 Task: Play online Dominion games in very easy mode.
Action: Mouse moved to (259, 680)
Screenshot: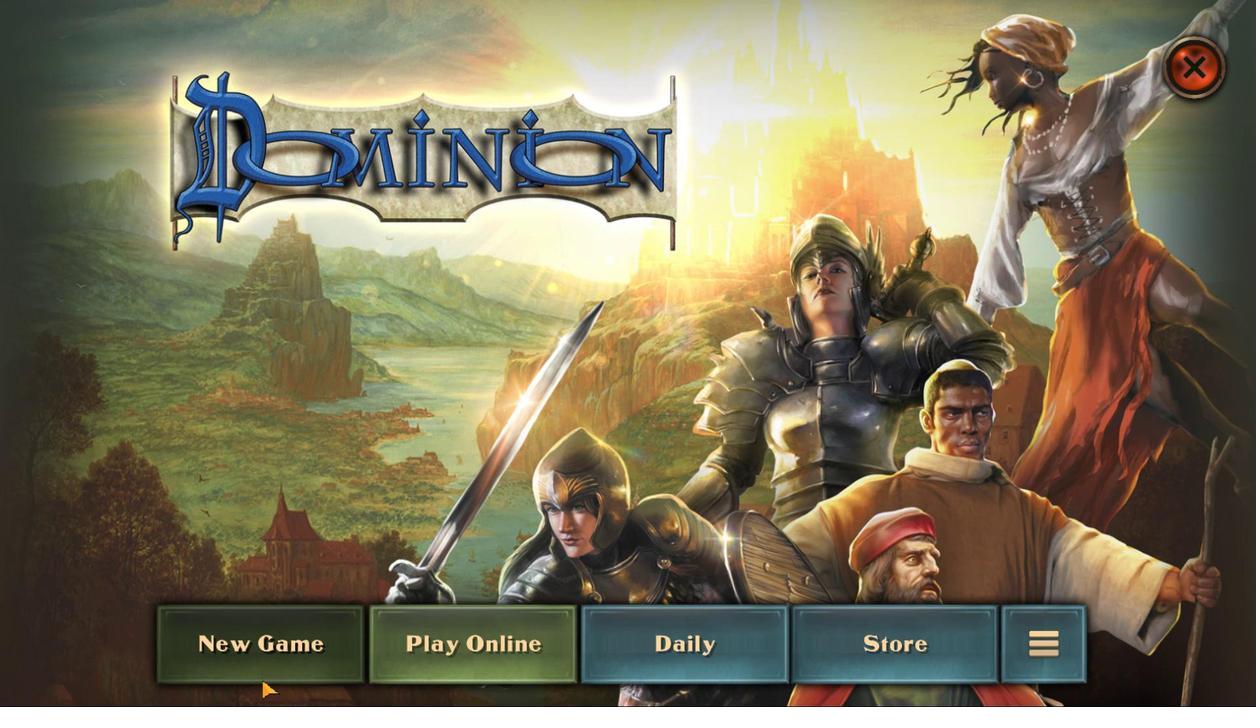 
Action: Mouse pressed left at (259, 680)
Screenshot: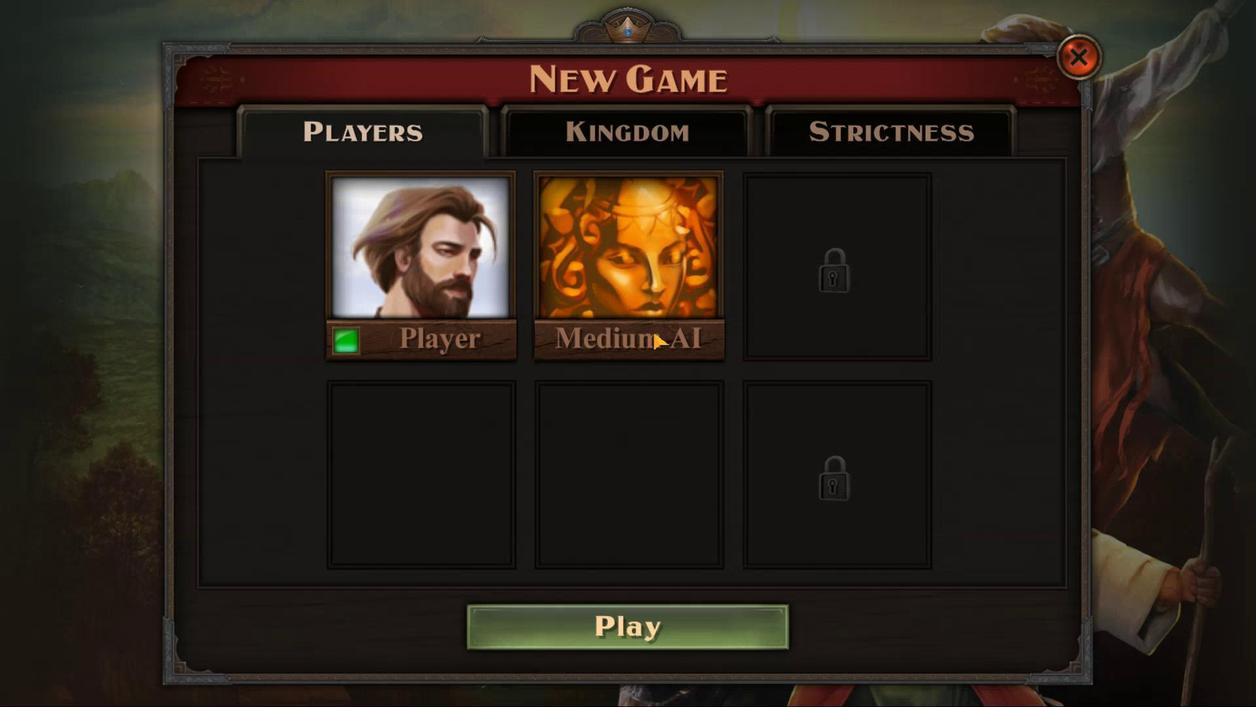 
Action: Mouse moved to (632, 253)
Screenshot: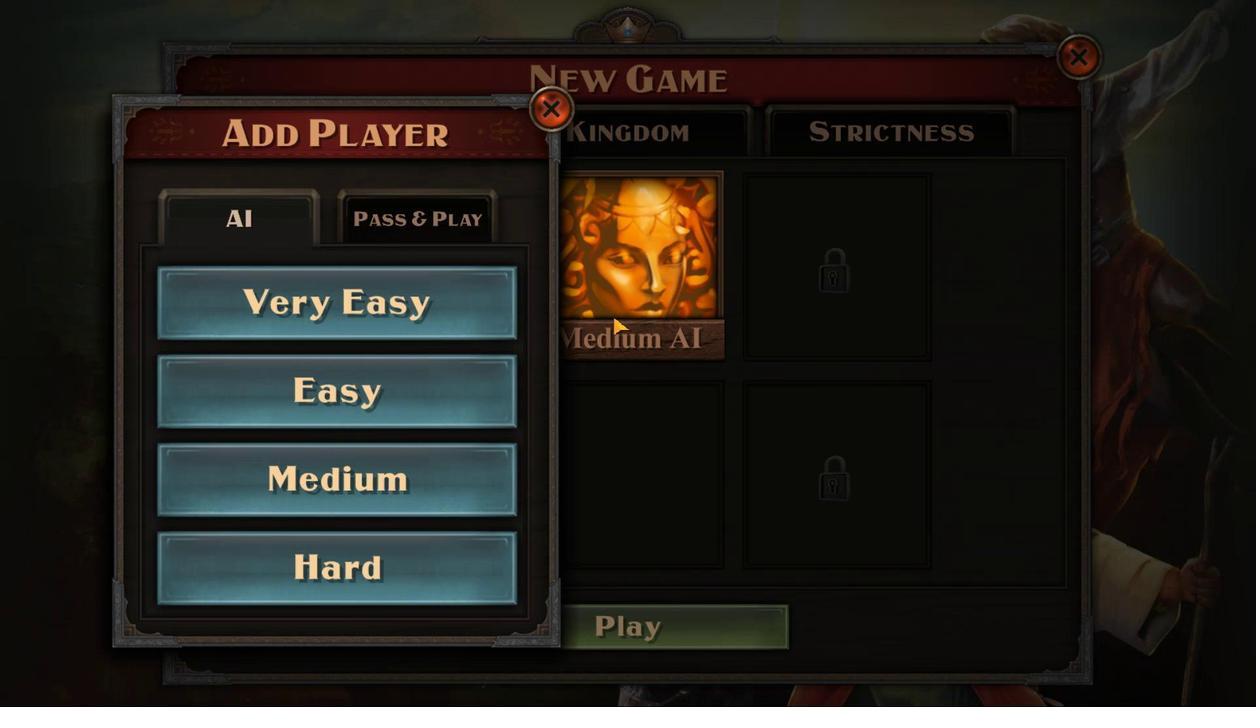 
Action: Mouse pressed left at (632, 253)
Screenshot: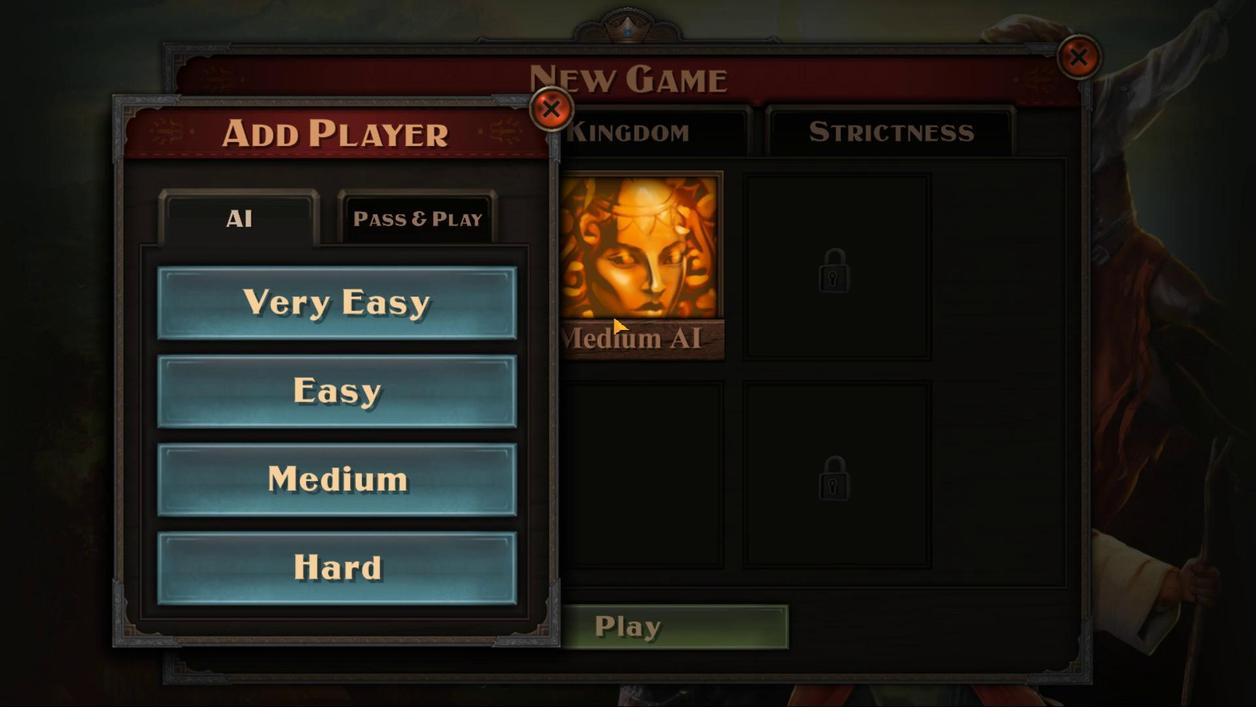 
Action: Mouse moved to (435, 316)
Screenshot: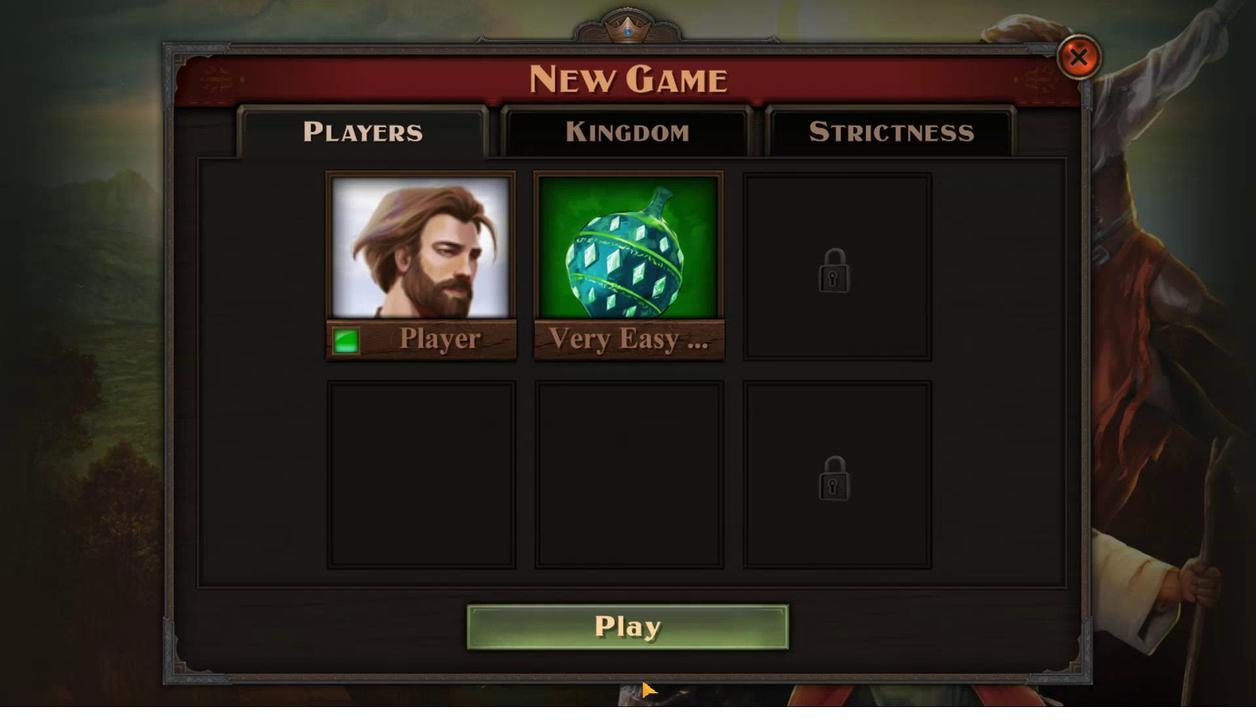 
Action: Mouse pressed left at (435, 316)
Screenshot: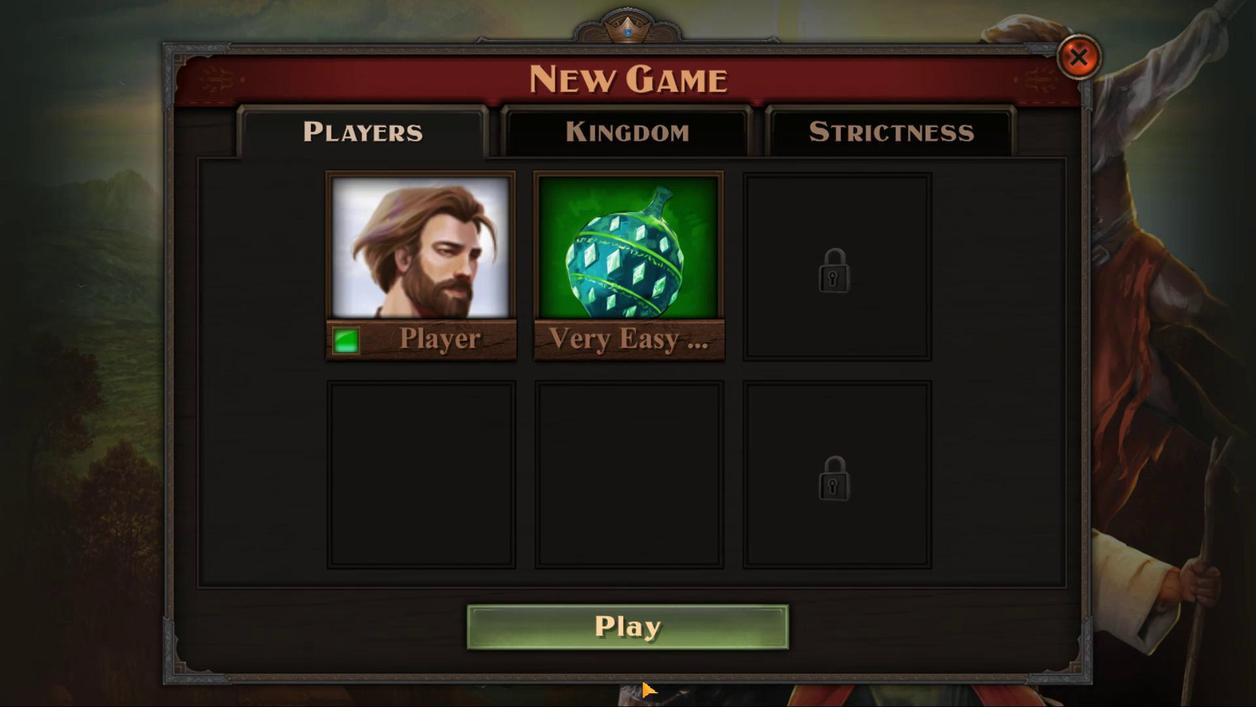 
Action: Mouse moved to (632, 635)
Screenshot: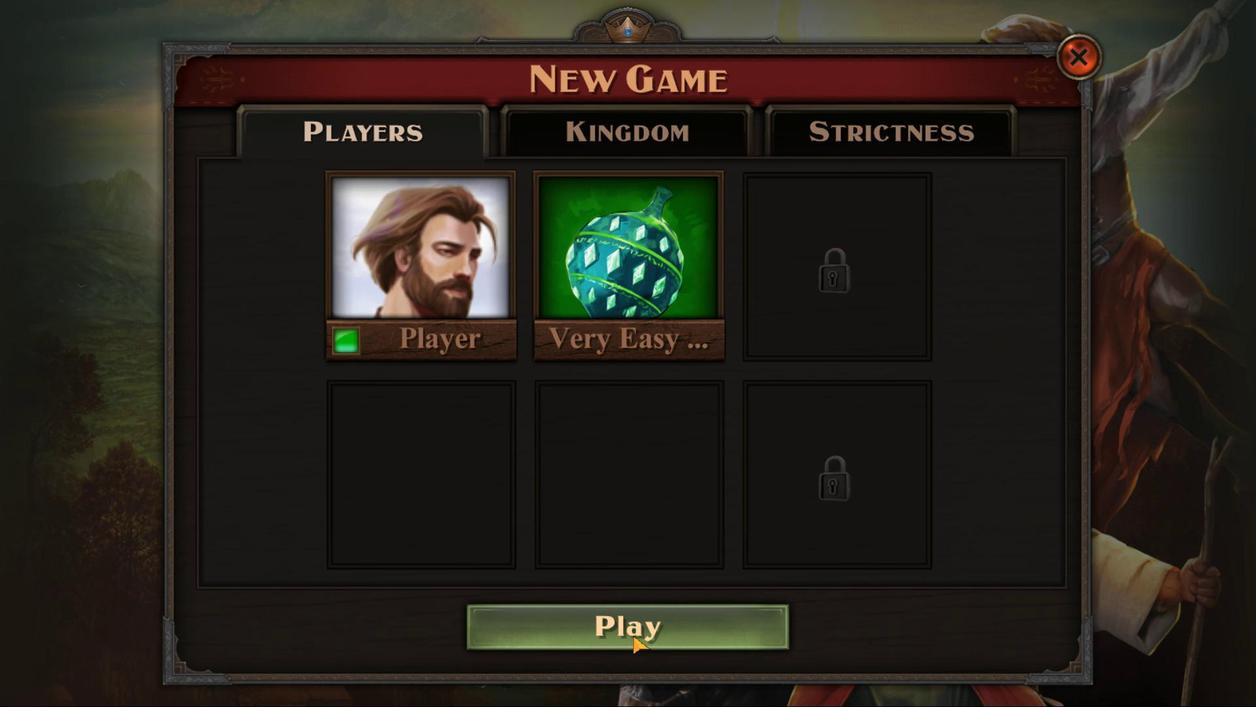 
Action: Mouse pressed left at (632, 635)
Screenshot: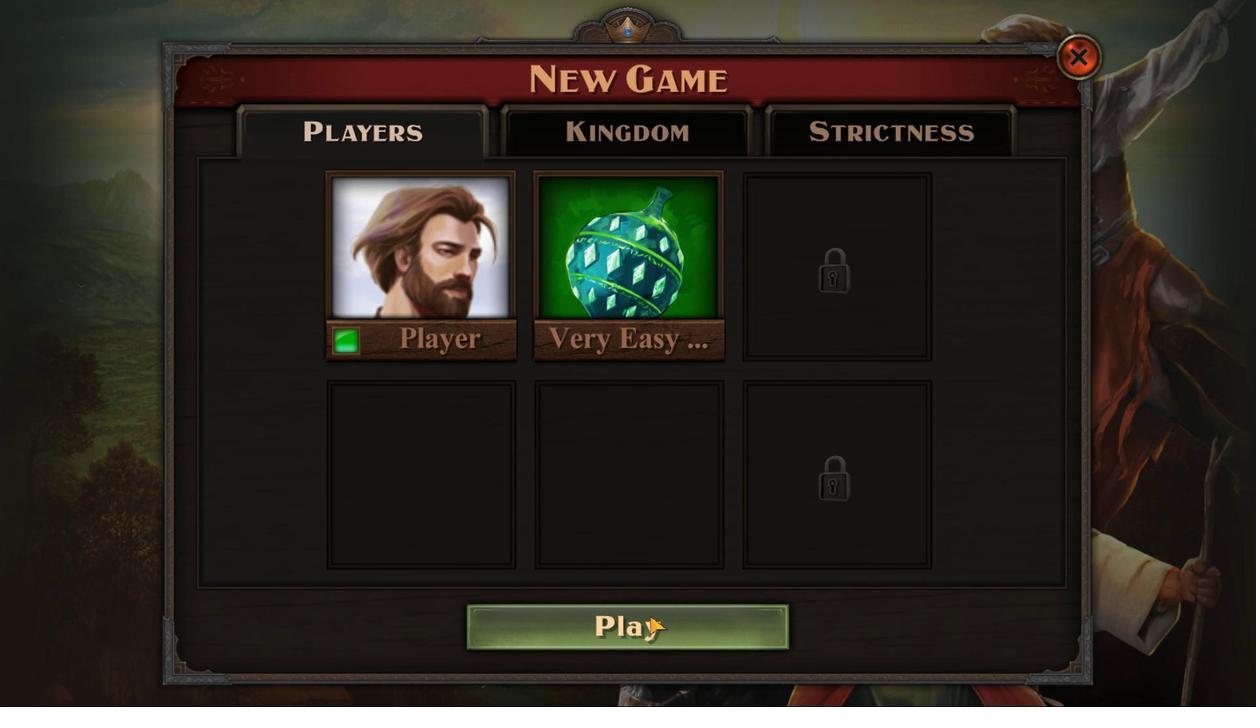 
Action: Mouse moved to (602, 610)
Screenshot: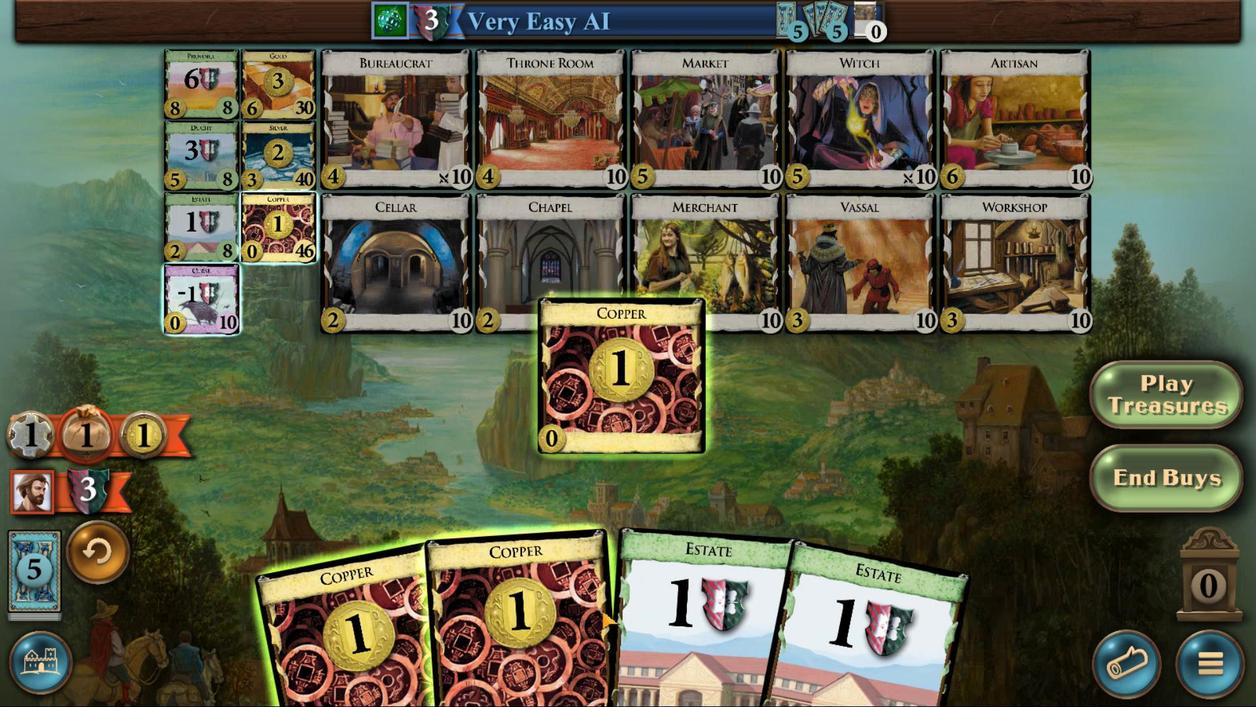 
Action: Mouse scrolled (602, 609) with delta (0, 0)
Screenshot: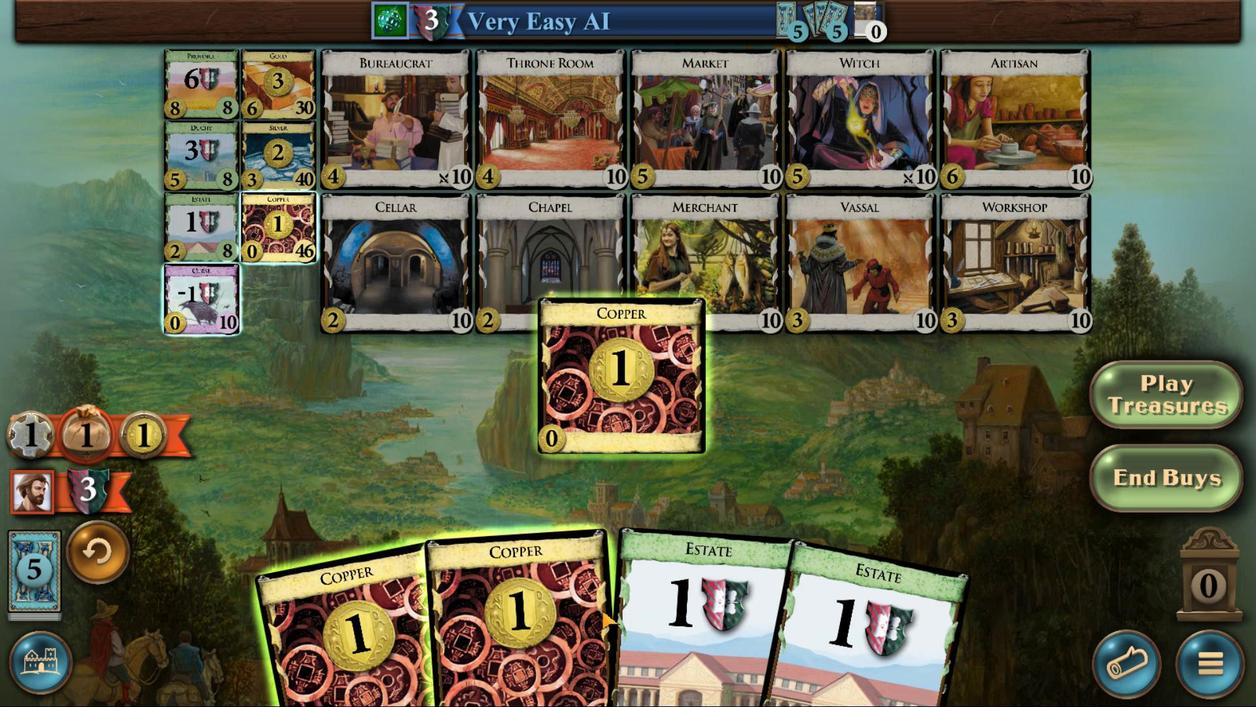 
Action: Mouse scrolled (602, 609) with delta (0, 0)
Screenshot: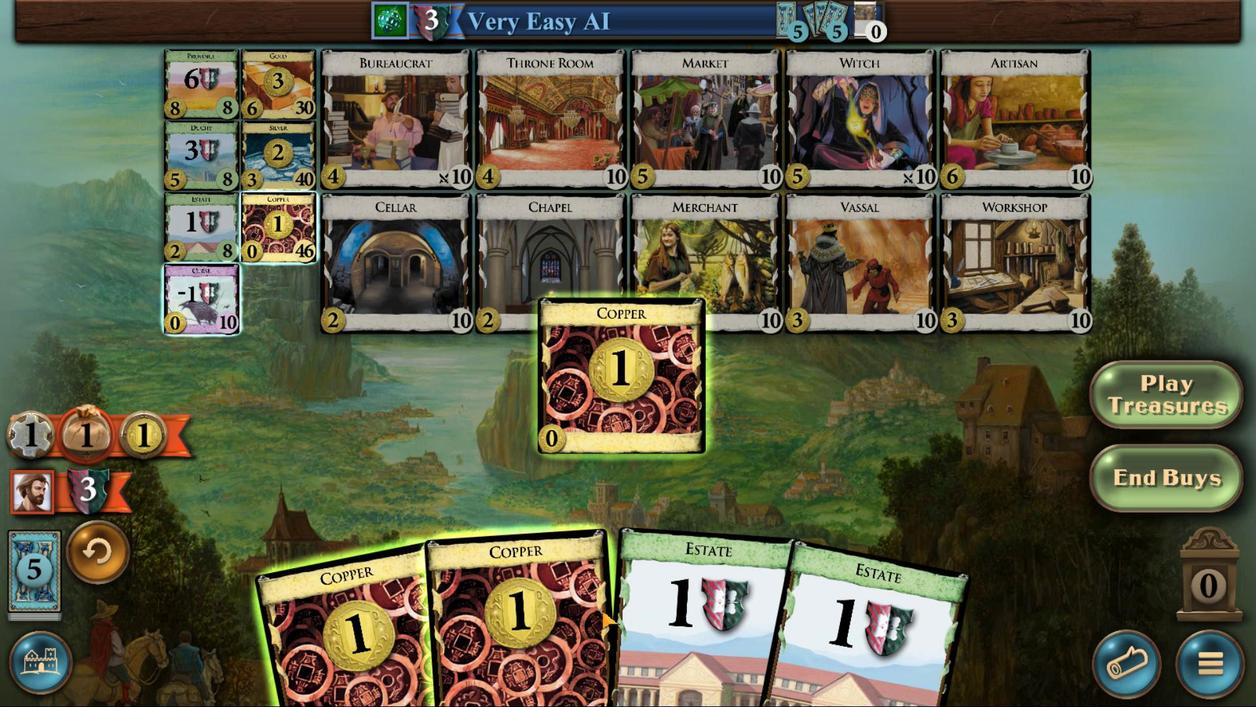 
Action: Mouse moved to (532, 628)
Screenshot: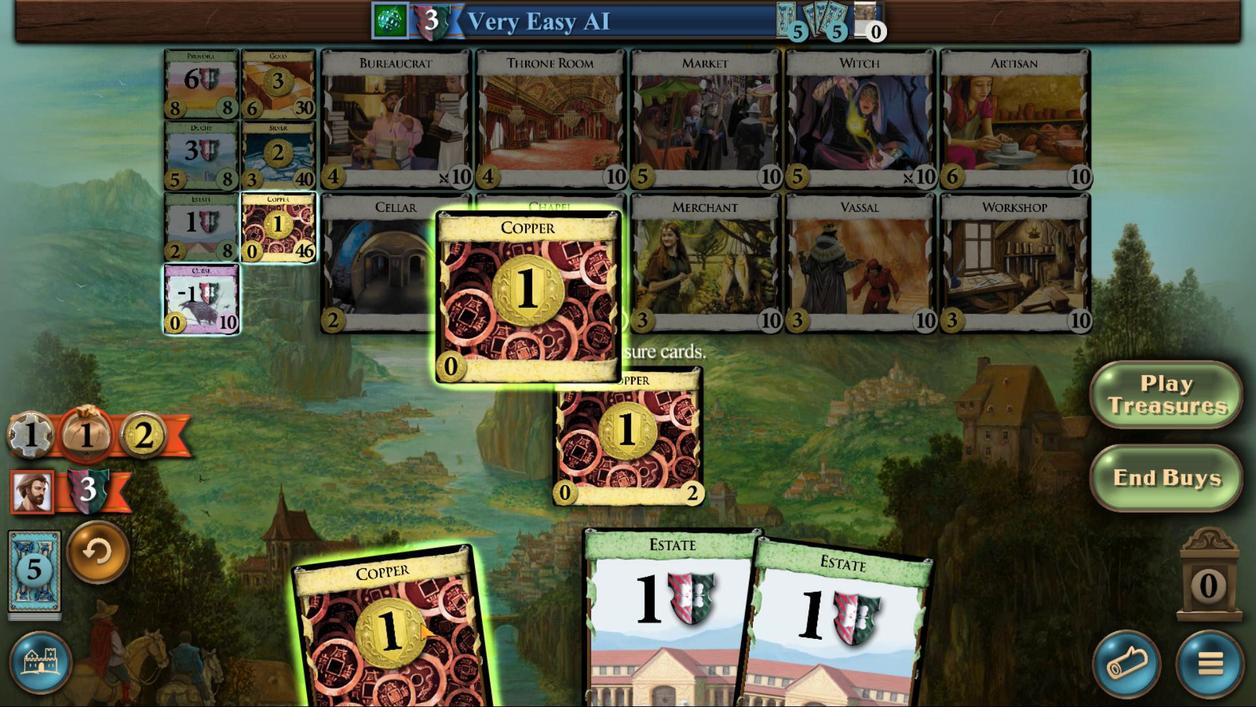 
Action: Mouse scrolled (532, 627) with delta (0, 0)
Screenshot: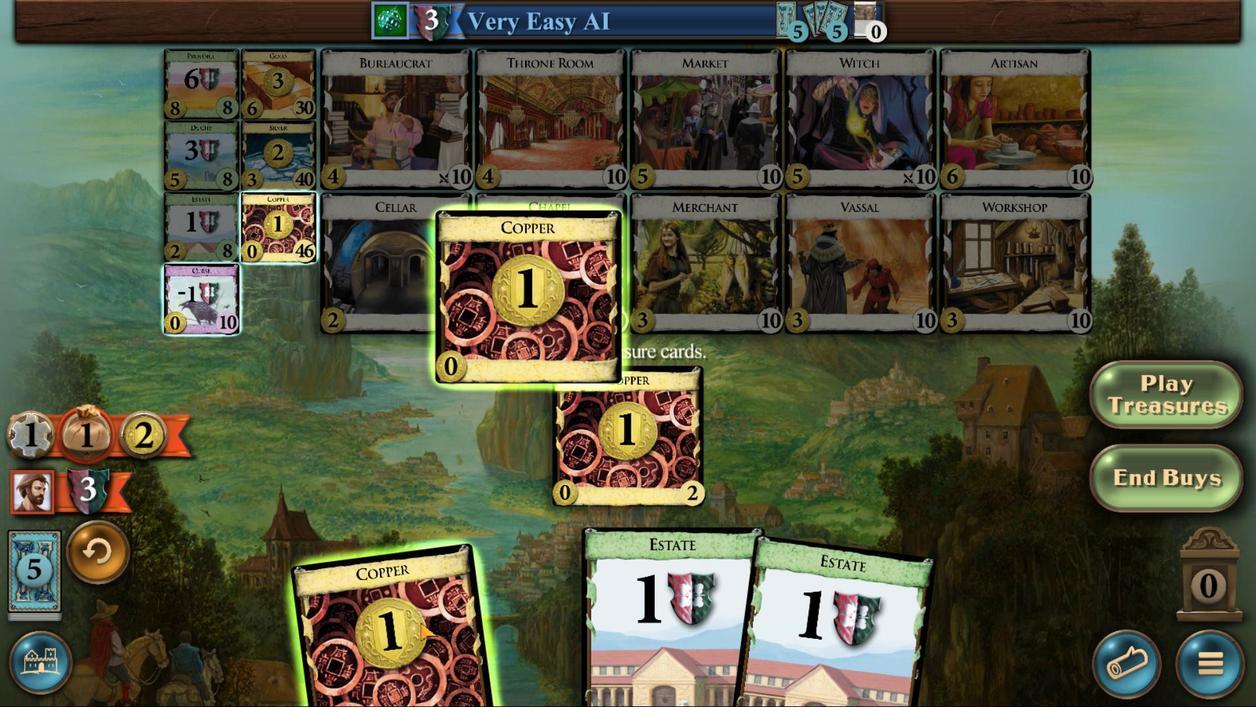 
Action: Mouse scrolled (532, 627) with delta (0, 0)
Screenshot: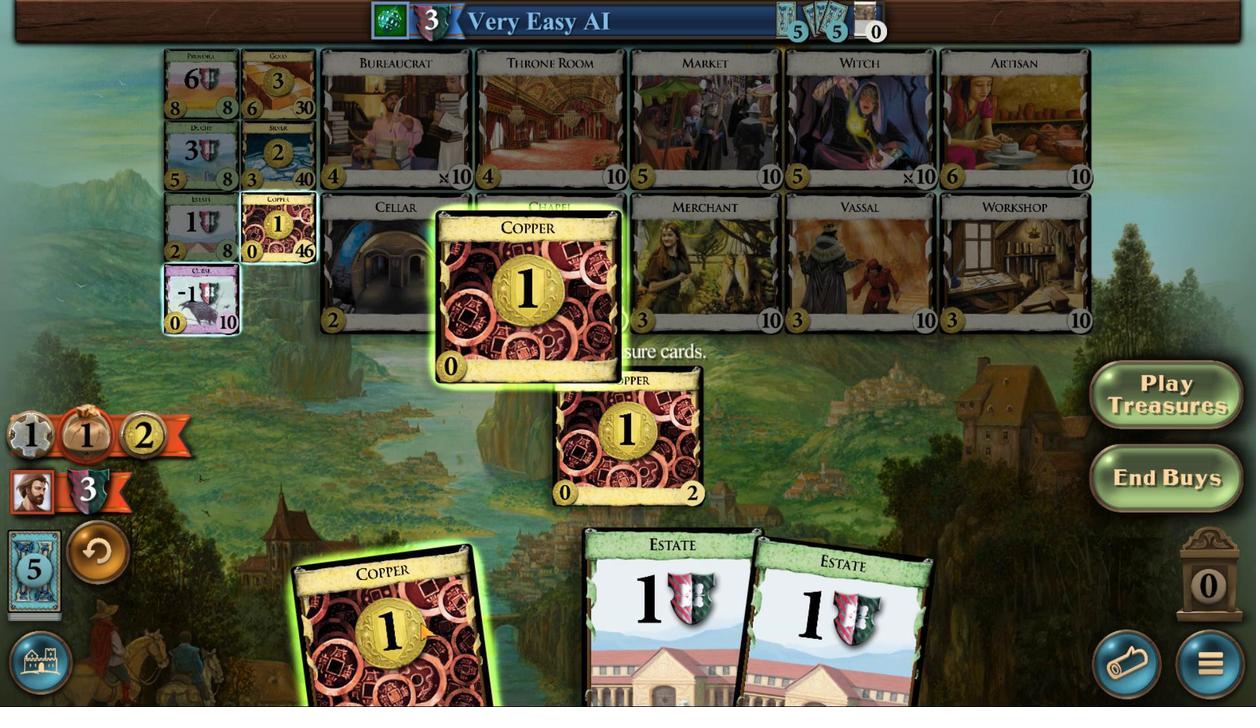 
Action: Mouse scrolled (532, 627) with delta (0, 0)
Screenshot: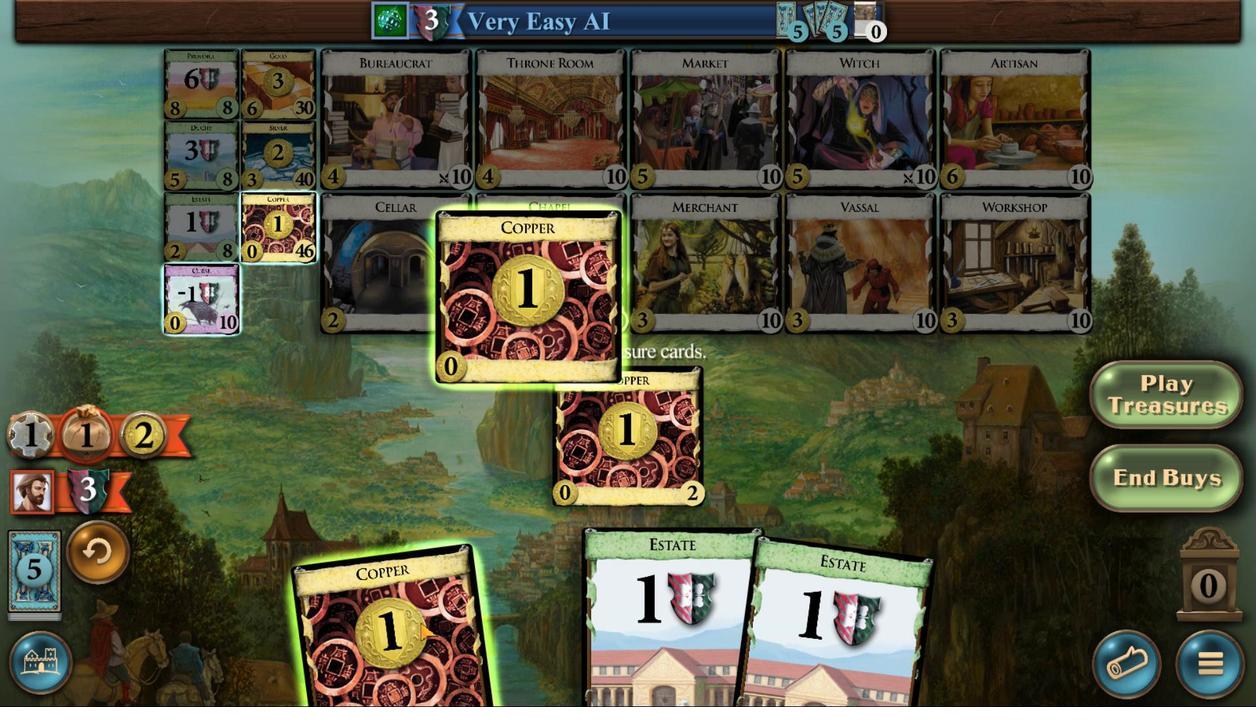 
Action: Mouse moved to (217, 235)
Screenshot: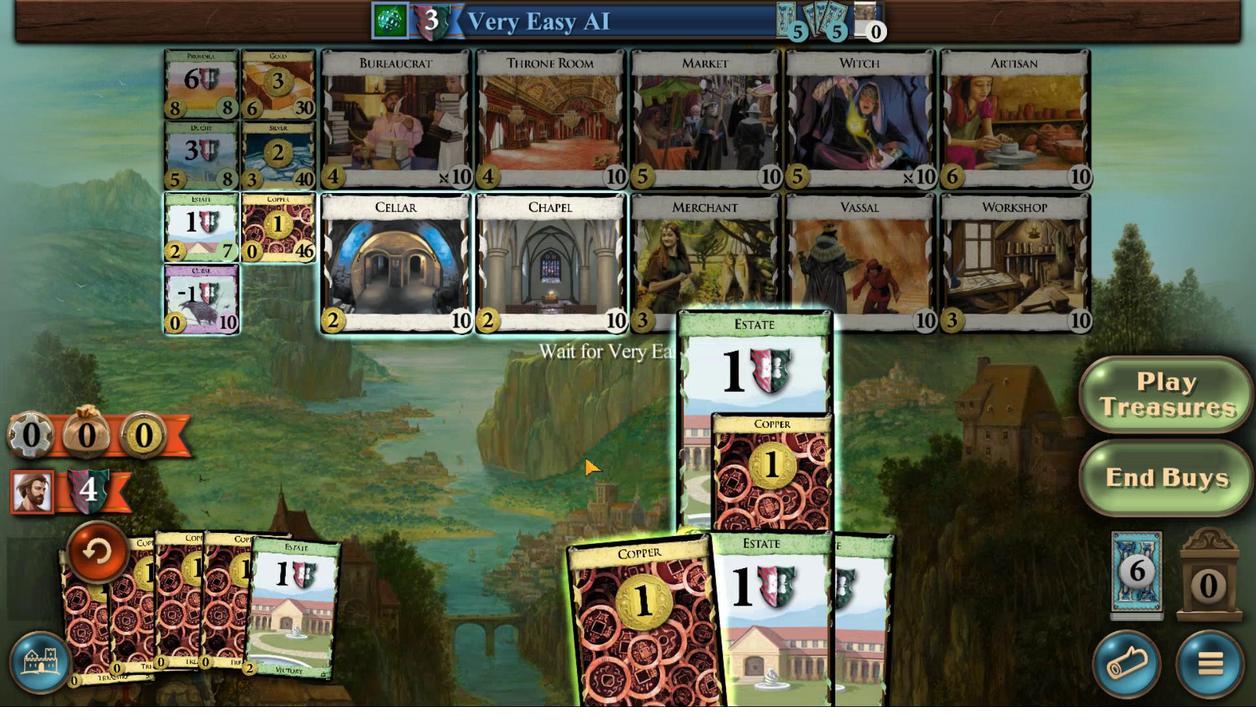 
Action: Mouse pressed left at (217, 235)
Screenshot: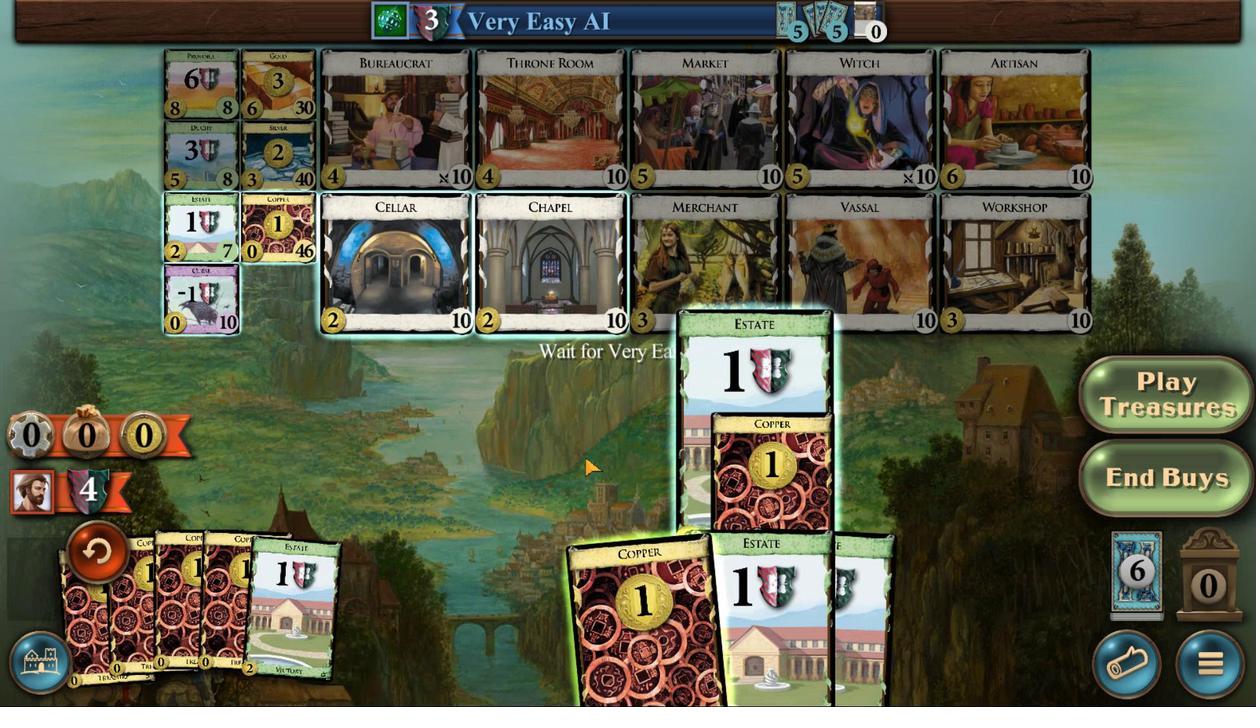 
Action: Mouse moved to (429, 616)
Screenshot: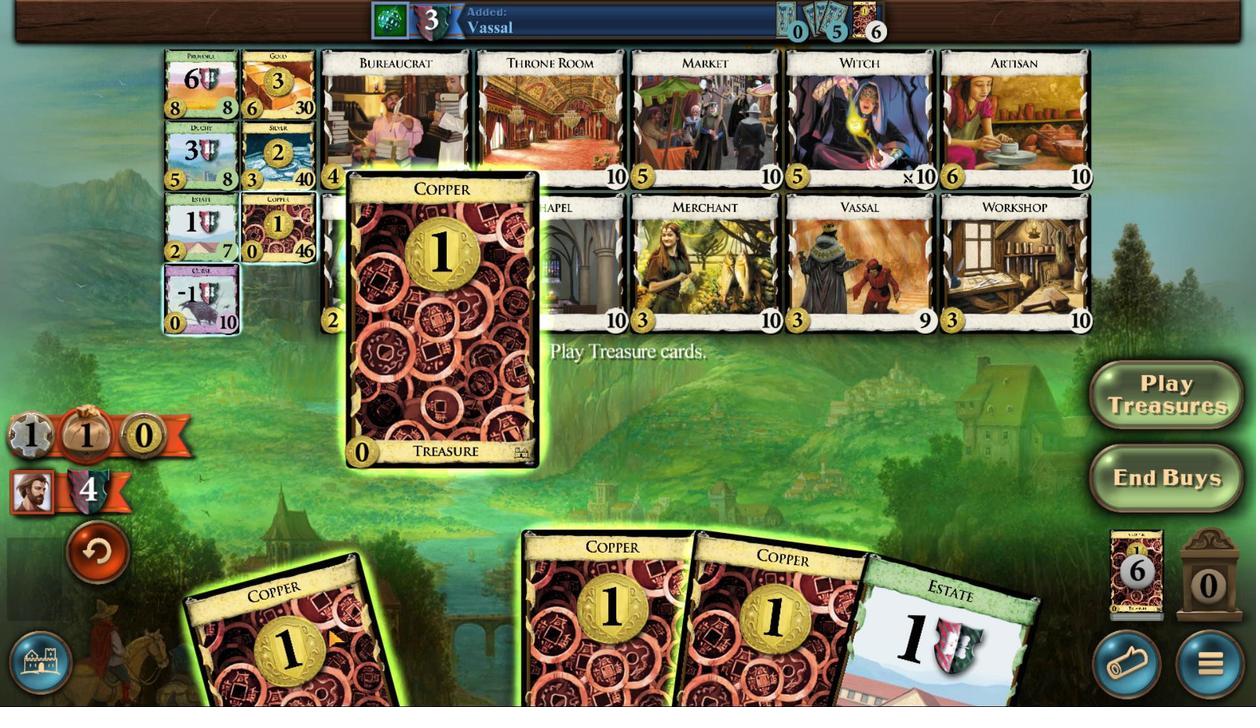 
Action: Mouse scrolled (429, 615) with delta (0, 0)
Screenshot: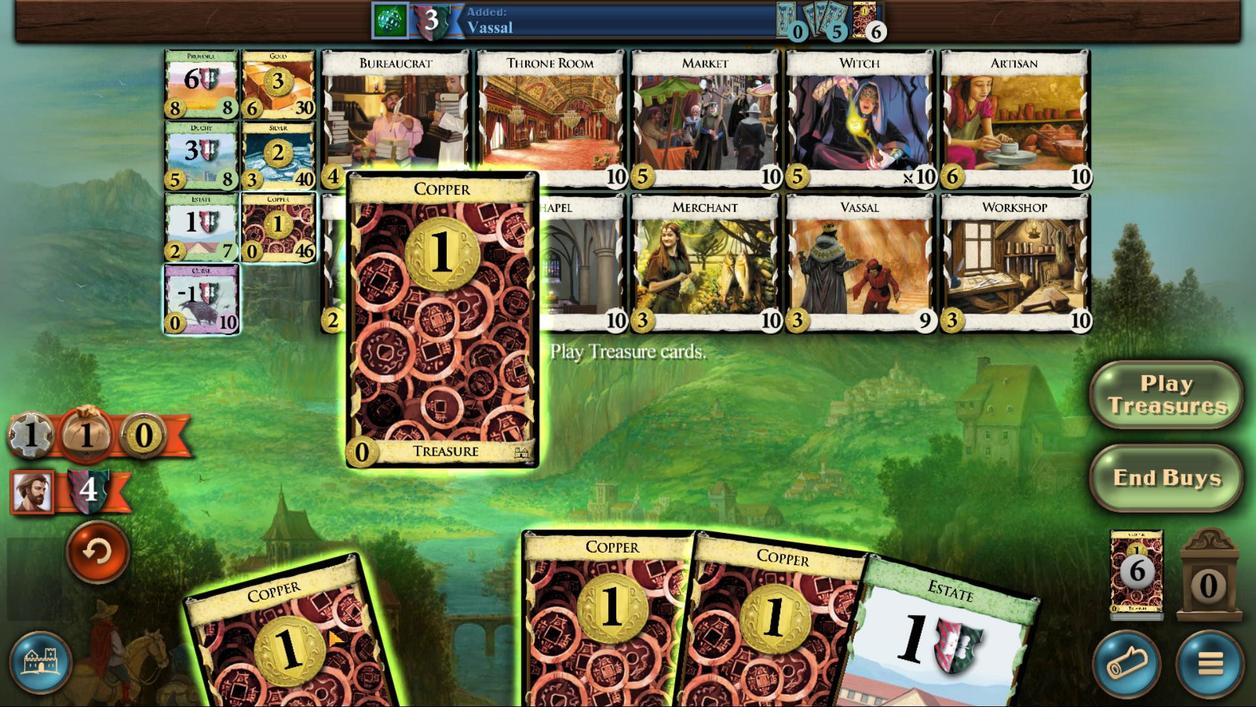
Action: Mouse moved to (430, 619)
Screenshot: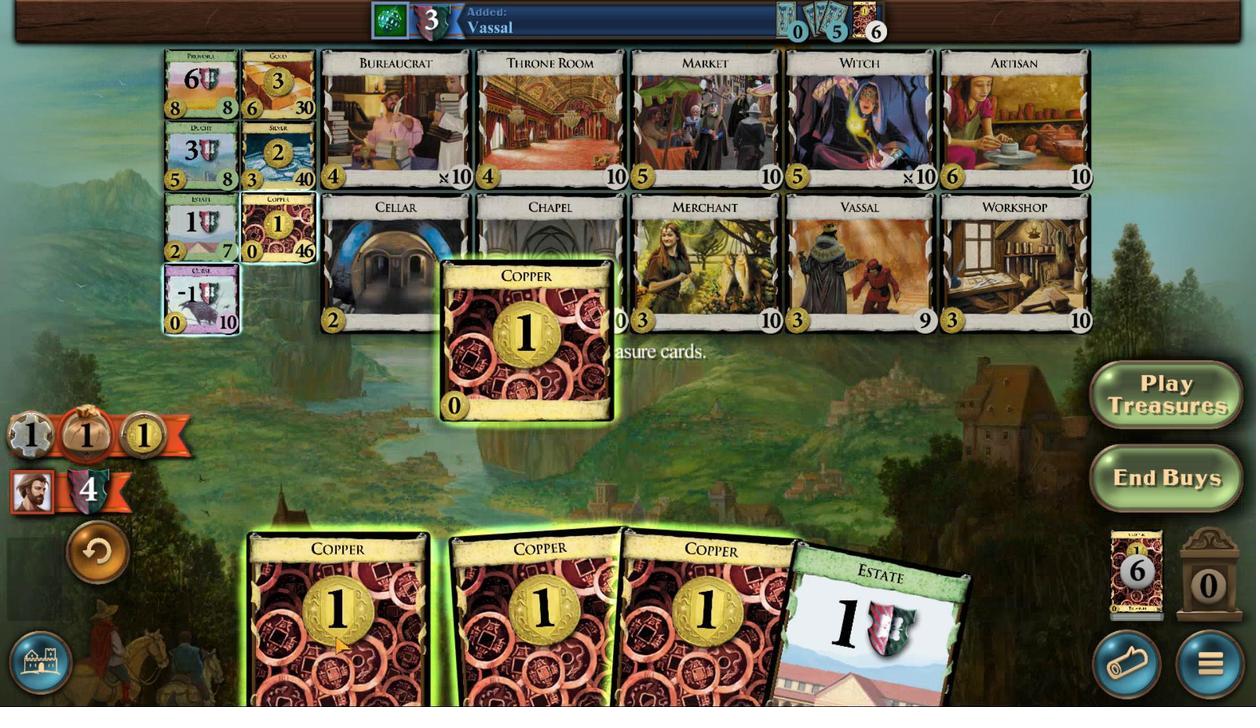 
Action: Mouse scrolled (430, 619) with delta (0, 0)
Screenshot: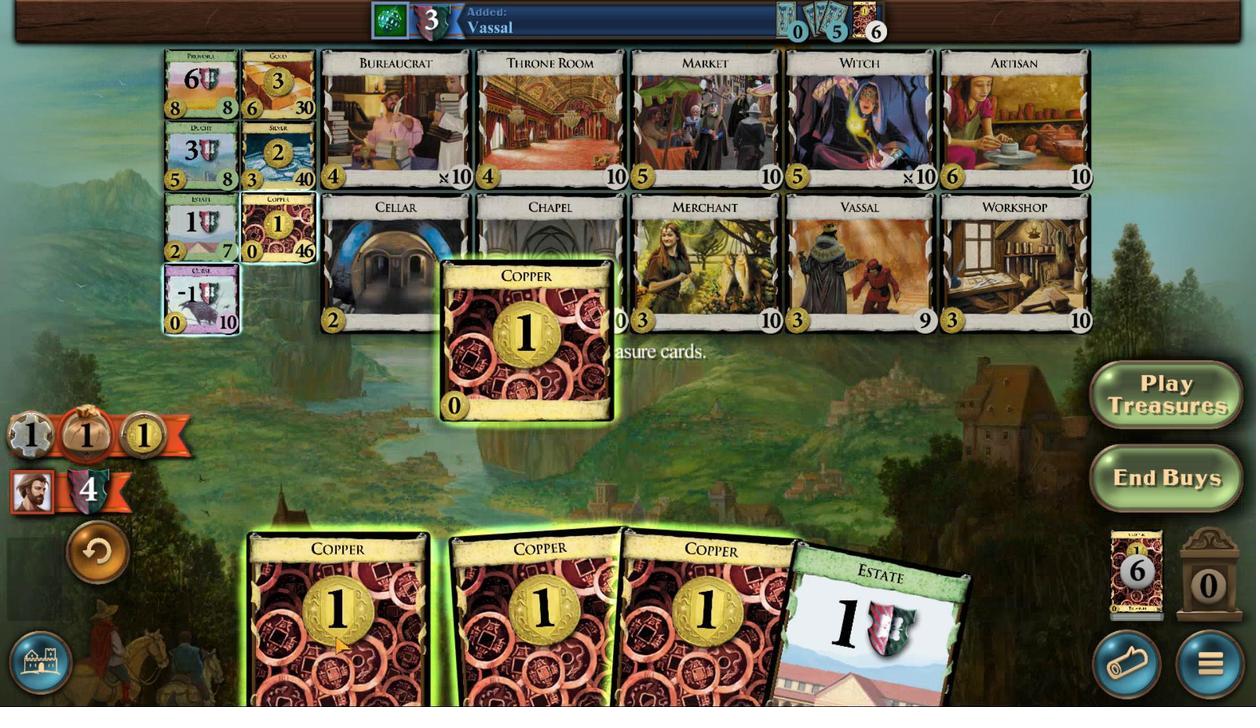 
Action: Mouse moved to (428, 625)
Screenshot: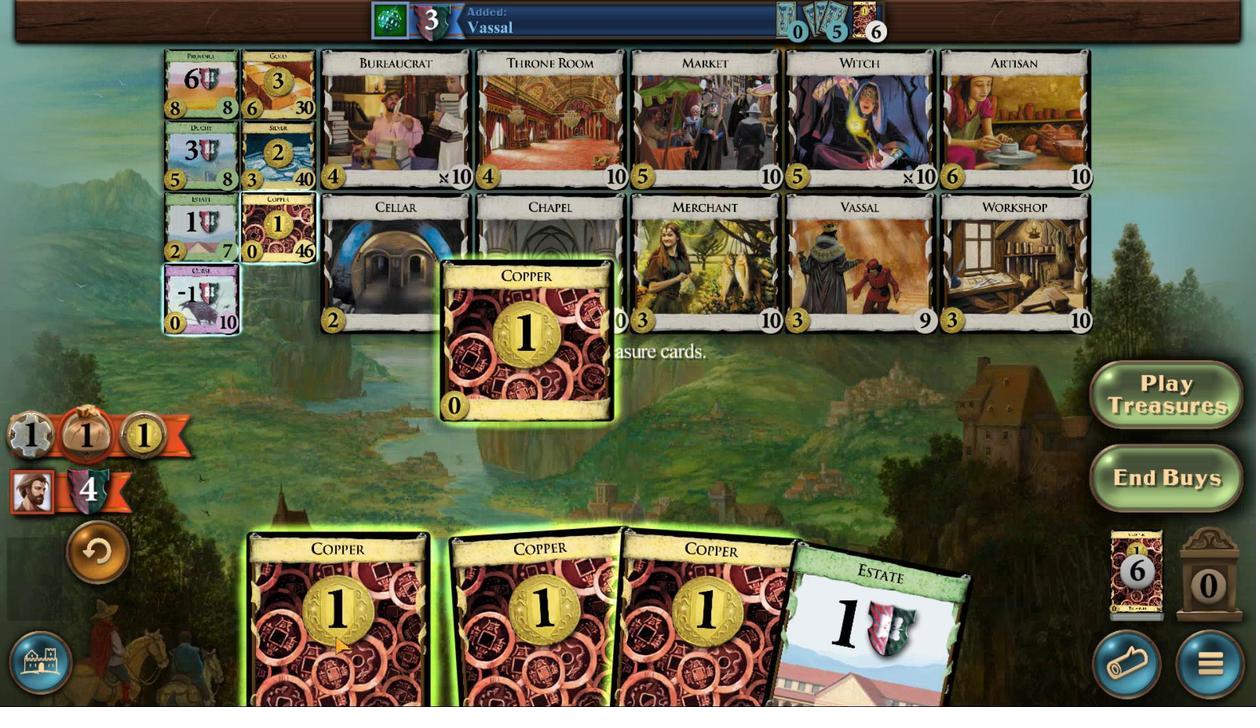 
Action: Mouse scrolled (428, 624) with delta (0, 0)
Screenshot: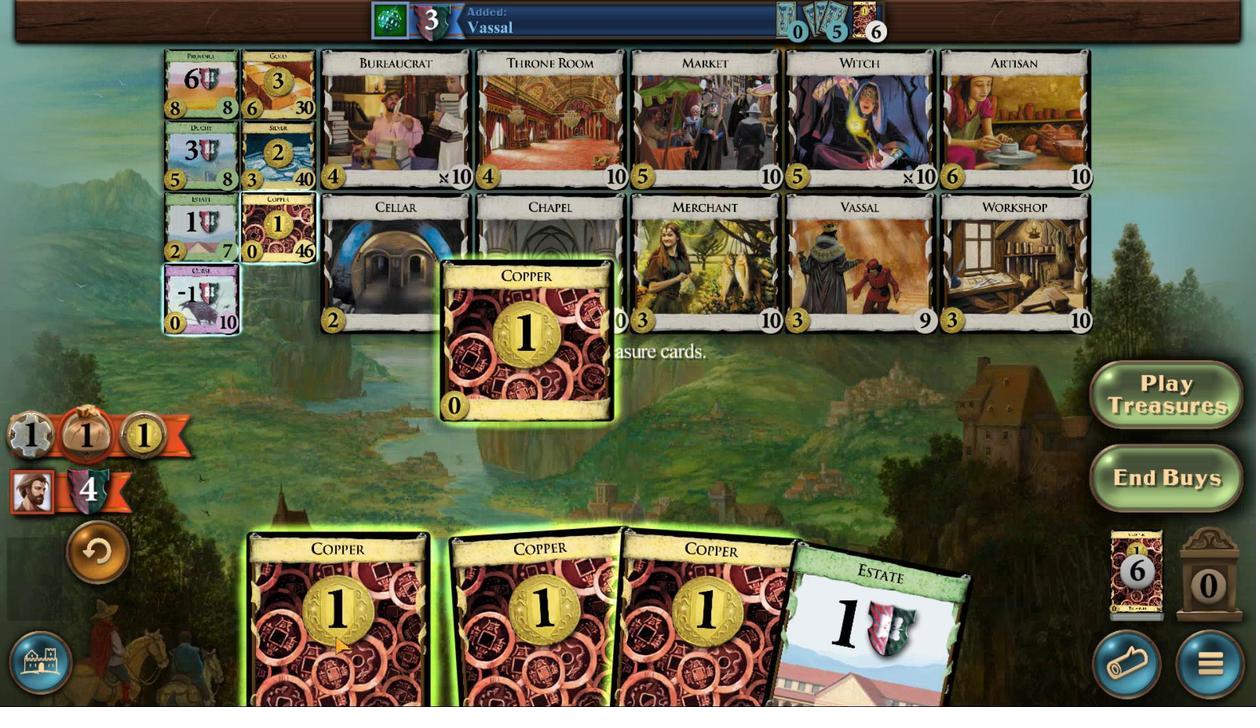 
Action: Mouse moved to (428, 627)
Screenshot: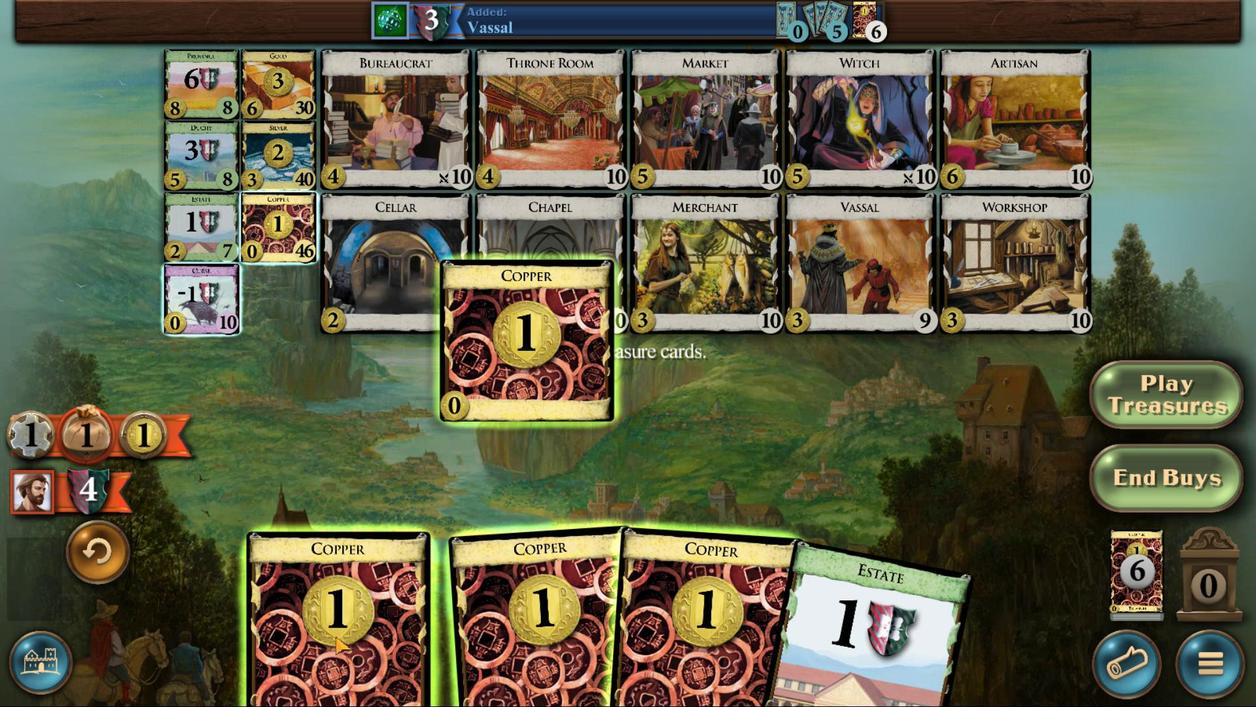 
Action: Mouse scrolled (428, 626) with delta (0, 0)
Screenshot: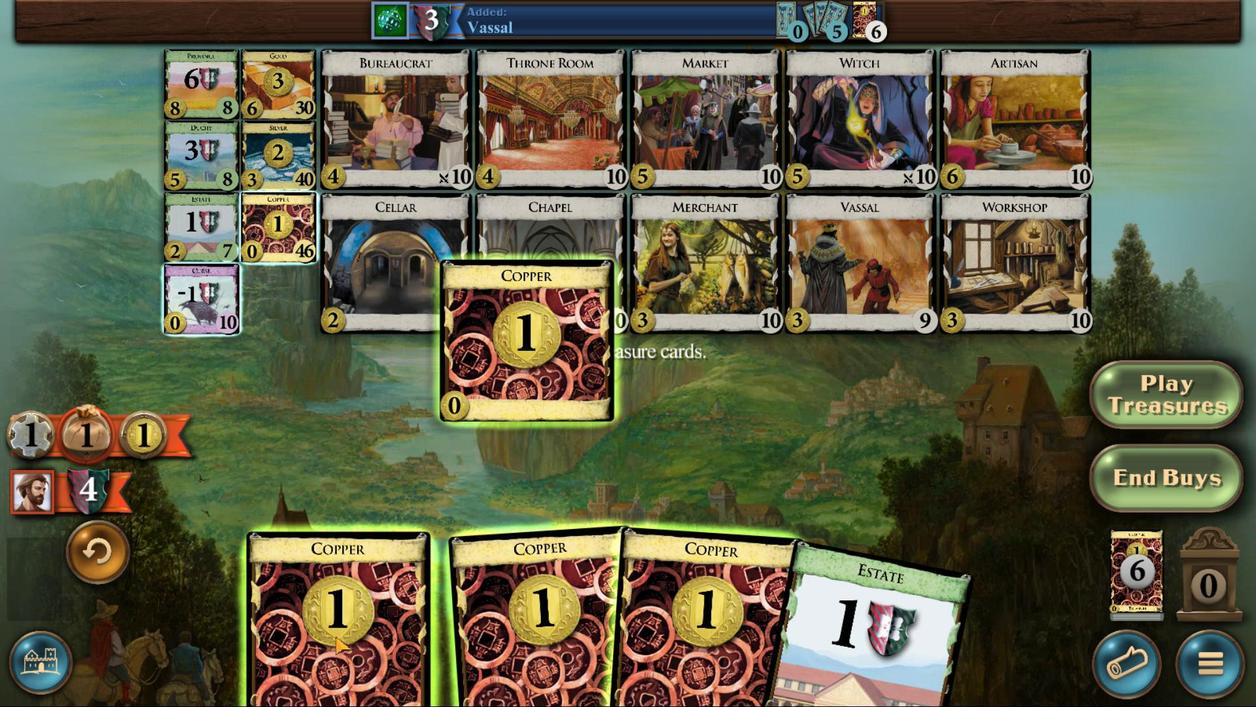 
Action: Mouse moved to (327, 629)
Screenshot: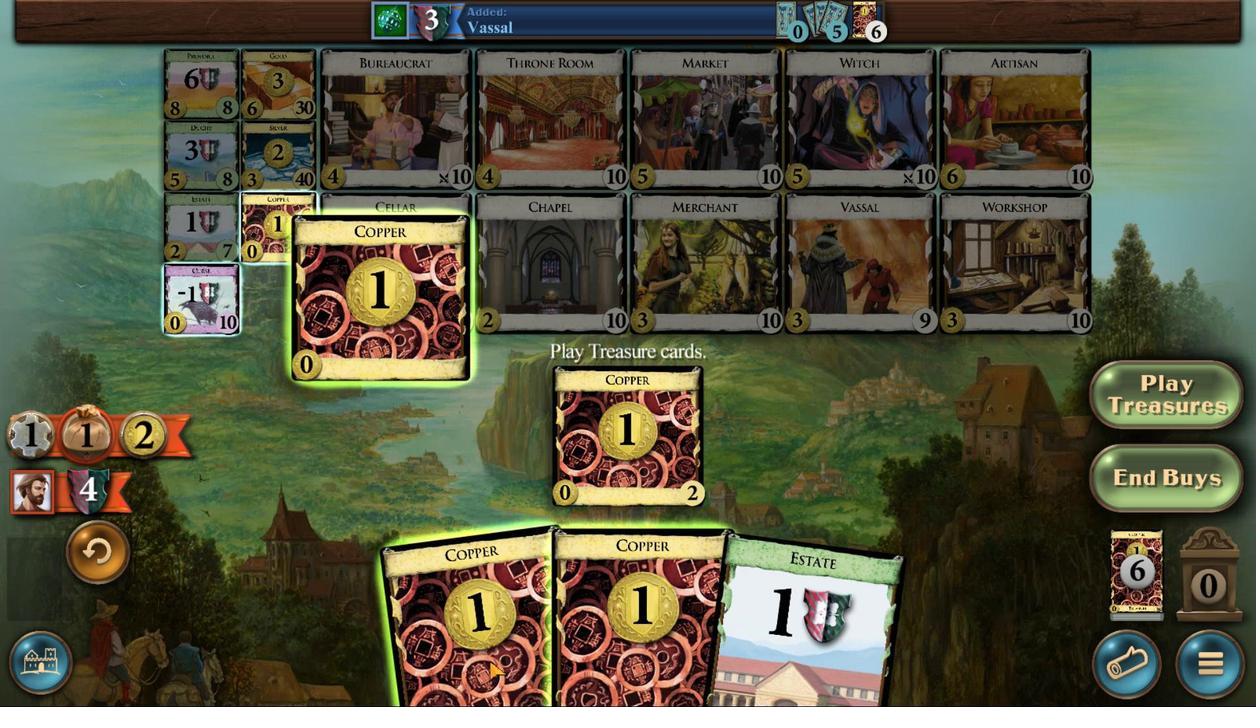 
Action: Mouse scrolled (327, 628) with delta (0, 0)
Screenshot: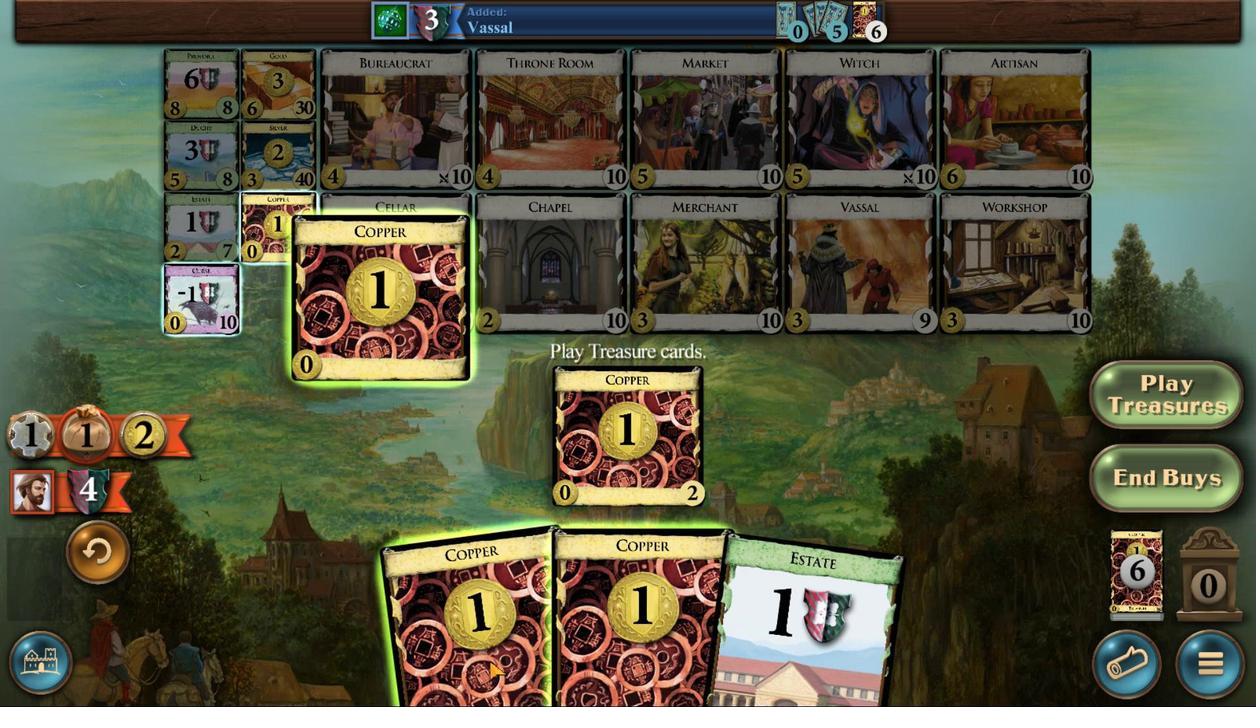 
Action: Mouse moved to (327, 629)
Screenshot: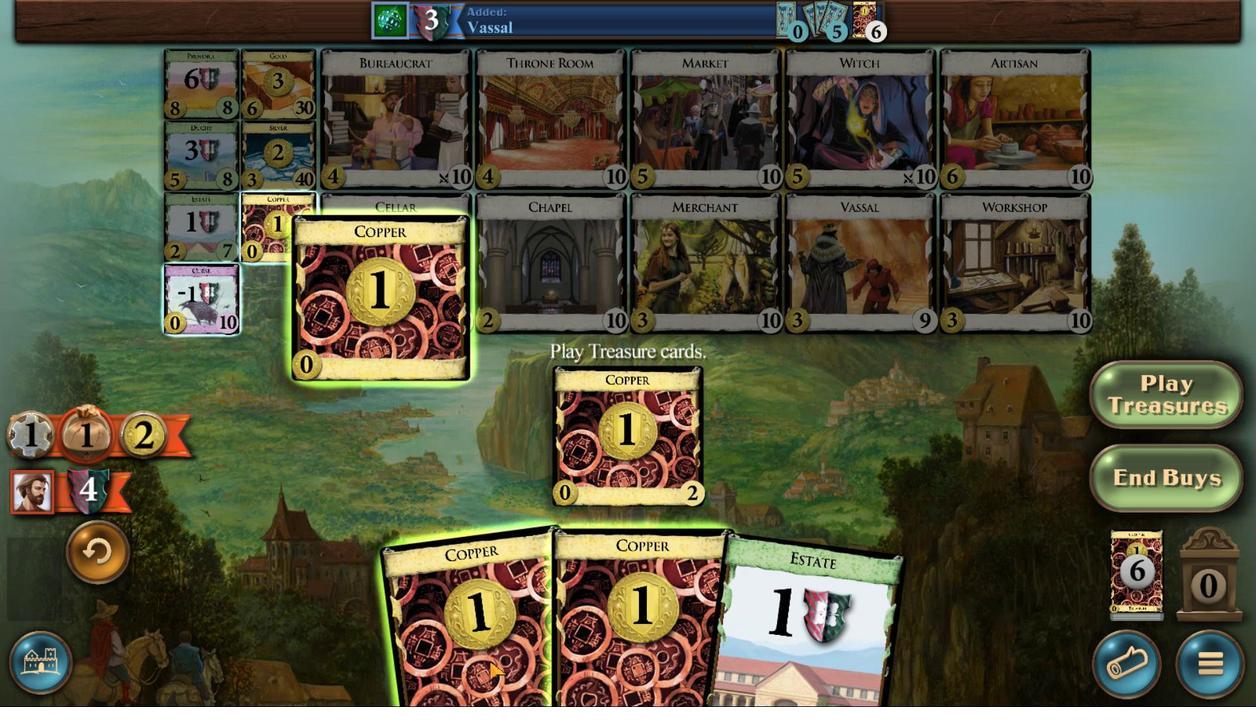 
Action: Mouse scrolled (327, 629) with delta (0, 0)
Screenshot: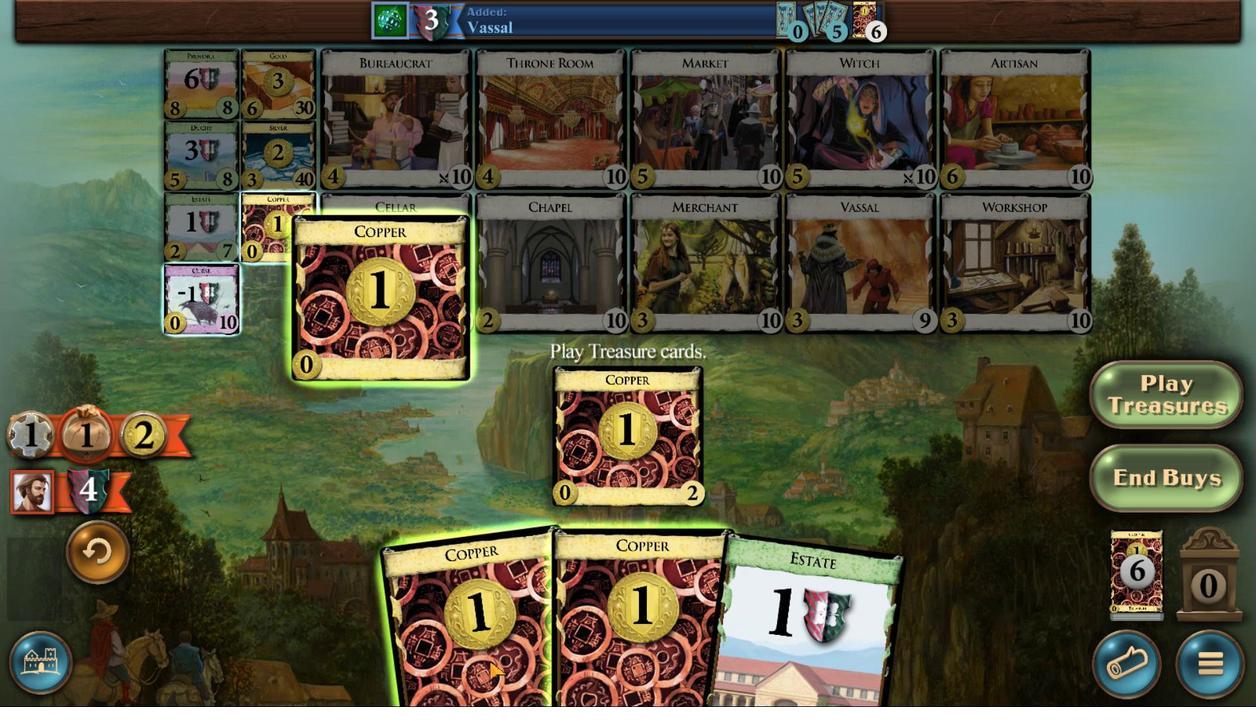 
Action: Mouse scrolled (327, 629) with delta (0, 0)
Screenshot: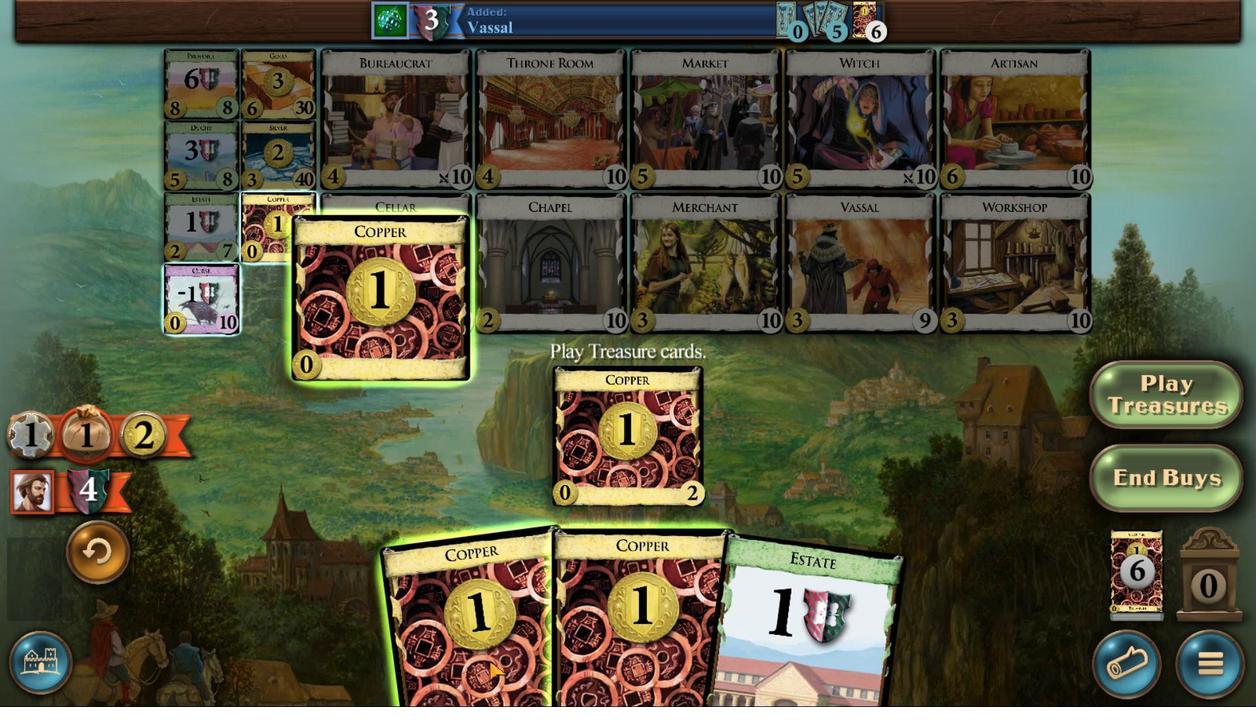 
Action: Mouse moved to (327, 631)
Screenshot: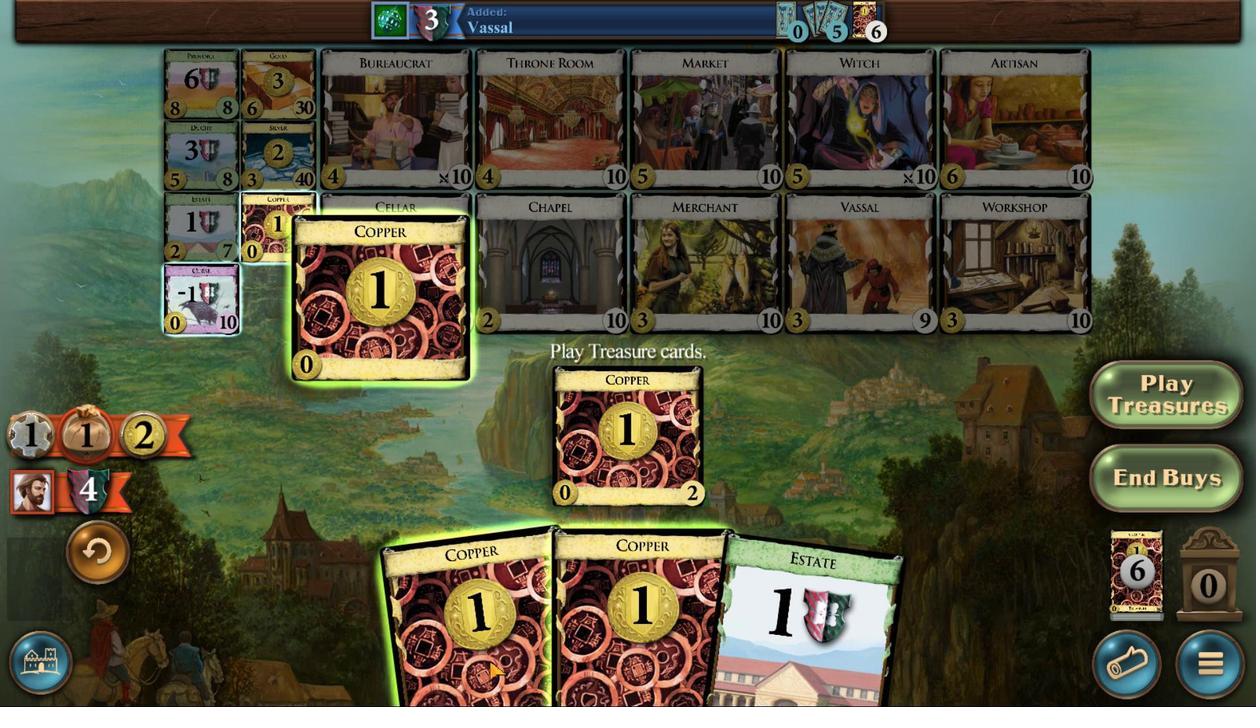 
Action: Mouse scrolled (327, 630) with delta (0, 0)
Screenshot: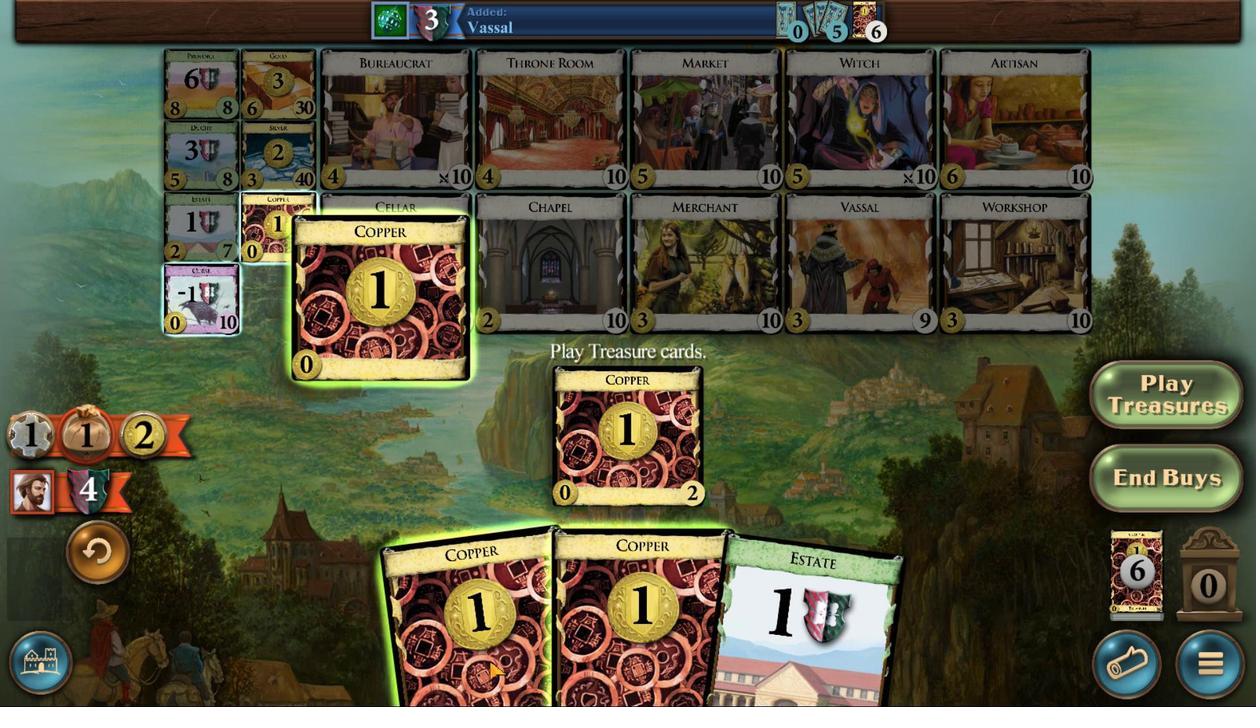 
Action: Mouse moved to (328, 633)
Screenshot: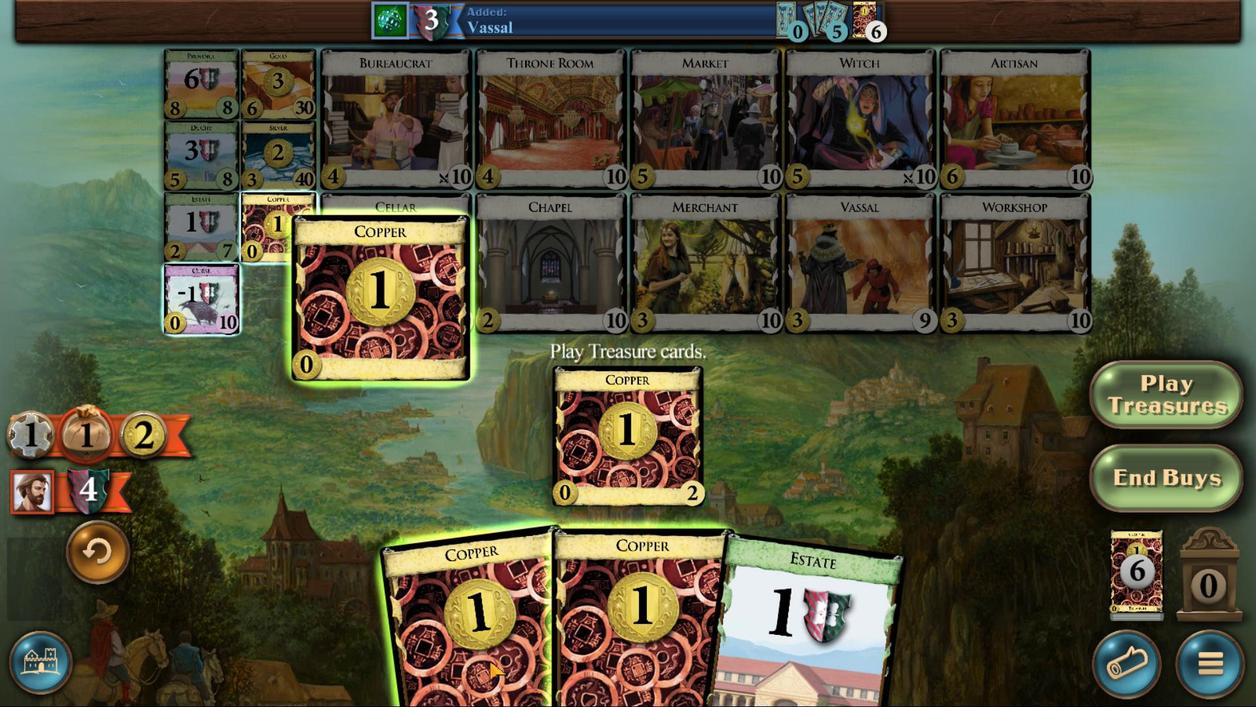 
Action: Mouse scrolled (328, 632) with delta (0, 0)
Screenshot: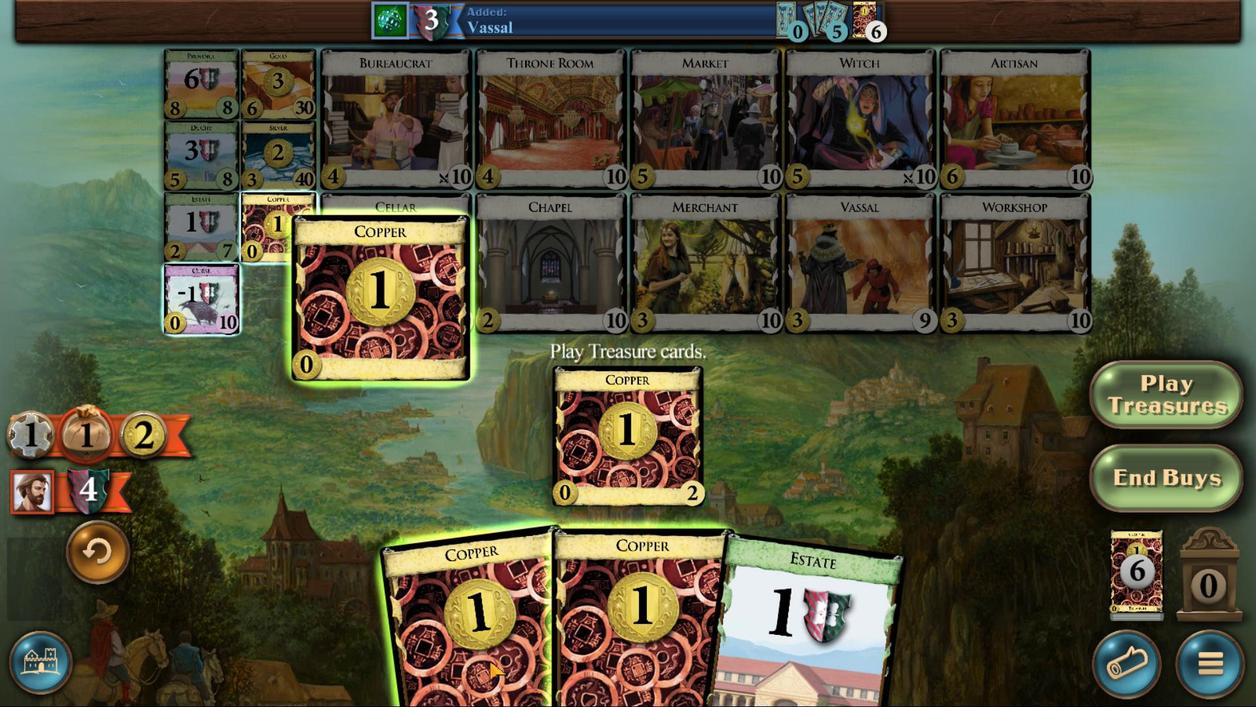 
Action: Mouse moved to (203, 214)
Screenshot: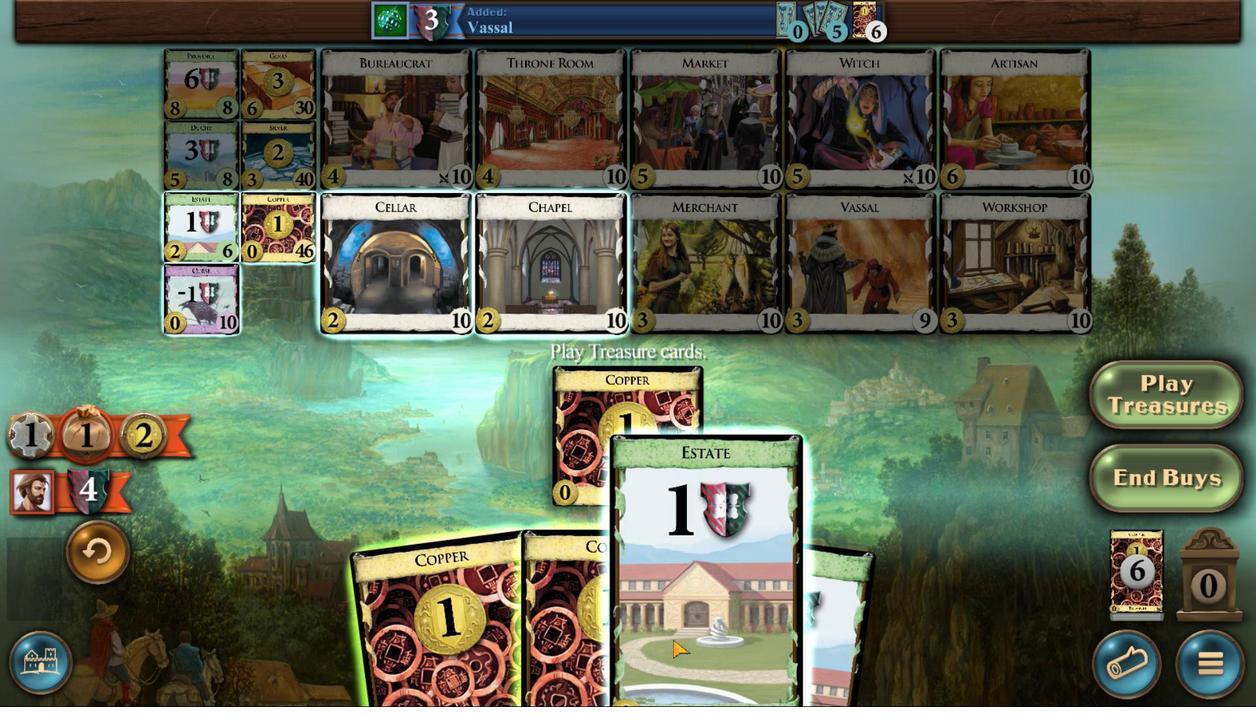 
Action: Mouse pressed left at (203, 214)
Screenshot: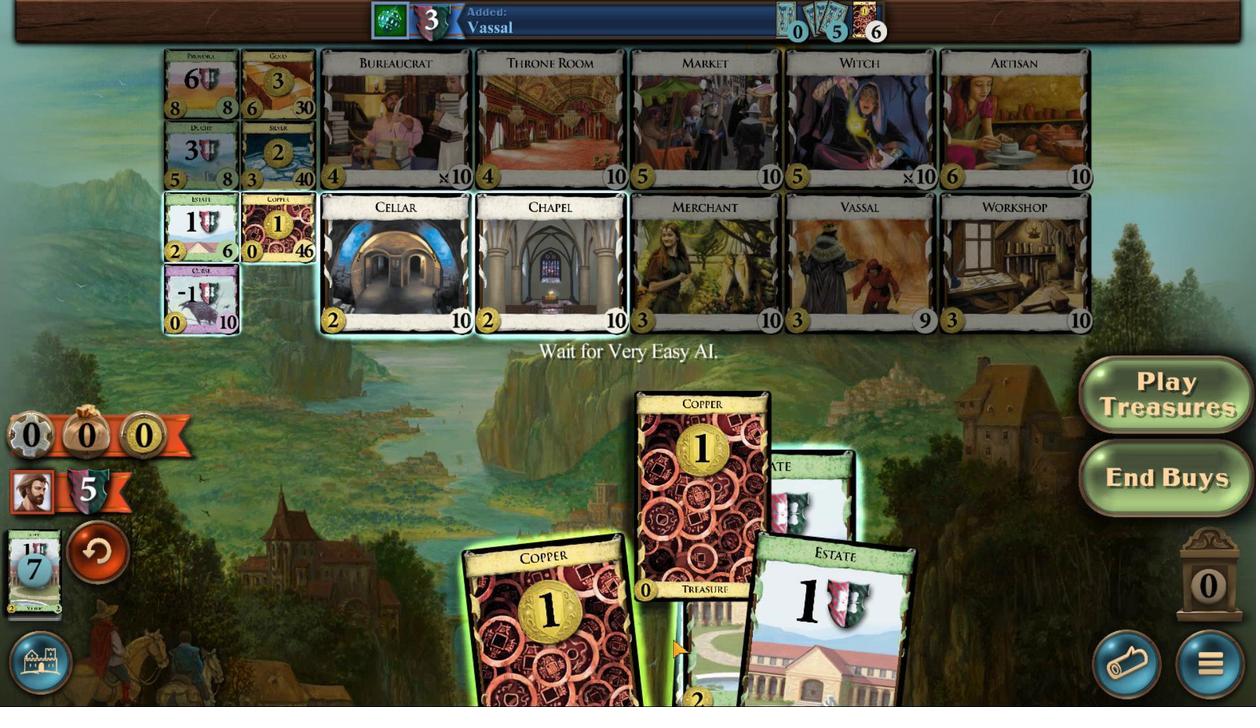 
Action: Mouse moved to (307, 665)
Screenshot: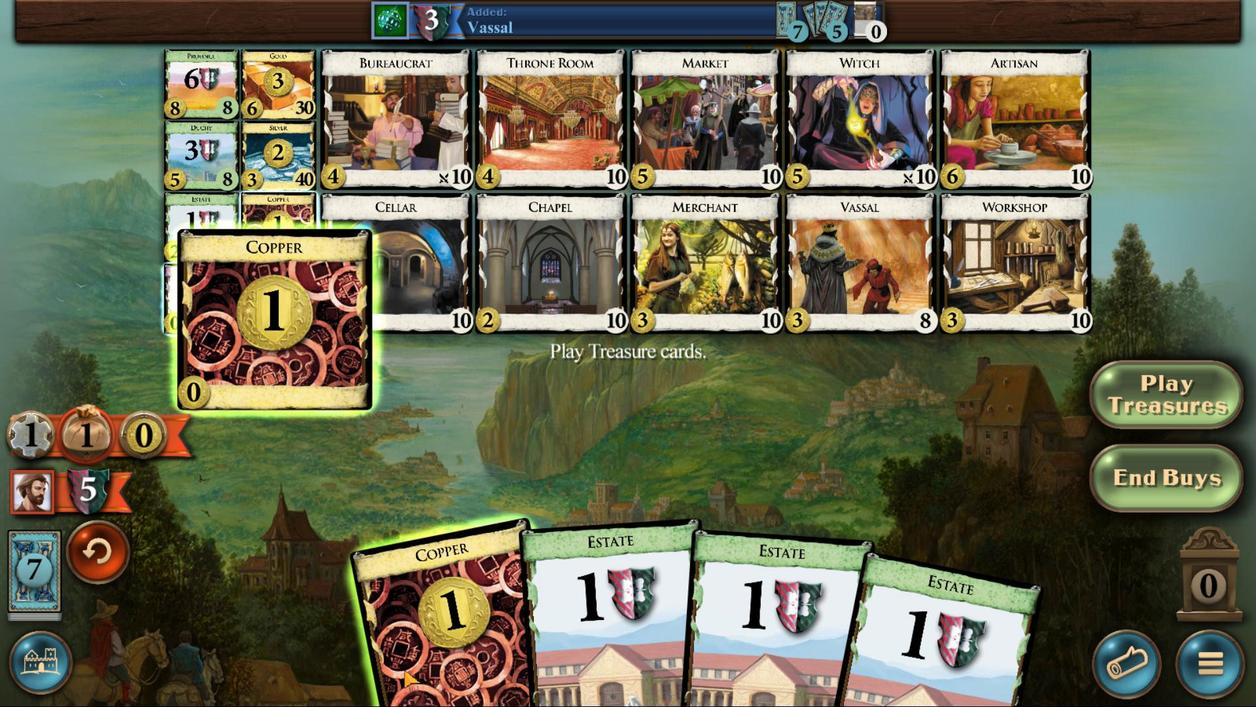 
Action: Mouse scrolled (307, 665) with delta (0, 0)
Screenshot: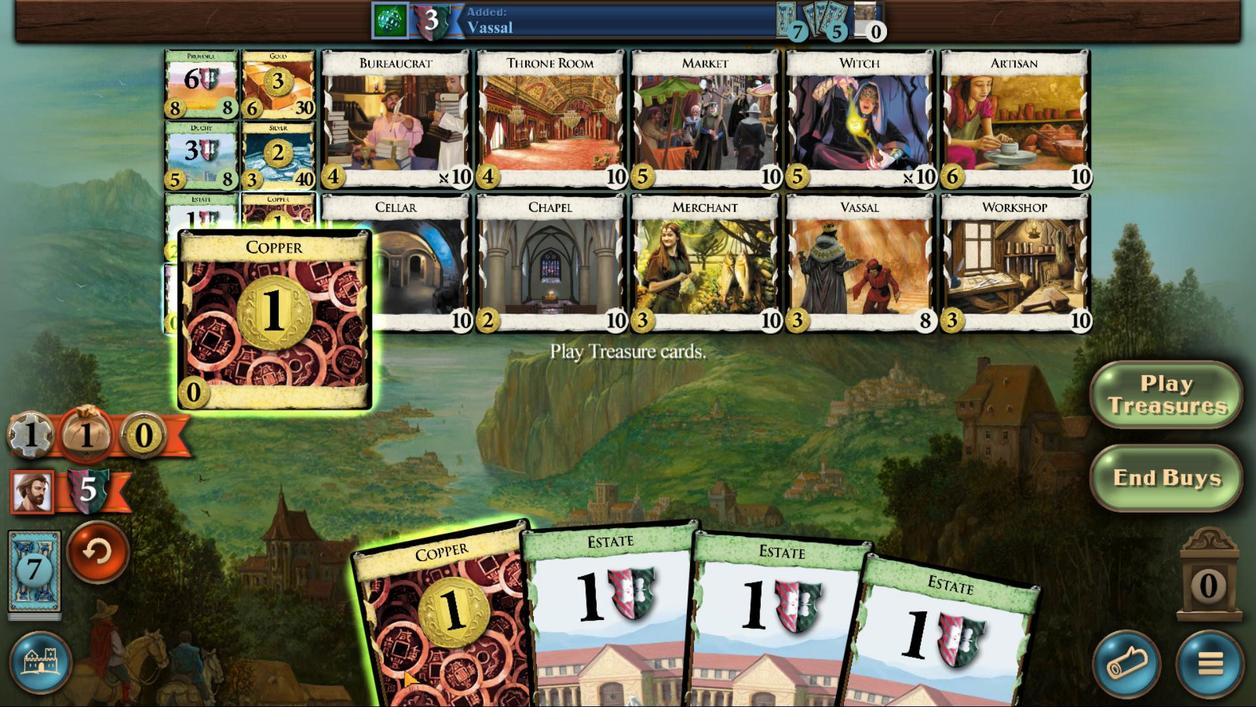 
Action: Mouse moved to (305, 666)
Screenshot: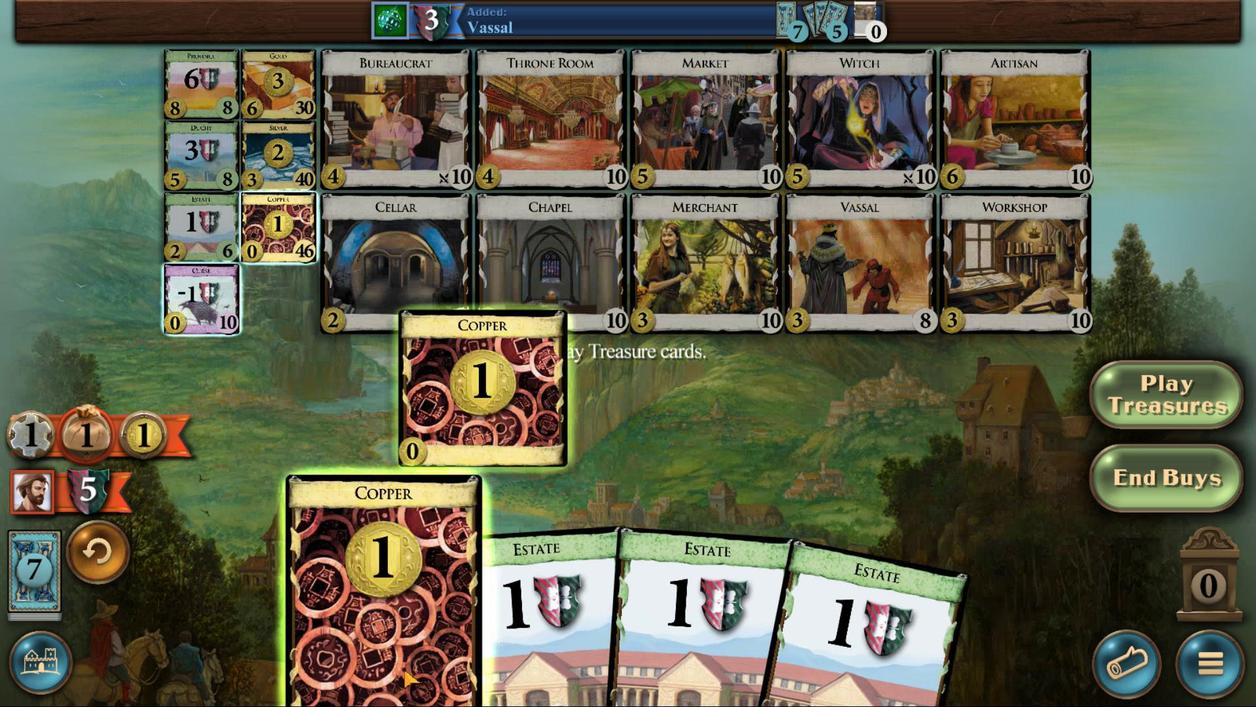 
Action: Mouse scrolled (305, 665) with delta (0, 0)
Screenshot: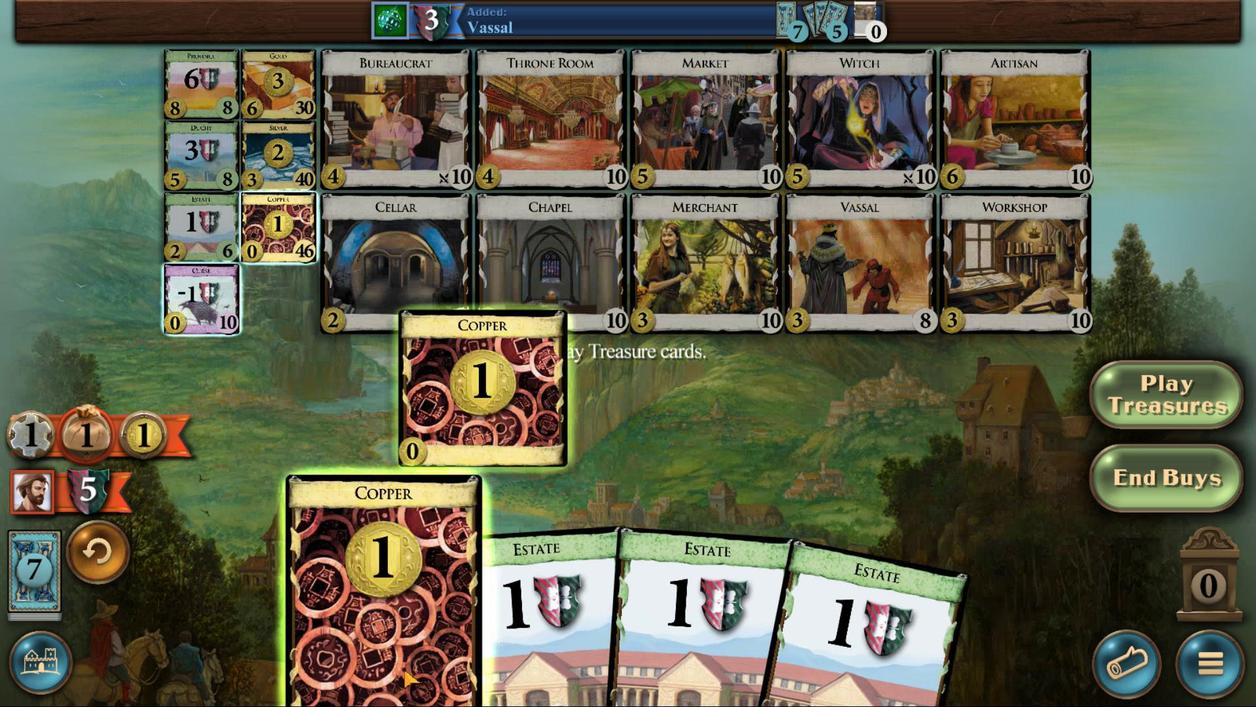 
Action: Mouse moved to (304, 666)
Screenshot: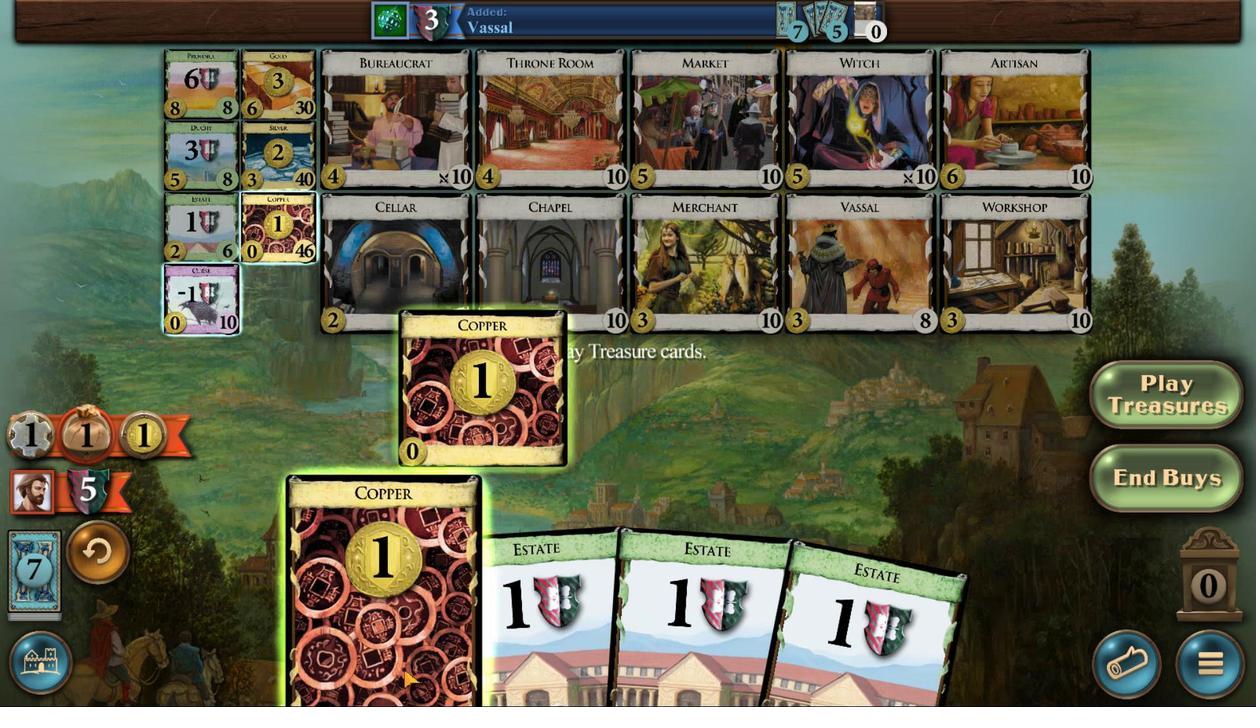
Action: Mouse scrolled (304, 665) with delta (0, 0)
Screenshot: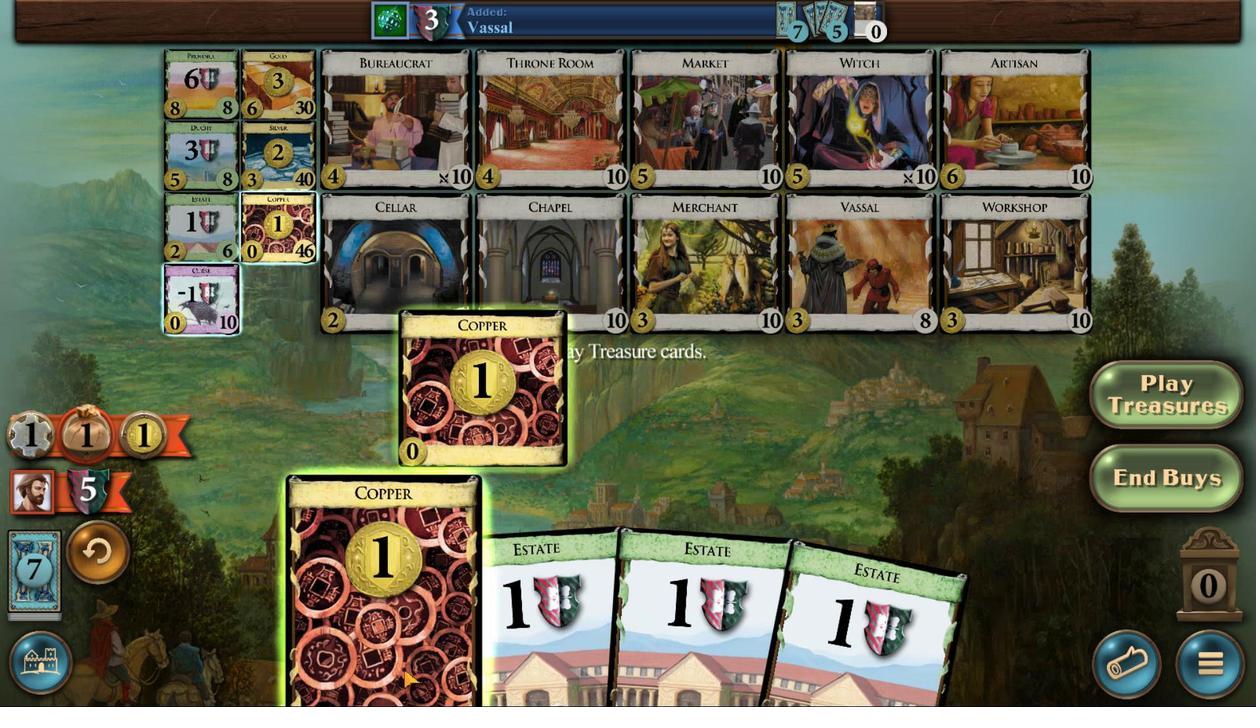 
Action: Mouse scrolled (304, 665) with delta (0, 0)
Screenshot: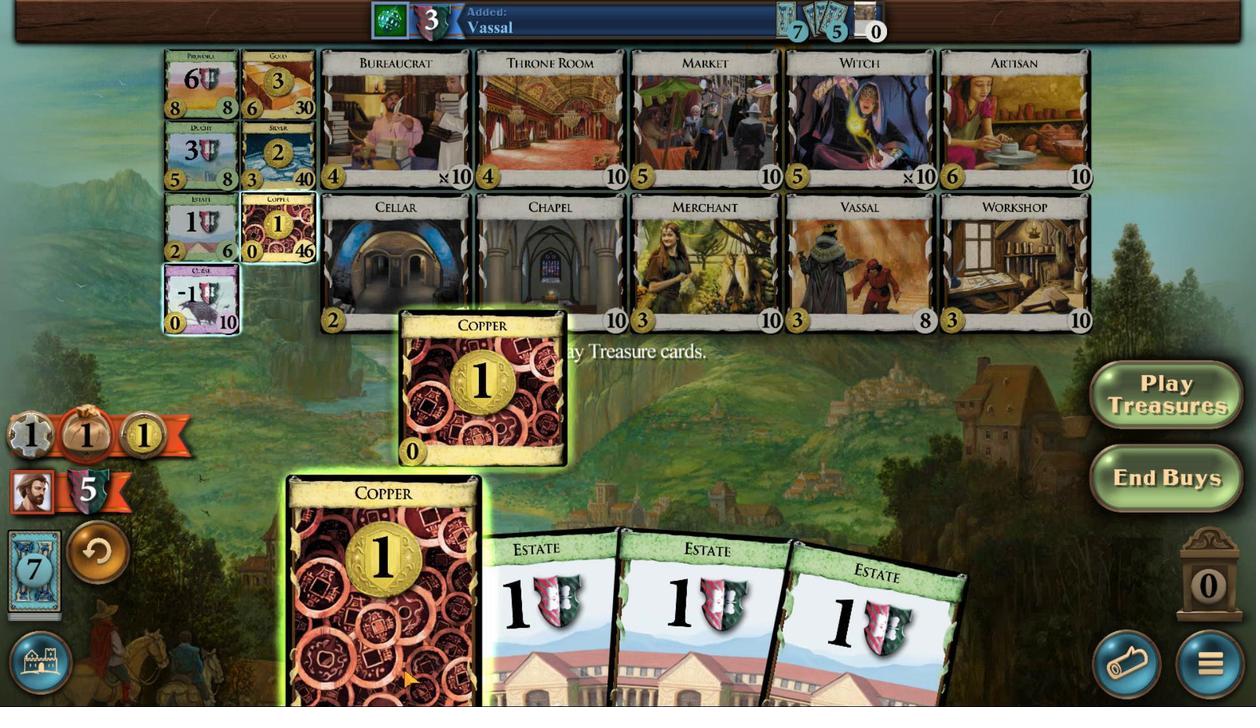 
Action: Mouse scrolled (304, 665) with delta (0, 0)
Screenshot: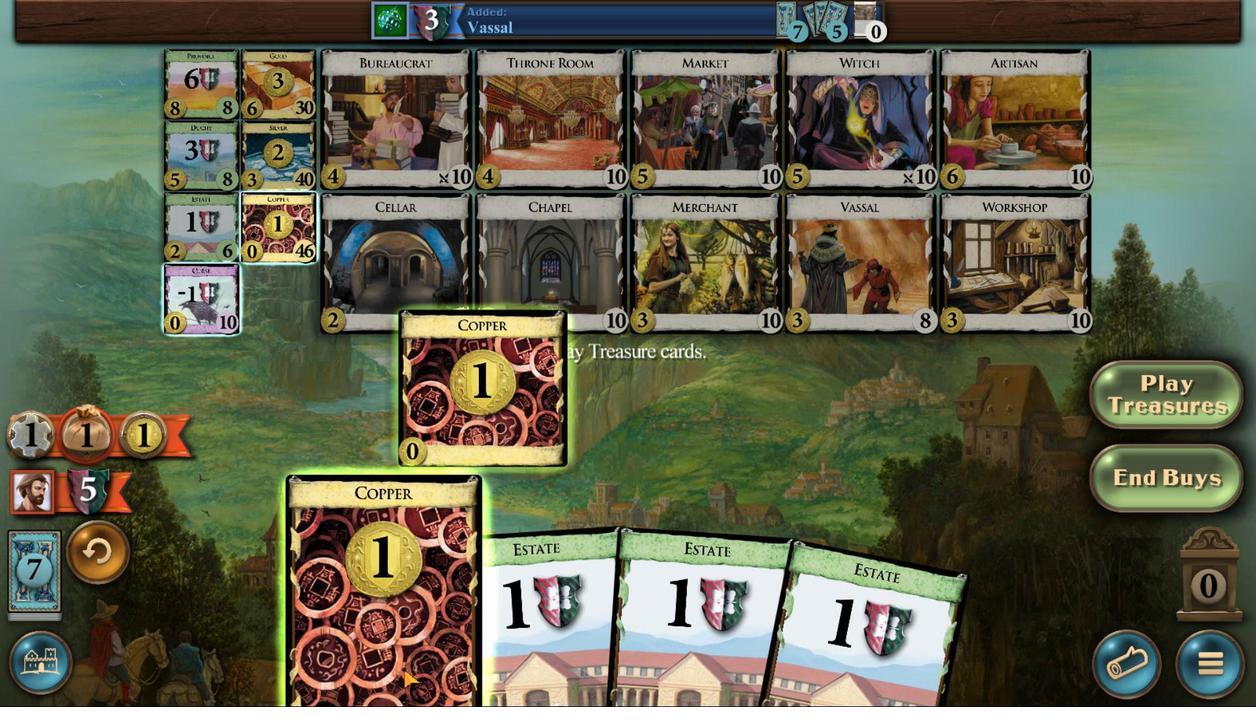 
Action: Mouse moved to (403, 669)
Screenshot: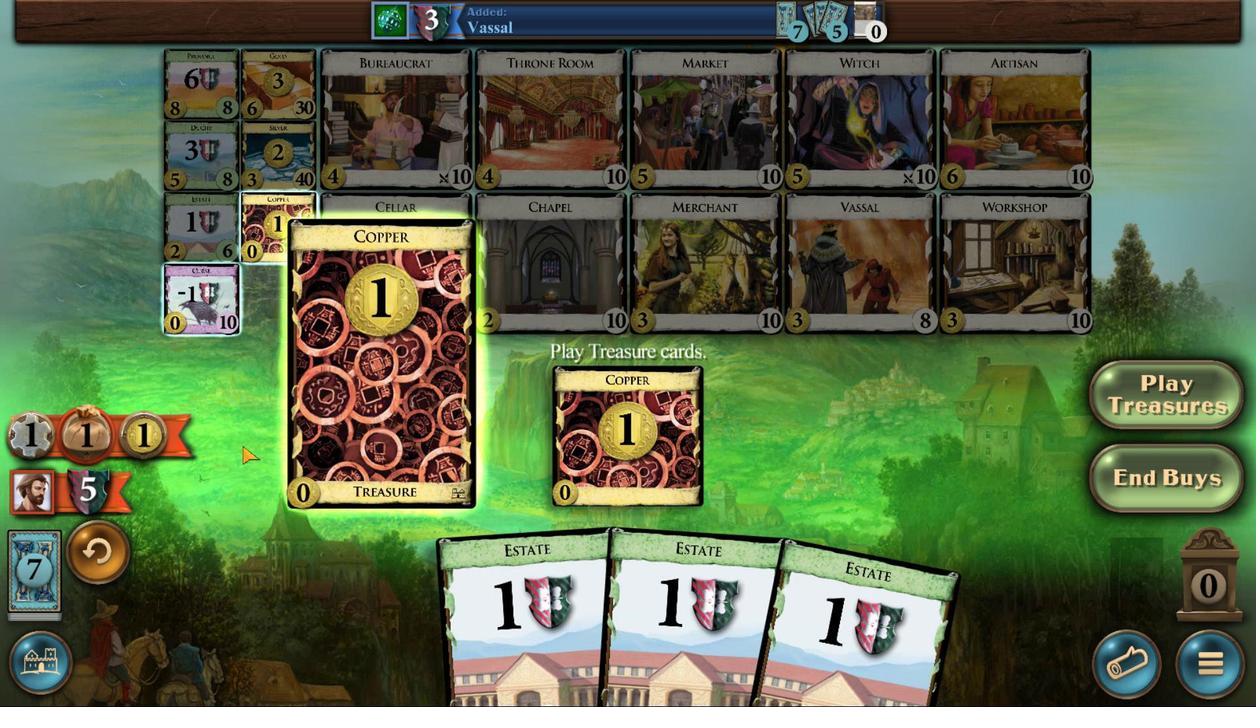 
Action: Mouse scrolled (403, 669) with delta (0, 0)
Screenshot: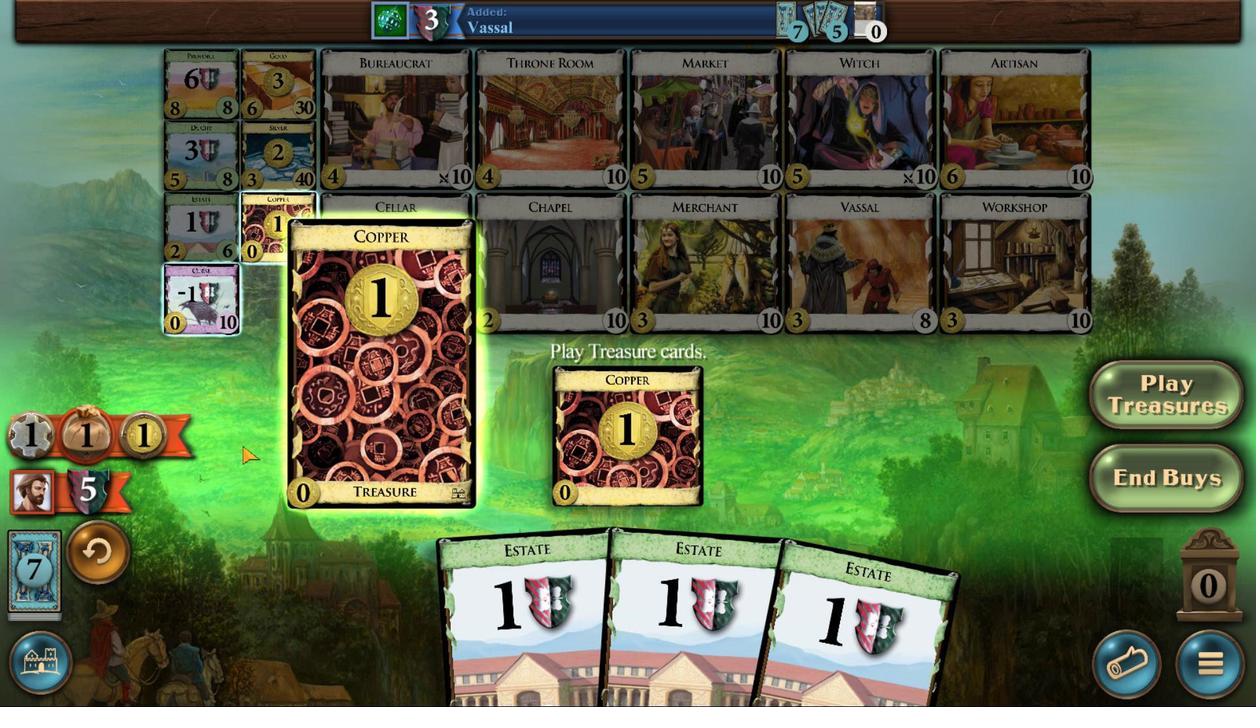 
Action: Mouse scrolled (403, 669) with delta (0, 0)
Screenshot: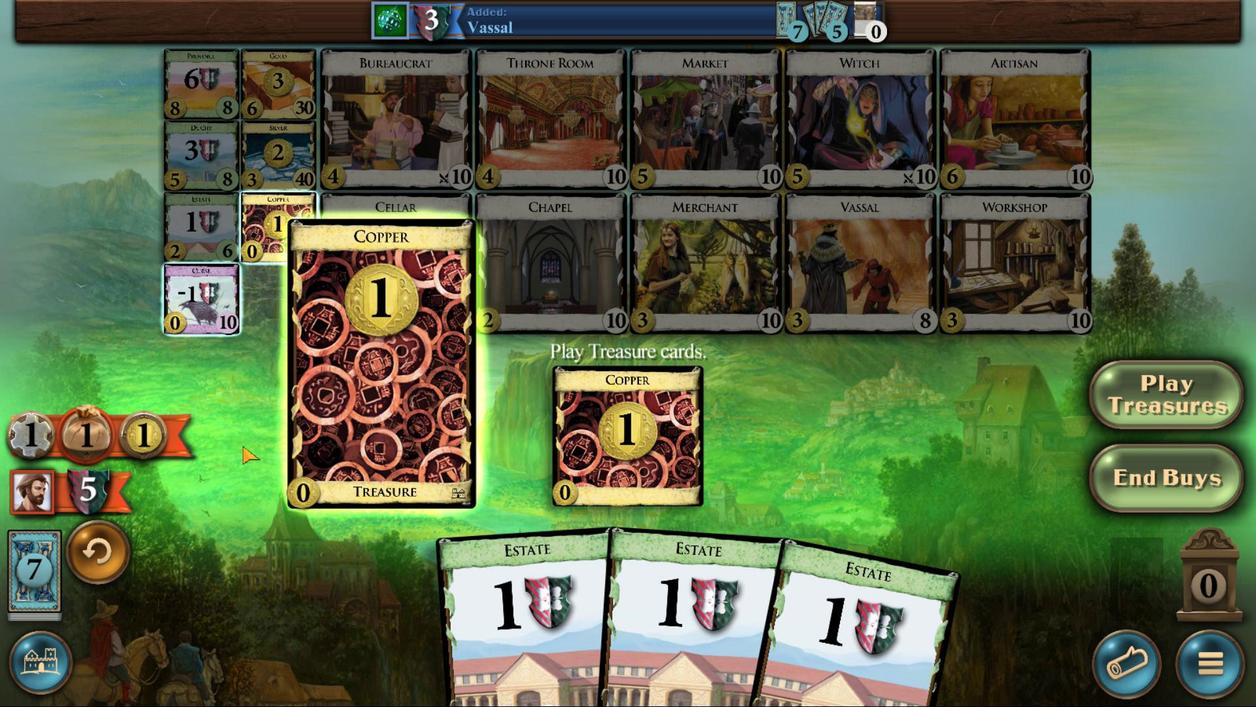 
Action: Mouse moved to (403, 669)
Screenshot: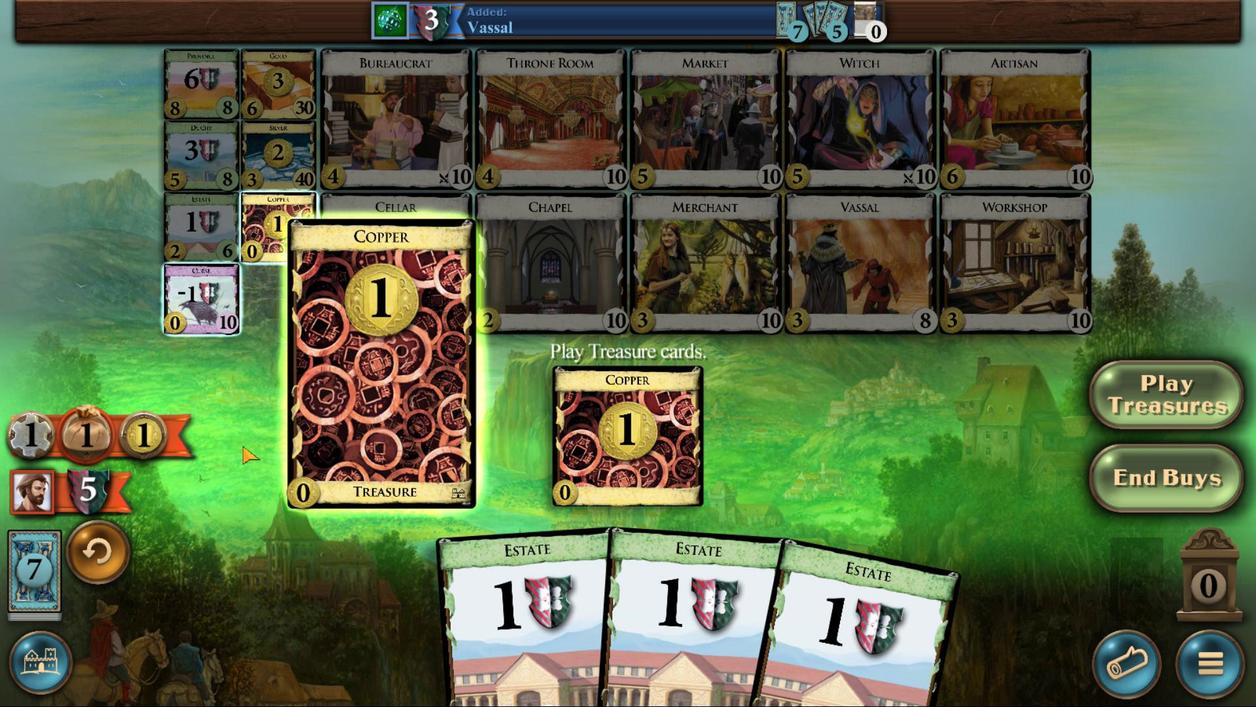 
Action: Mouse scrolled (403, 669) with delta (0, 0)
Screenshot: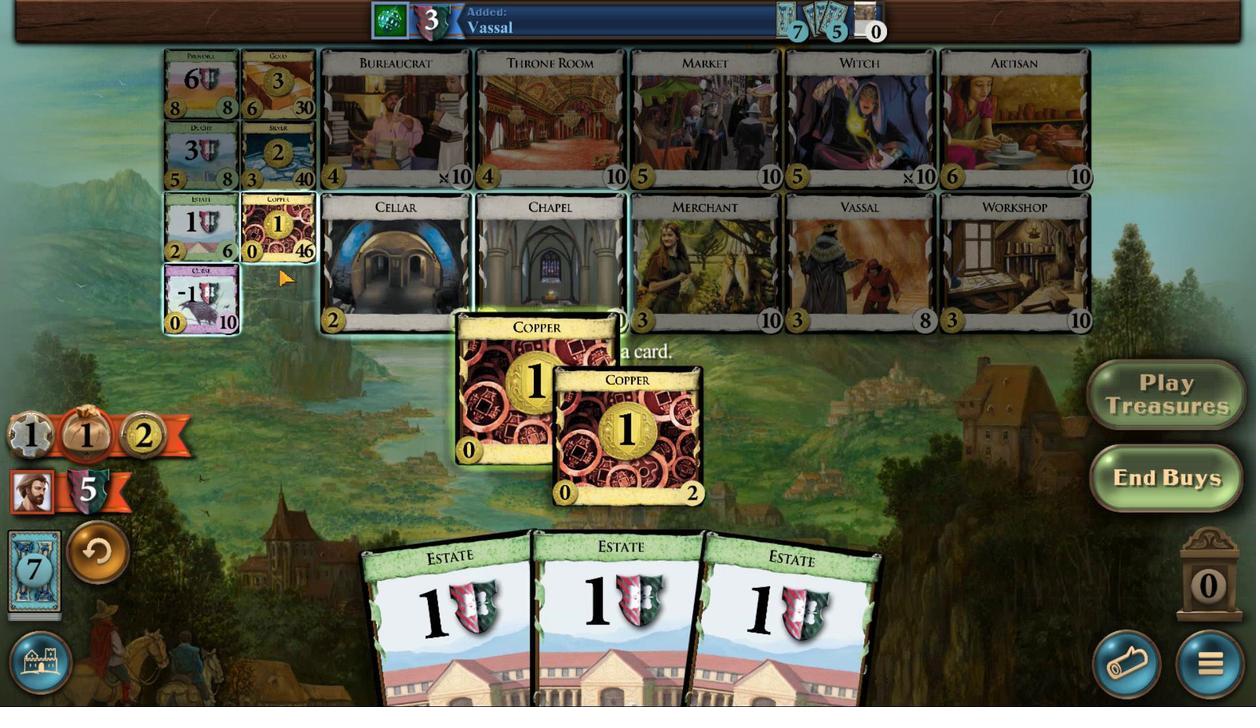 
Action: Mouse scrolled (403, 669) with delta (0, 0)
Screenshot: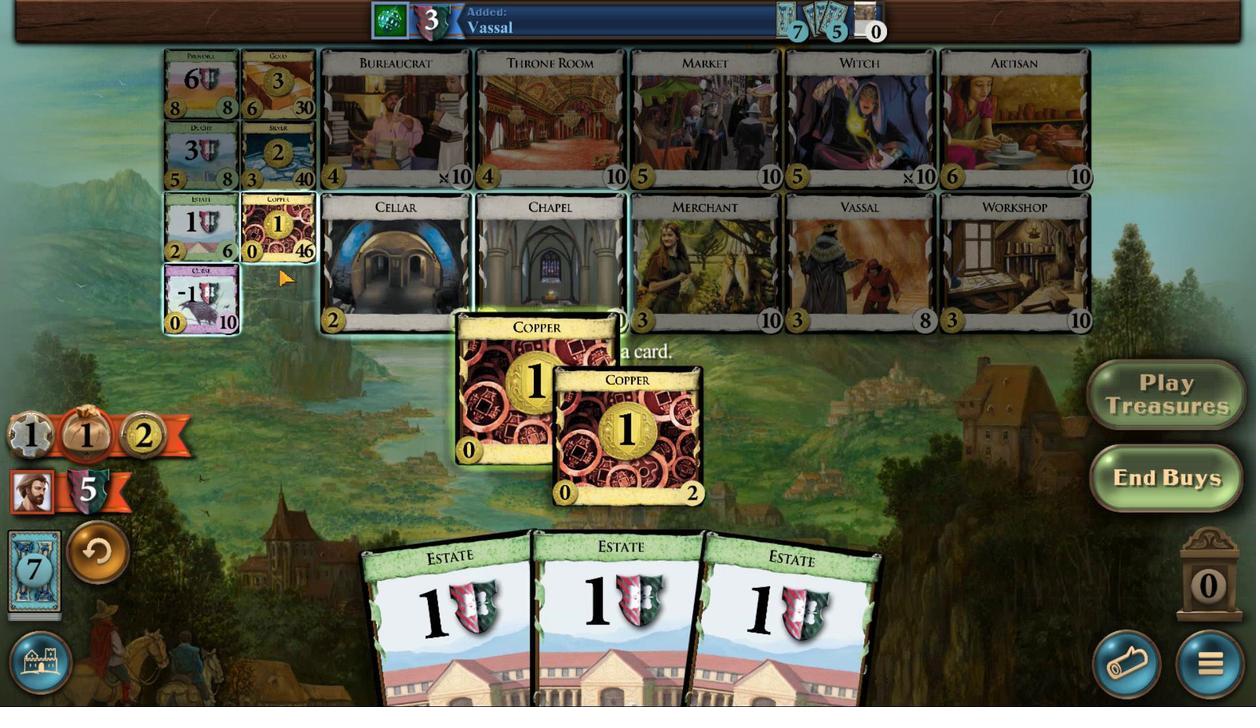 
Action: Mouse scrolled (403, 669) with delta (0, 0)
Screenshot: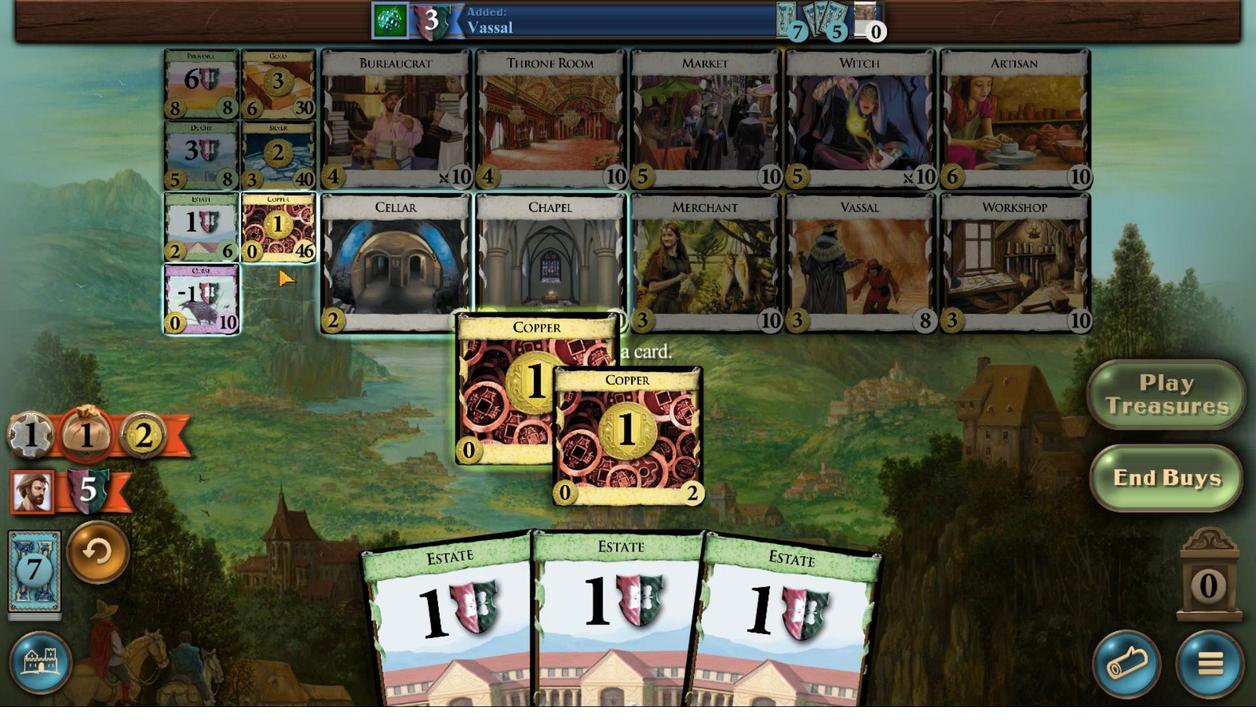
Action: Mouse moved to (1173, 481)
Screenshot: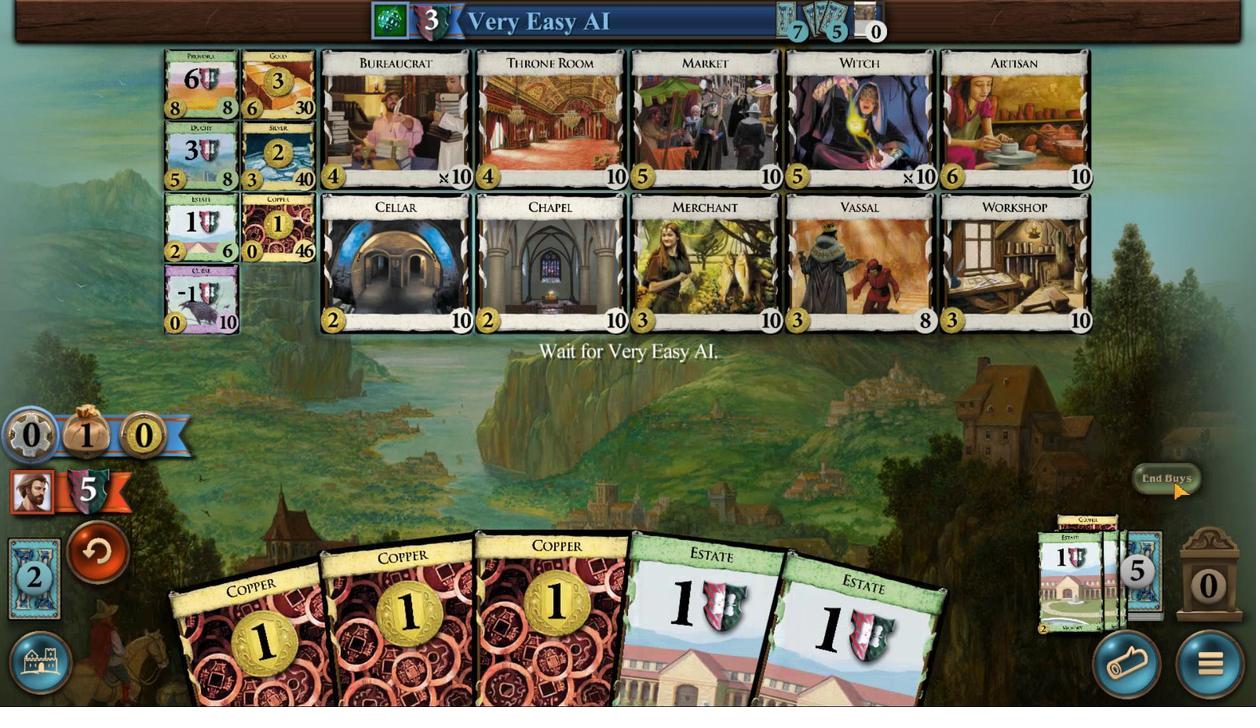 
Action: Mouse pressed left at (1173, 481)
Screenshot: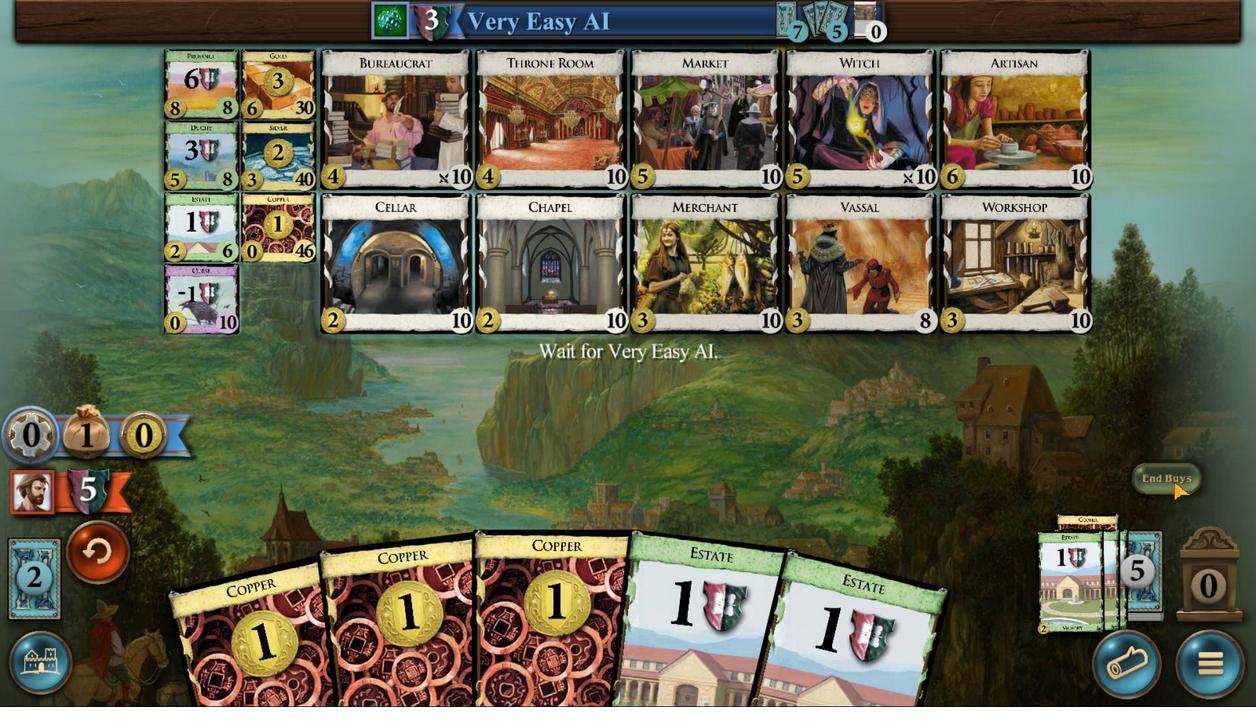 
Action: Mouse moved to (607, 599)
Screenshot: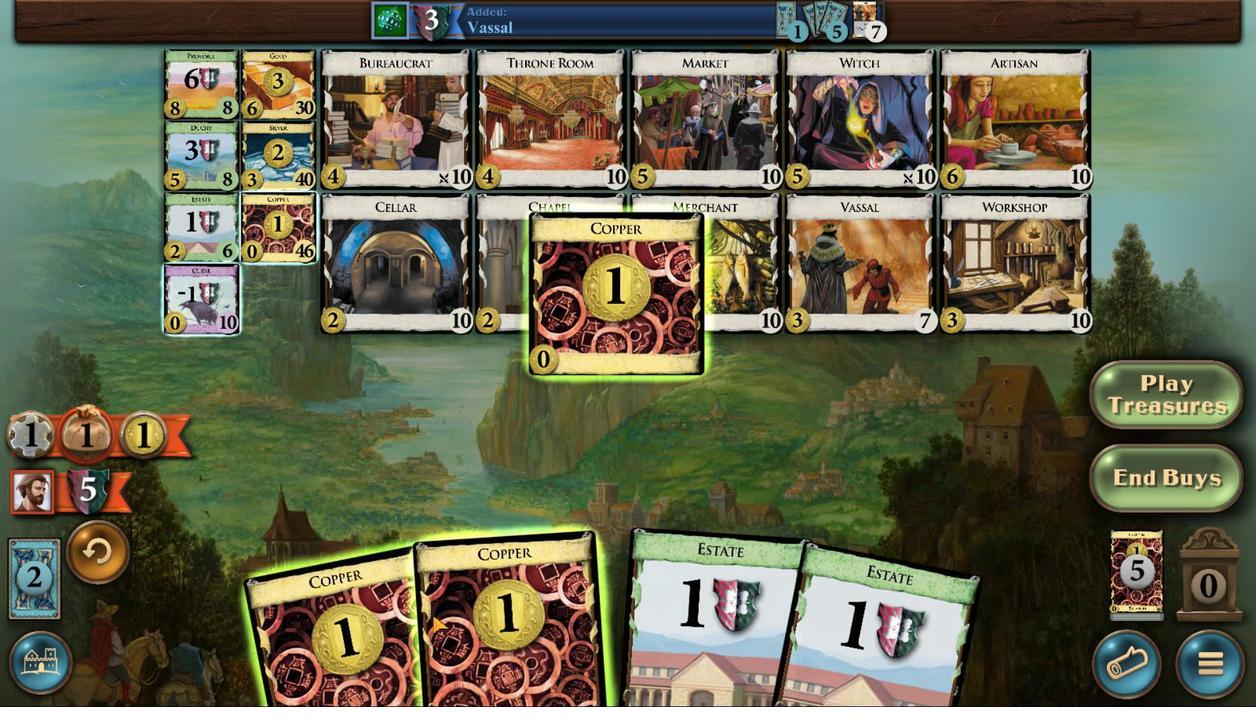 
Action: Mouse scrolled (607, 598) with delta (0, 0)
Screenshot: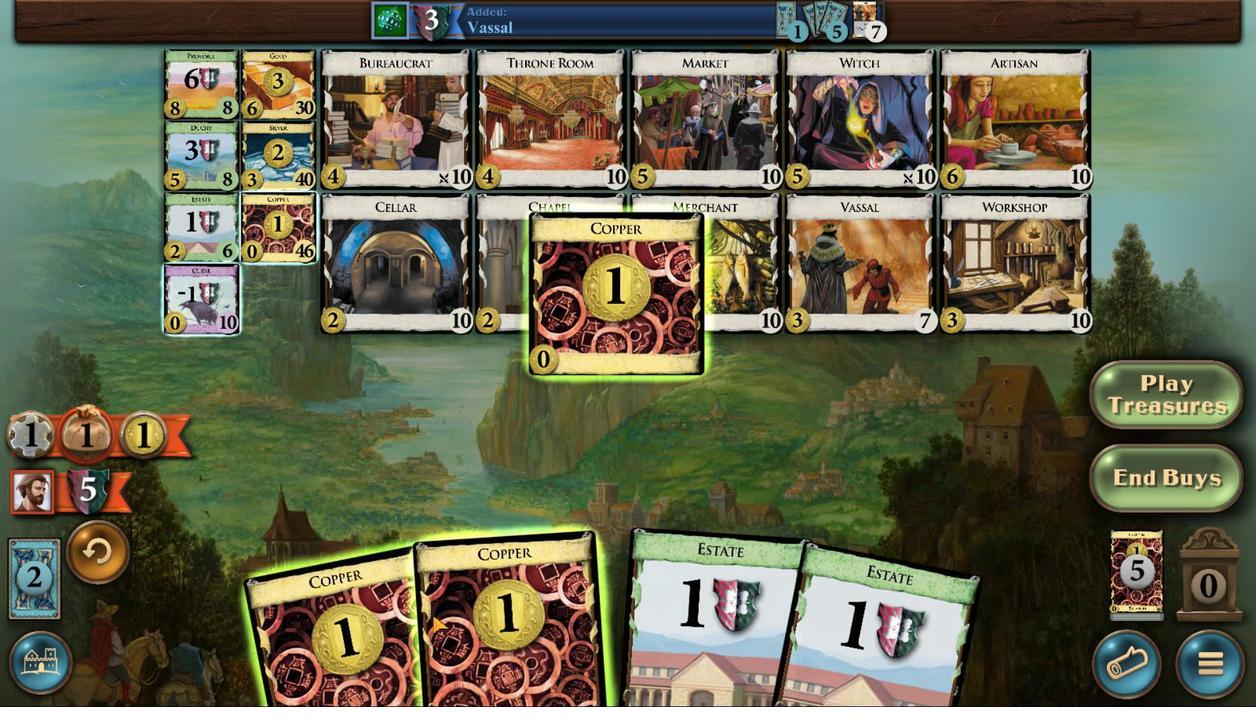 
Action: Mouse moved to (603, 601)
Screenshot: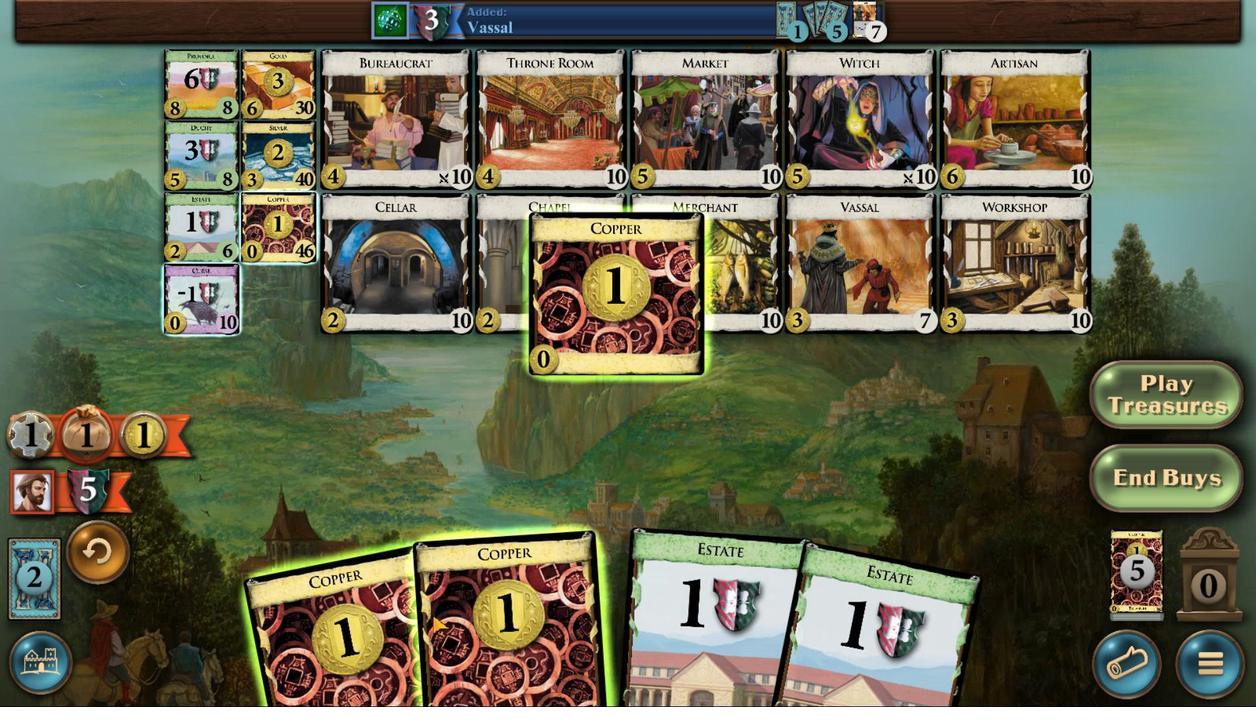 
Action: Mouse scrolled (603, 600) with delta (0, 0)
Screenshot: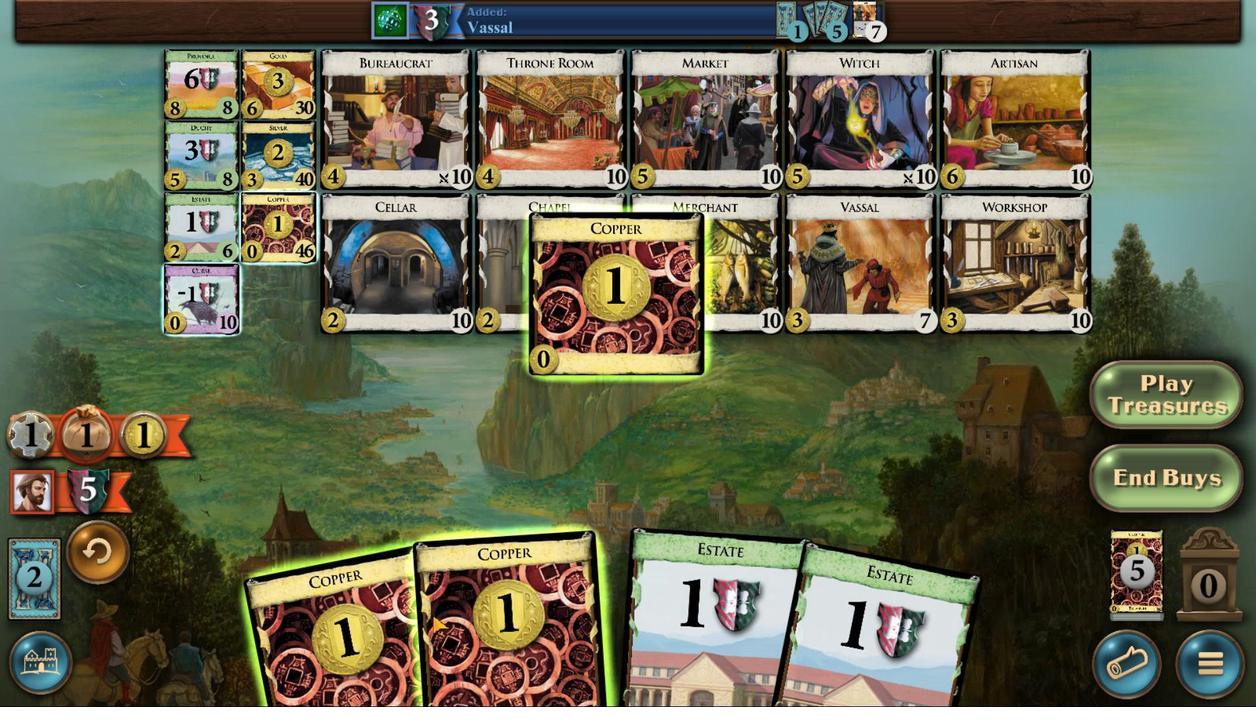 
Action: Mouse scrolled (603, 600) with delta (0, 0)
Screenshot: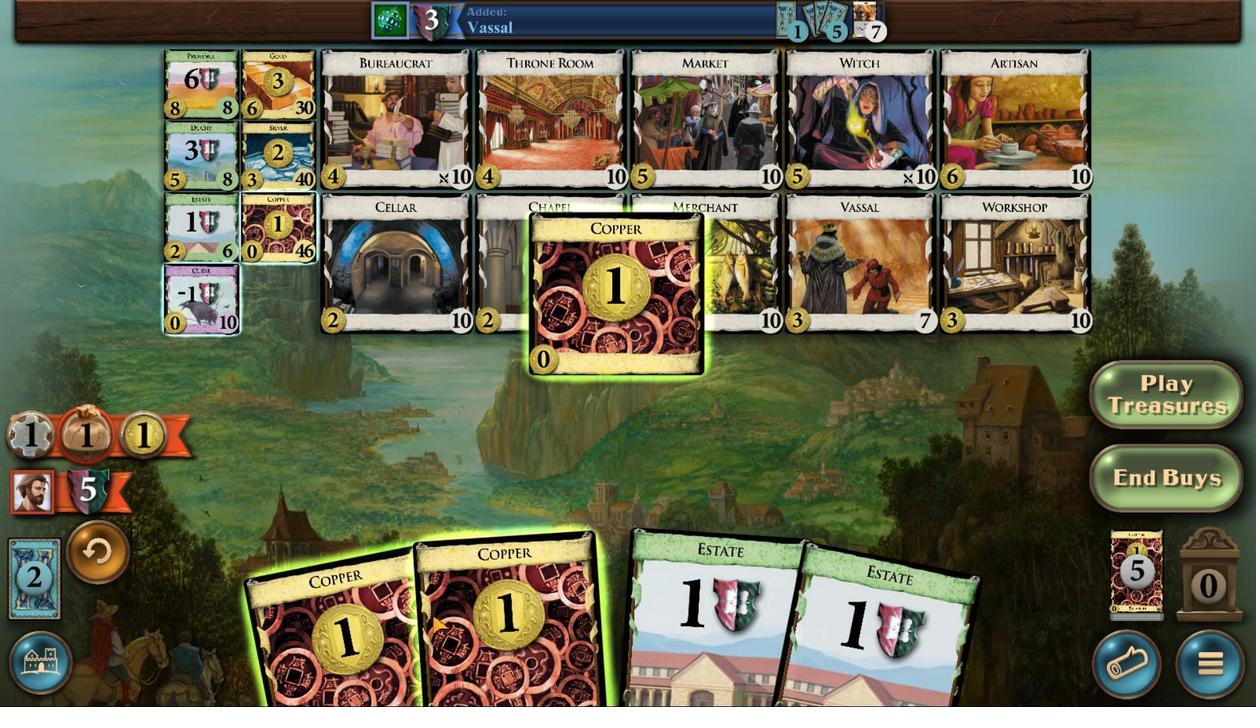 
Action: Mouse scrolled (603, 600) with delta (0, 0)
Screenshot: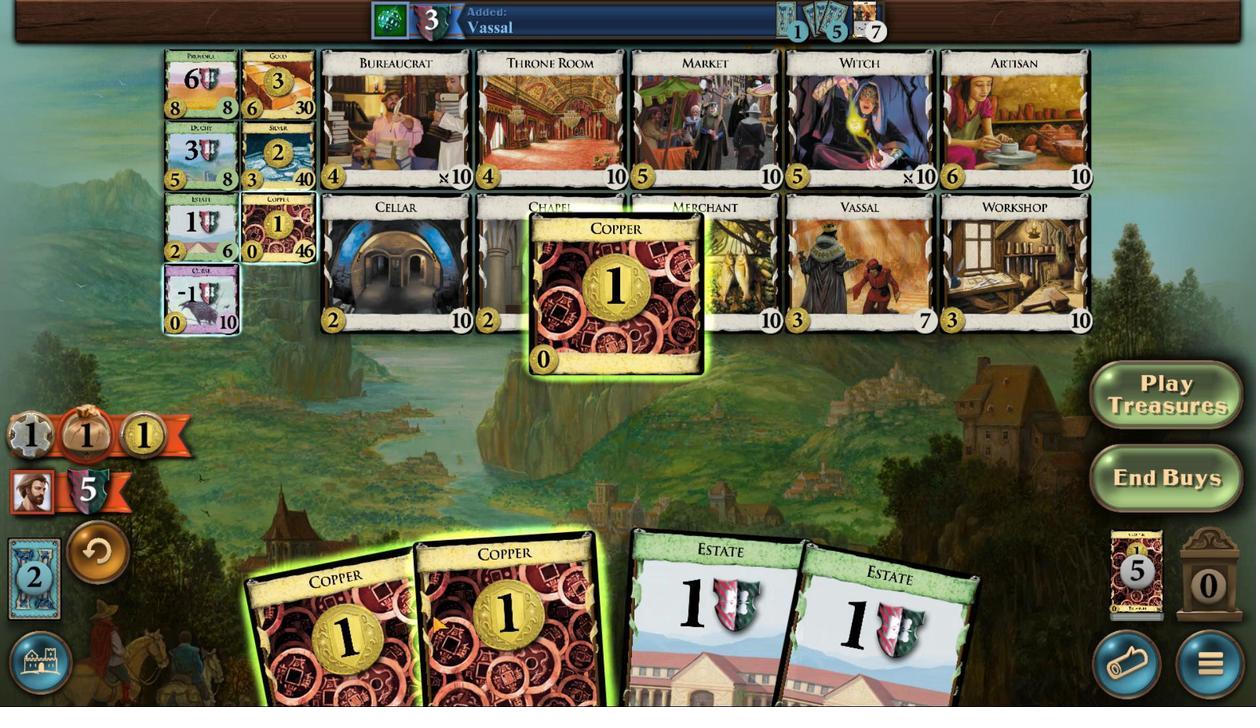 
Action: Mouse scrolled (603, 600) with delta (0, 0)
Screenshot: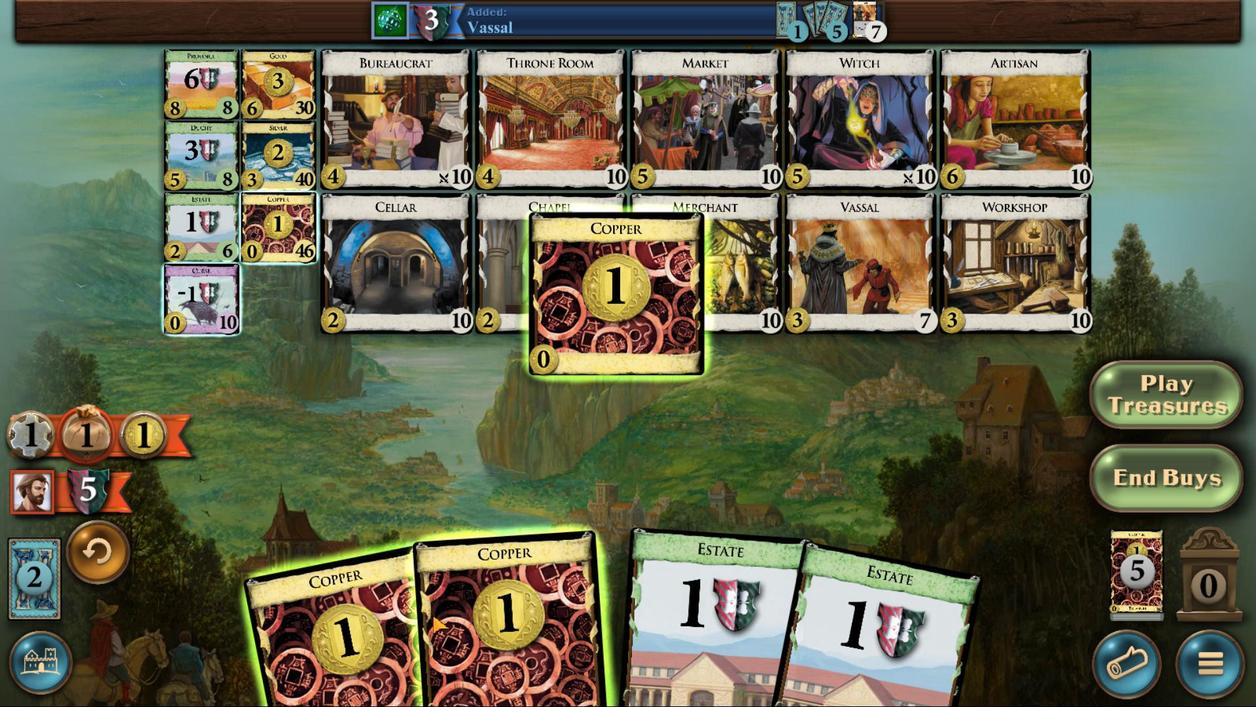 
Action: Mouse moved to (464, 604)
Screenshot: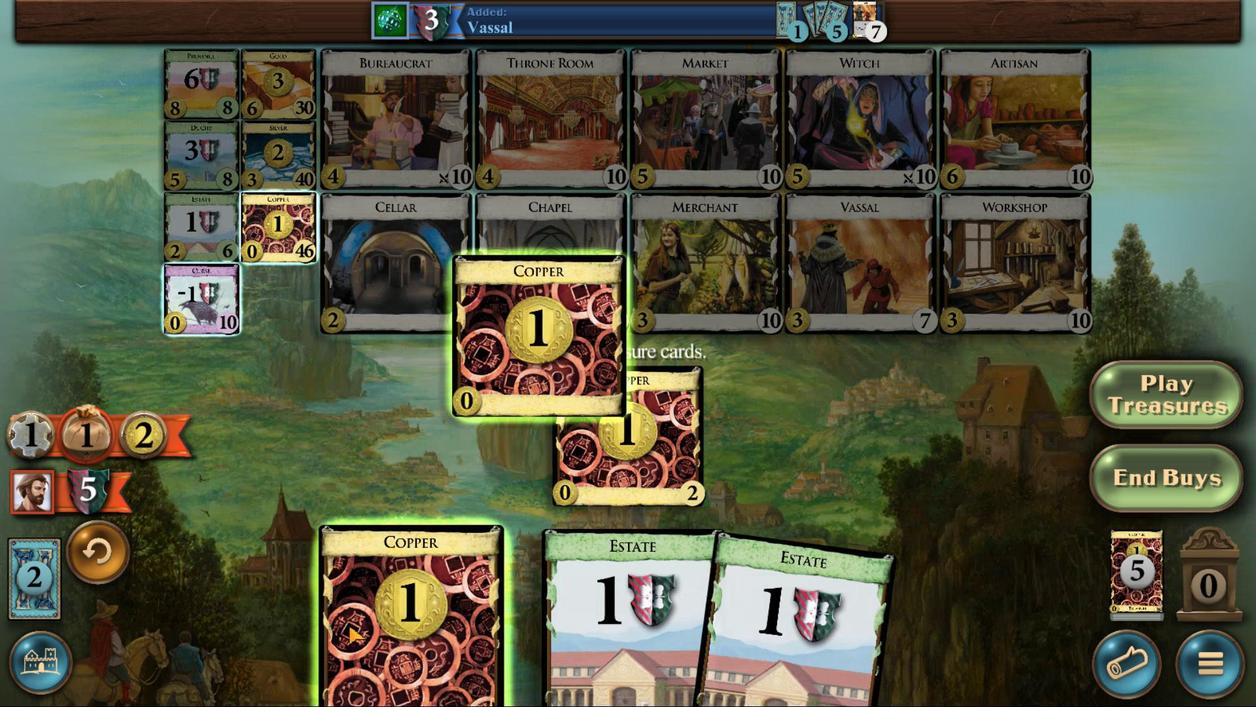 
Action: Mouse scrolled (464, 604) with delta (0, 0)
Screenshot: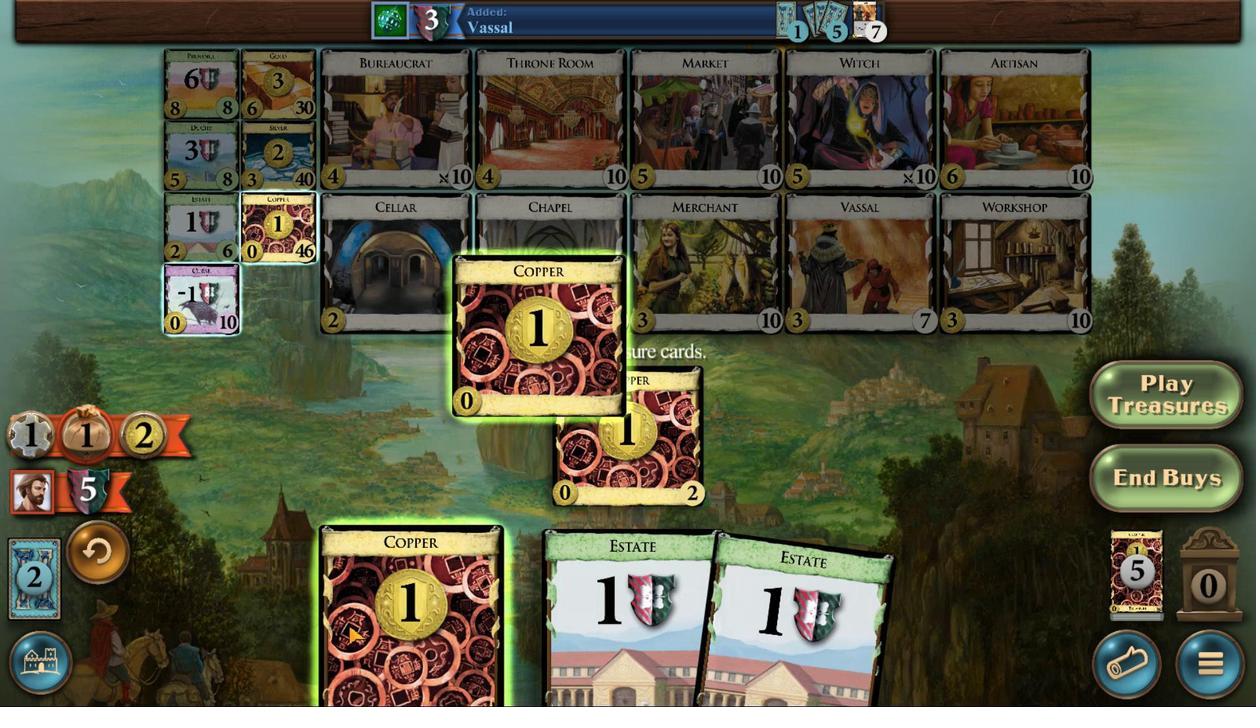 
Action: Mouse scrolled (464, 604) with delta (0, 0)
Screenshot: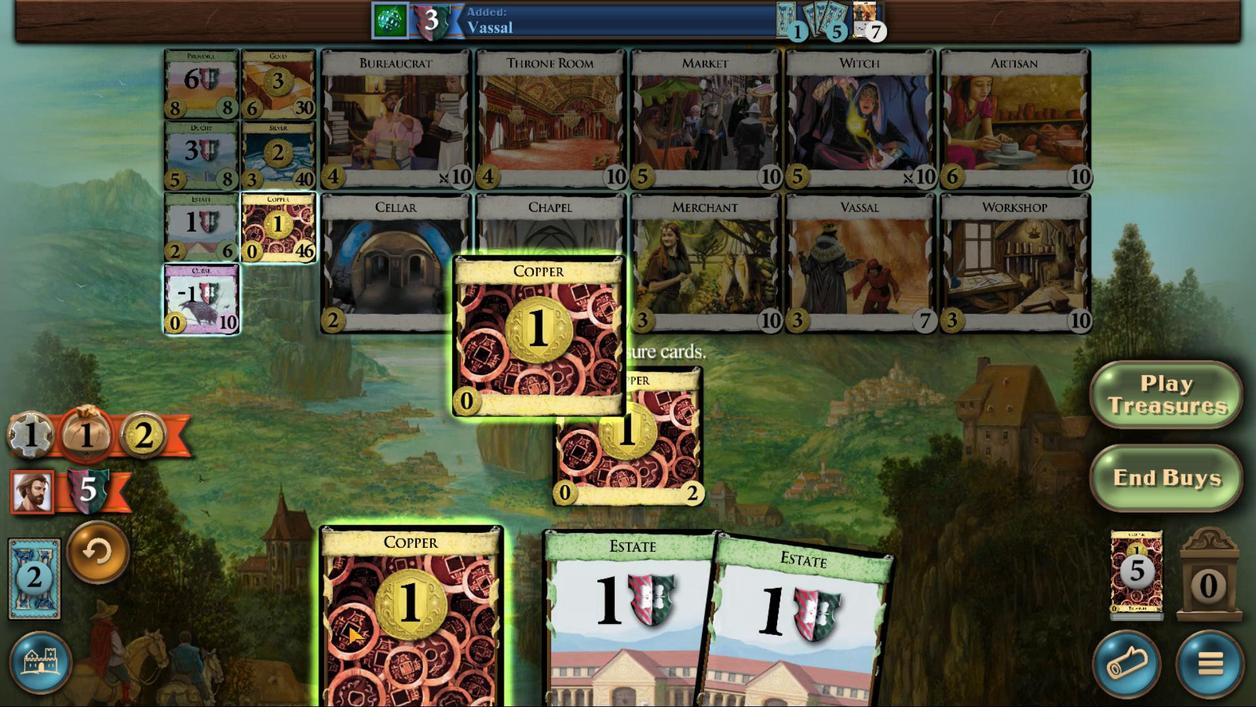 
Action: Mouse scrolled (464, 604) with delta (0, 0)
Screenshot: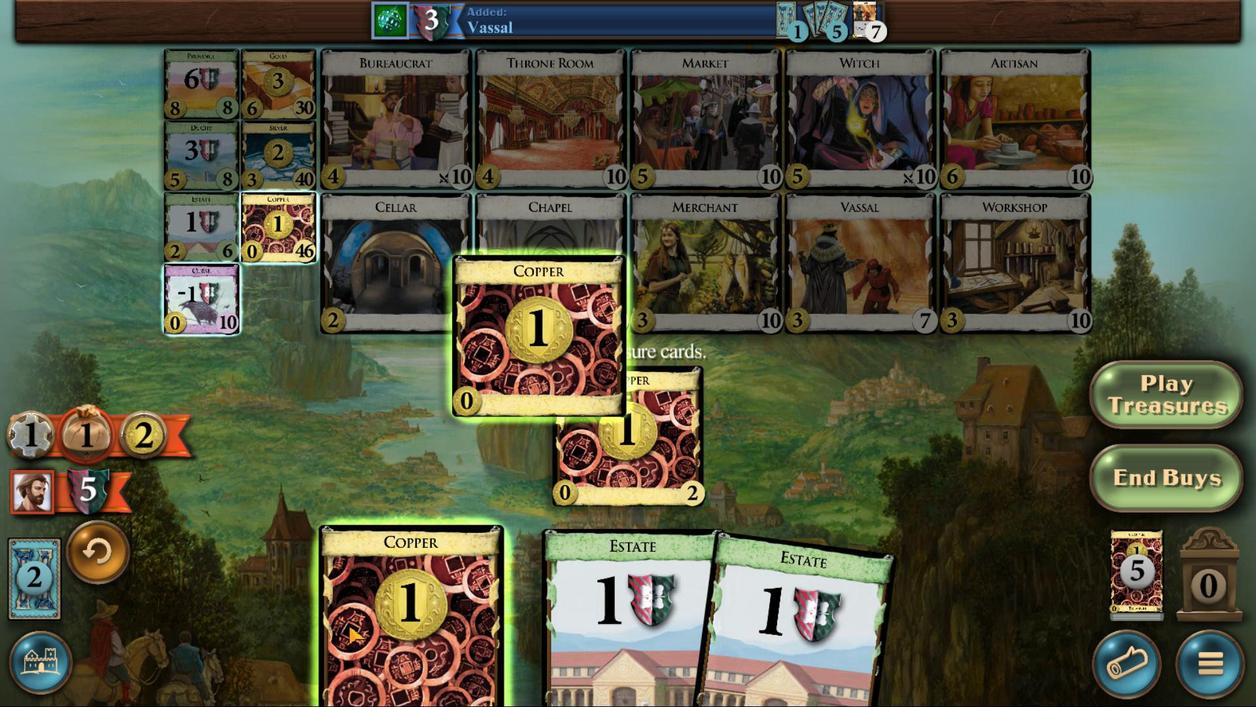 
Action: Mouse moved to (463, 606)
Screenshot: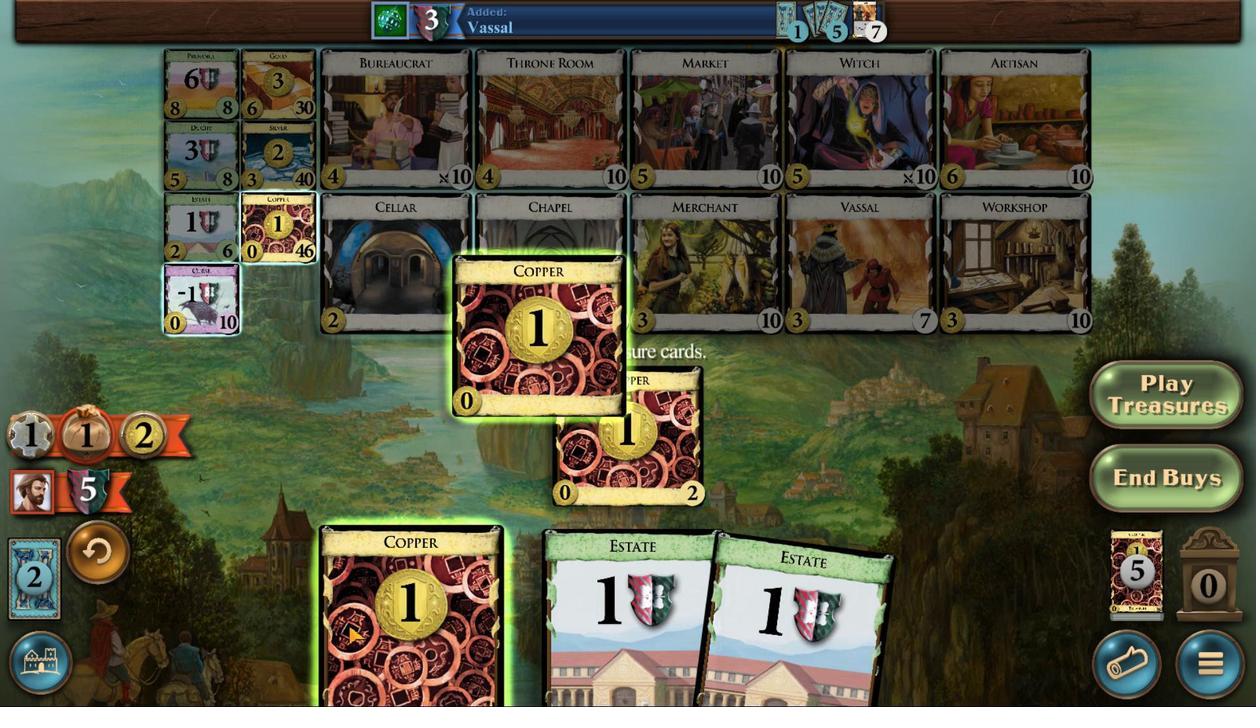 
Action: Mouse scrolled (463, 605) with delta (0, 0)
Screenshot: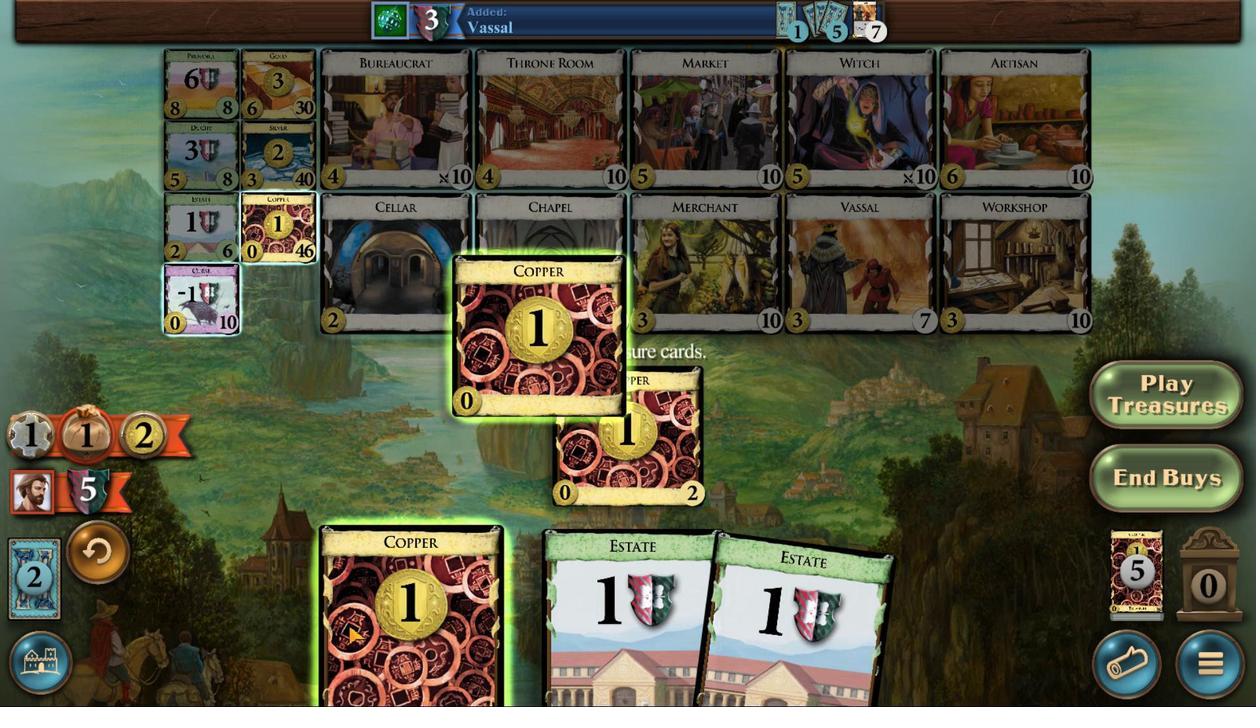 
Action: Mouse moved to (350, 625)
Screenshot: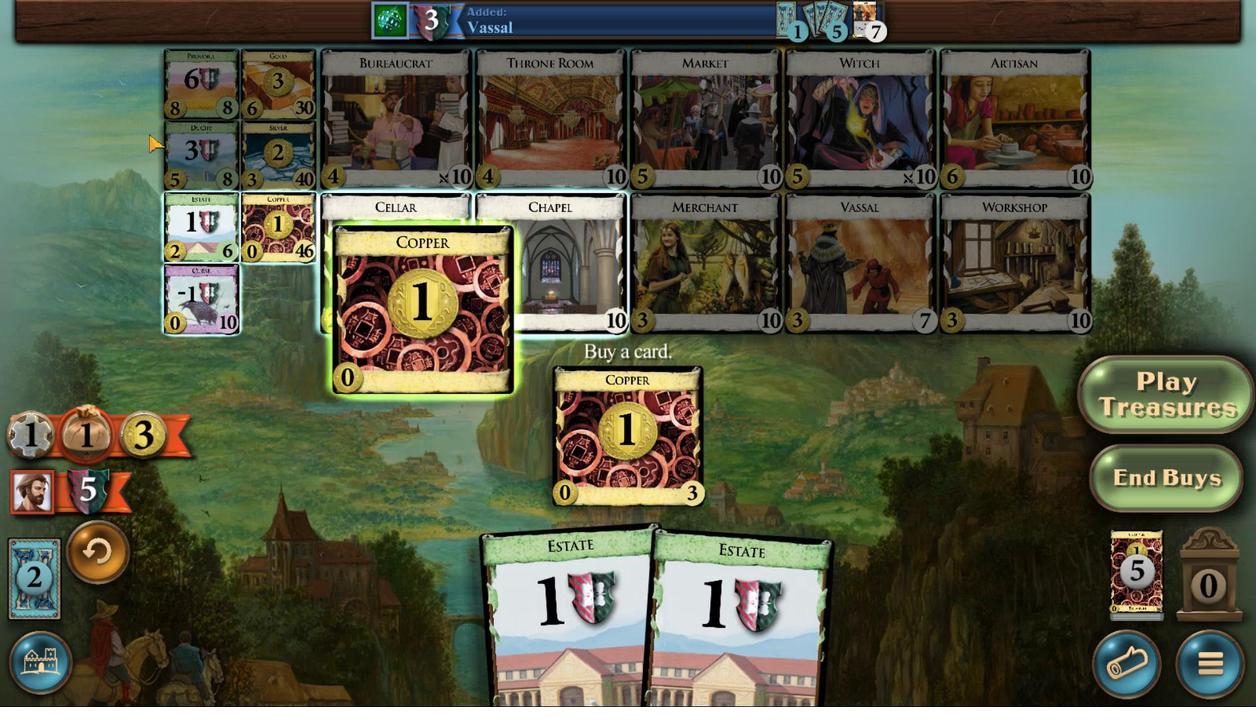 
Action: Mouse scrolled (350, 625) with delta (0, 0)
Screenshot: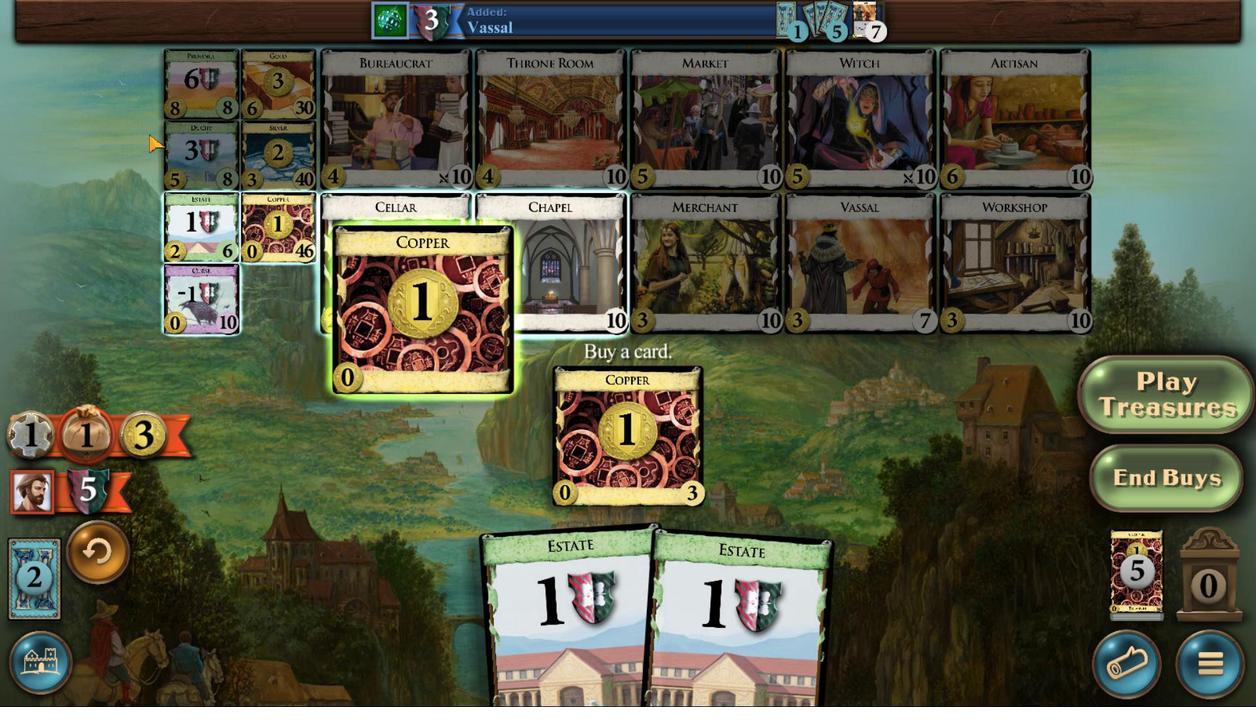 
Action: Mouse scrolled (350, 625) with delta (0, 0)
Screenshot: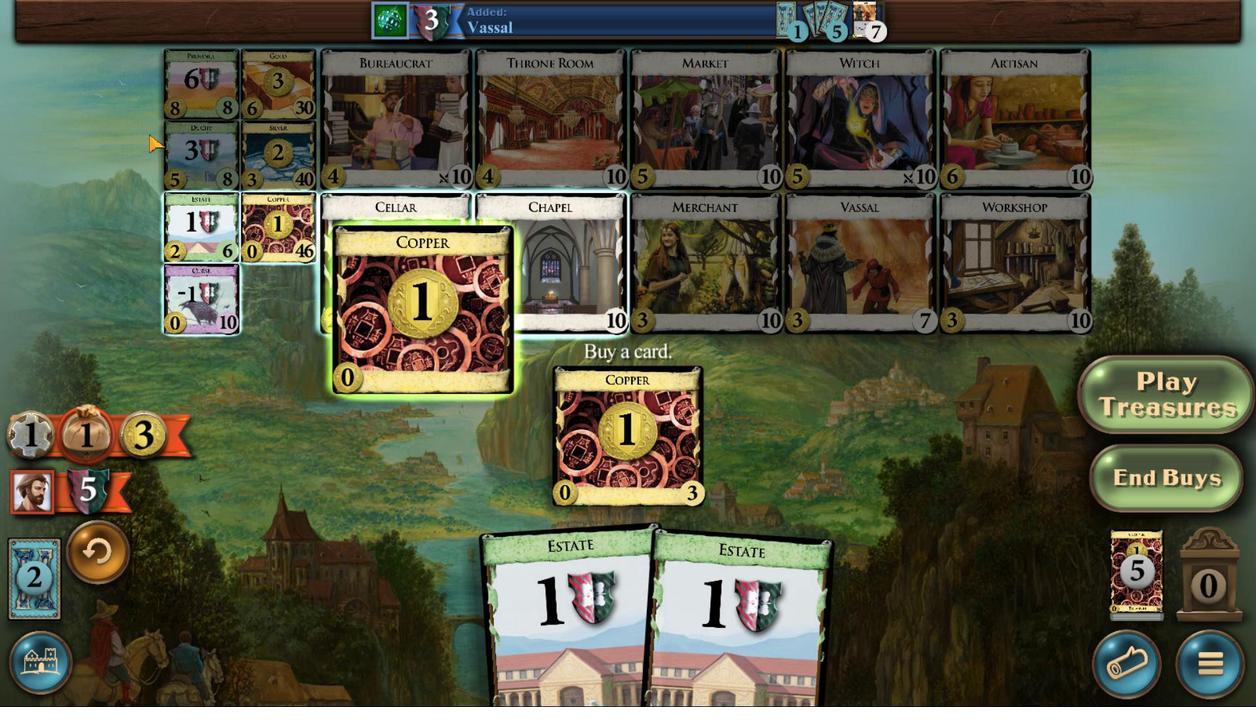 
Action: Mouse scrolled (350, 625) with delta (0, 0)
Screenshot: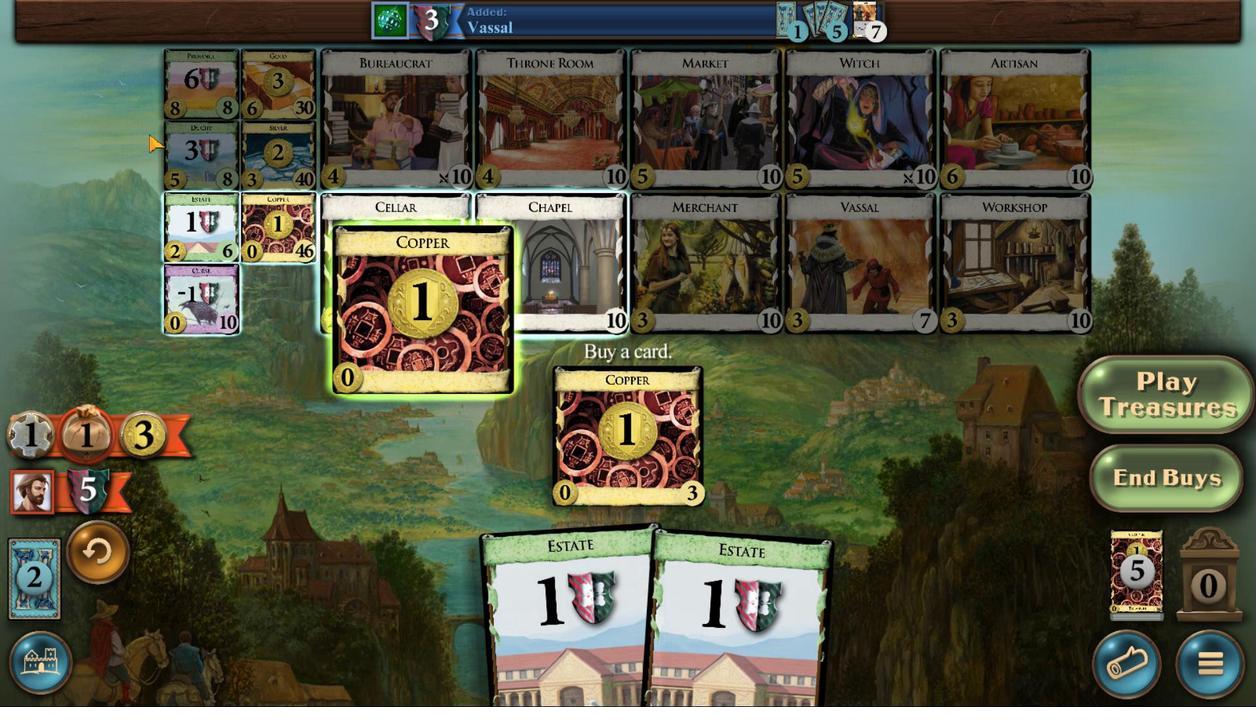 
Action: Mouse scrolled (350, 625) with delta (0, 0)
Screenshot: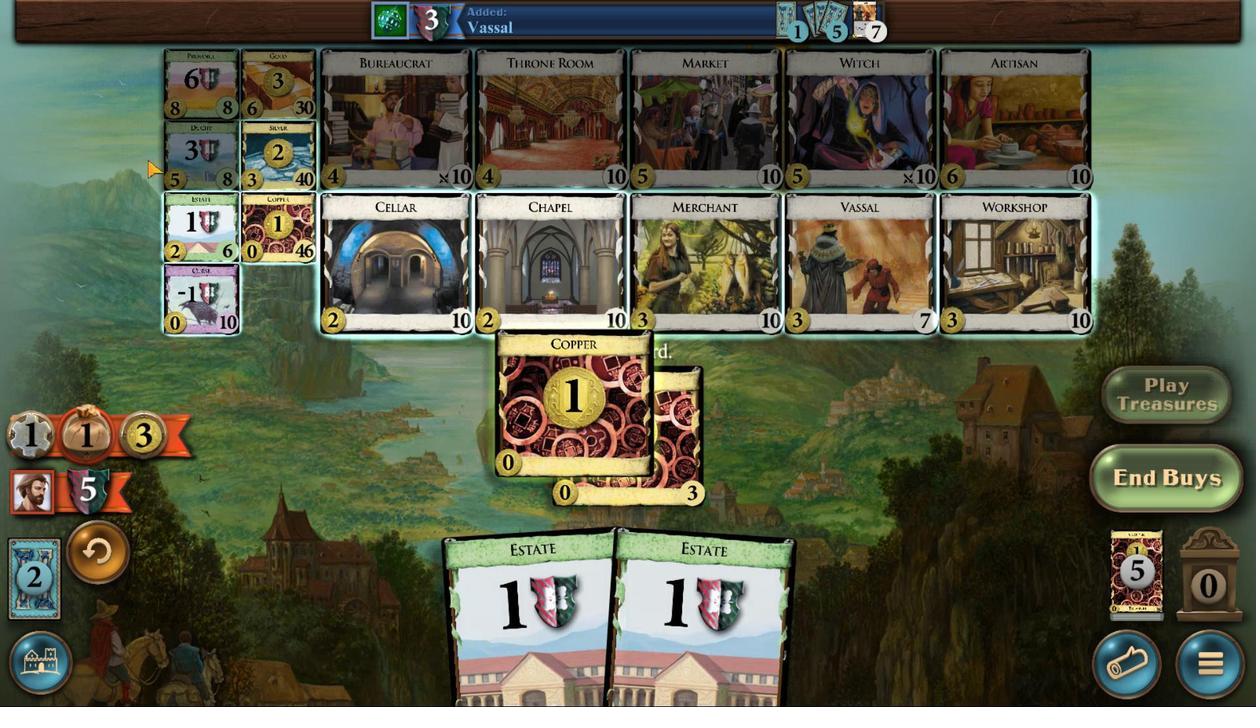 
Action: Mouse moved to (350, 625)
Screenshot: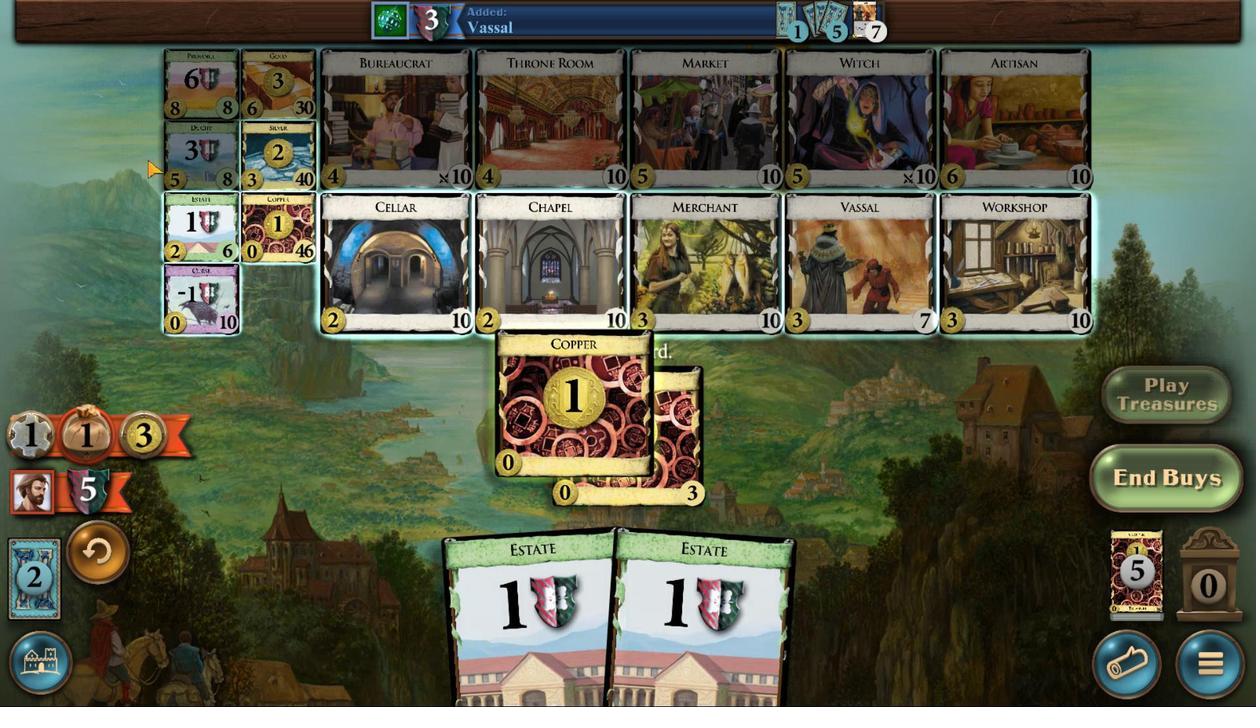
Action: Mouse scrolled (350, 625) with delta (0, 0)
Screenshot: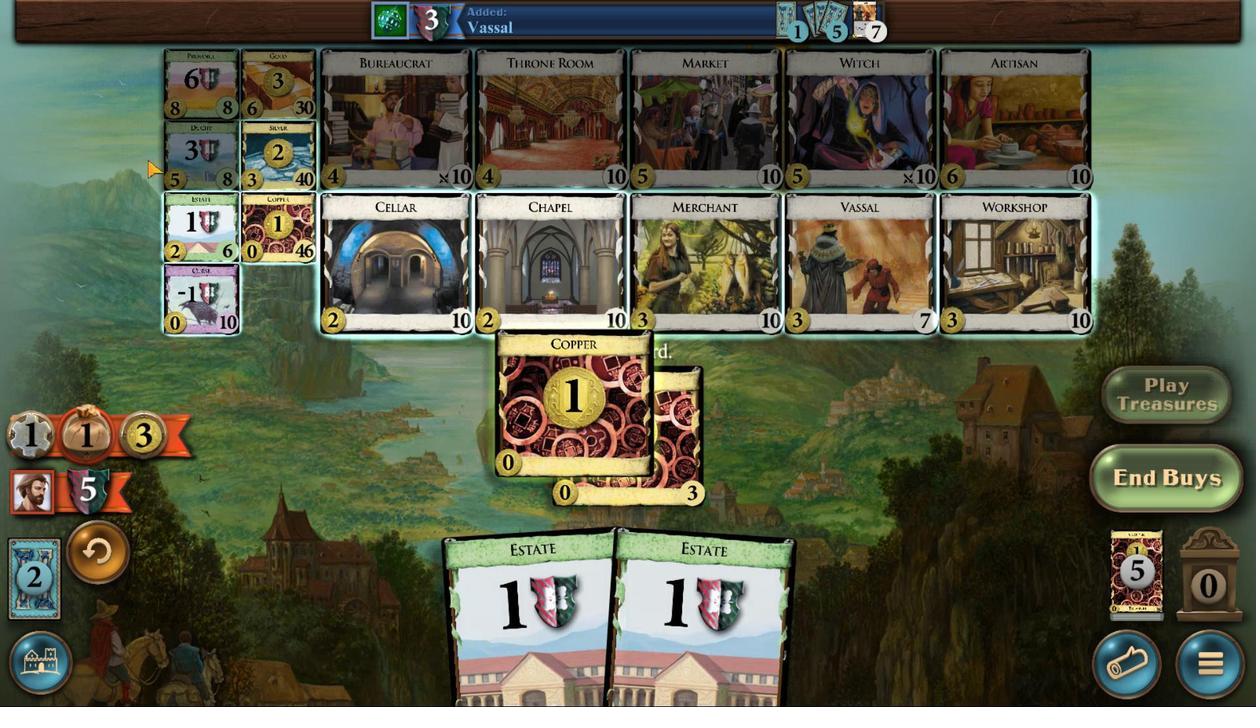 
Action: Mouse moved to (348, 625)
Screenshot: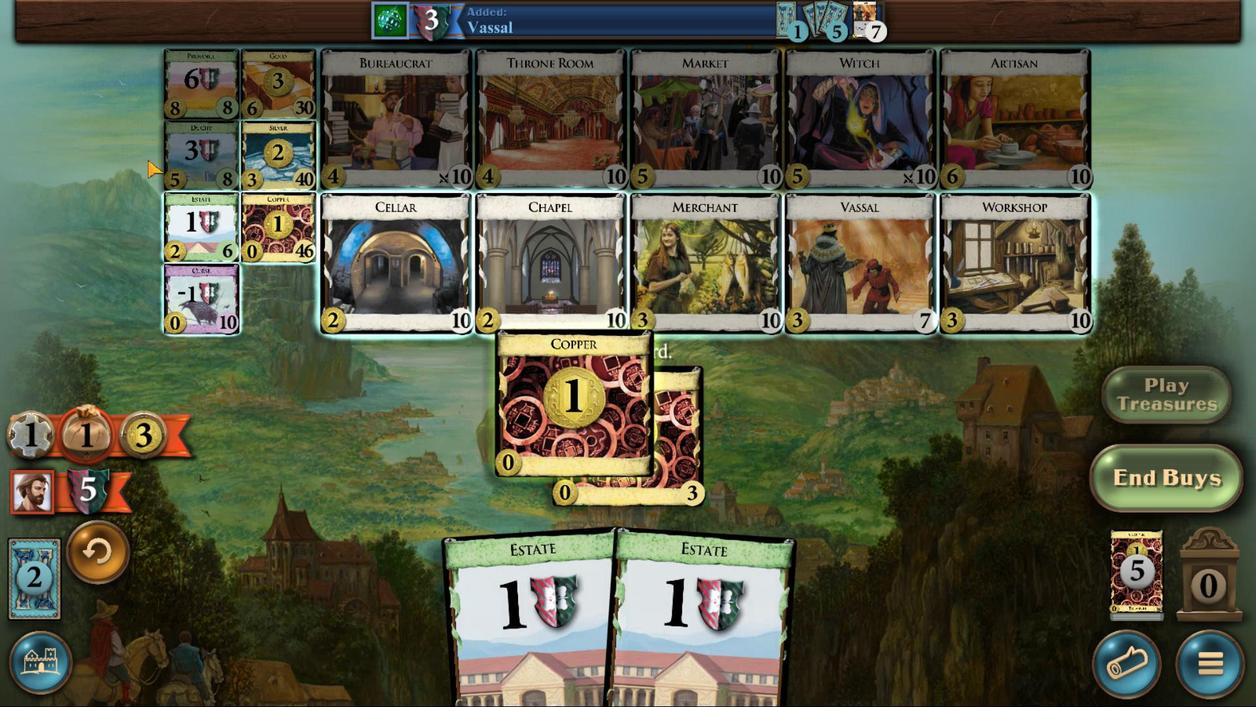 
Action: Mouse scrolled (348, 625) with delta (0, 0)
Screenshot: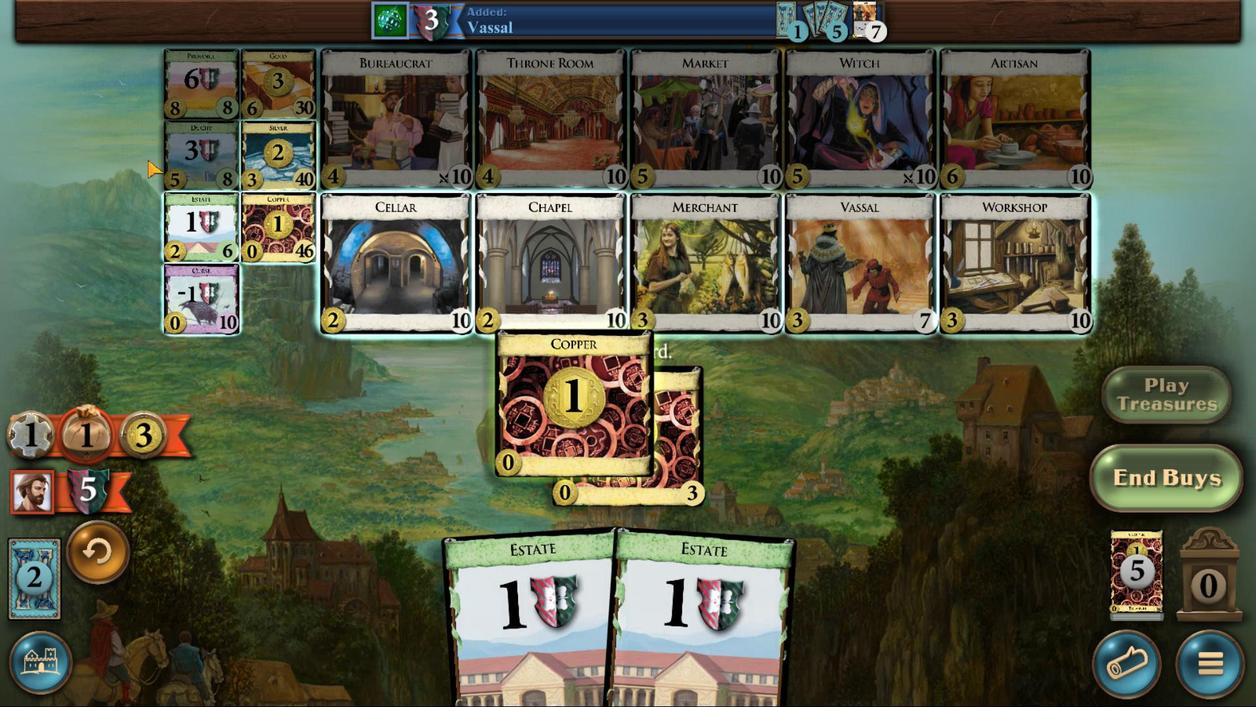 
Action: Mouse moved to (281, 151)
Screenshot: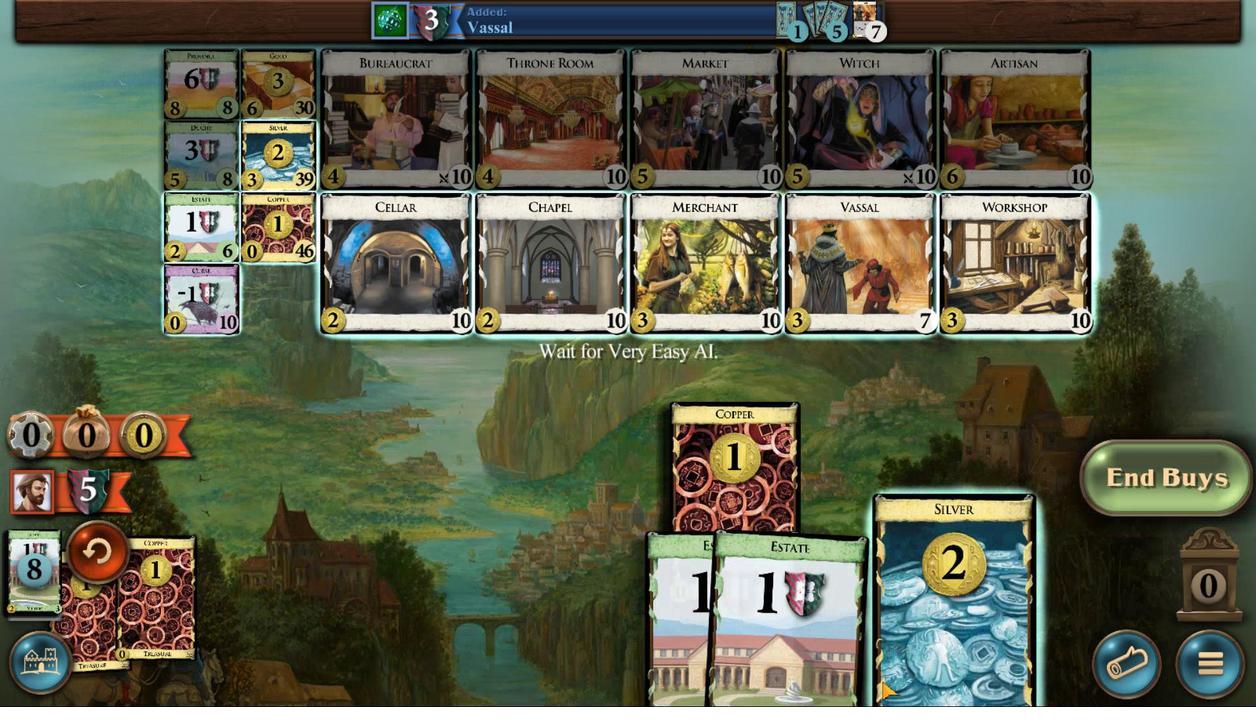 
Action: Mouse pressed left at (281, 151)
Screenshot: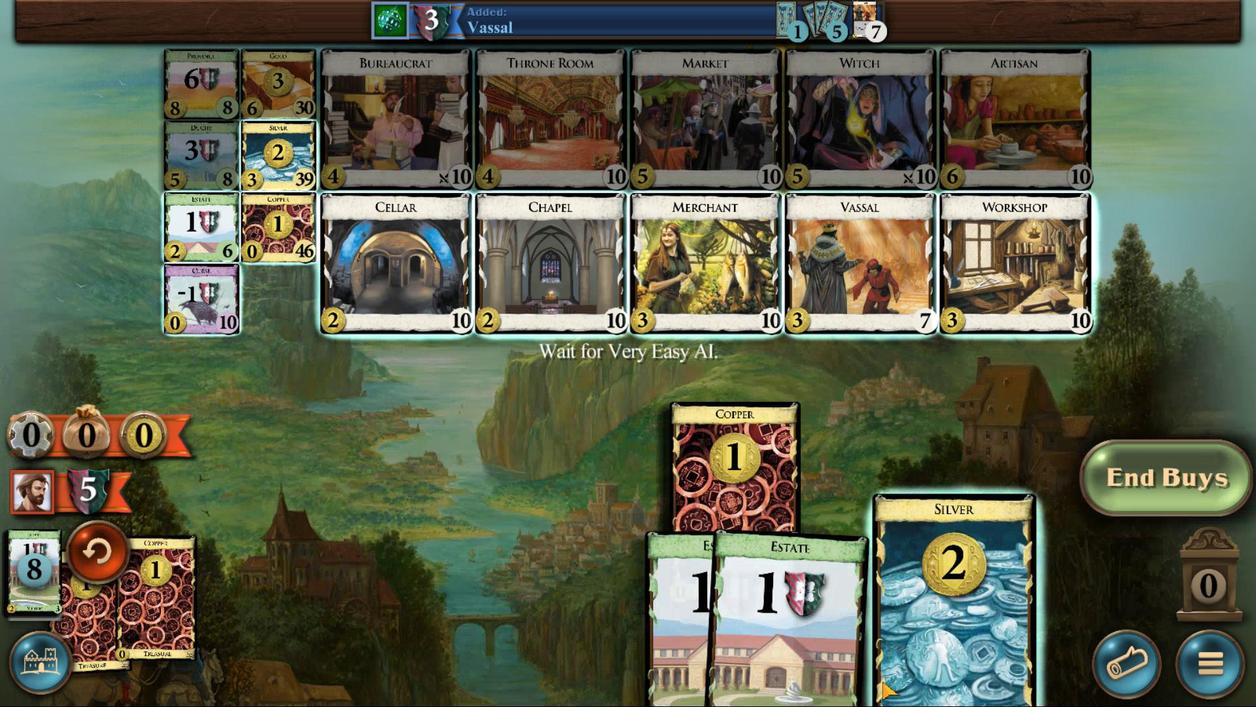 
Action: Mouse moved to (620, 627)
Screenshot: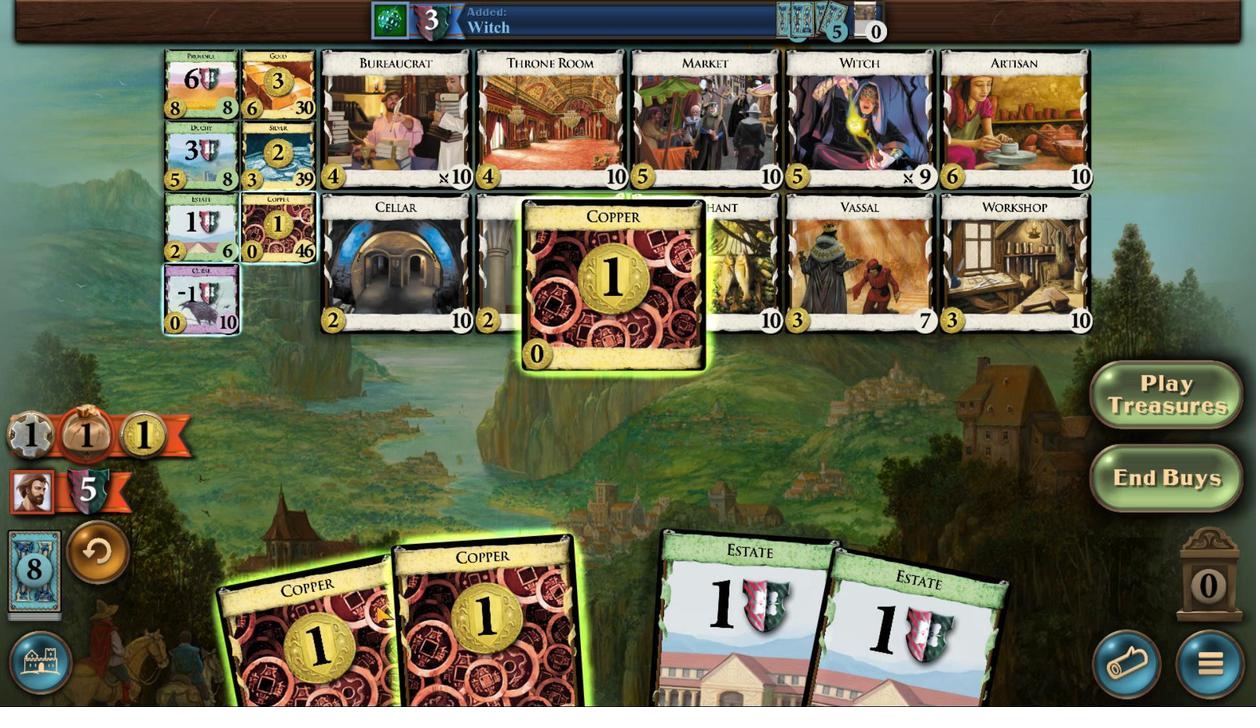 
Action: Mouse scrolled (620, 626) with delta (0, 0)
Screenshot: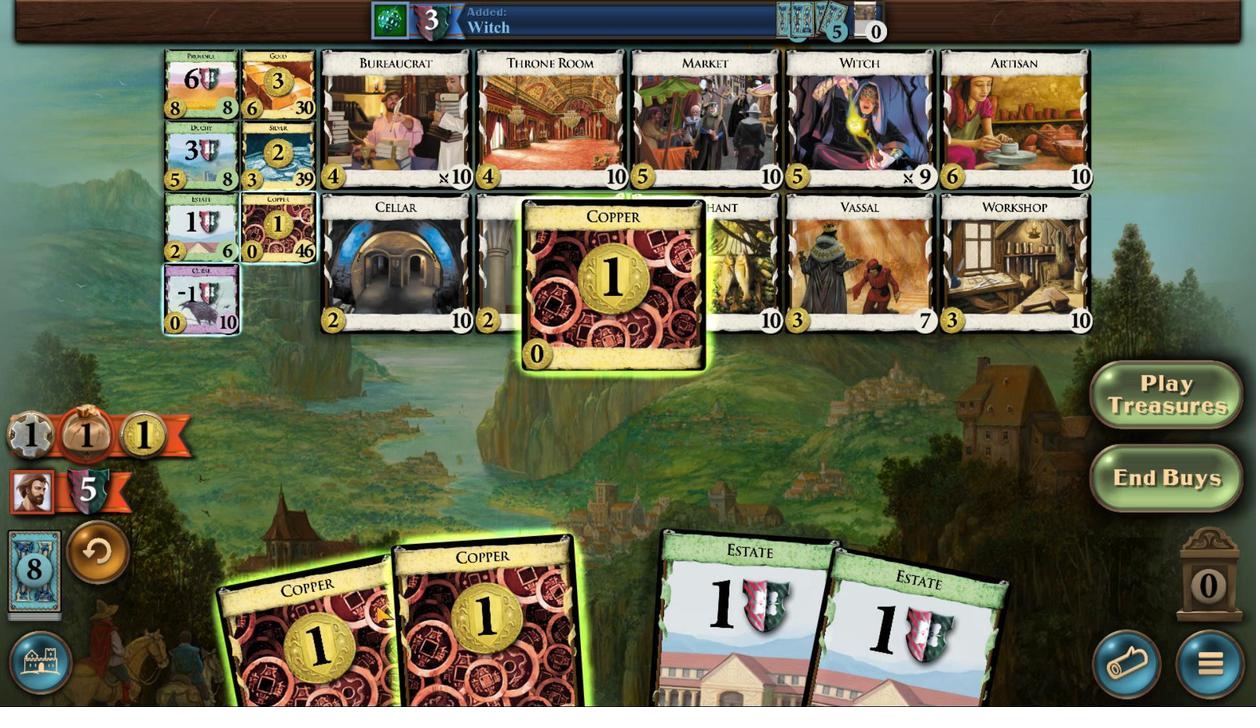 
Action: Mouse moved to (617, 627)
Screenshot: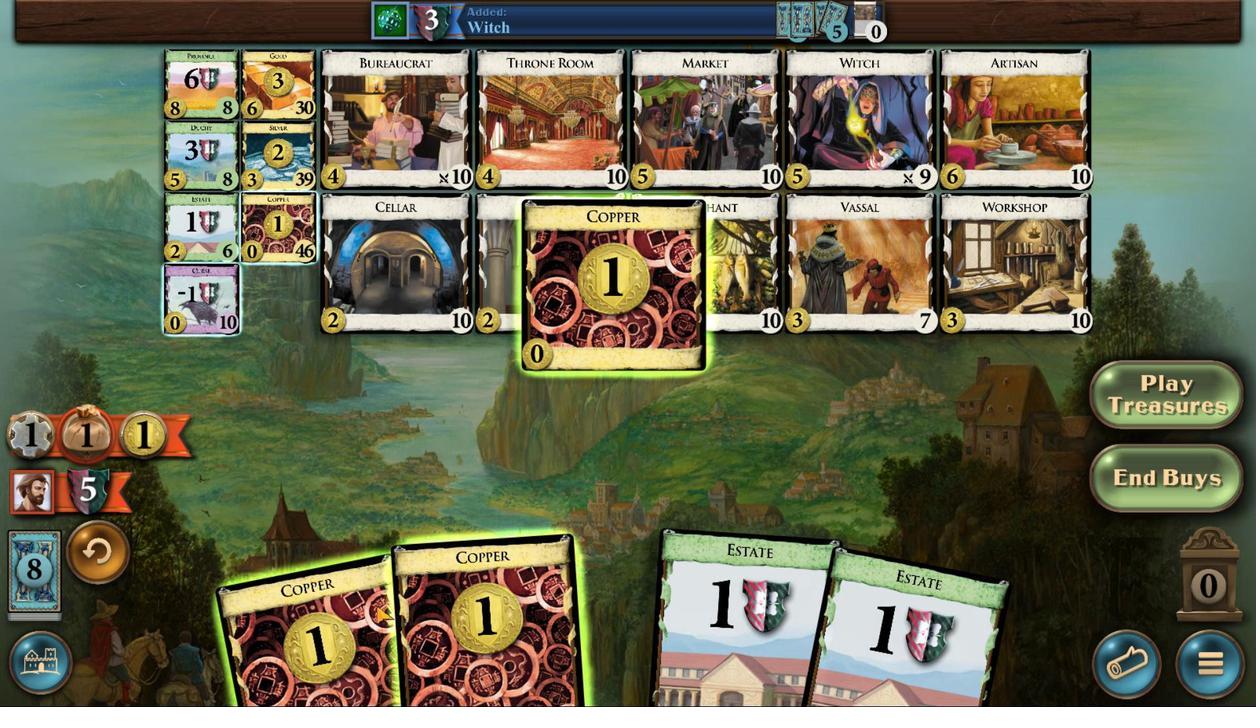 
Action: Mouse scrolled (617, 627) with delta (0, 0)
Screenshot: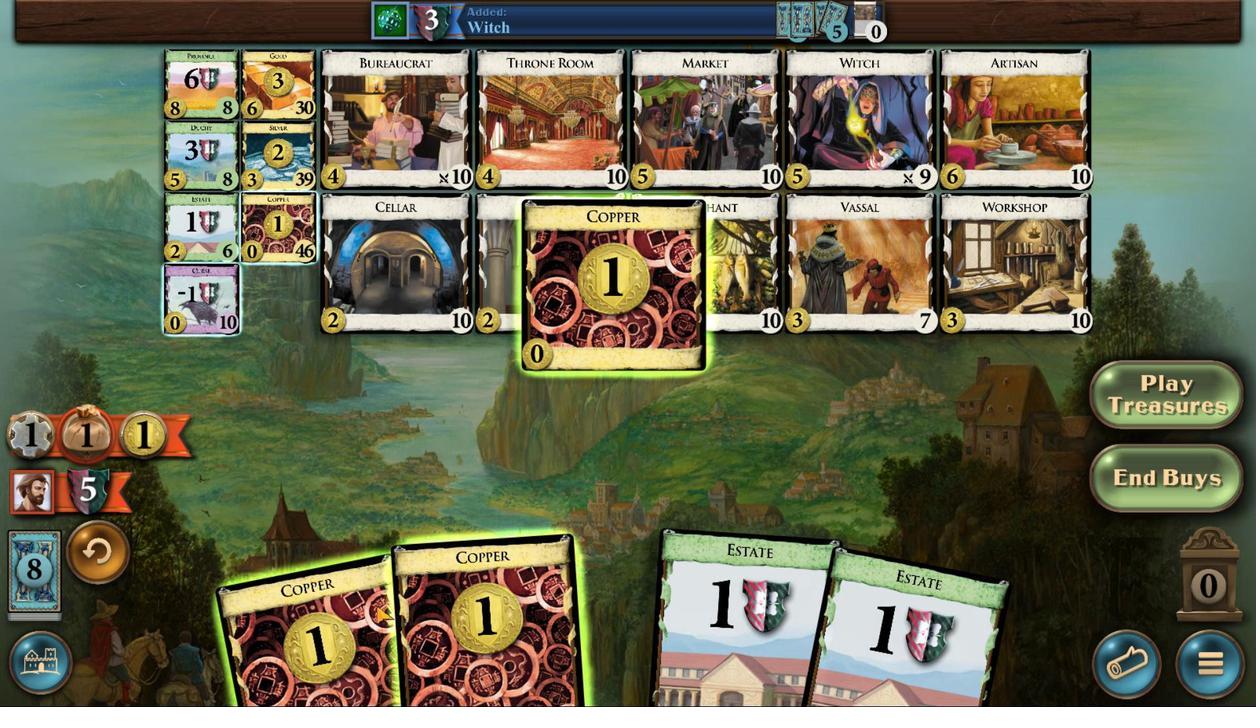 
Action: Mouse moved to (616, 628)
Screenshot: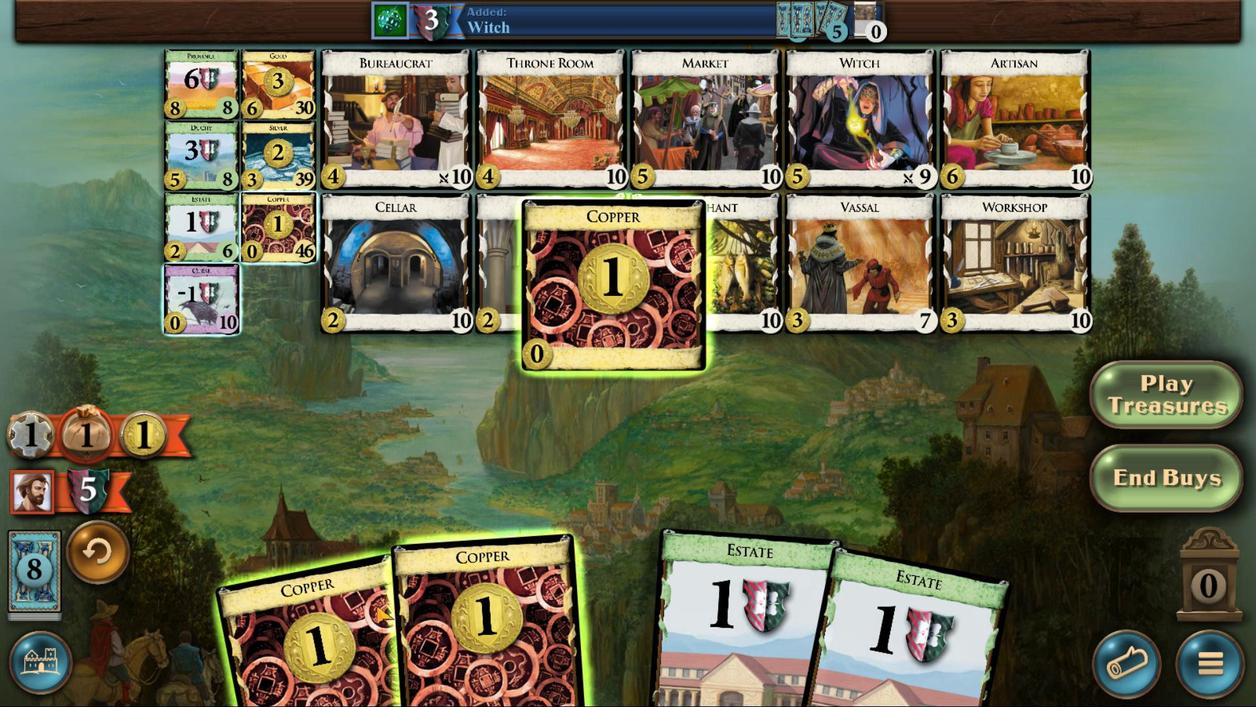 
Action: Mouse scrolled (616, 627) with delta (0, 0)
Screenshot: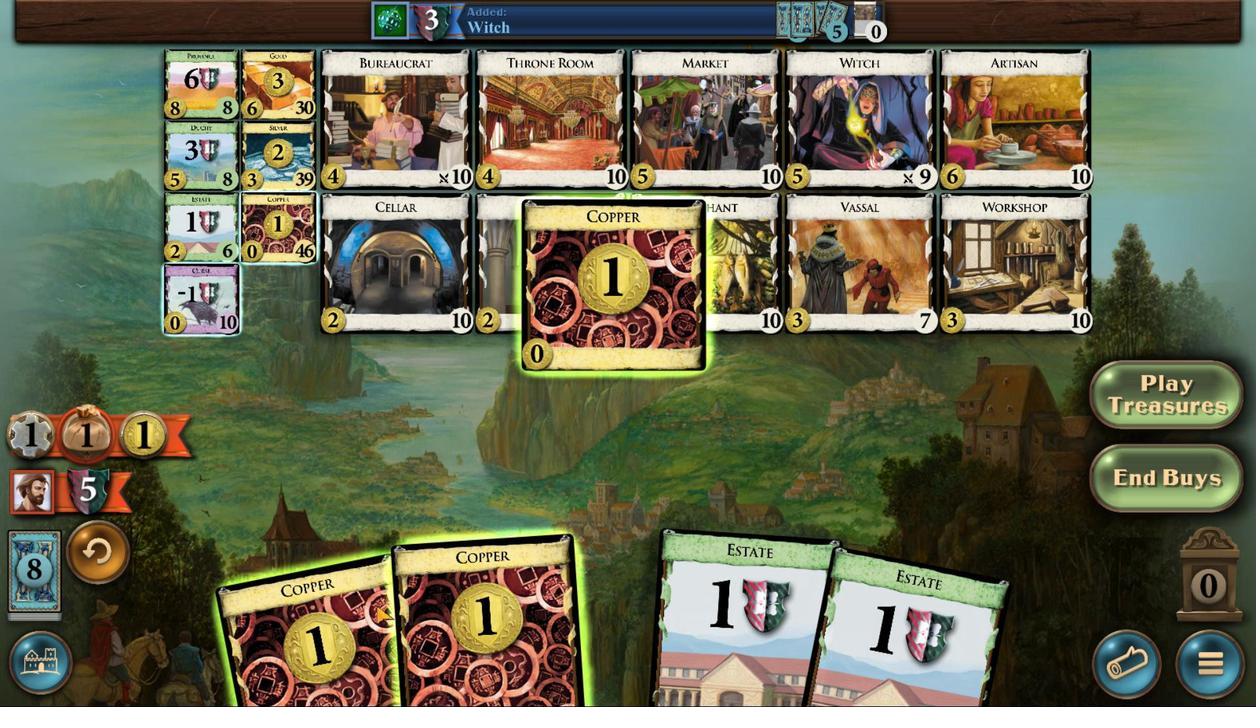 
Action: Mouse moved to (360, 612)
Screenshot: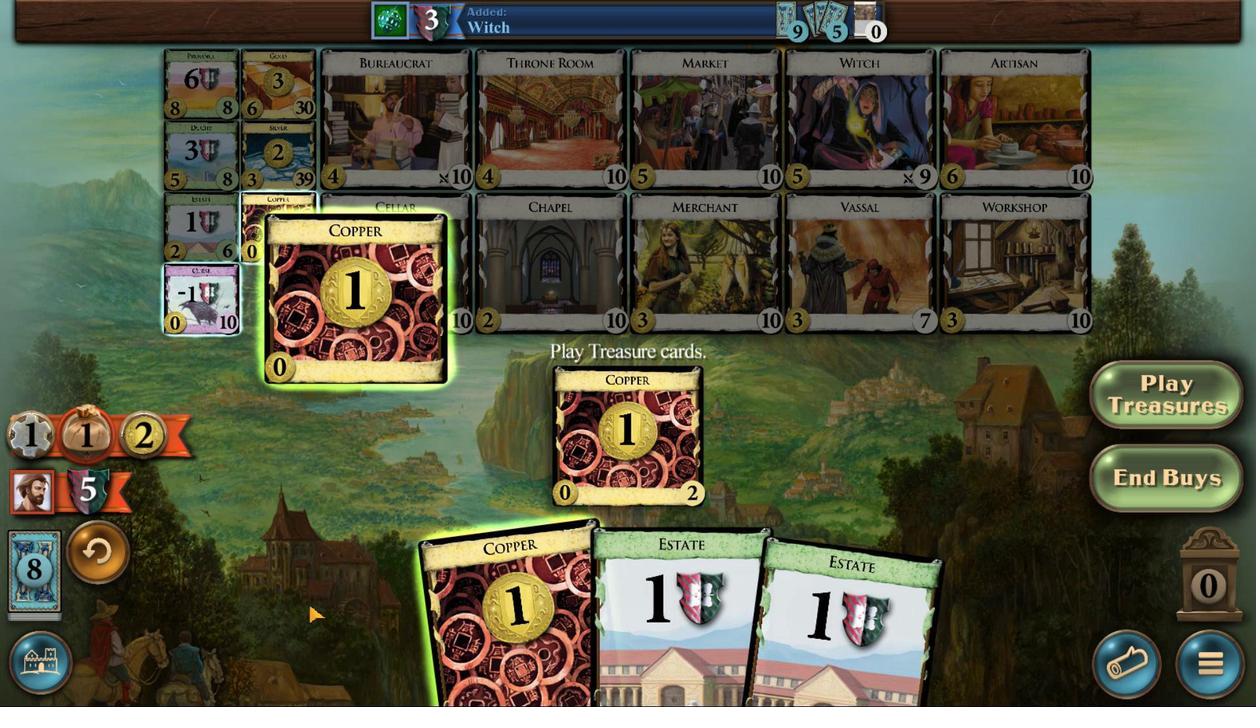 
Action: Mouse scrolled (360, 612) with delta (0, 0)
Screenshot: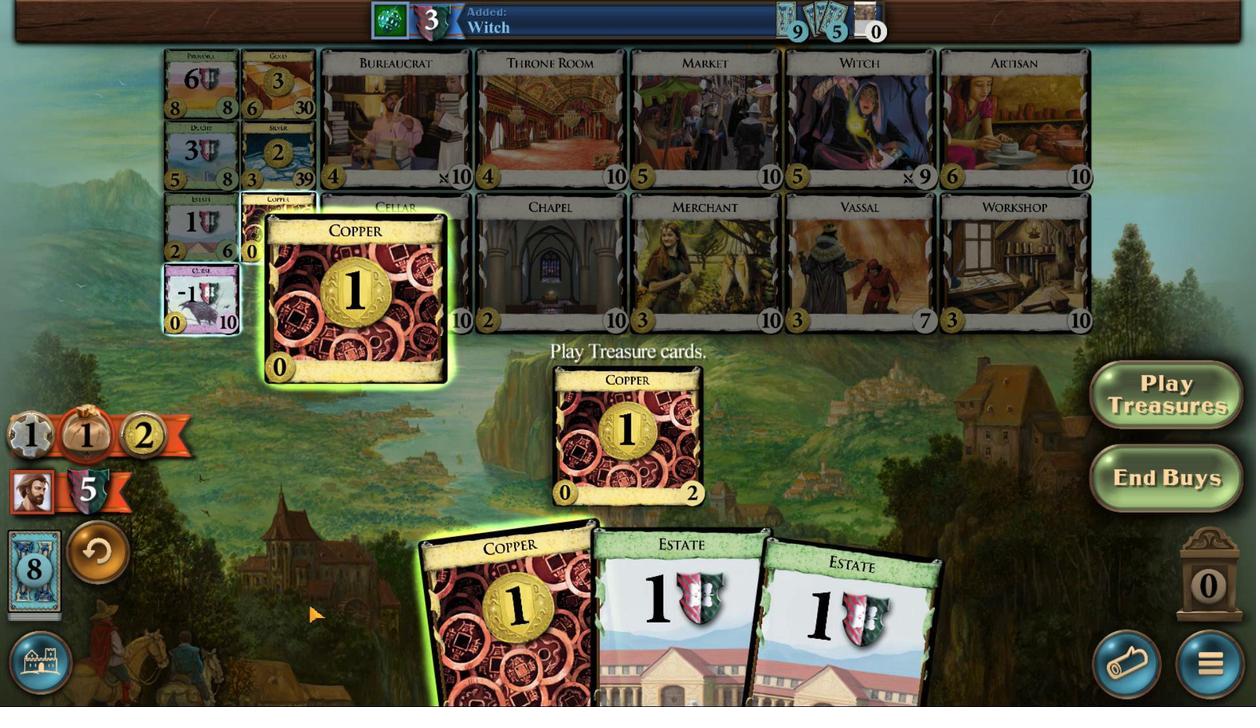 
Action: Mouse moved to (358, 612)
Screenshot: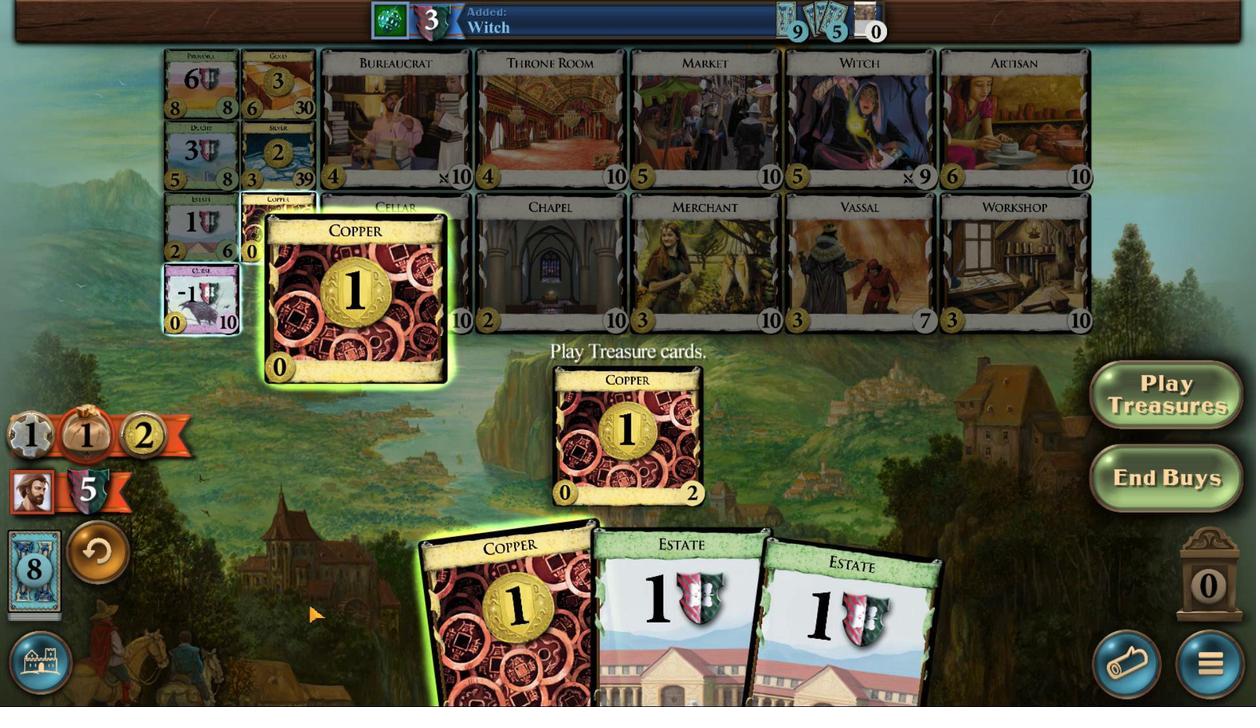 
Action: Mouse scrolled (358, 612) with delta (0, 0)
Screenshot: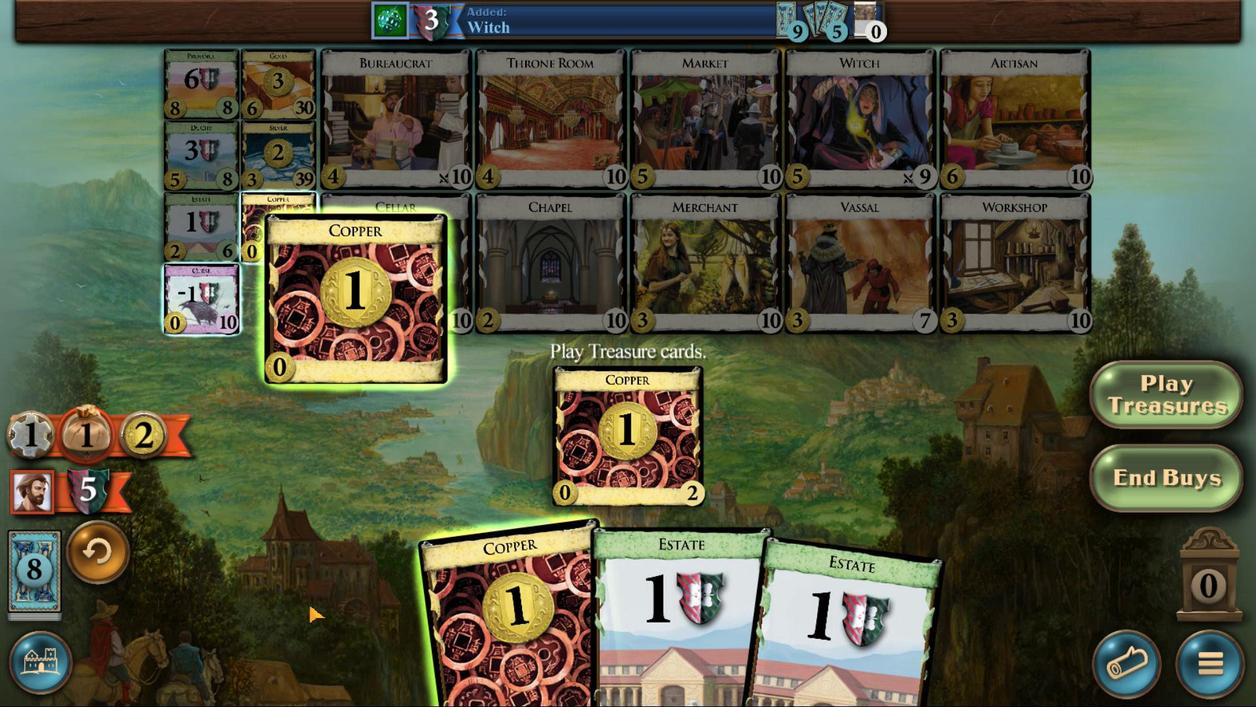 
Action: Mouse scrolled (358, 612) with delta (0, 0)
Screenshot: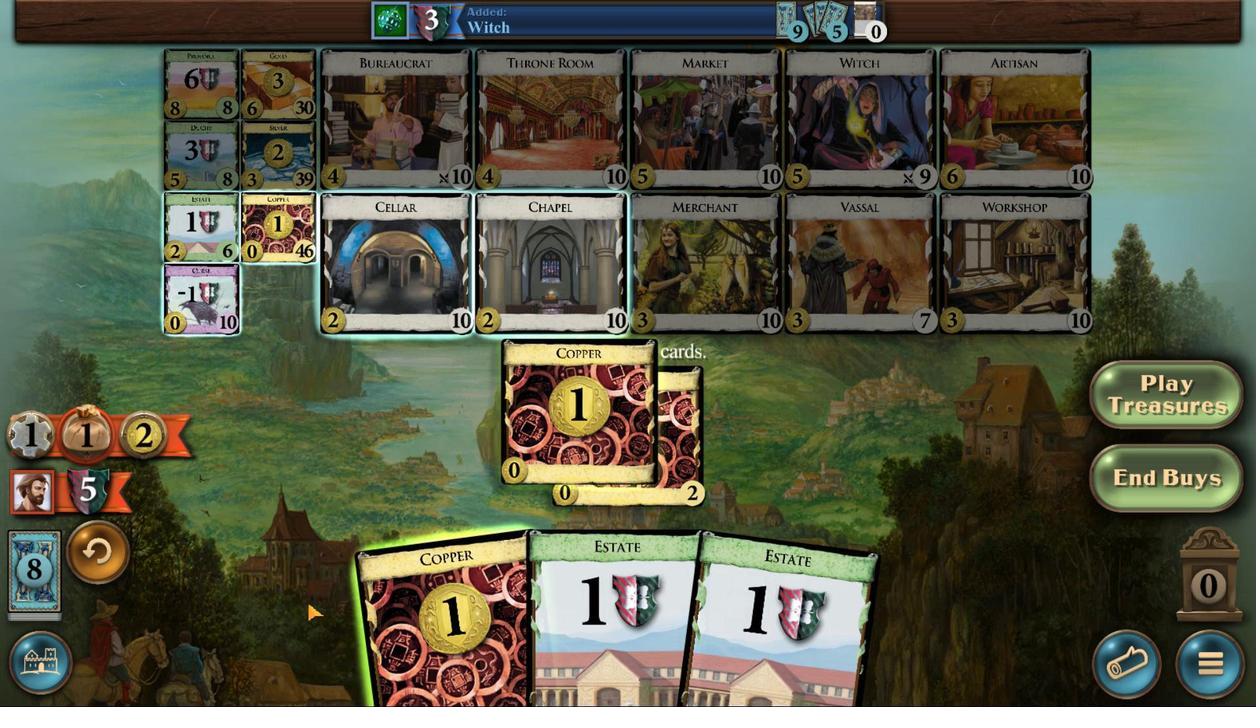 
Action: Mouse moved to (358, 613)
Screenshot: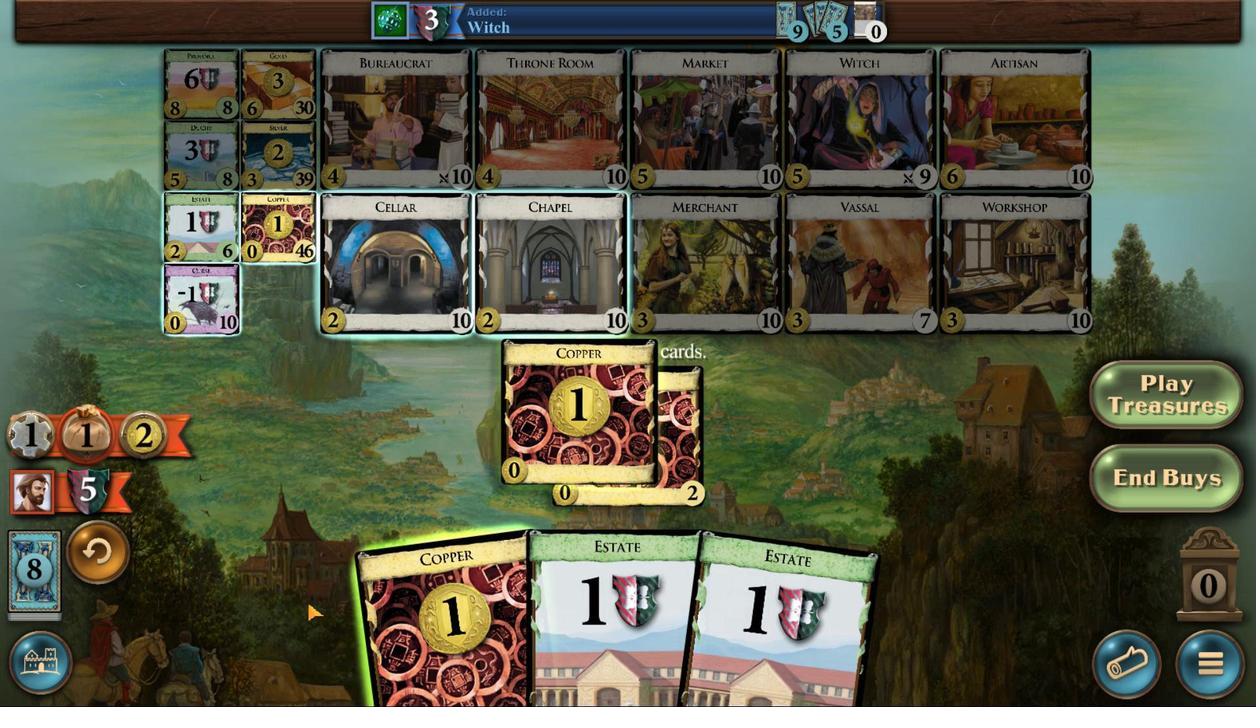
Action: Mouse scrolled (358, 612) with delta (0, 0)
Screenshot: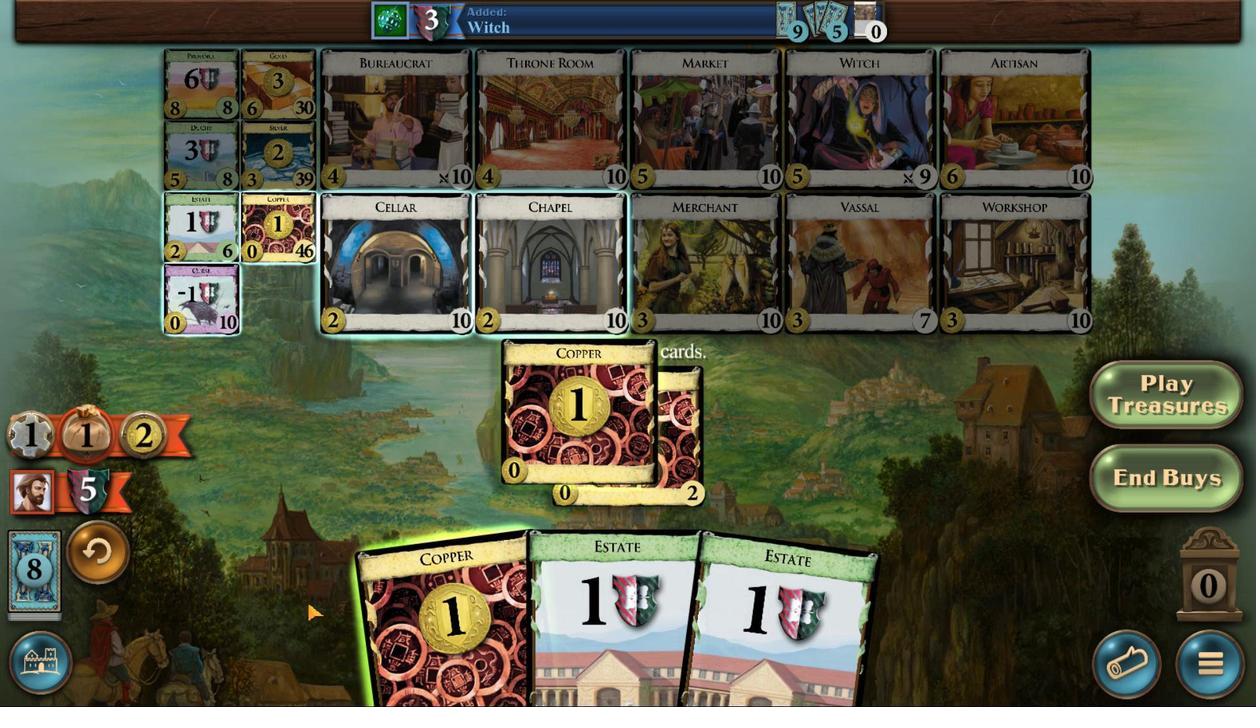 
Action: Mouse scrolled (358, 612) with delta (0, 0)
Screenshot: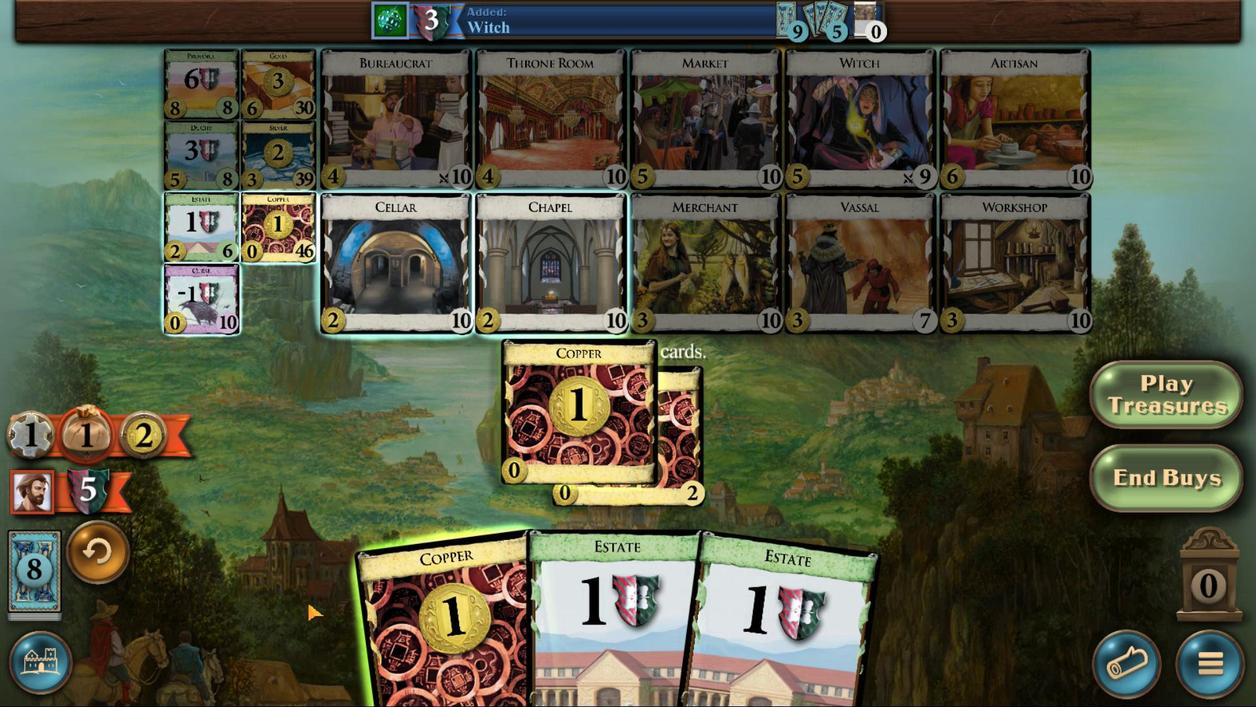 
Action: Mouse moved to (425, 597)
Screenshot: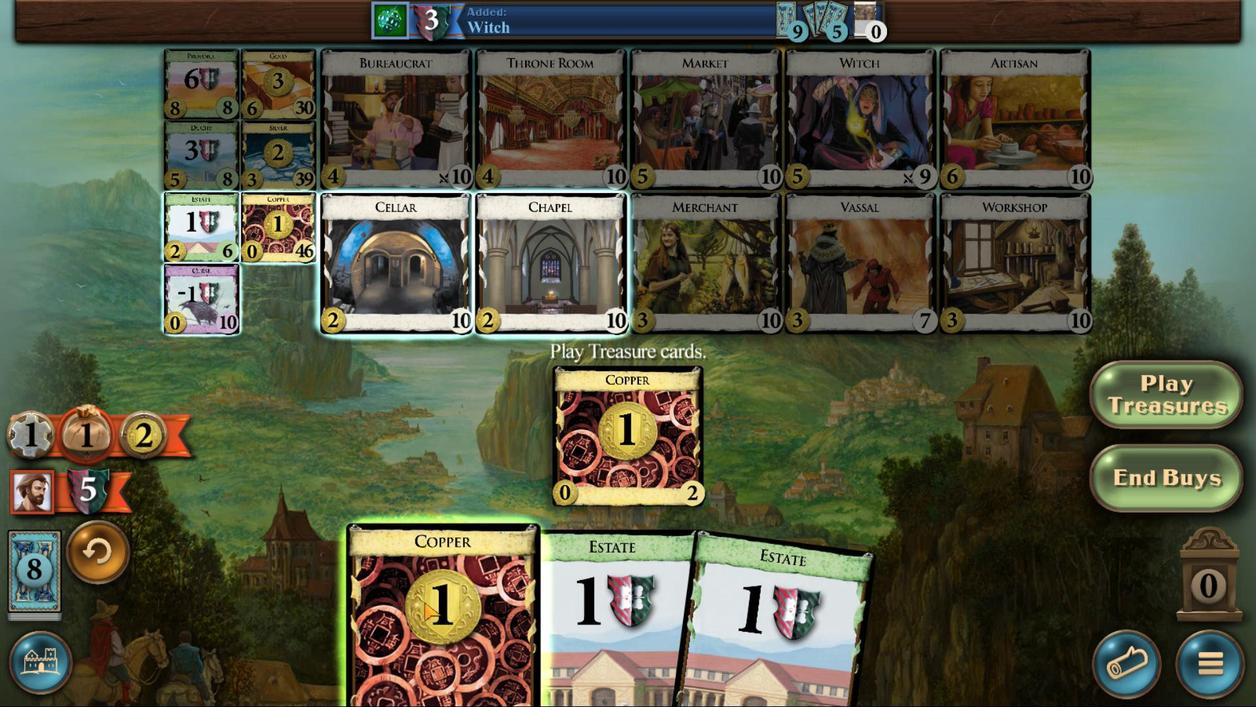 
Action: Mouse scrolled (425, 596) with delta (0, 0)
Screenshot: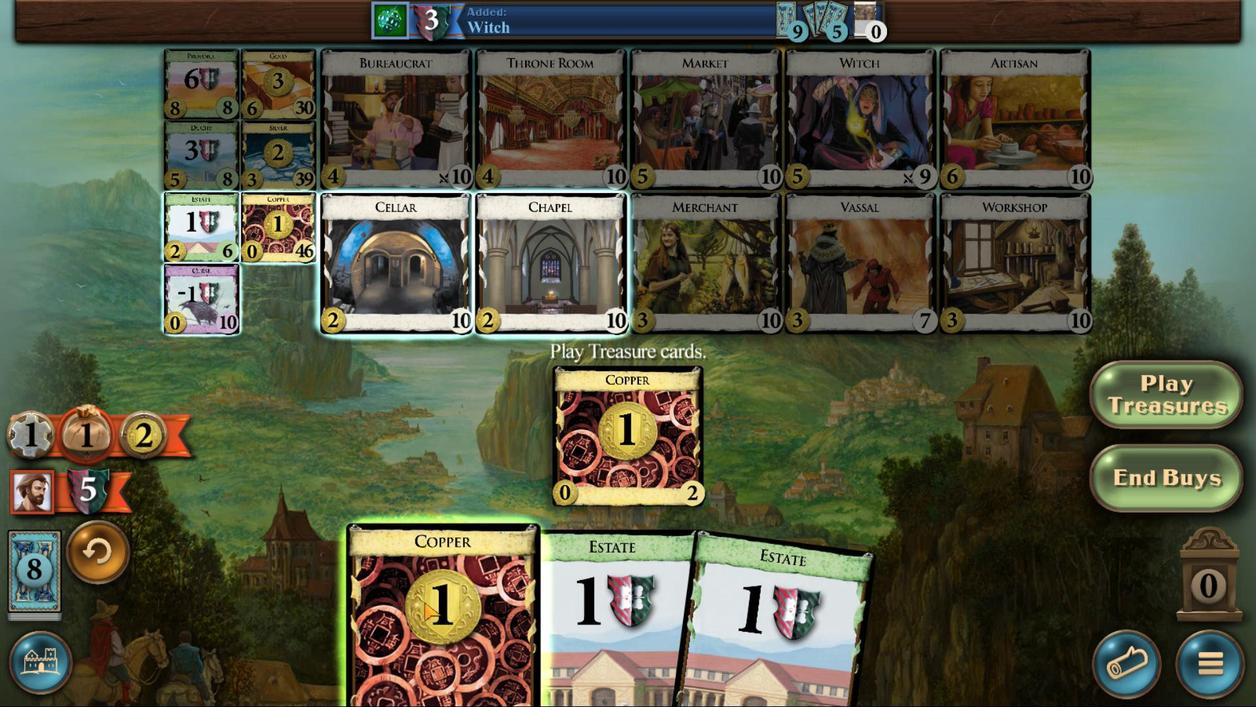 
Action: Mouse moved to (423, 600)
Screenshot: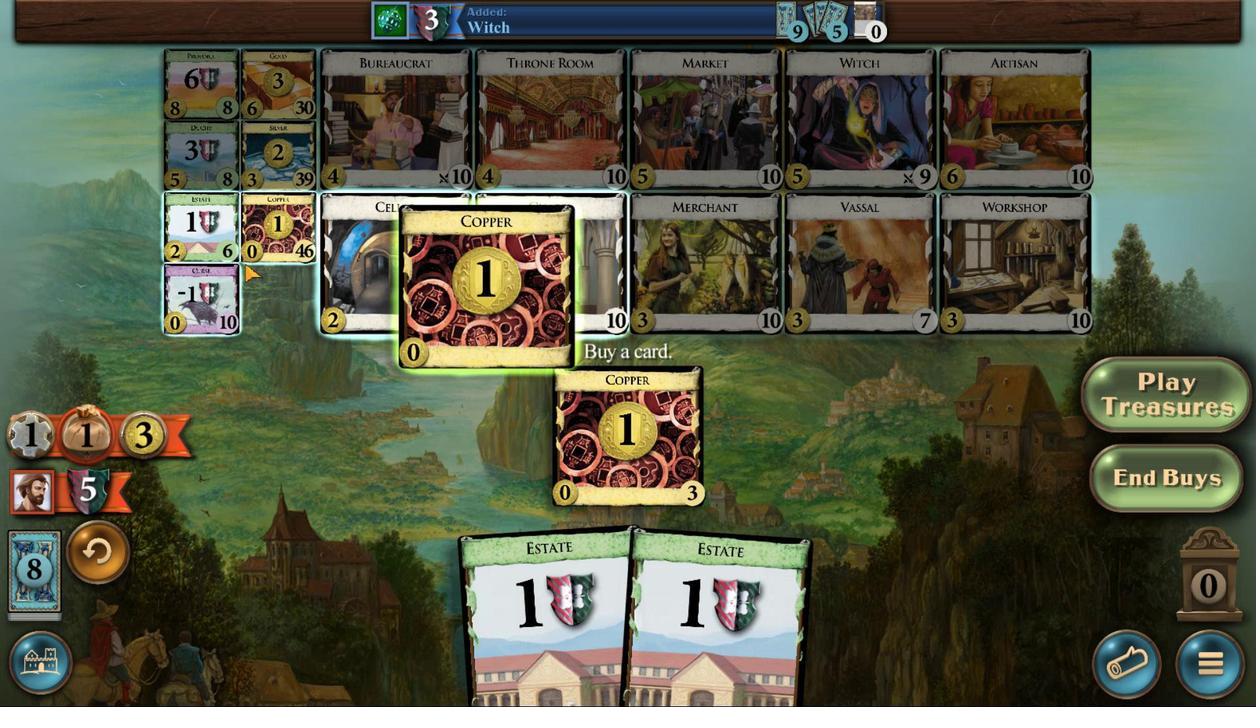 
Action: Mouse scrolled (423, 600) with delta (0, 0)
Screenshot: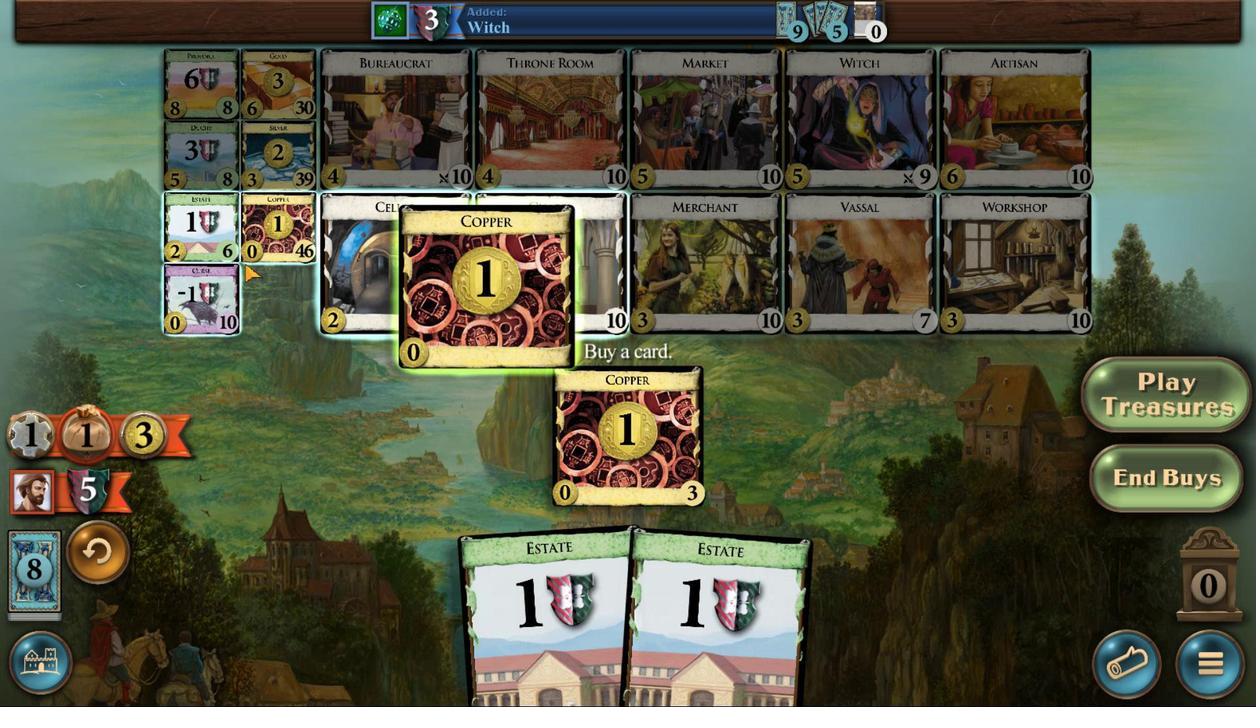 
Action: Mouse moved to (423, 601)
Screenshot: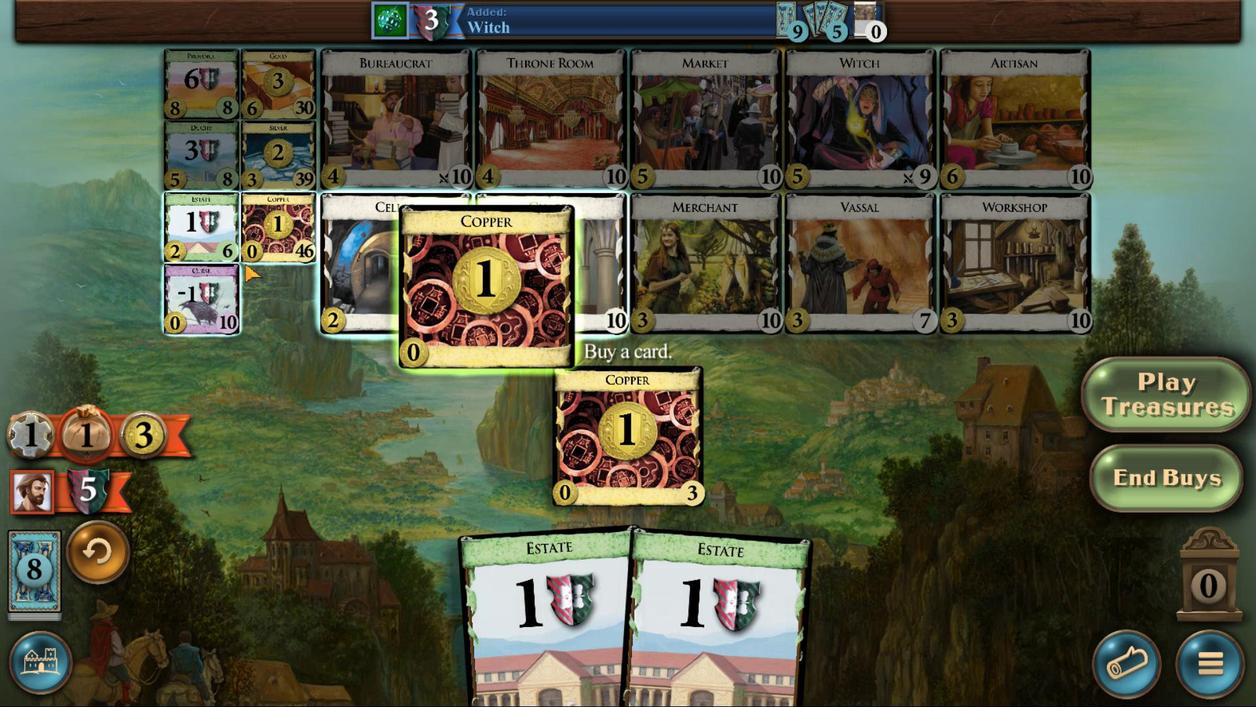 
Action: Mouse scrolled (423, 600) with delta (0, 0)
Screenshot: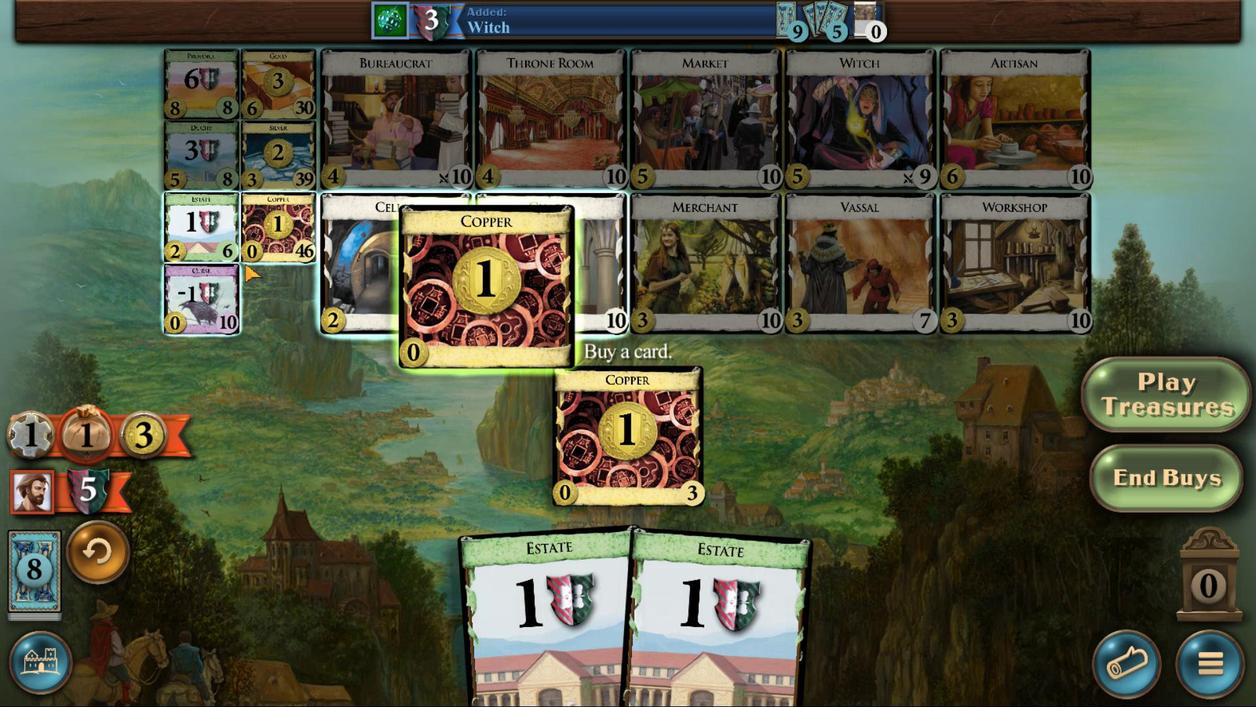 
Action: Mouse moved to (423, 602)
Screenshot: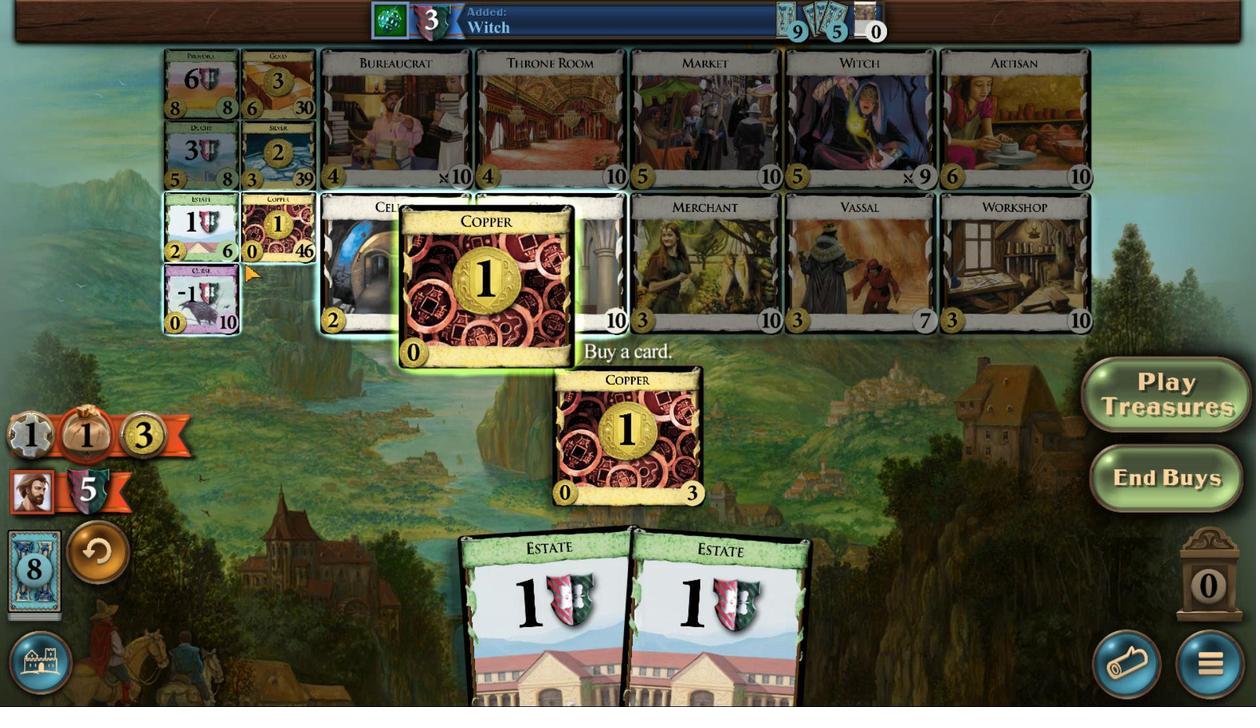 
Action: Mouse scrolled (423, 601) with delta (0, 0)
Screenshot: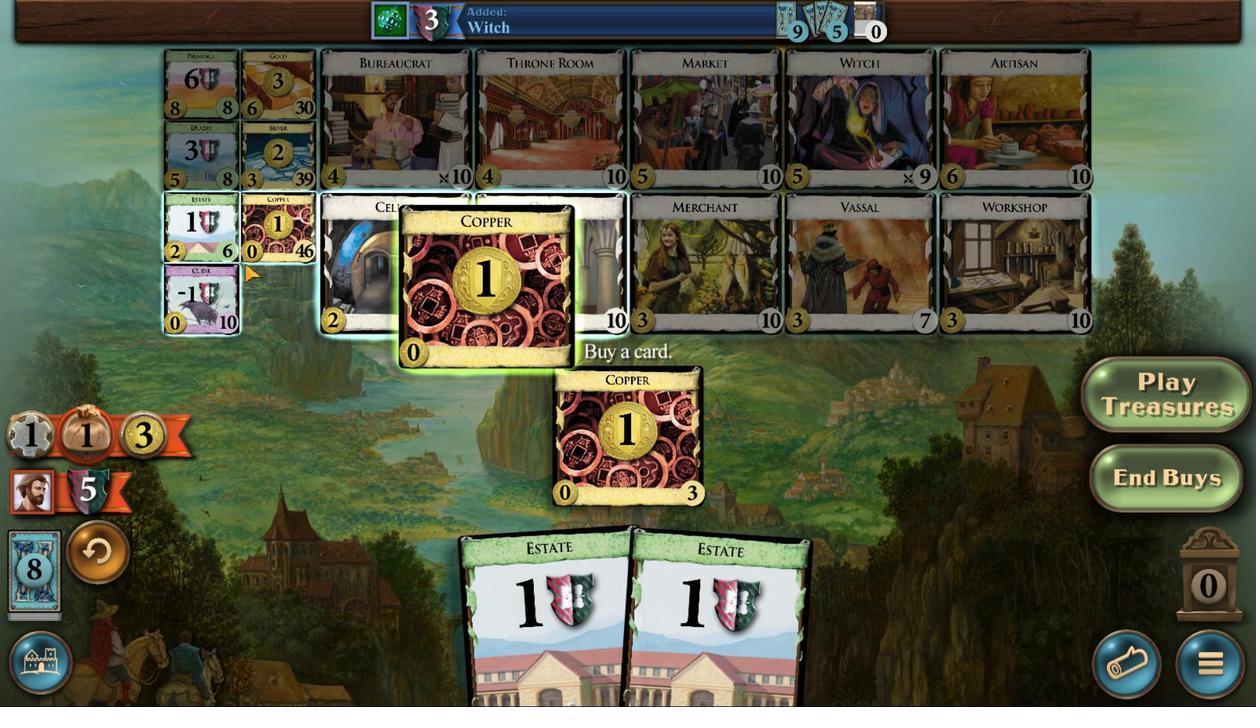 
Action: Mouse moved to (302, 171)
Screenshot: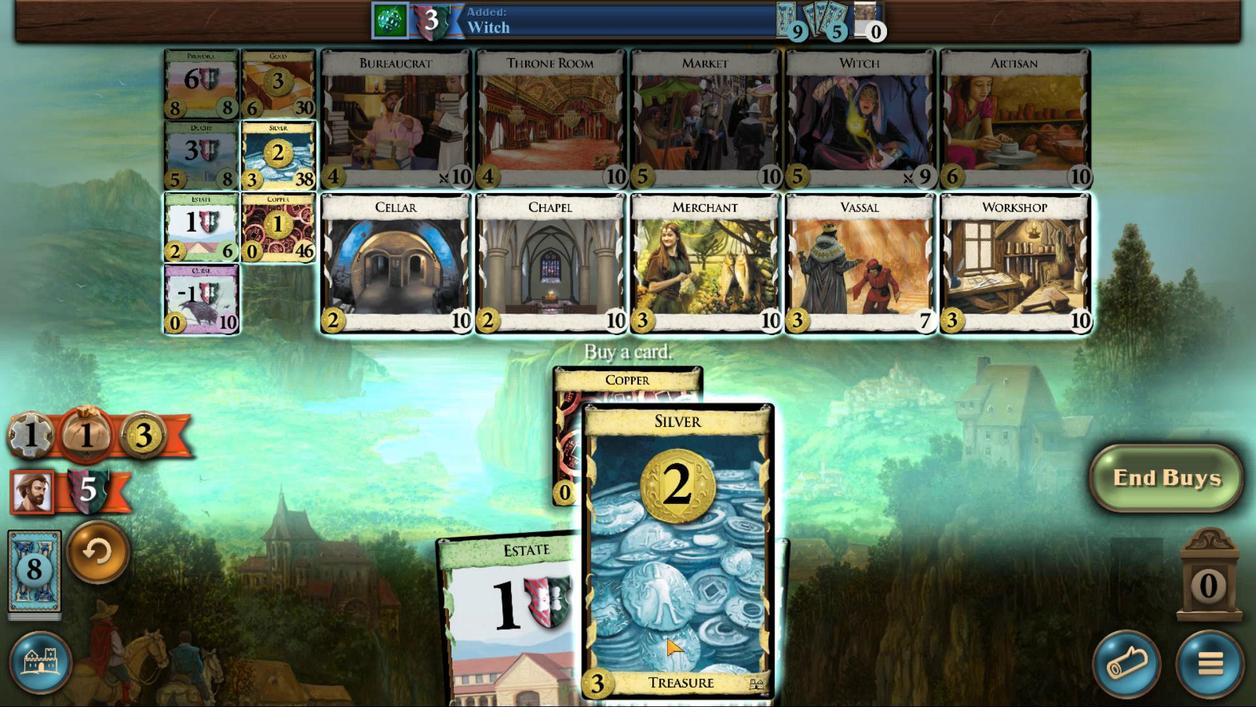 
Action: Mouse pressed left at (302, 171)
Screenshot: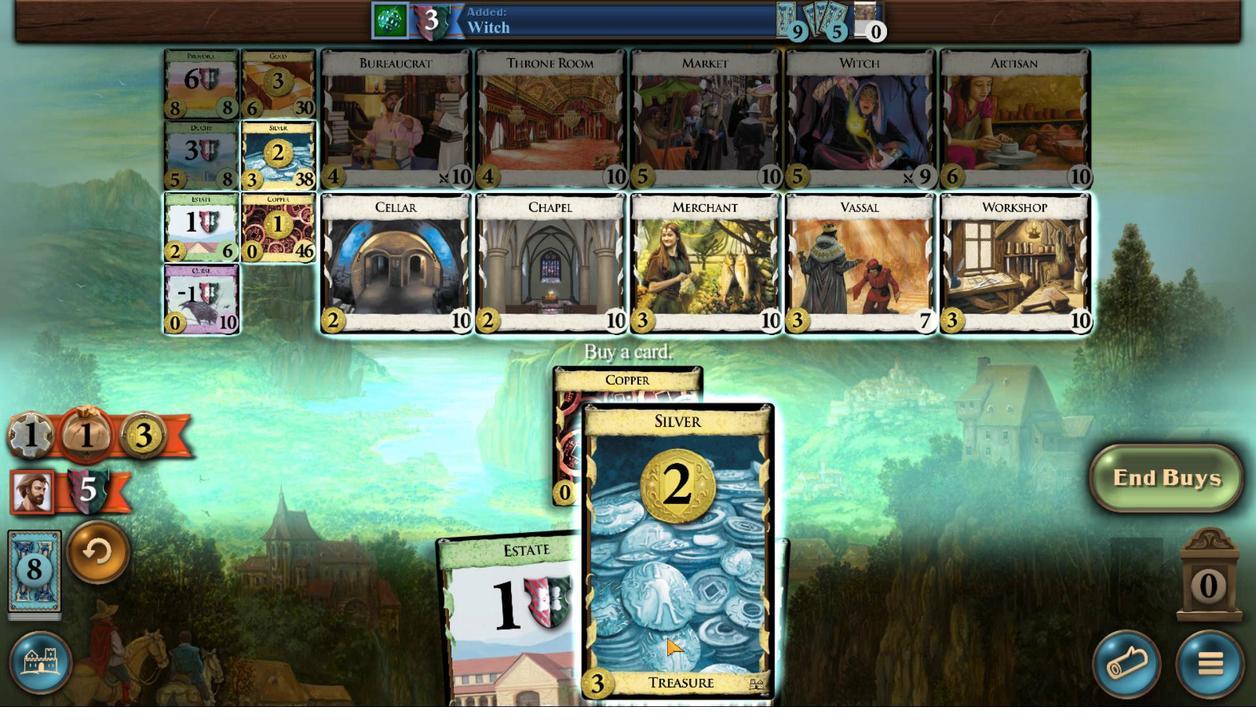 
Action: Mouse moved to (560, 592)
Screenshot: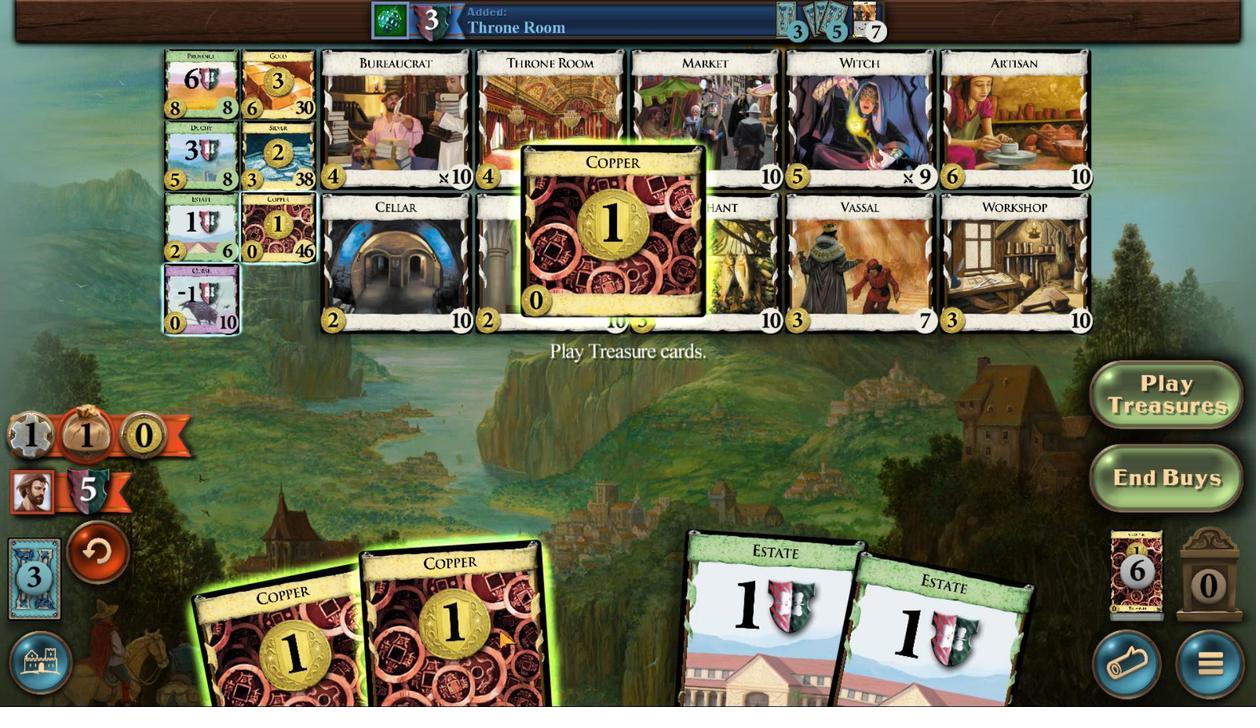 
Action: Mouse scrolled (560, 591) with delta (0, 0)
Screenshot: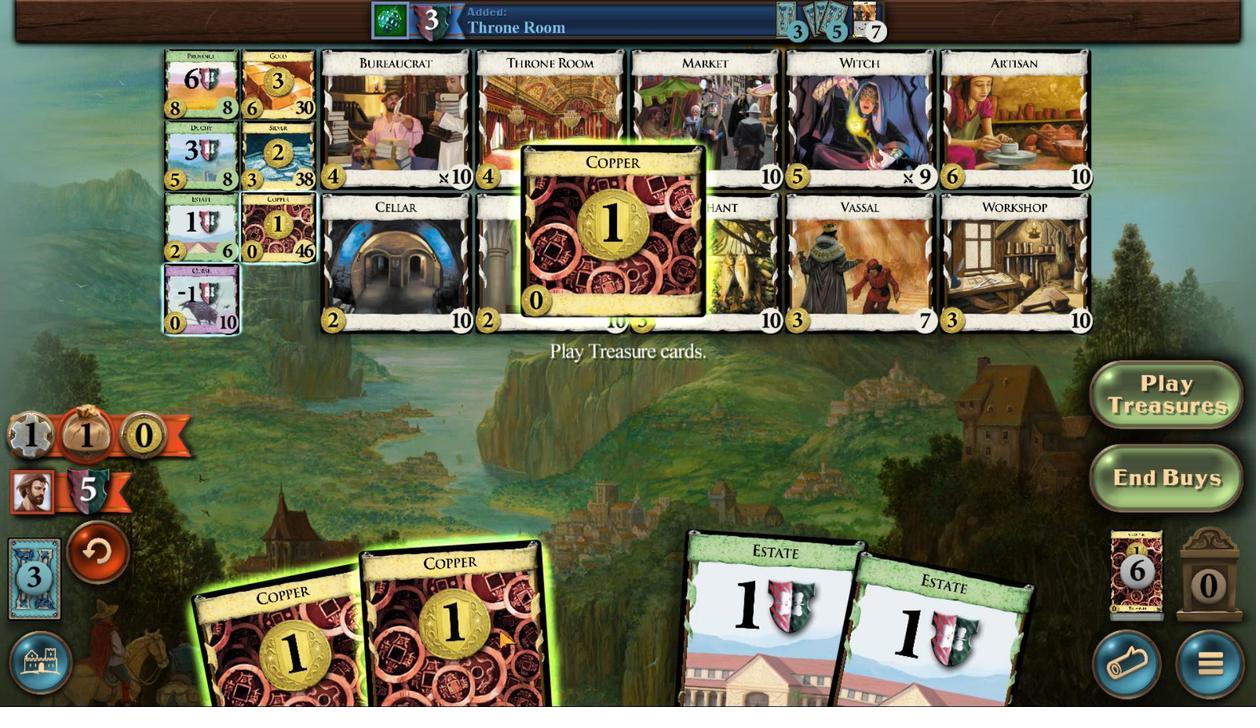 
Action: Mouse moved to (555, 599)
Screenshot: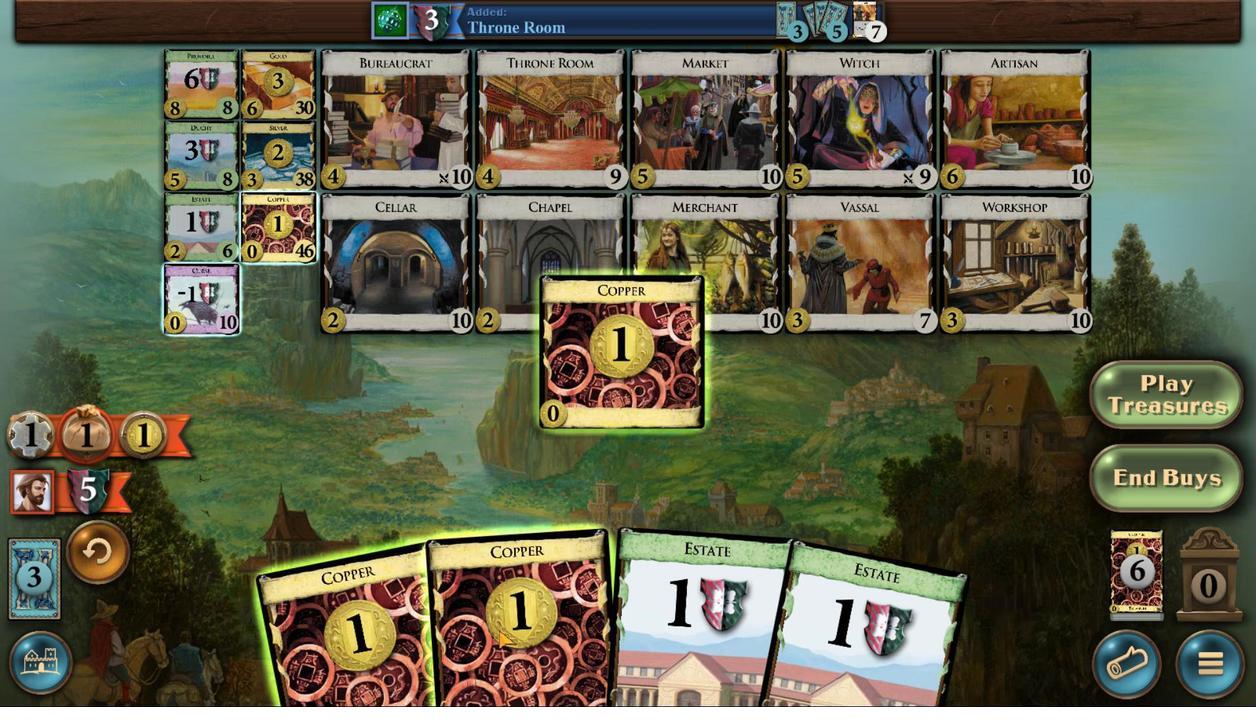 
Action: Mouse scrolled (555, 598) with delta (0, 0)
Screenshot: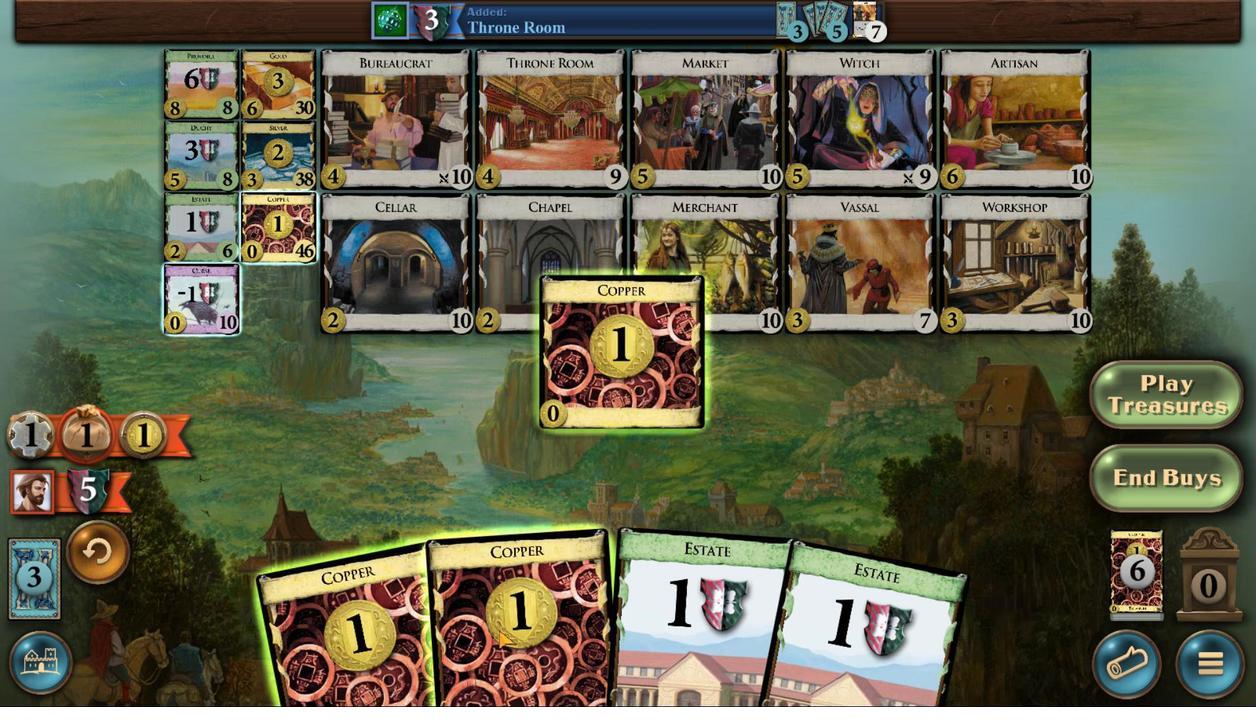 
Action: Mouse scrolled (555, 598) with delta (0, 0)
Screenshot: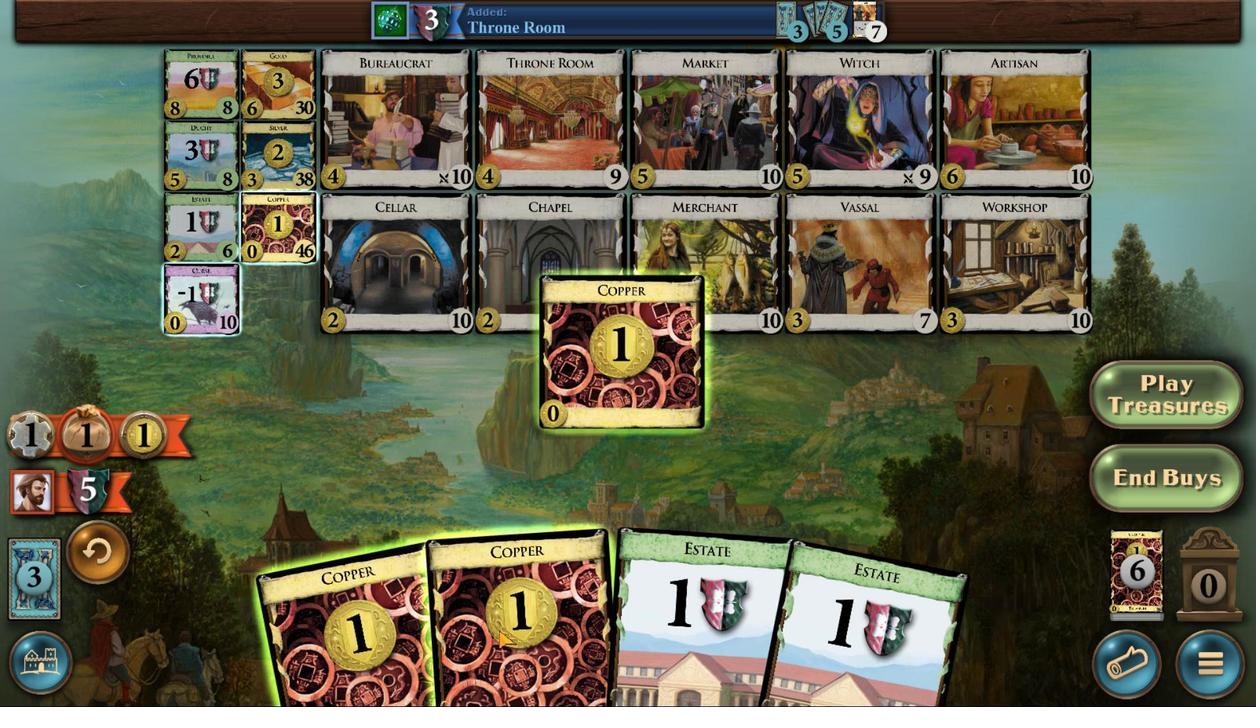 
Action: Mouse scrolled (555, 598) with delta (0, 0)
Screenshot: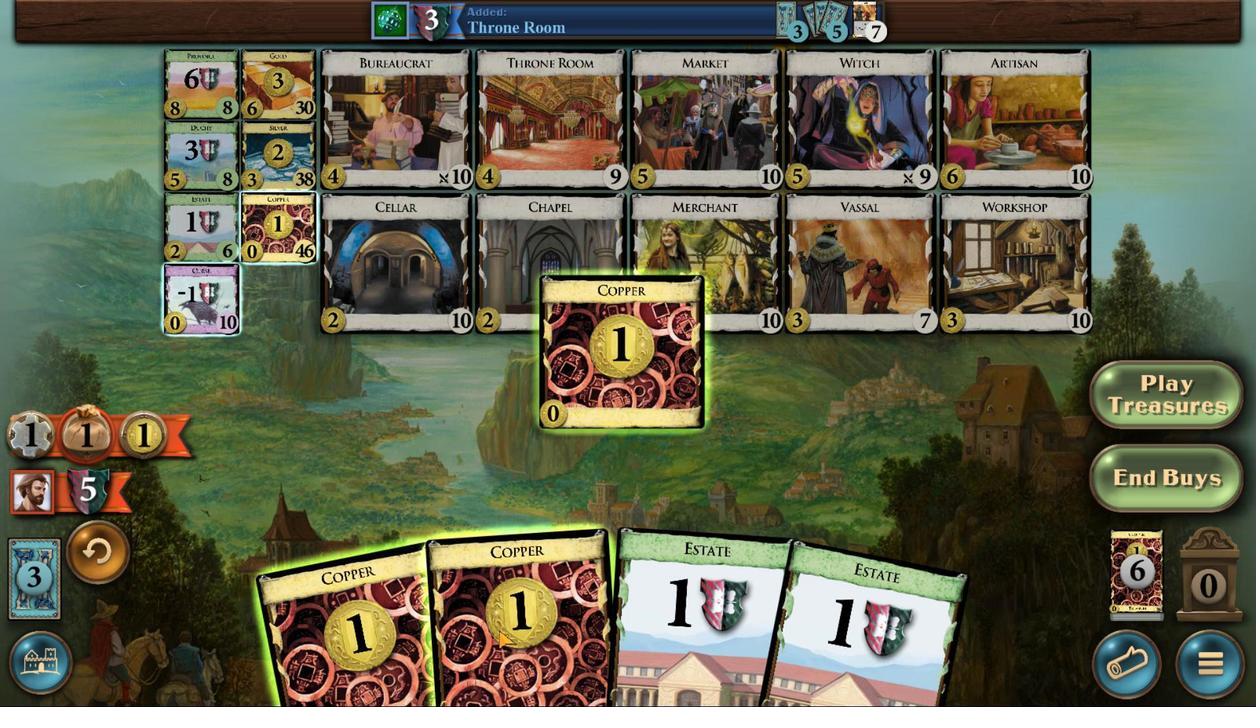 
Action: Mouse moved to (555, 600)
Screenshot: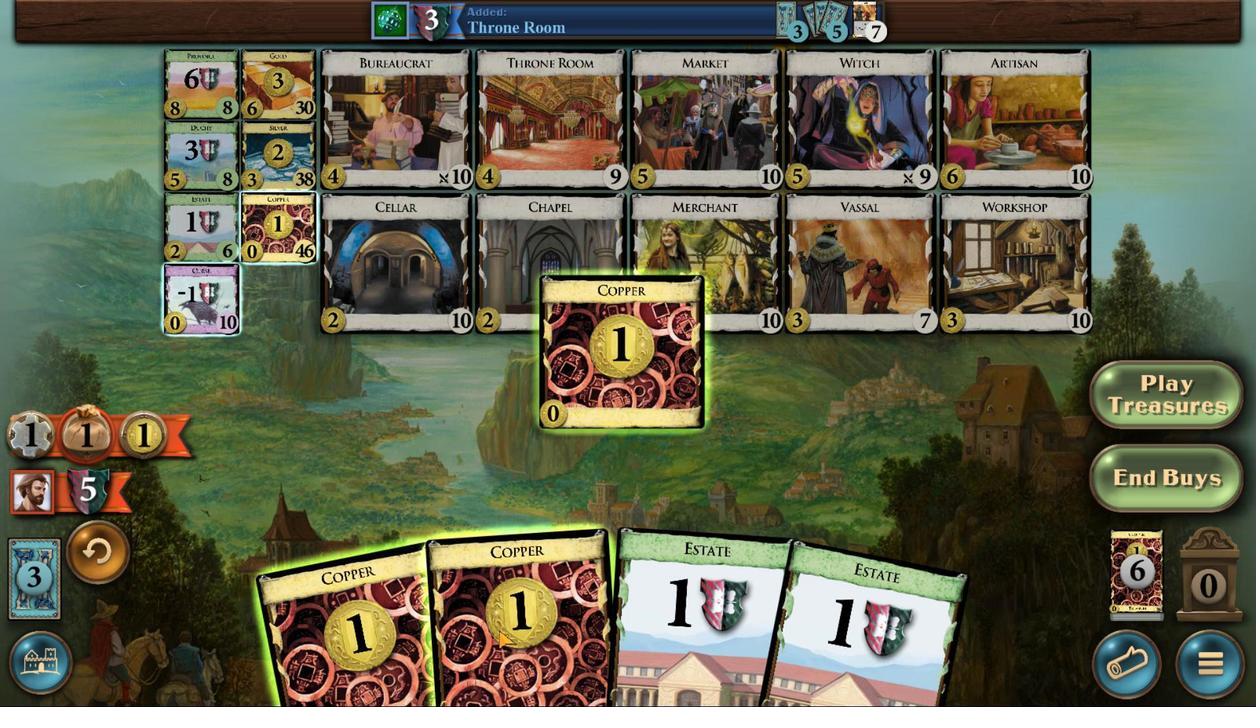
Action: Mouse scrolled (555, 599) with delta (0, 0)
Screenshot: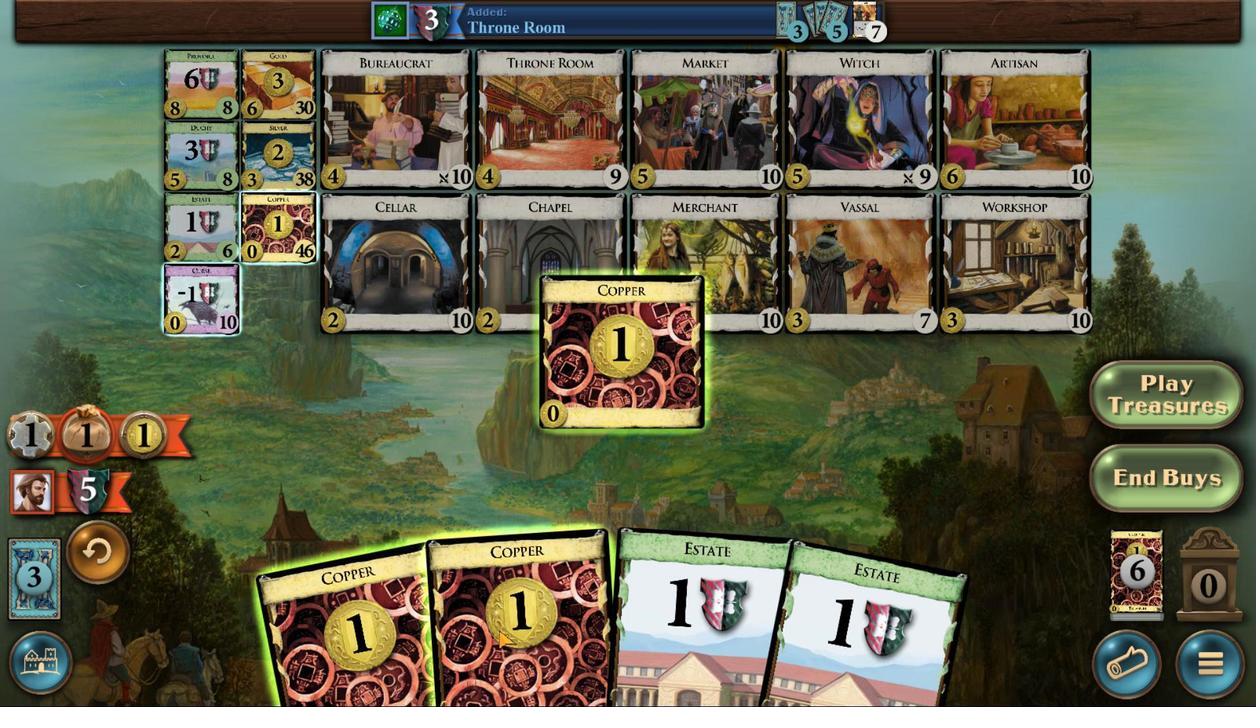 
Action: Mouse moved to (555, 600)
Screenshot: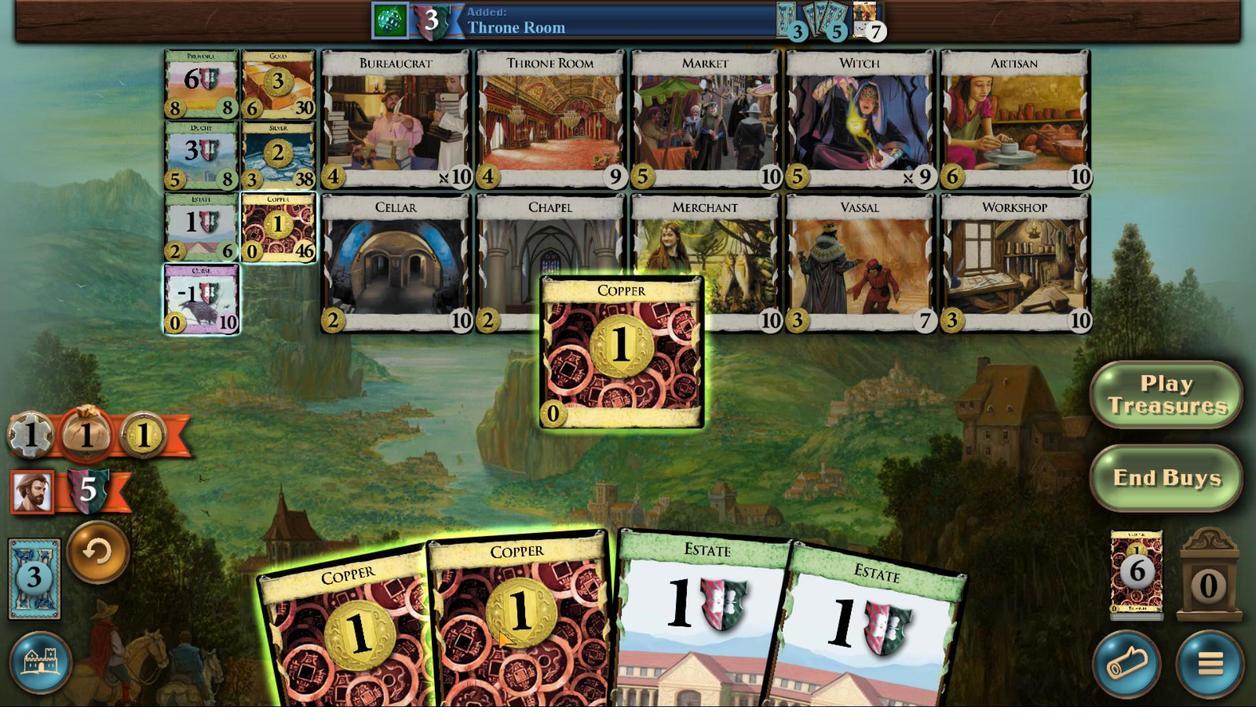 
Action: Mouse scrolled (555, 599) with delta (0, 0)
Screenshot: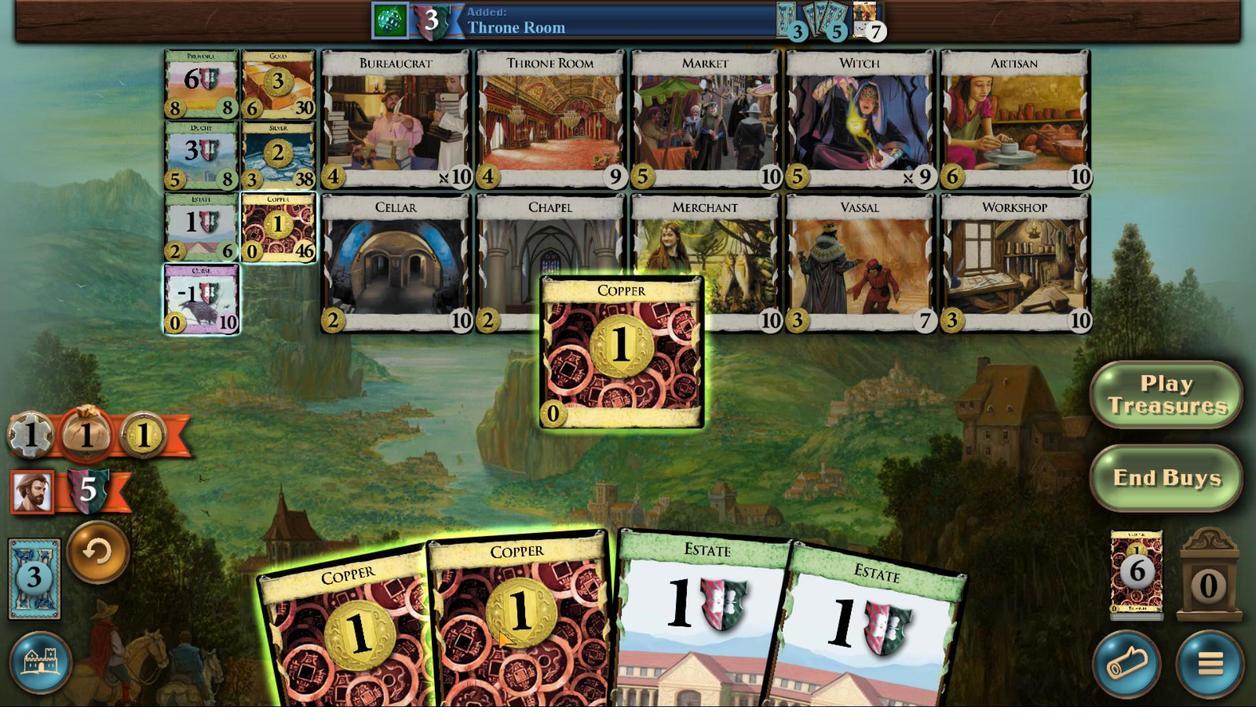 
Action: Mouse moved to (498, 630)
Screenshot: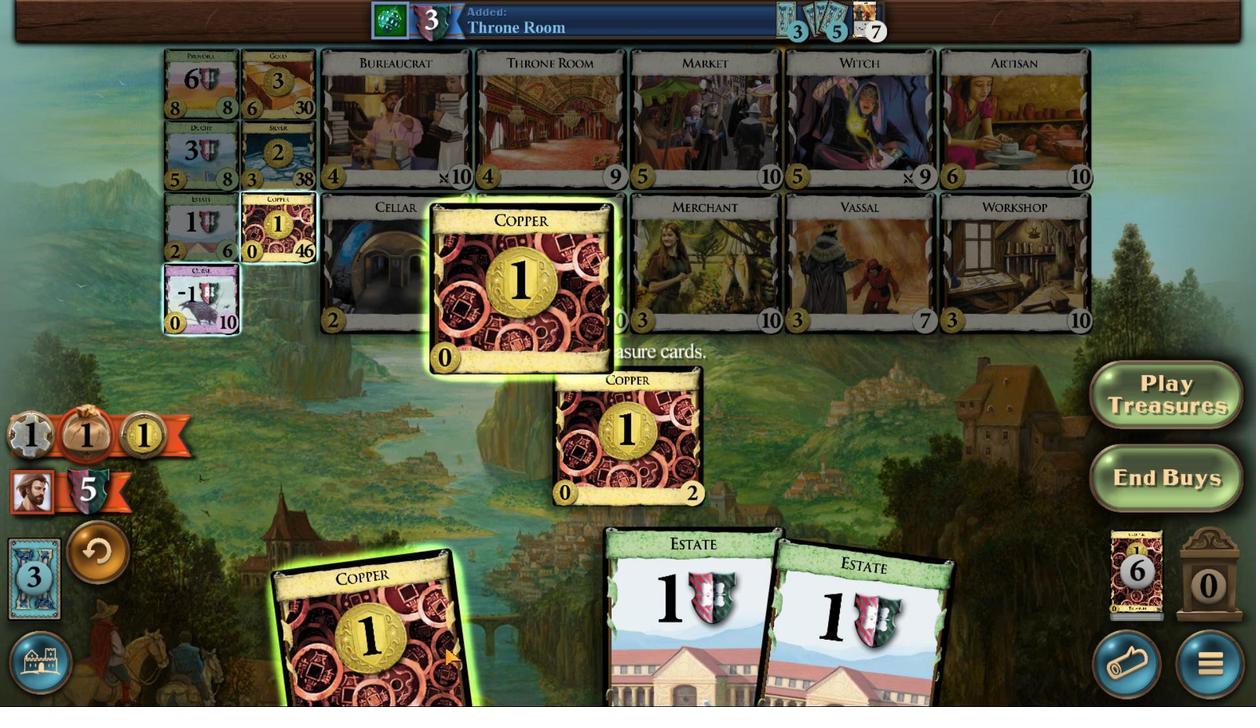 
Action: Mouse scrolled (498, 629) with delta (0, 0)
Screenshot: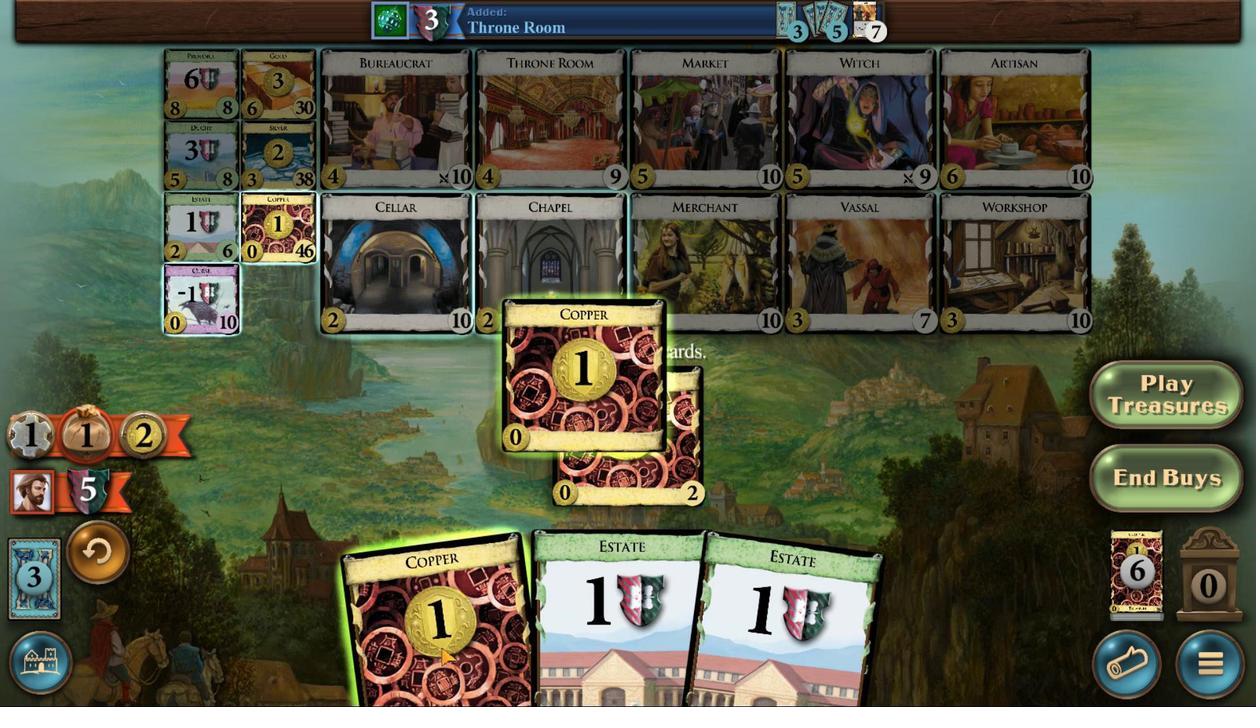 
Action: Mouse scrolled (498, 629) with delta (0, 0)
Screenshot: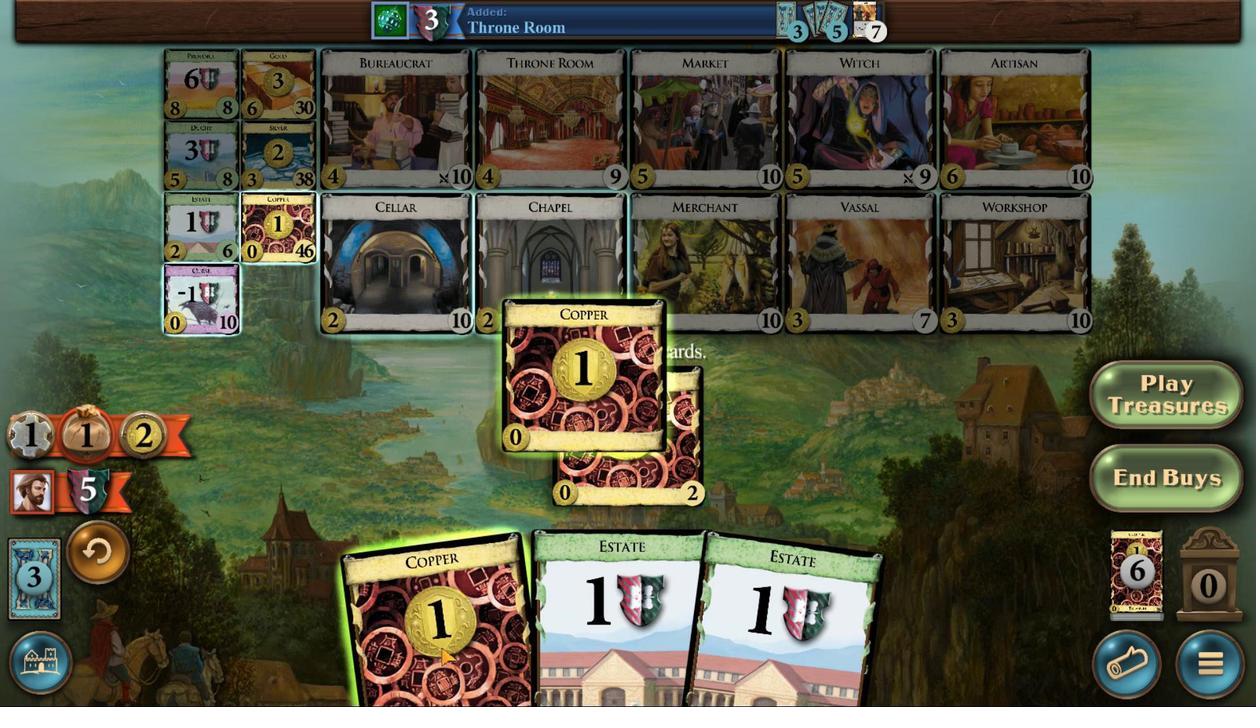 
Action: Mouse scrolled (498, 629) with delta (0, 0)
Screenshot: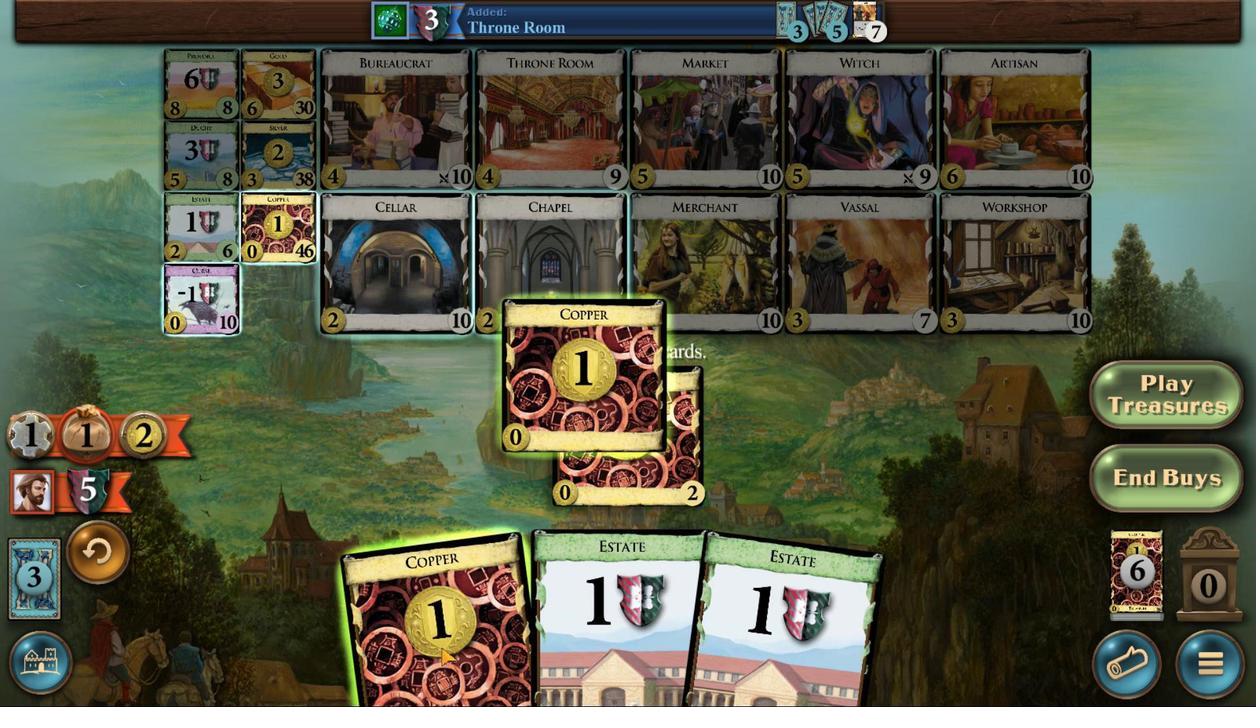 
Action: Mouse scrolled (498, 629) with delta (0, 0)
Screenshot: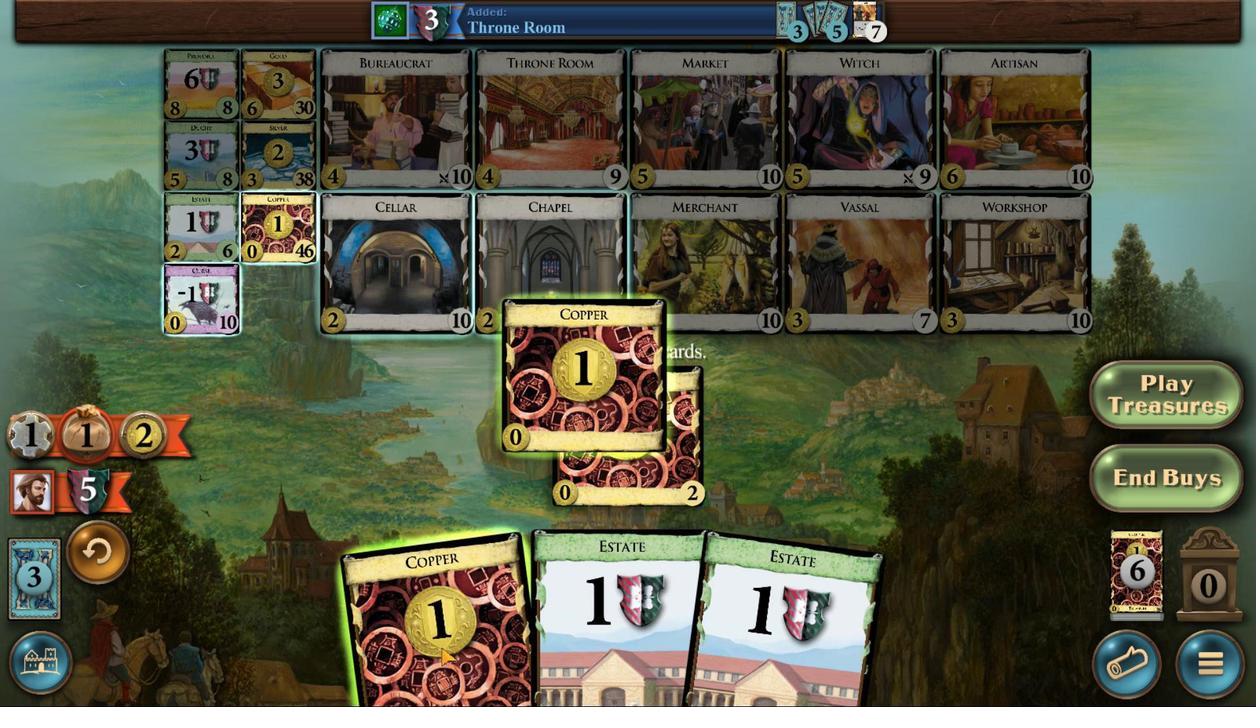 
Action: Mouse scrolled (498, 629) with delta (0, 0)
Screenshot: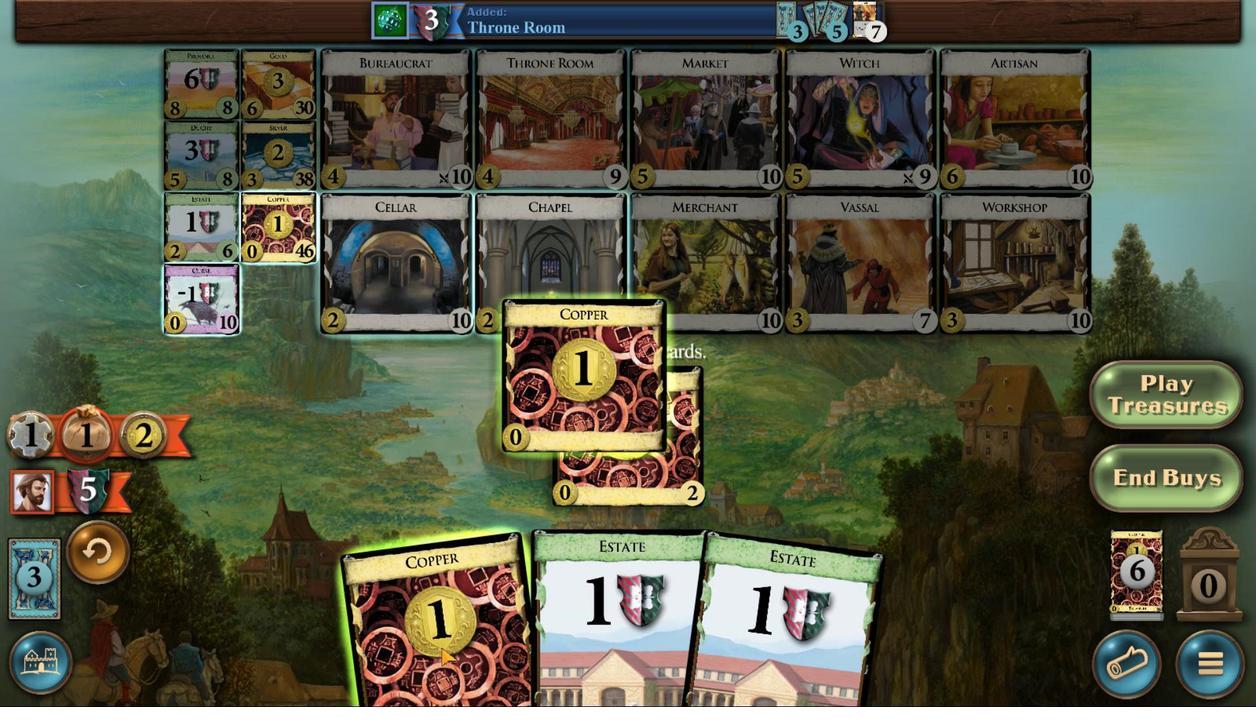 
Action: Mouse moved to (498, 630)
Screenshot: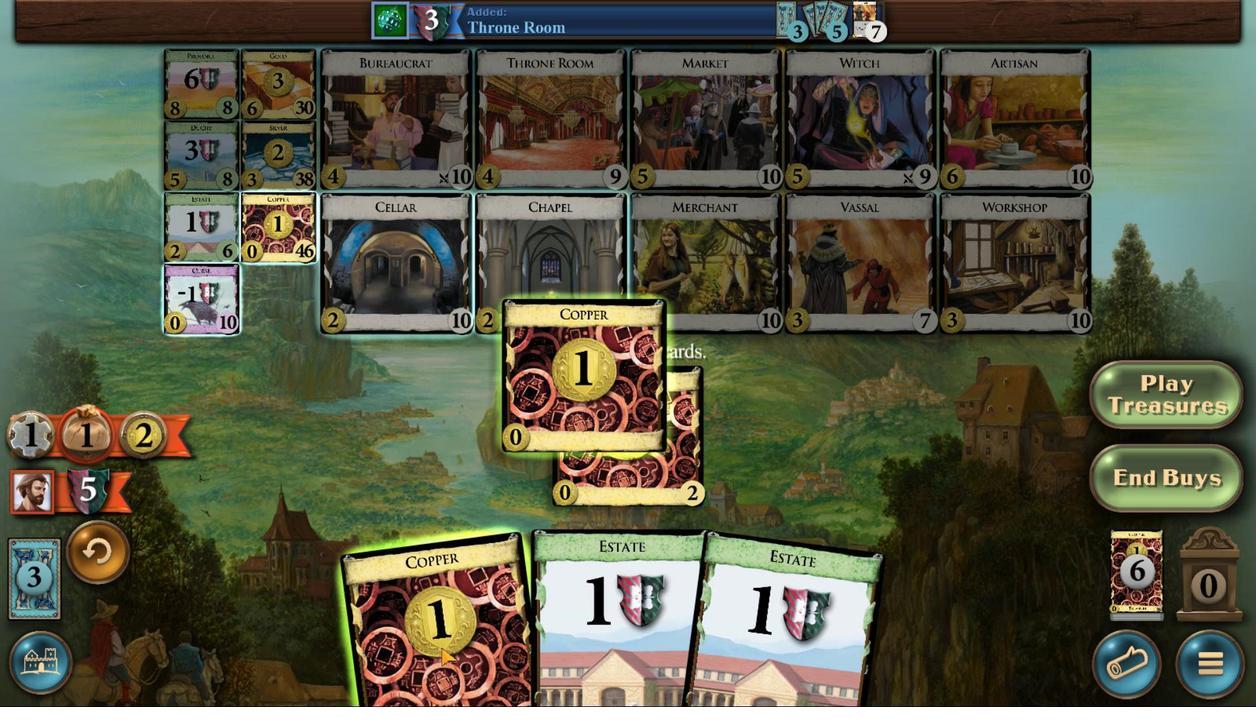 
Action: Mouse scrolled (498, 629) with delta (0, 0)
Screenshot: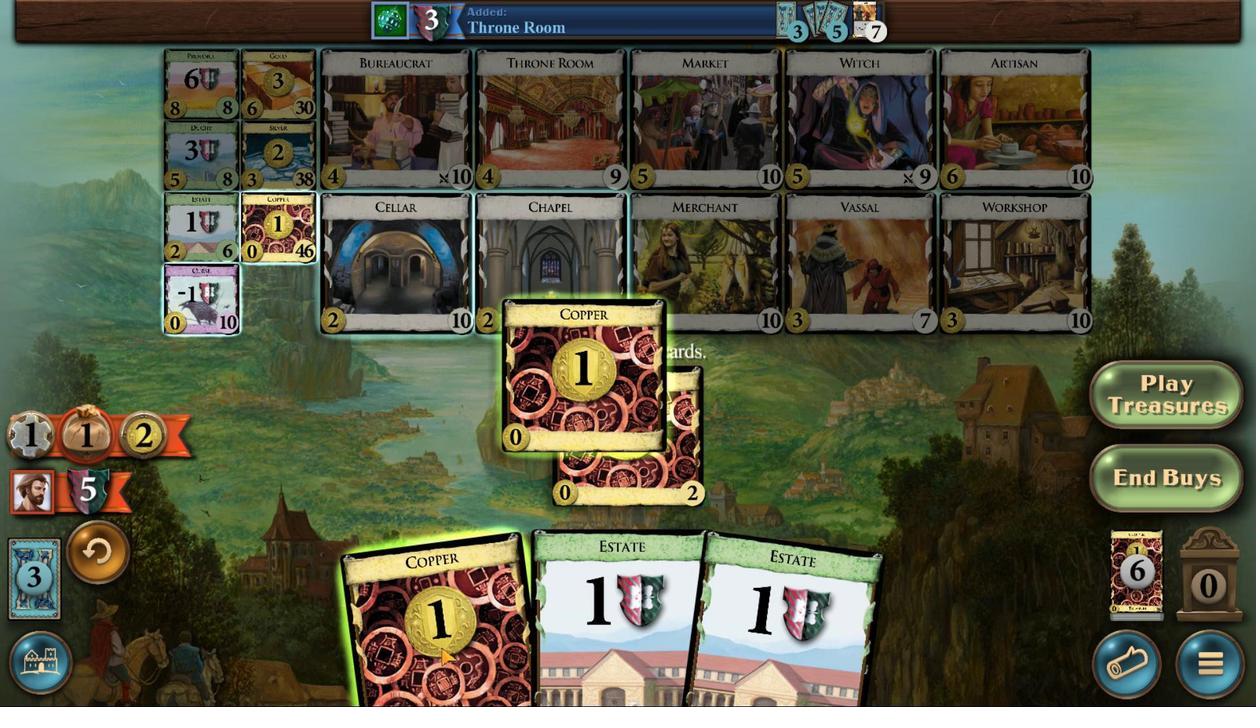 
Action: Mouse moved to (440, 647)
Screenshot: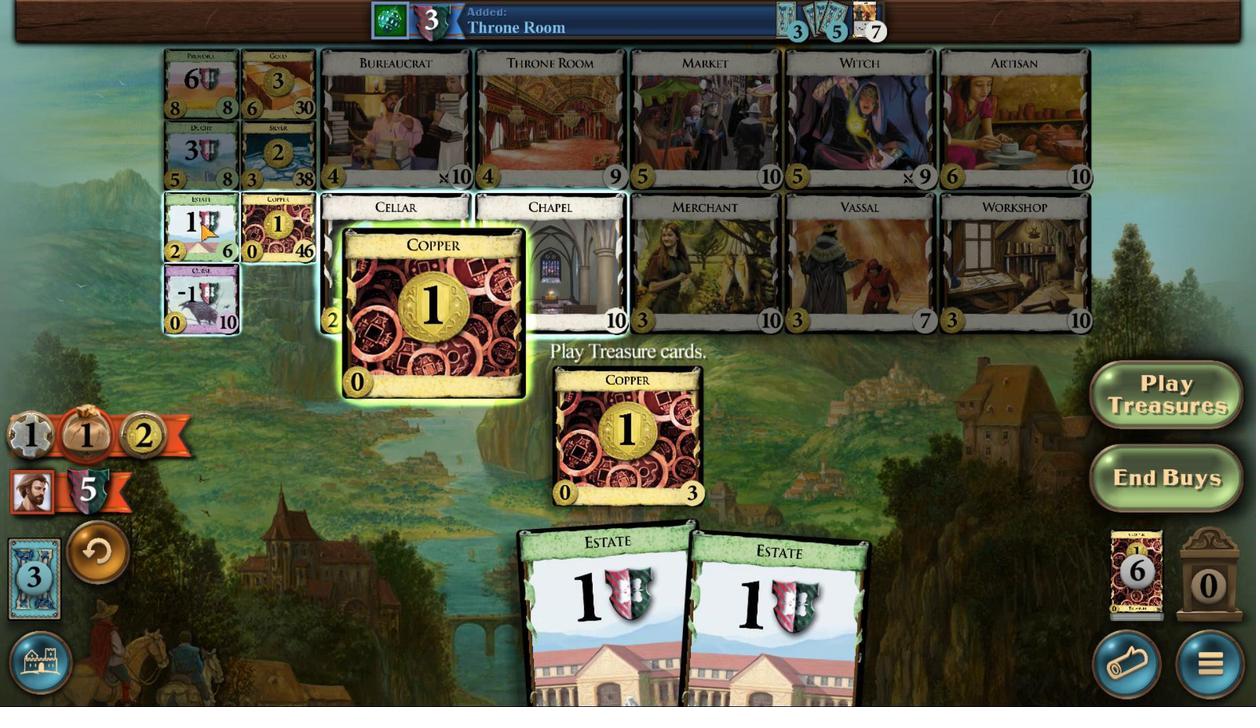 
Action: Mouse scrolled (440, 646) with delta (0, 0)
Screenshot: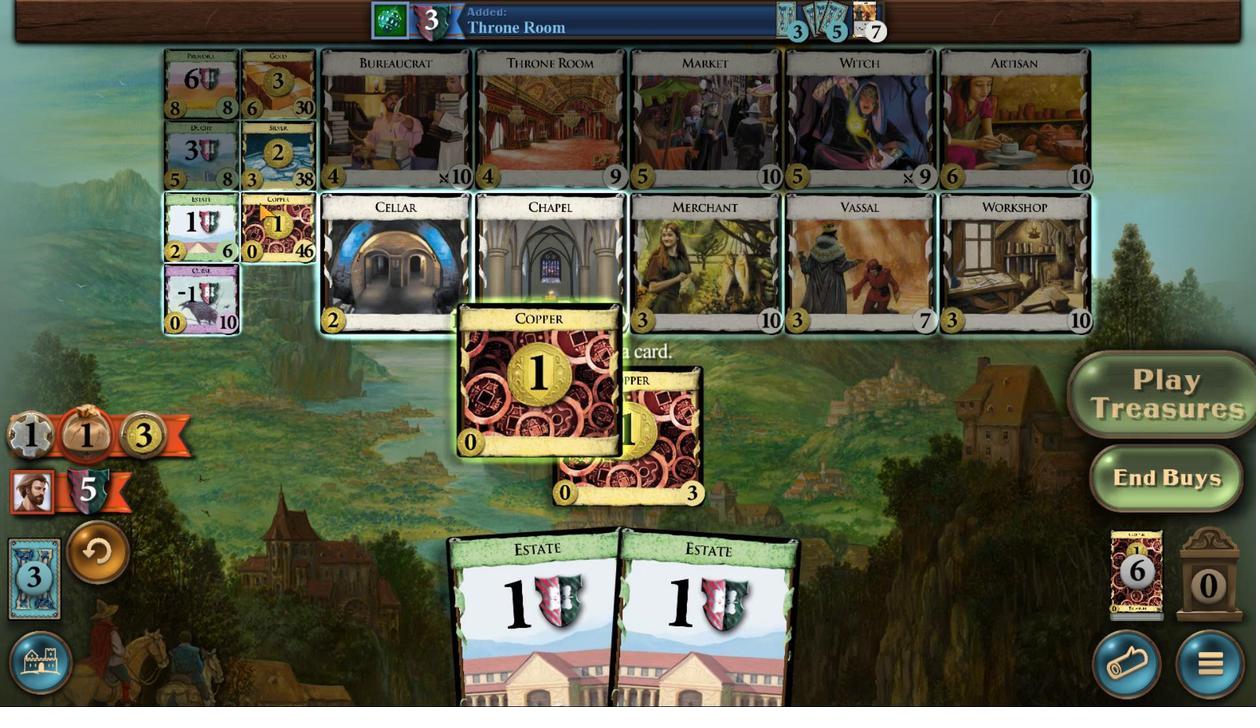 
Action: Mouse scrolled (440, 646) with delta (0, 0)
Screenshot: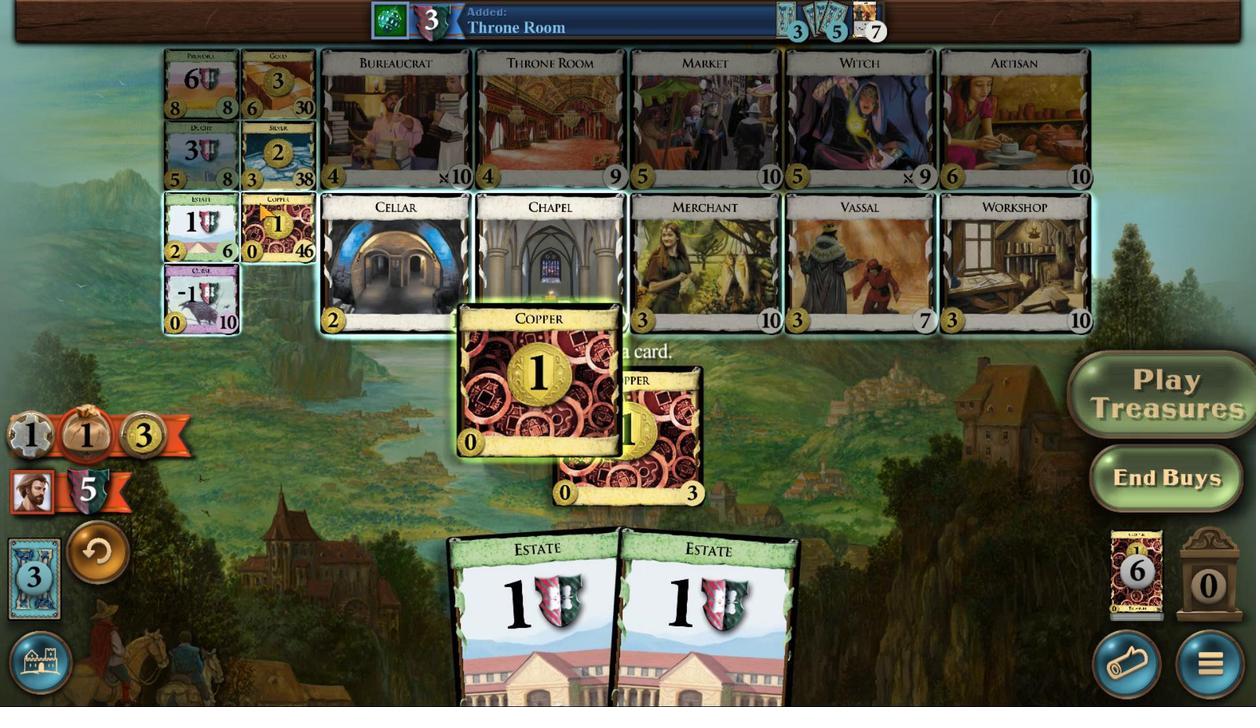 
Action: Mouse scrolled (440, 646) with delta (0, 0)
Screenshot: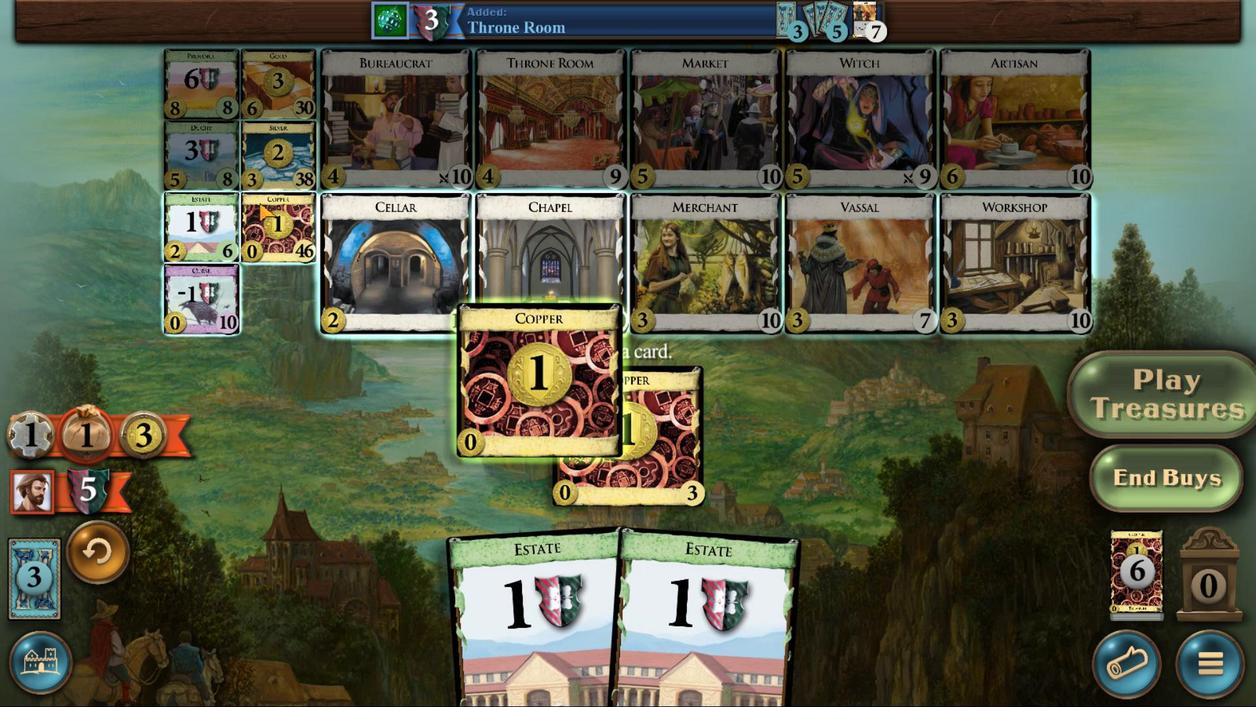 
Action: Mouse scrolled (440, 646) with delta (0, 0)
Screenshot: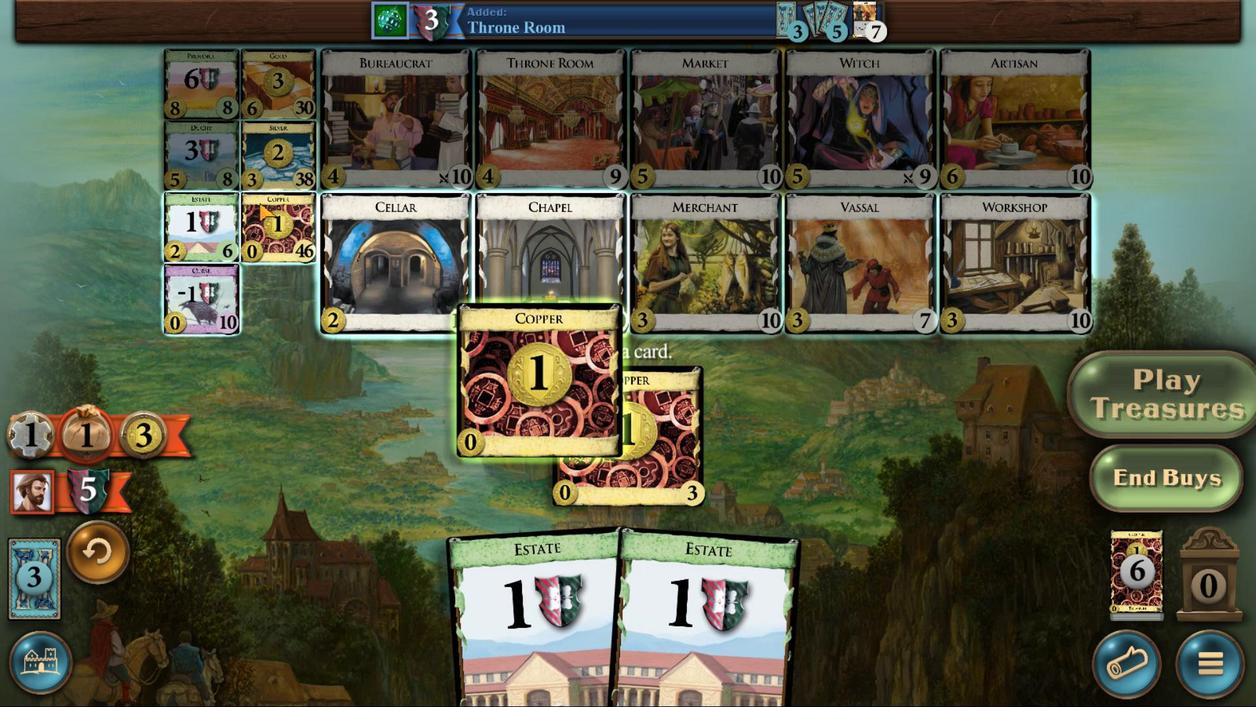 
Action: Mouse scrolled (440, 646) with delta (0, 0)
Screenshot: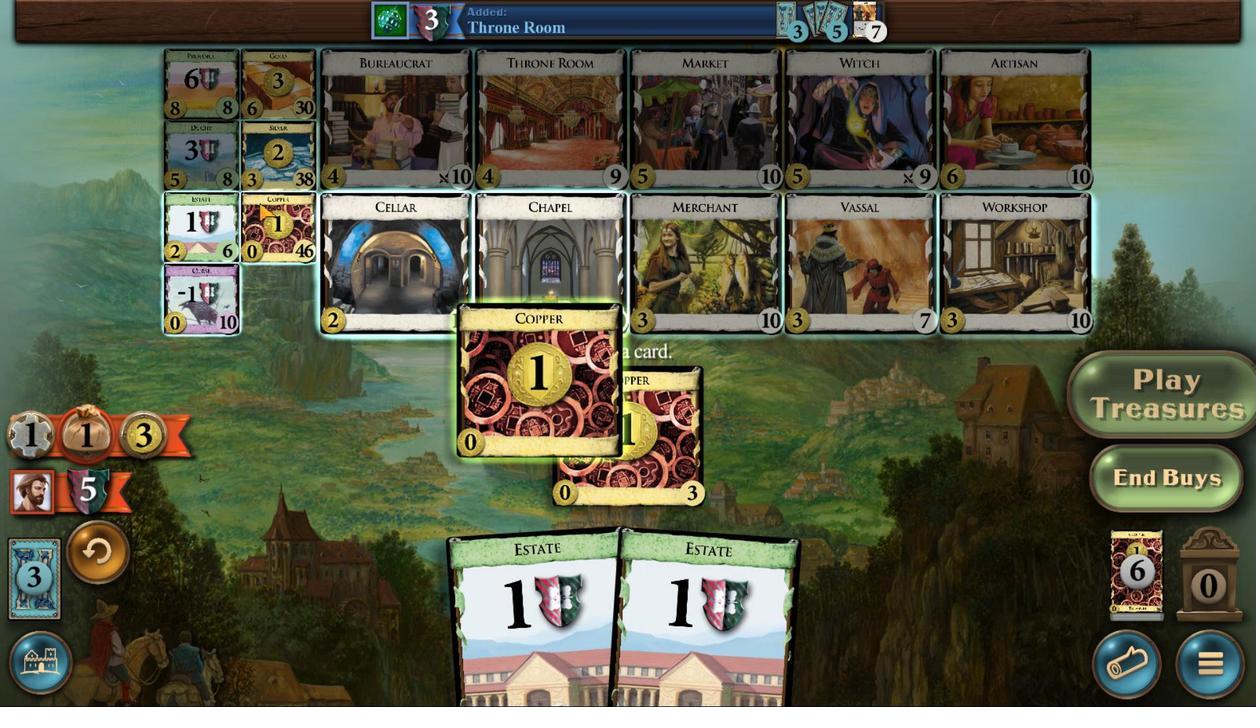 
Action: Mouse scrolled (440, 646) with delta (0, 0)
Screenshot: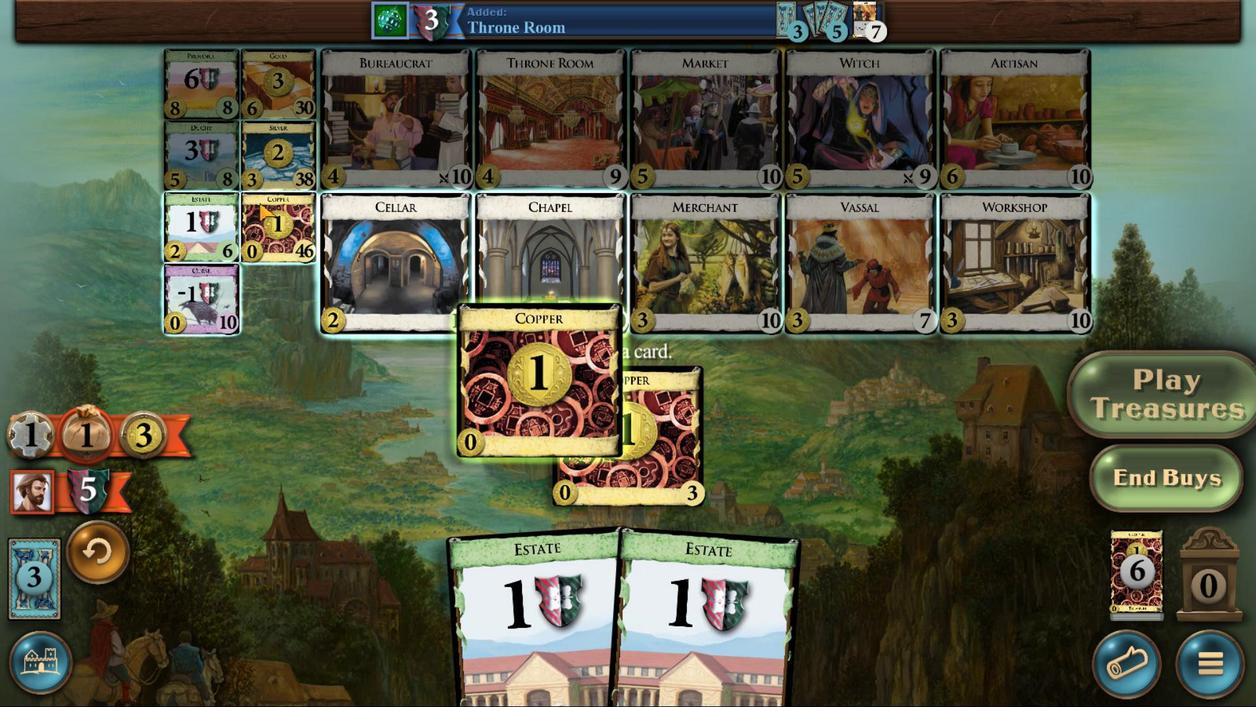 
Action: Mouse moved to (268, 175)
Screenshot: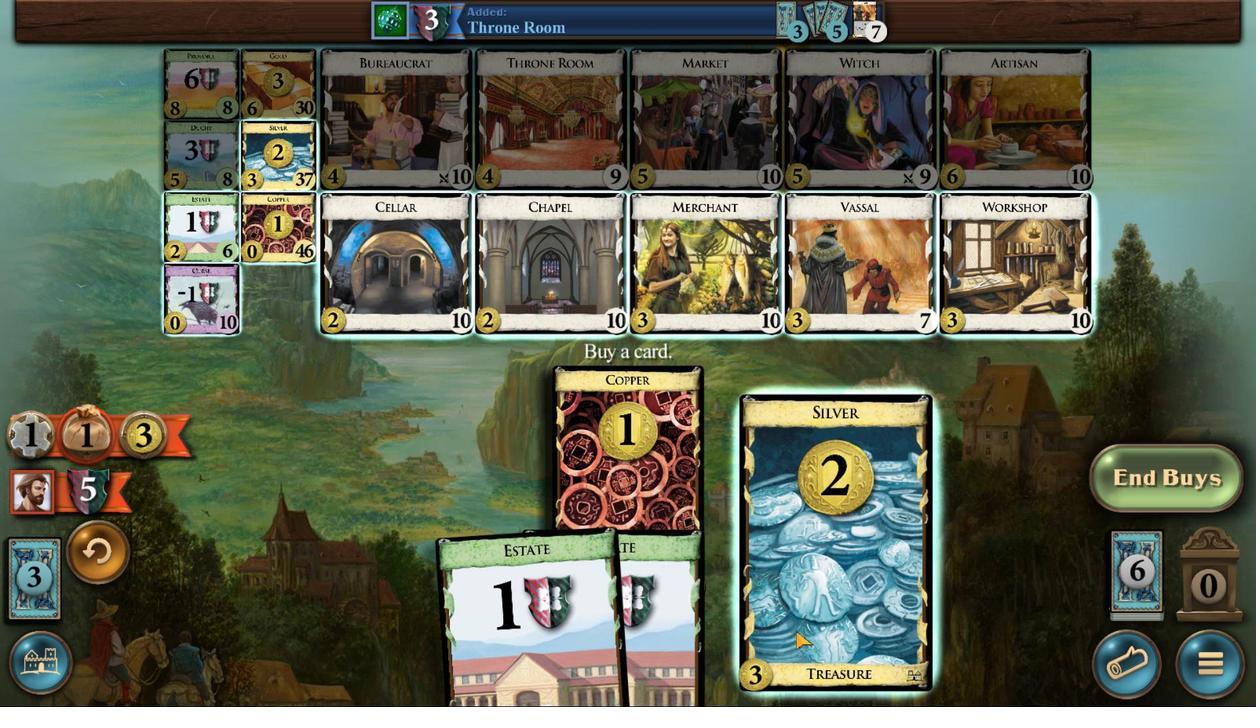 
Action: Mouse pressed left at (268, 175)
Screenshot: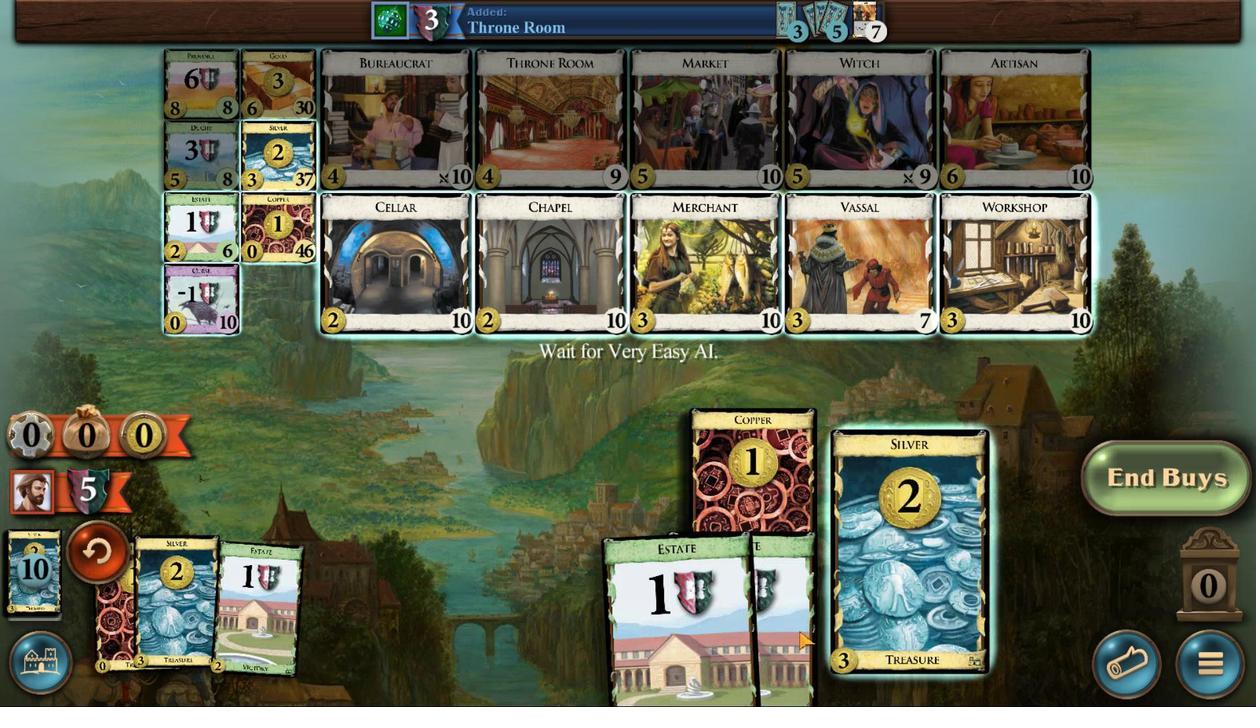 
Action: Mouse moved to (687, 661)
Screenshot: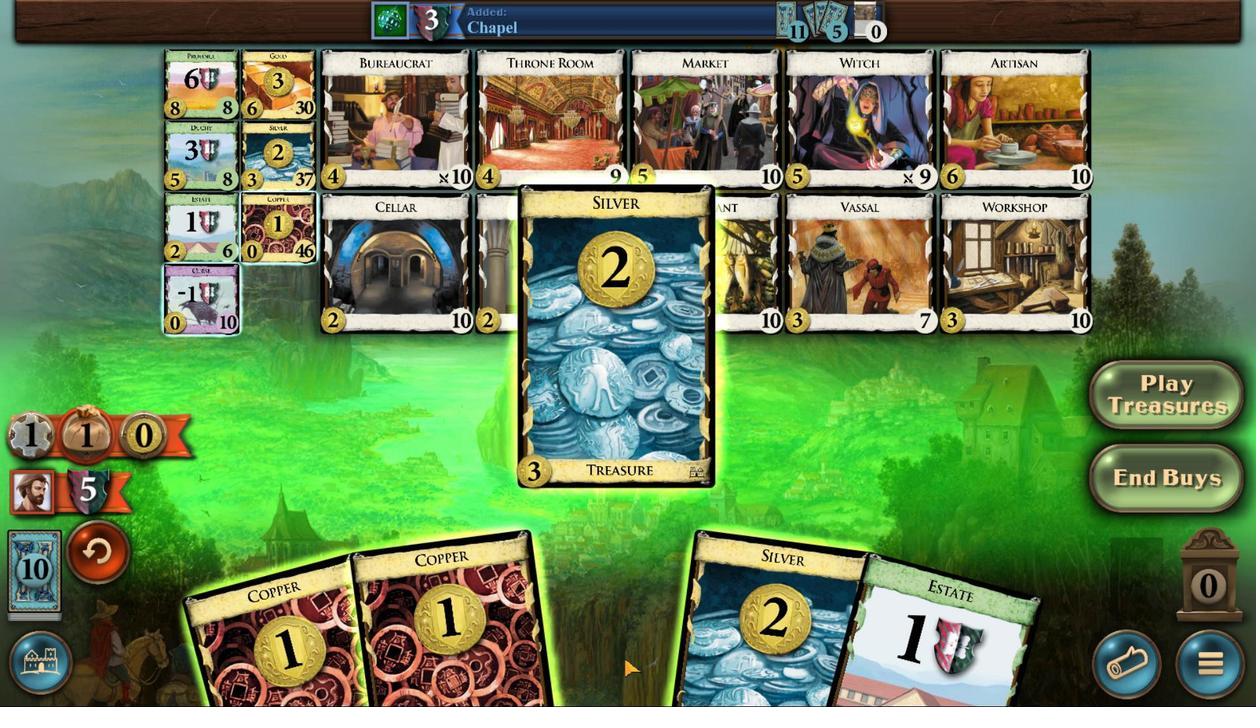
Action: Mouse scrolled (687, 661) with delta (0, 0)
Screenshot: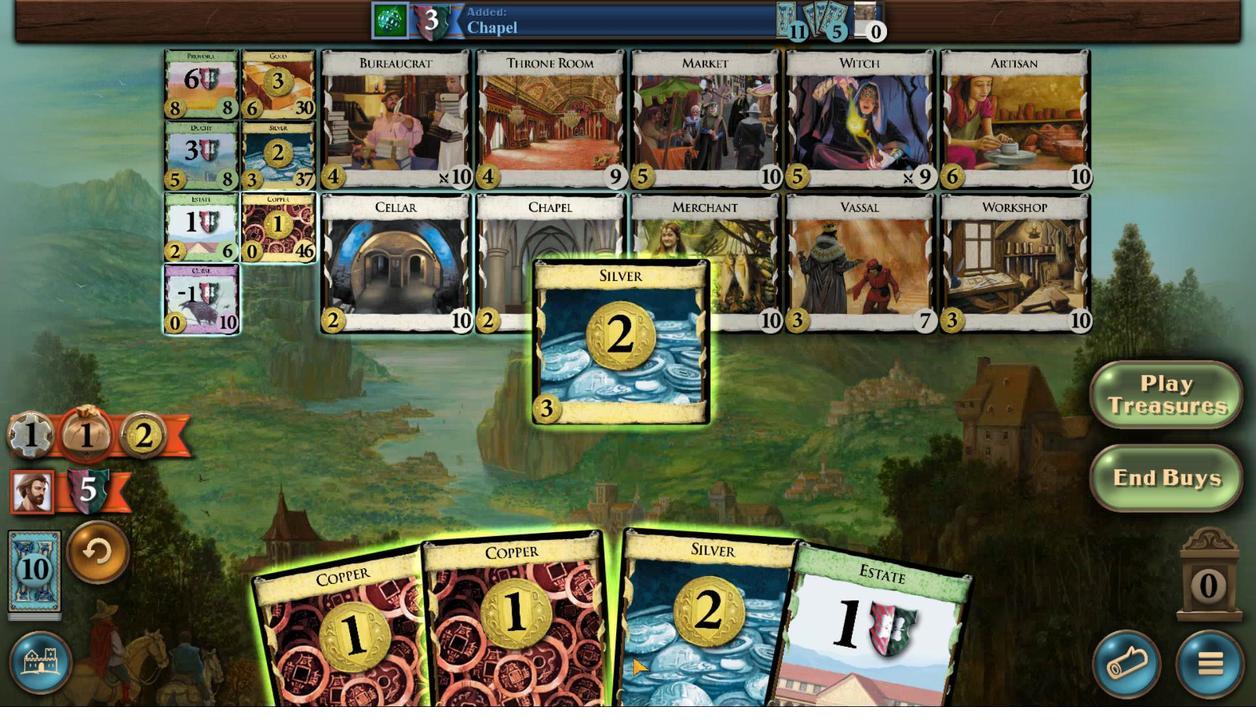 
Action: Mouse moved to (685, 662)
Screenshot: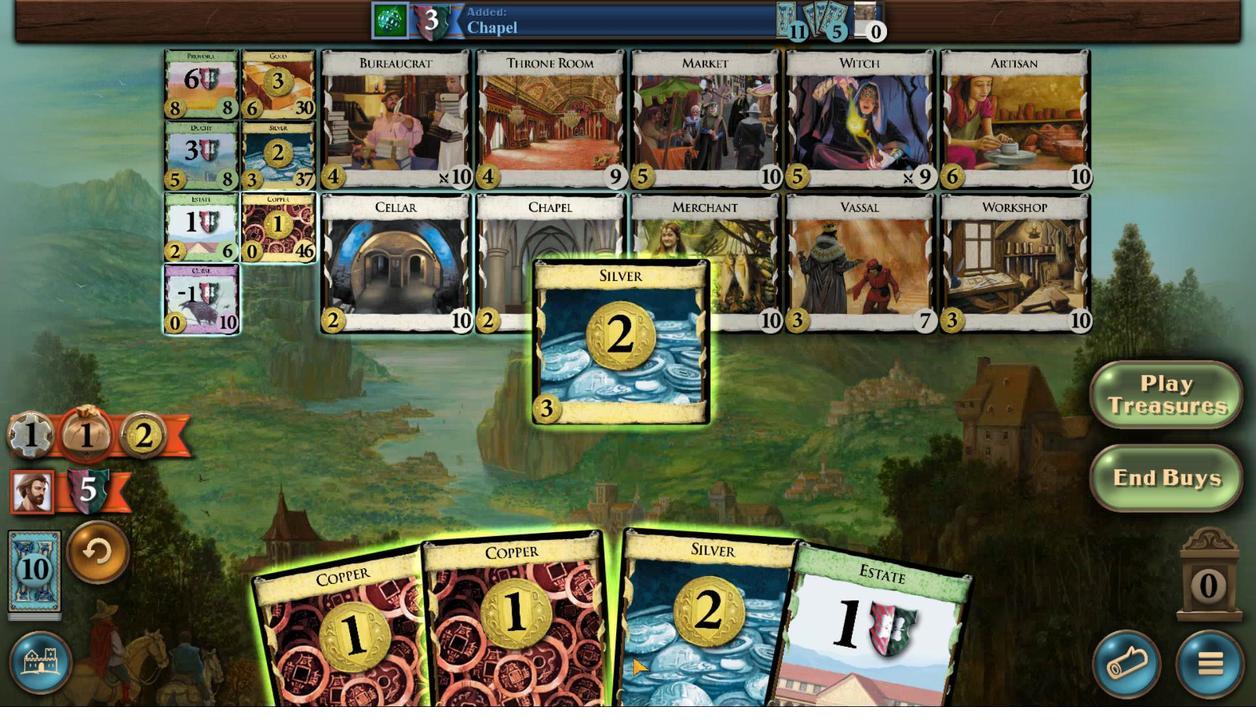 
Action: Mouse scrolled (685, 661) with delta (0, 0)
Screenshot: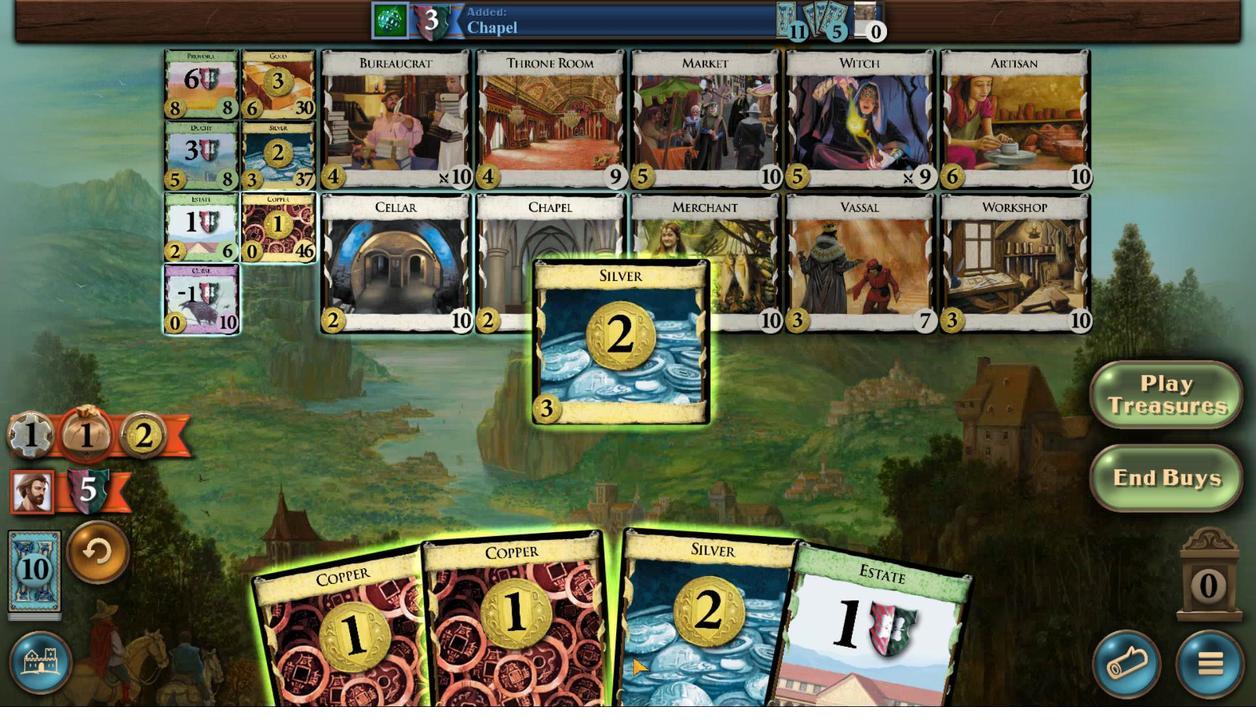 
Action: Mouse scrolled (685, 661) with delta (0, 0)
Screenshot: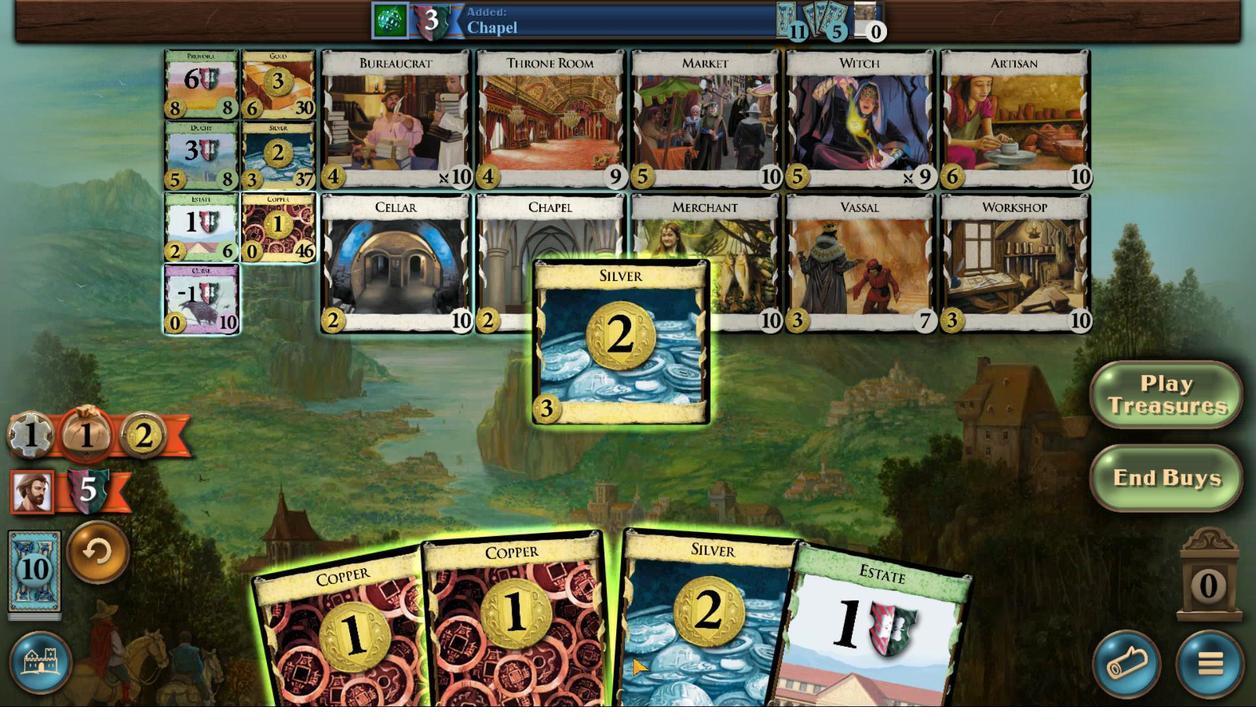 
Action: Mouse moved to (684, 662)
Screenshot: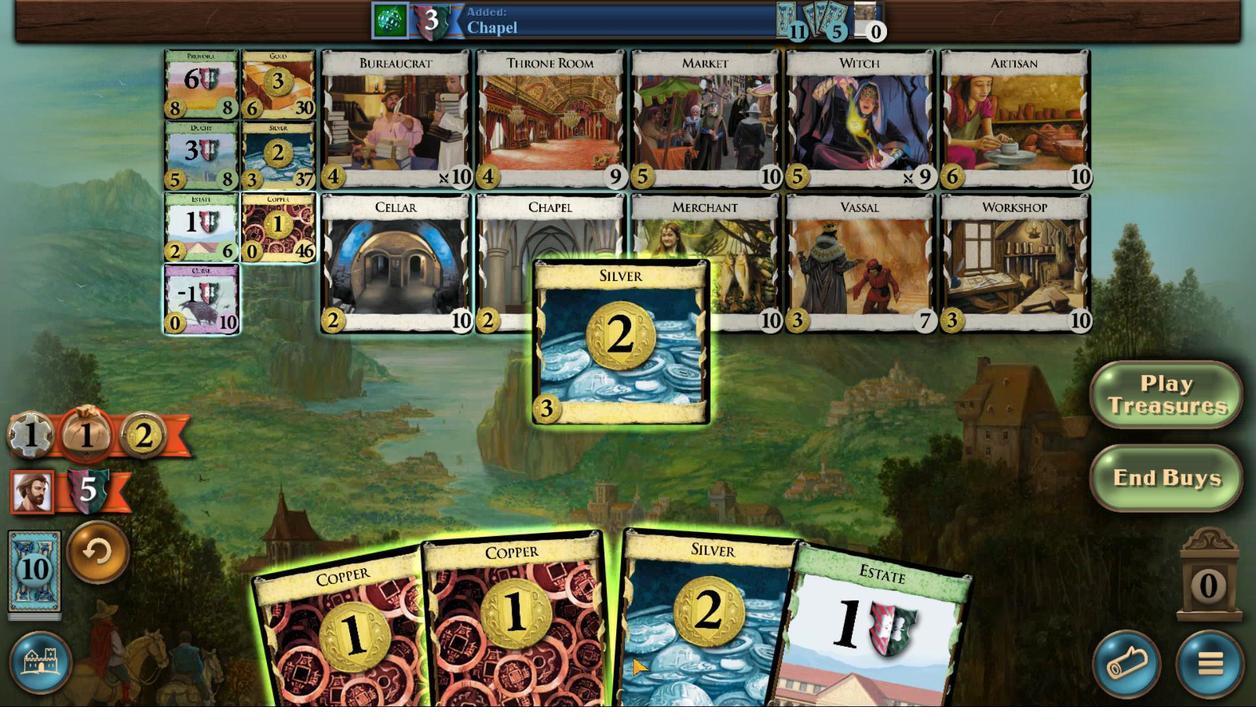 
Action: Mouse scrolled (684, 661) with delta (0, 0)
Screenshot: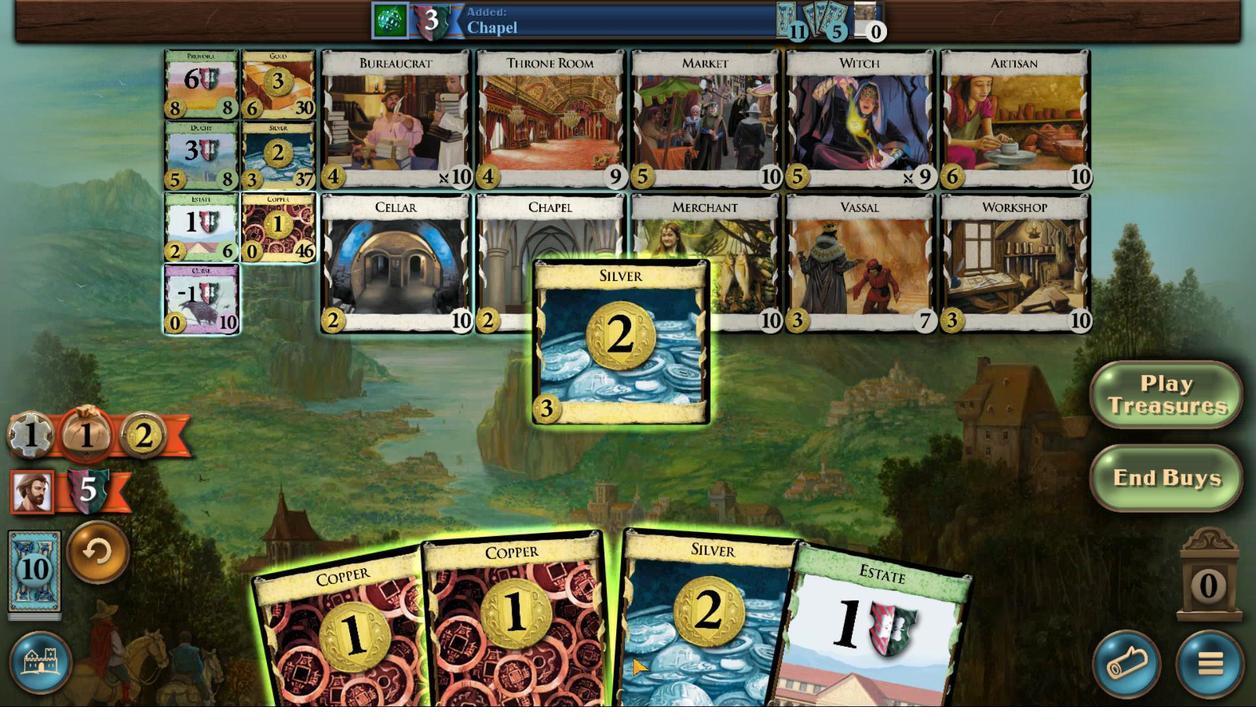 
Action: Mouse moved to (684, 662)
Screenshot: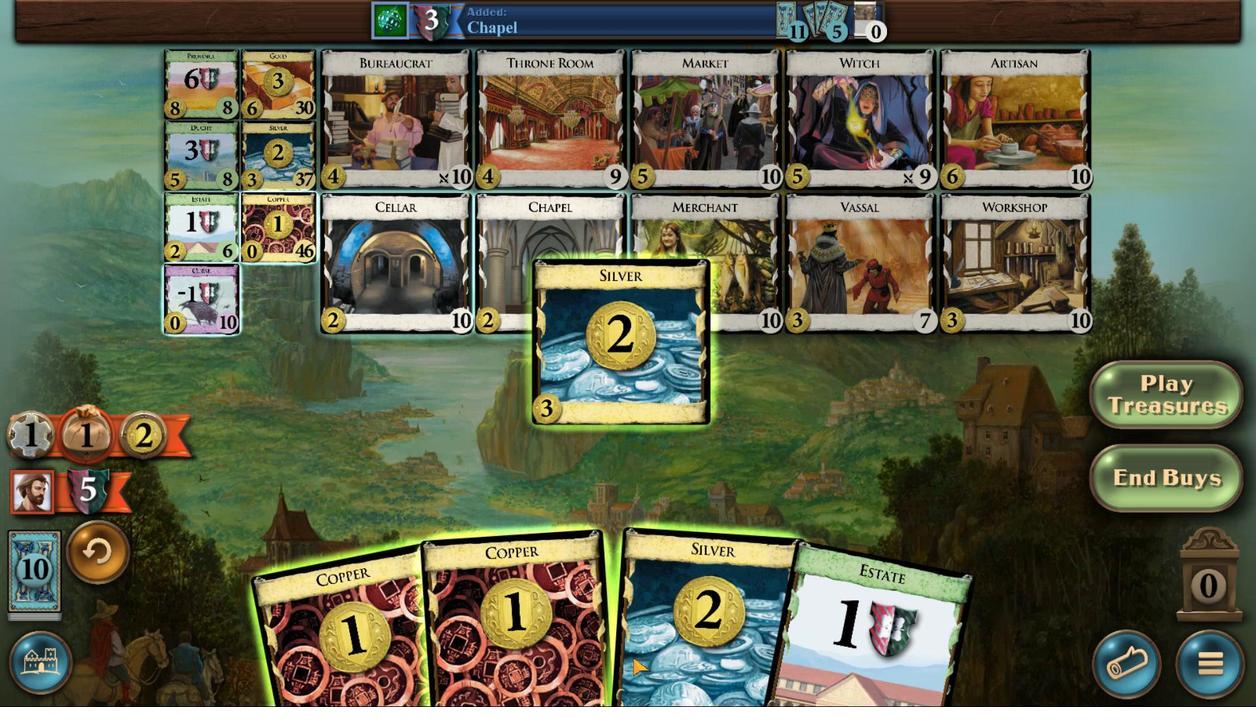 
Action: Mouse scrolled (684, 661) with delta (0, 0)
Screenshot: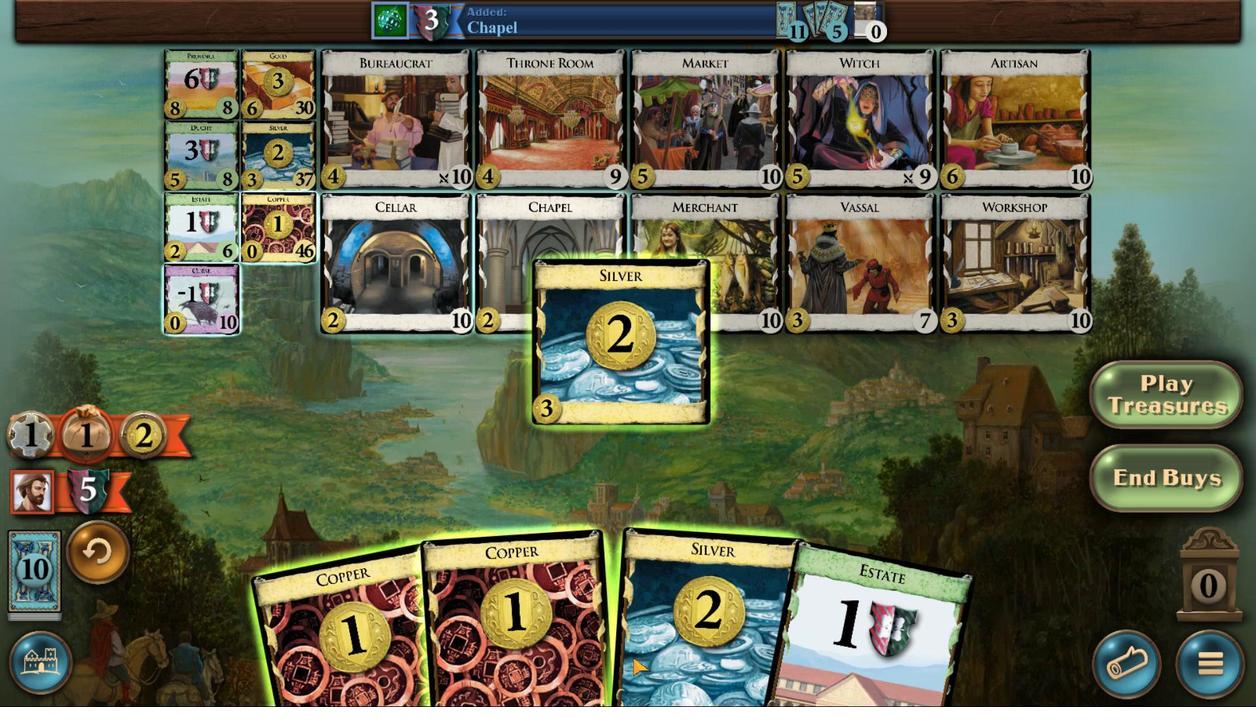 
Action: Mouse moved to (694, 626)
Screenshot: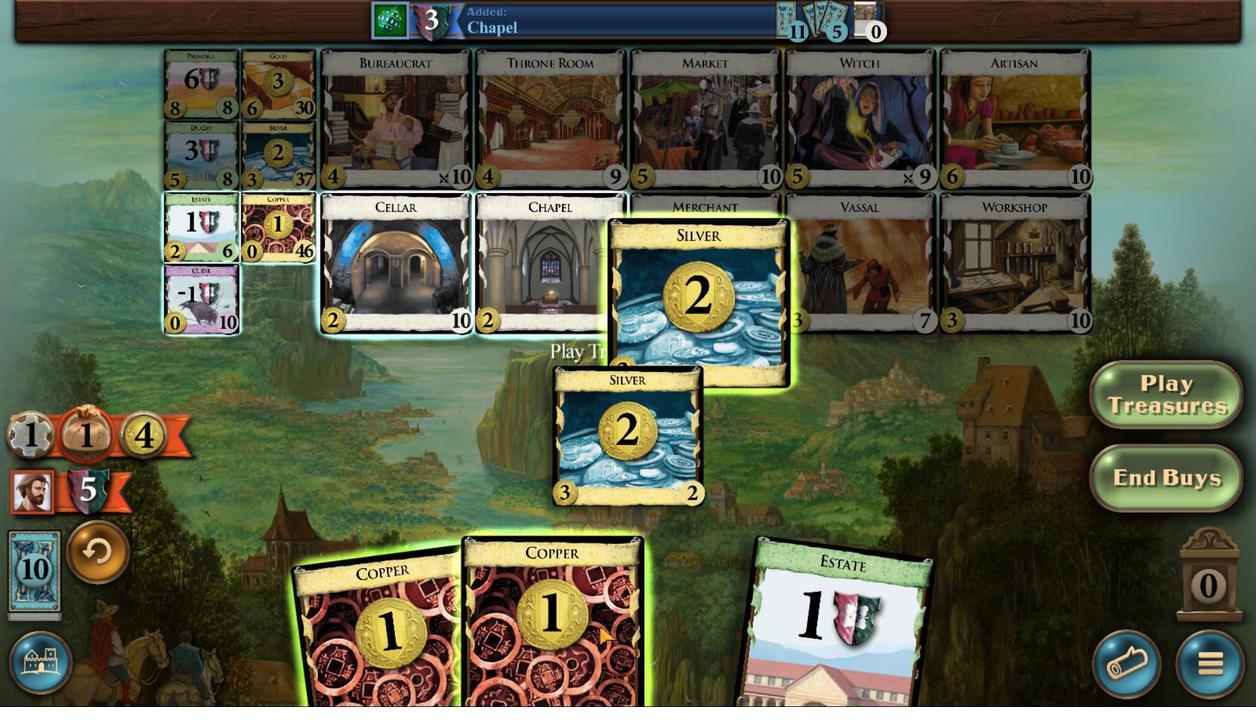 
Action: Mouse scrolled (694, 625) with delta (0, 0)
Screenshot: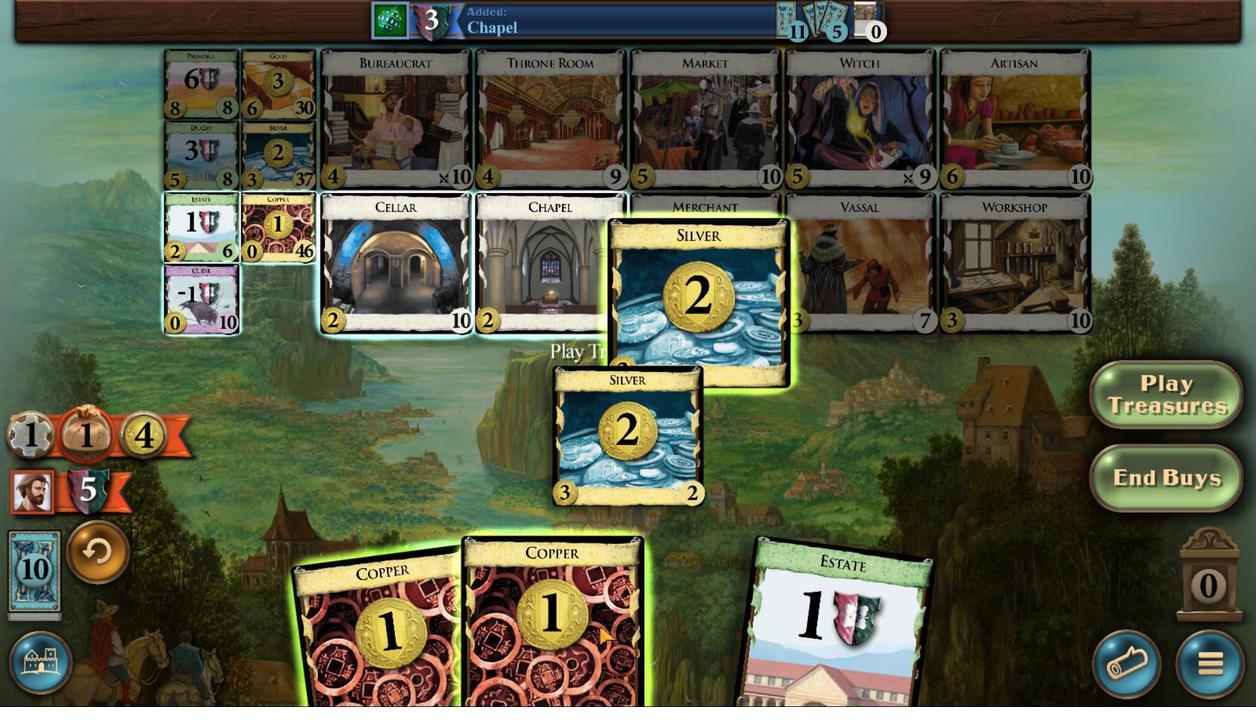 
Action: Mouse scrolled (694, 625) with delta (0, 0)
Screenshot: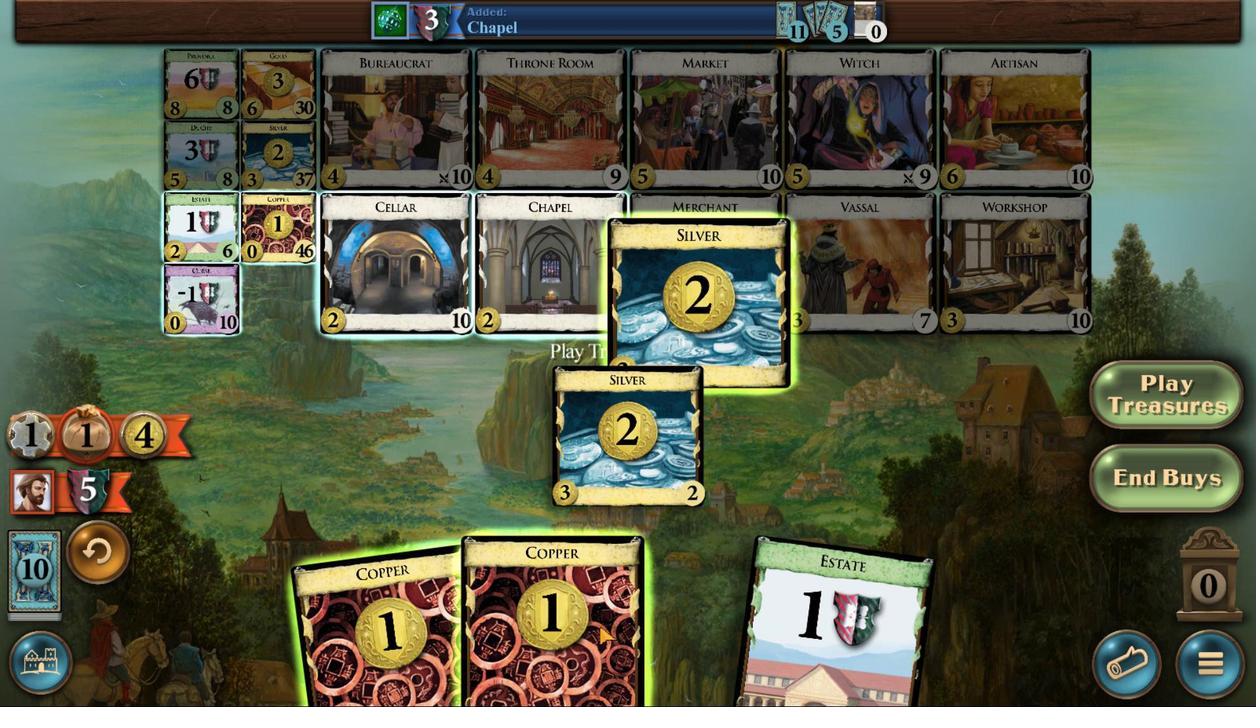 
Action: Mouse scrolled (694, 625) with delta (0, 0)
Screenshot: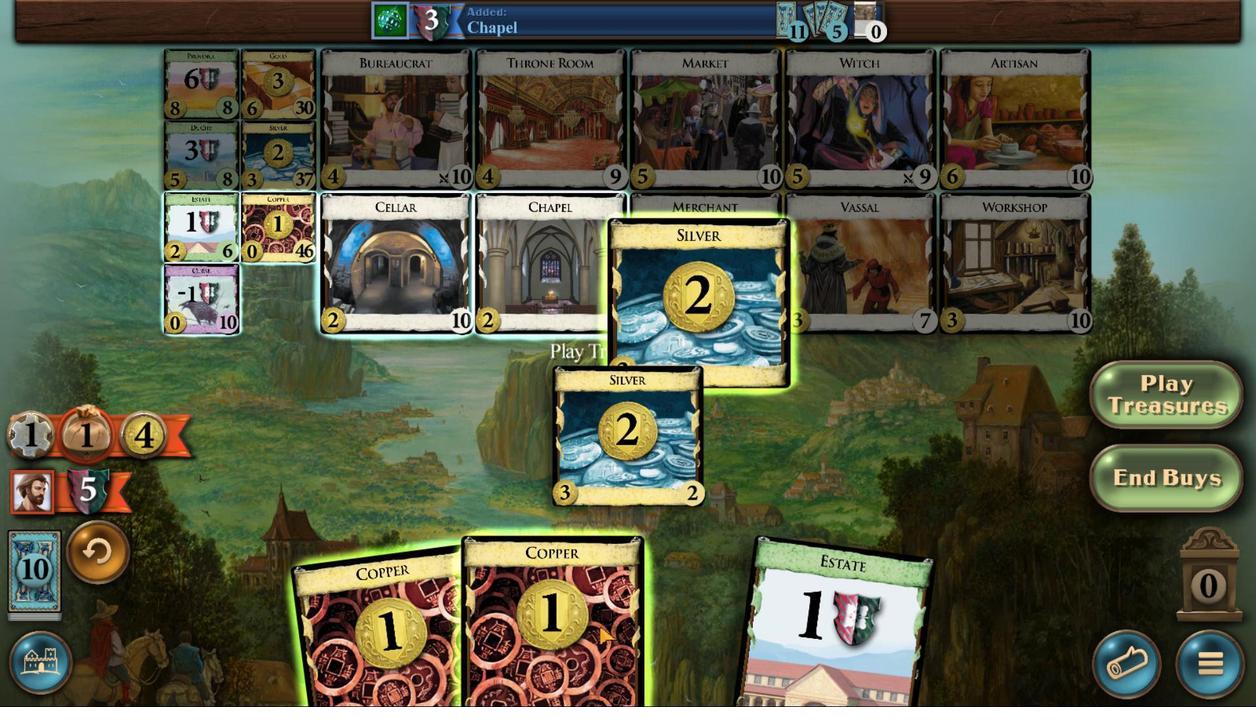 
Action: Mouse scrolled (694, 625) with delta (0, 0)
Screenshot: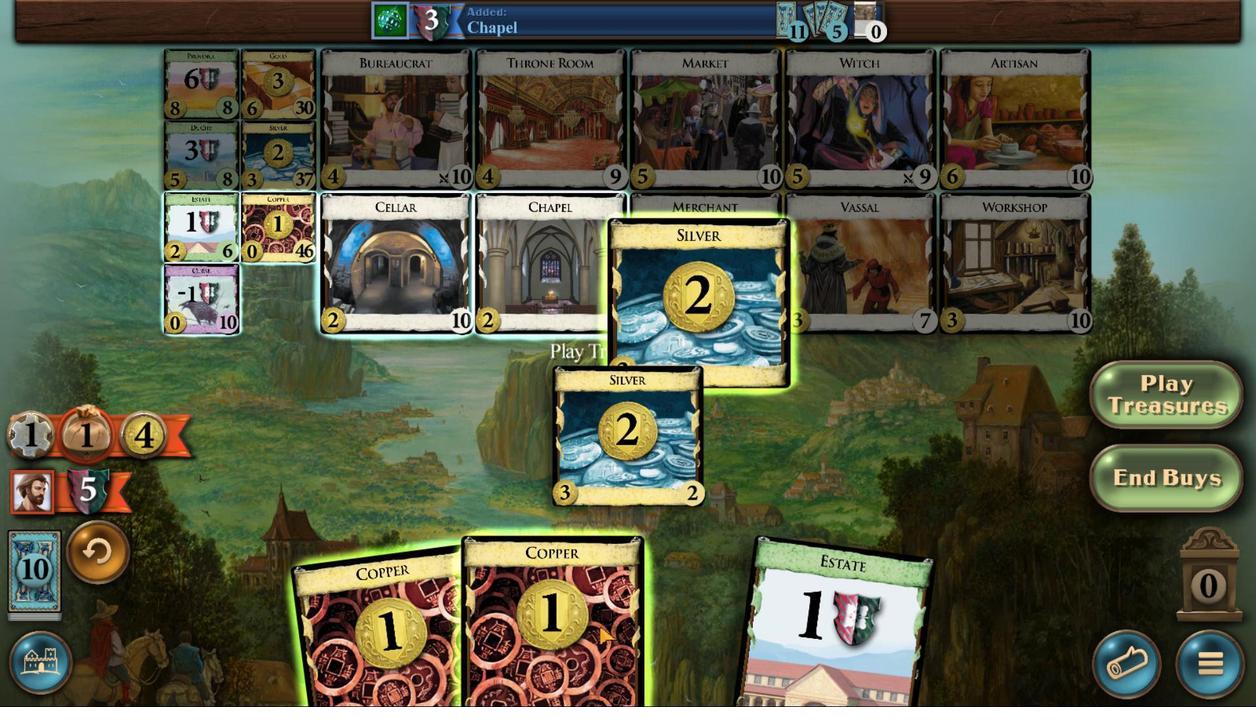 
Action: Mouse scrolled (694, 625) with delta (0, 0)
Screenshot: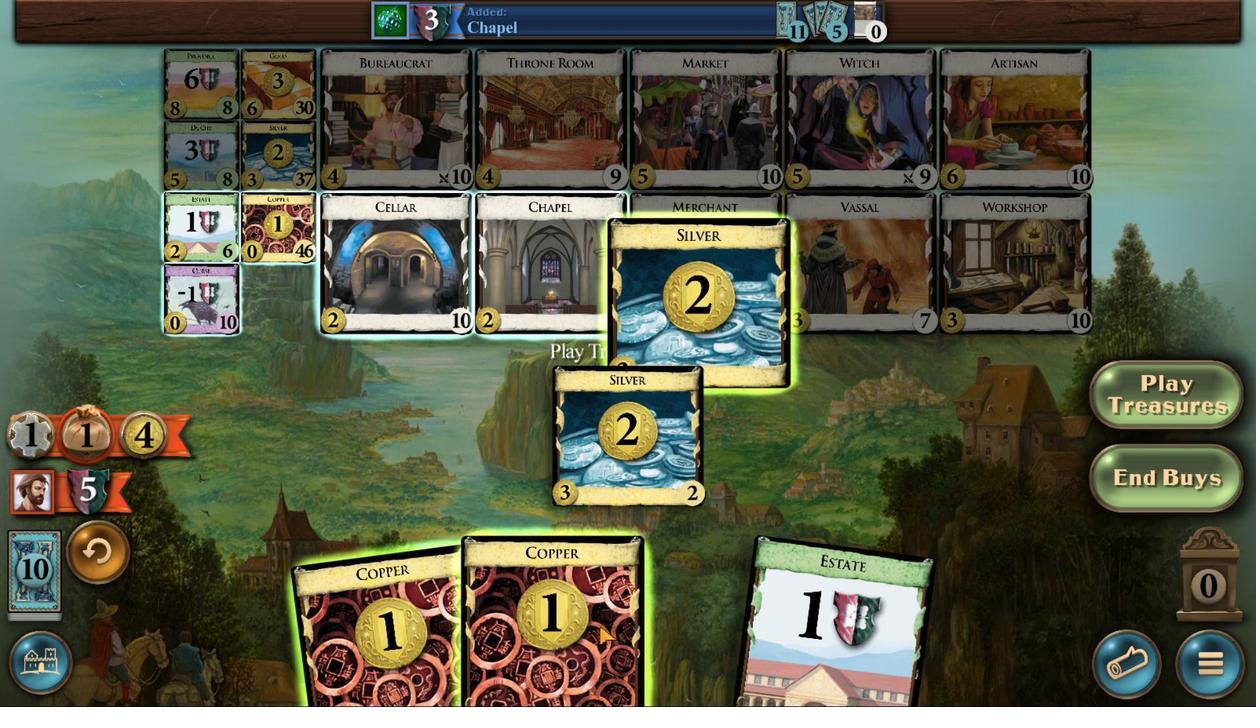
Action: Mouse moved to (579, 620)
Screenshot: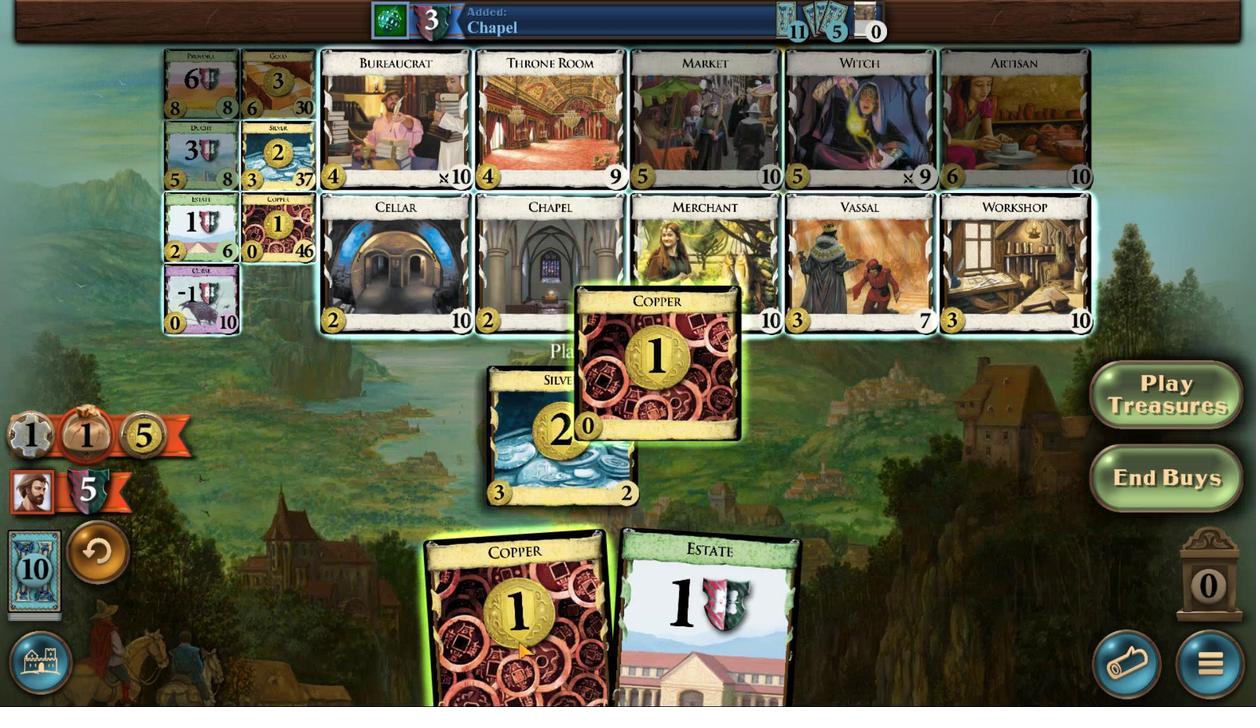 
Action: Mouse scrolled (579, 619) with delta (0, 0)
Screenshot: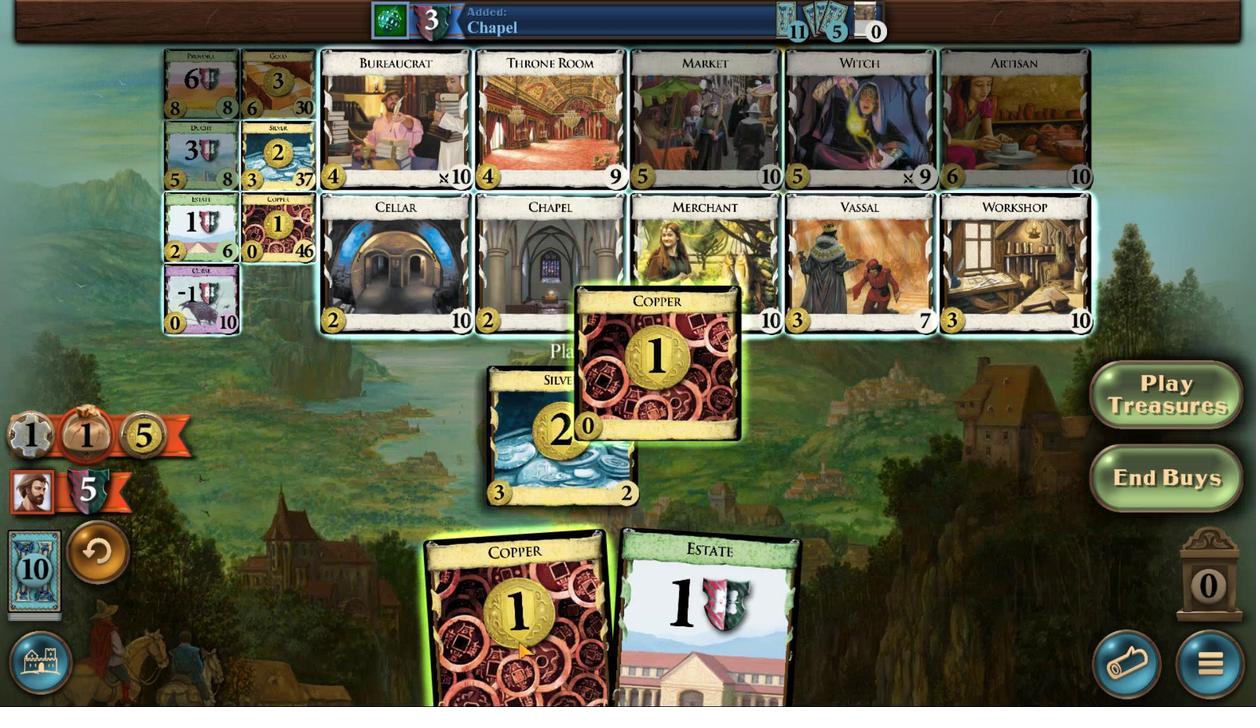 
Action: Mouse moved to (579, 622)
Screenshot: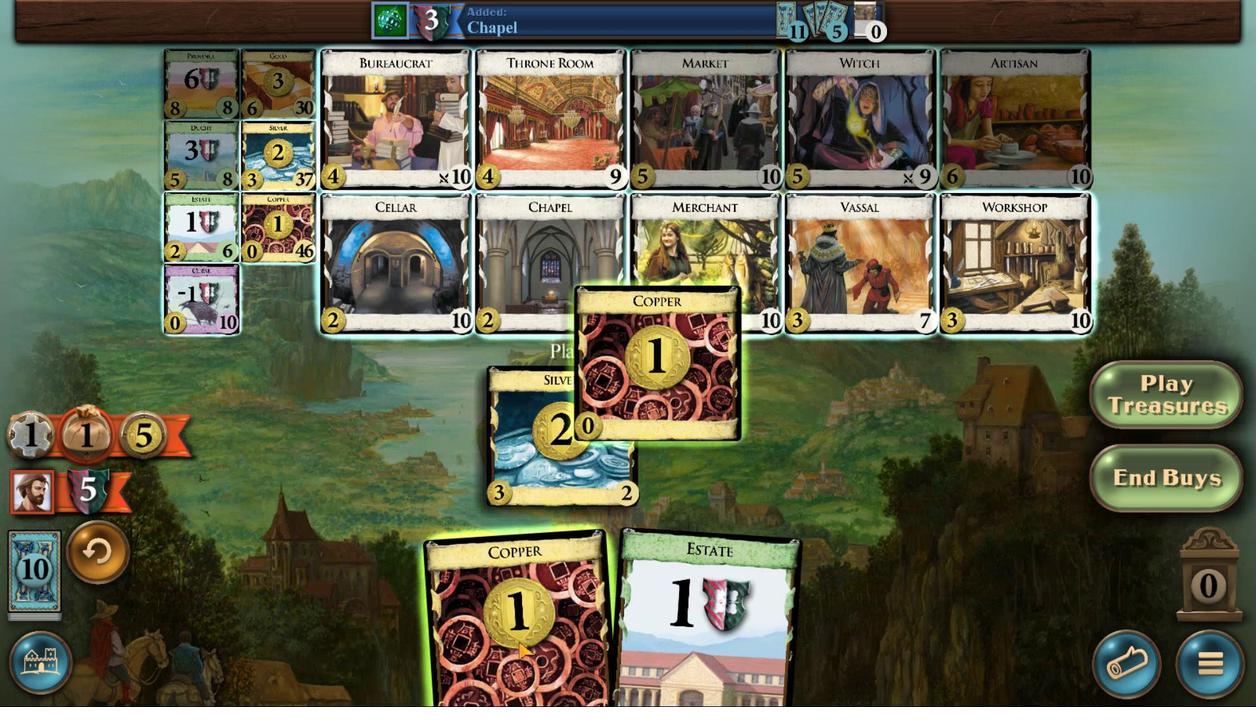 
Action: Mouse scrolled (579, 621) with delta (0, 0)
Screenshot: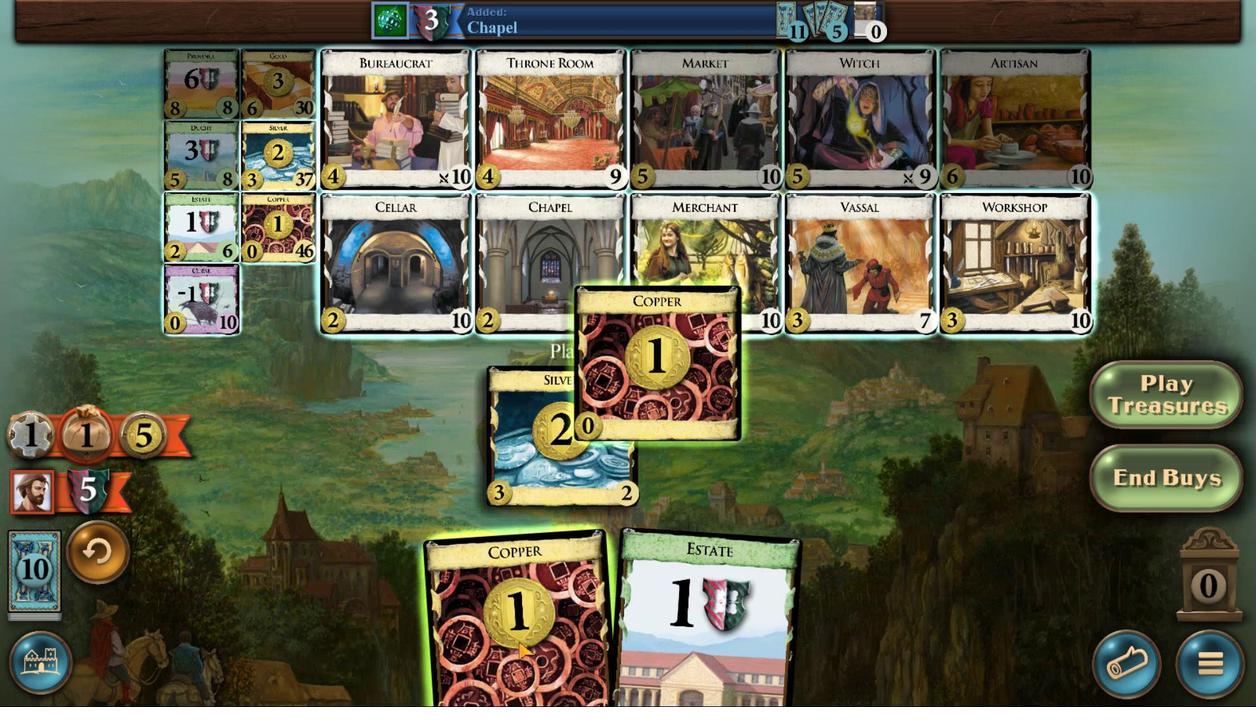 
Action: Mouse moved to (579, 623)
Screenshot: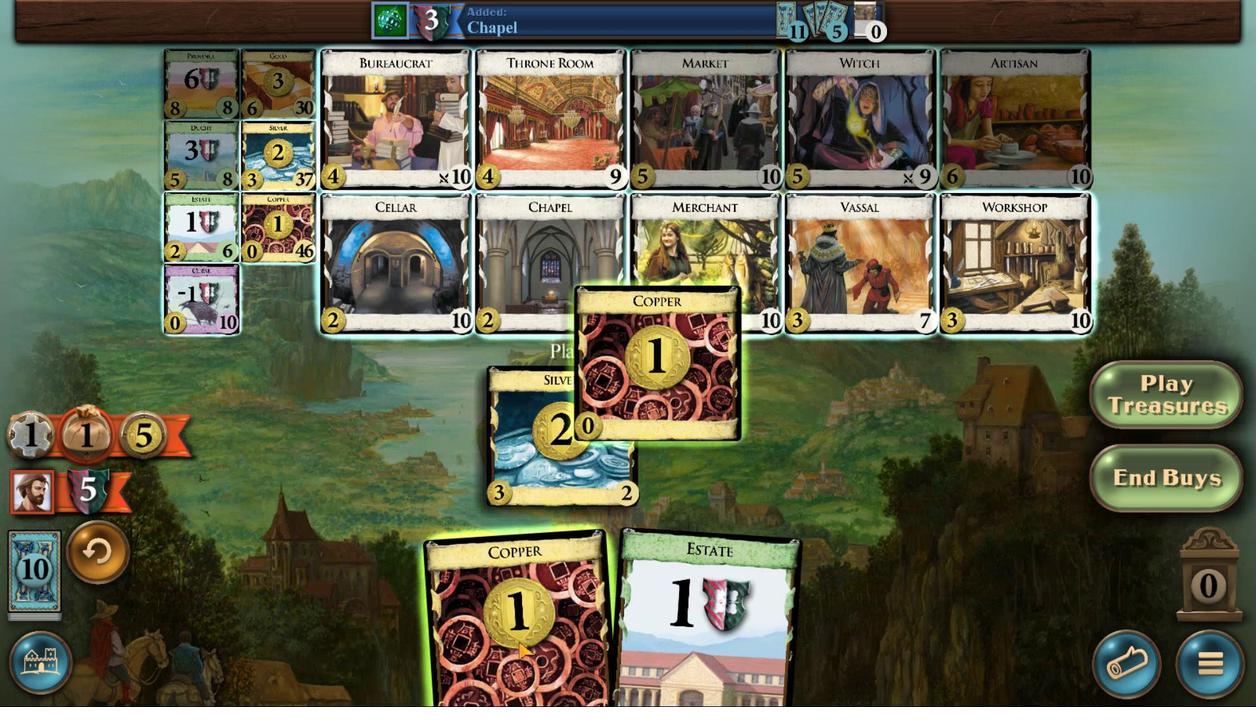 
Action: Mouse scrolled (579, 622) with delta (0, 0)
Screenshot: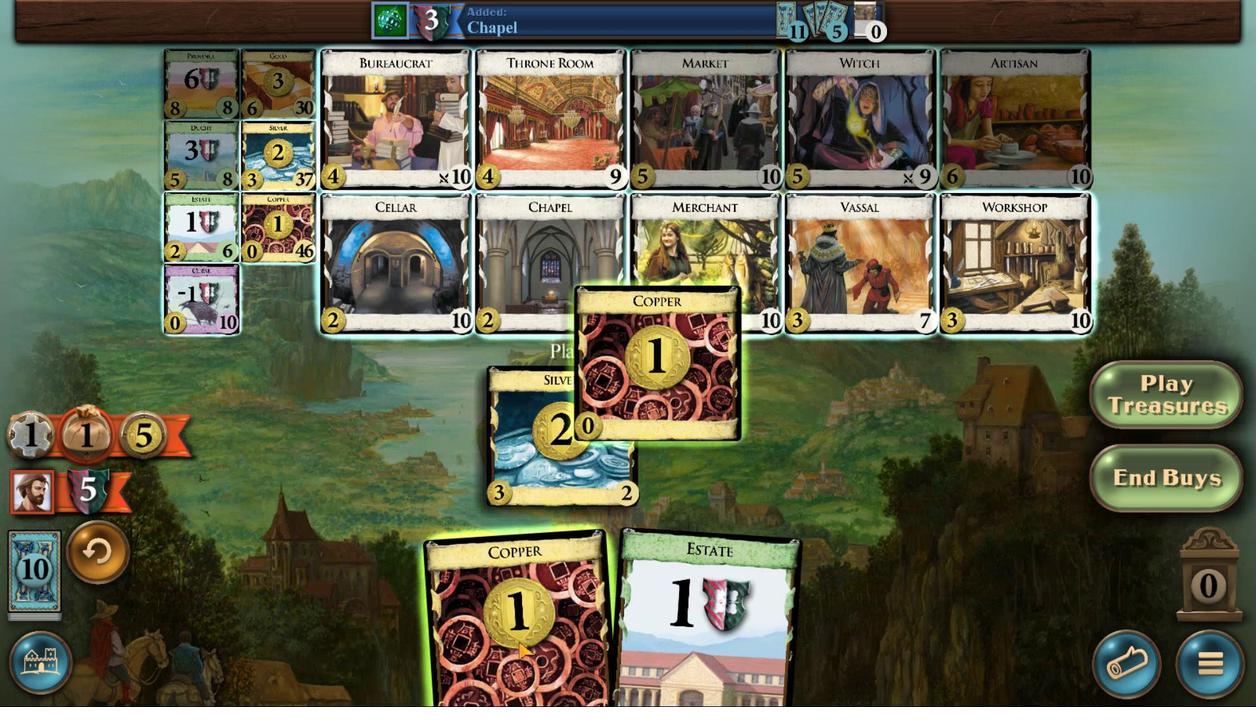 
Action: Mouse scrolled (579, 622) with delta (0, 0)
Screenshot: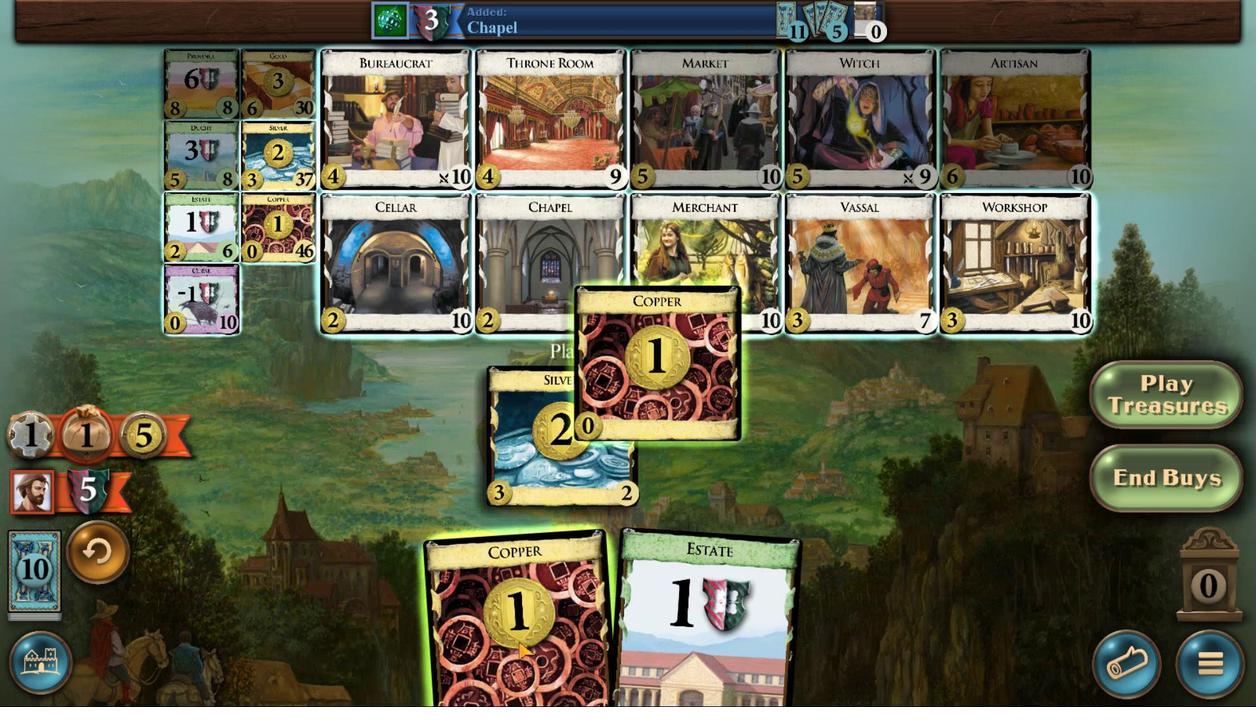 
Action: Mouse scrolled (579, 622) with delta (0, 0)
Screenshot: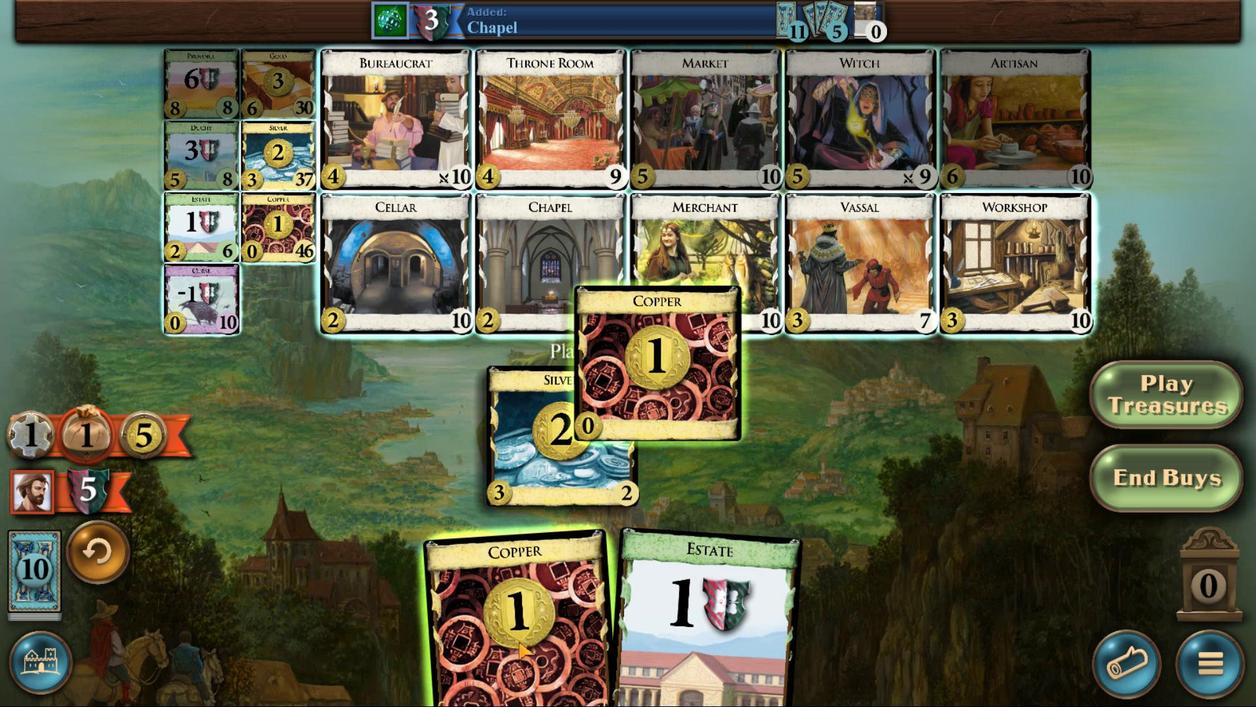 
Action: Mouse moved to (580, 623)
Screenshot: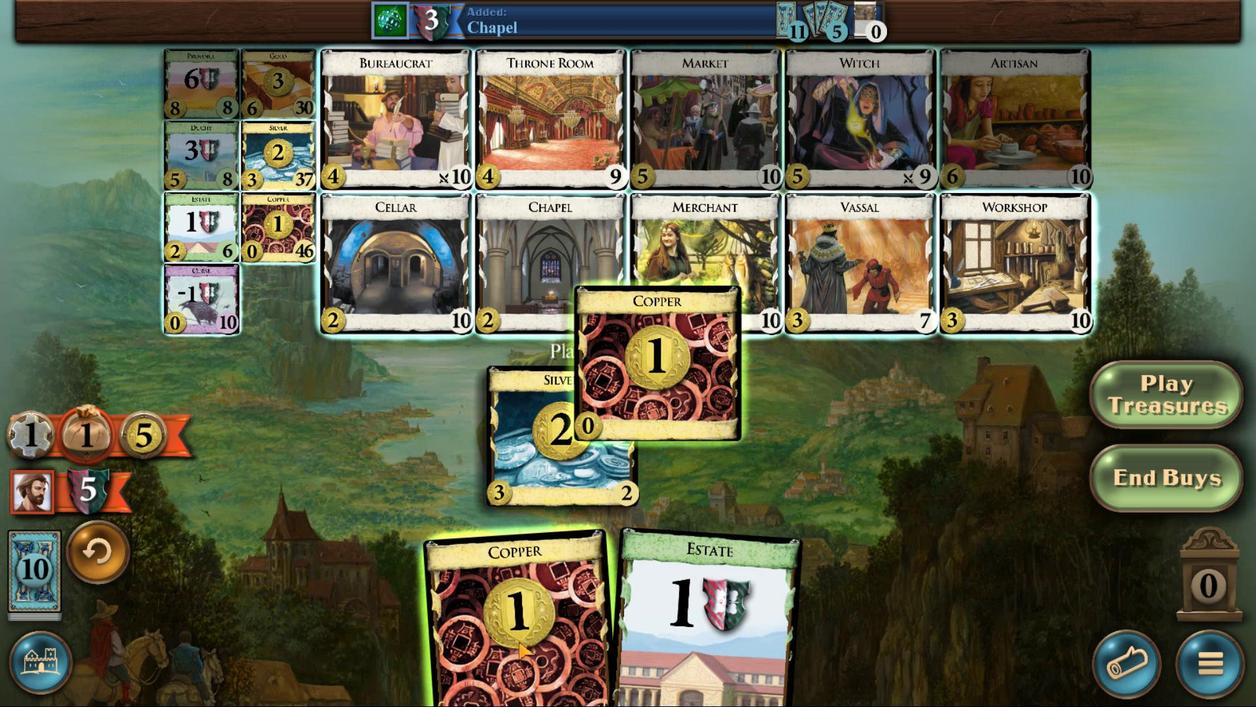 
Action: Mouse scrolled (580, 622) with delta (0, 0)
Screenshot: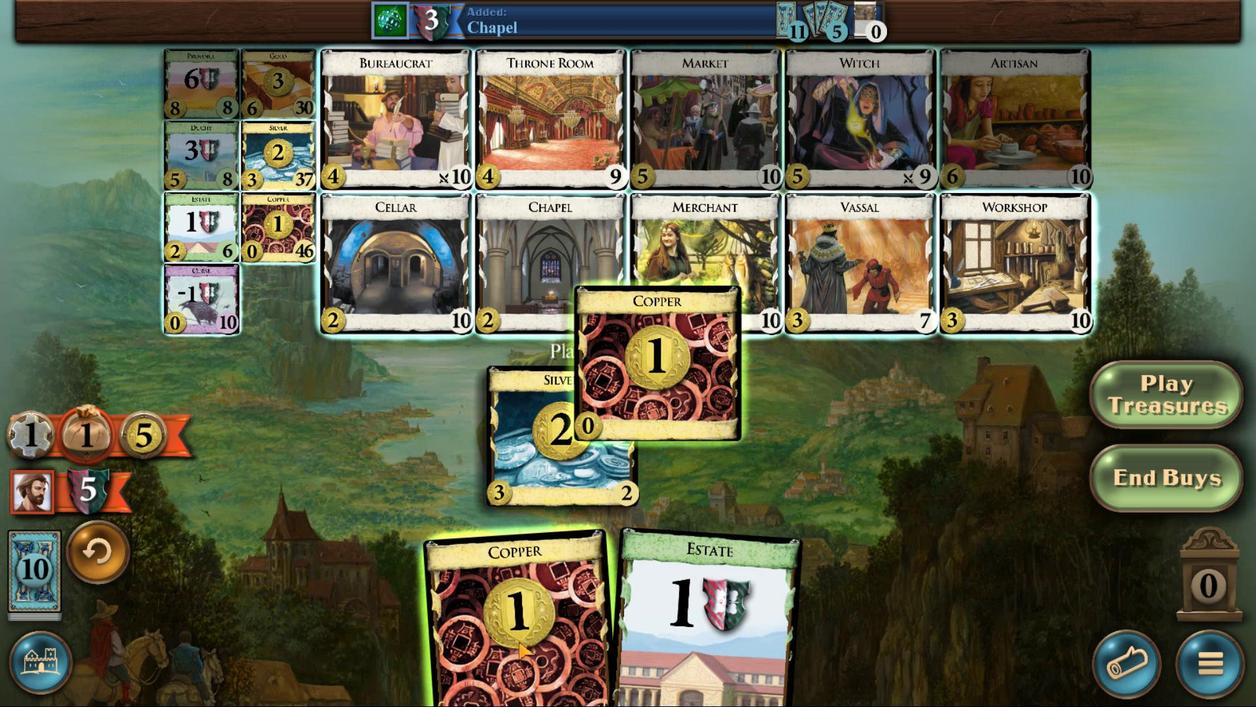 
Action: Mouse moved to (517, 641)
Screenshot: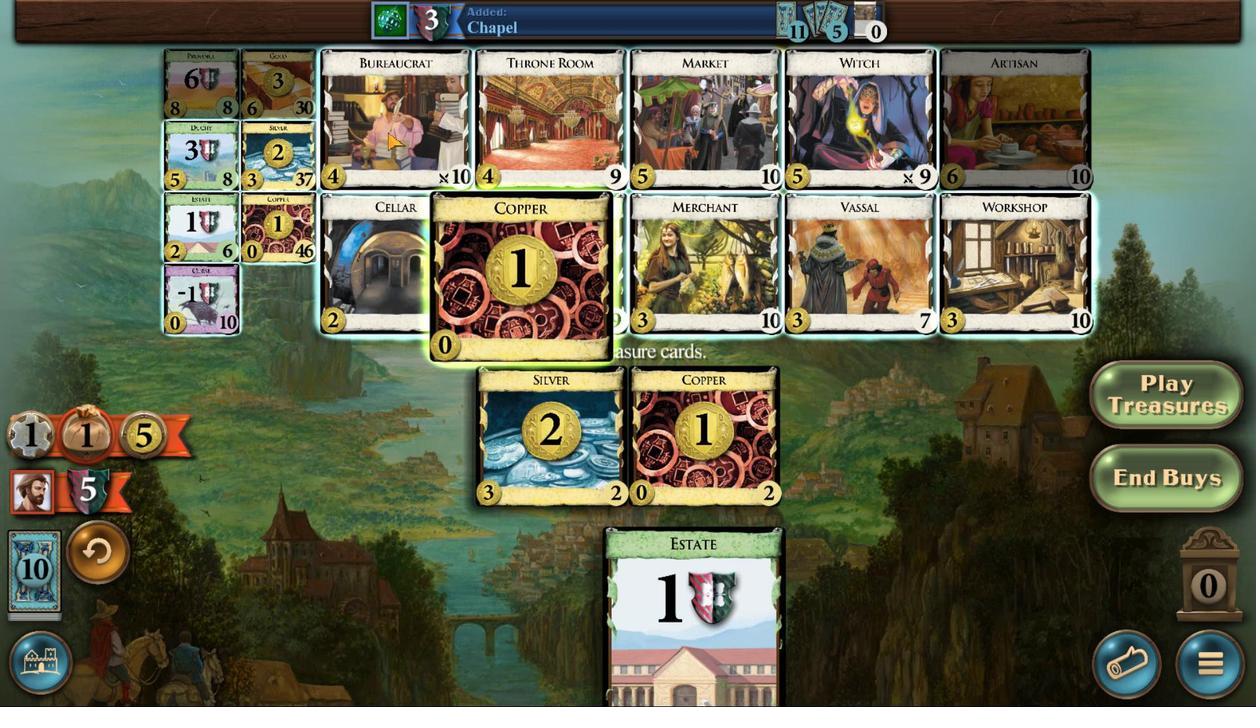 
Action: Mouse scrolled (517, 640) with delta (0, 0)
Screenshot: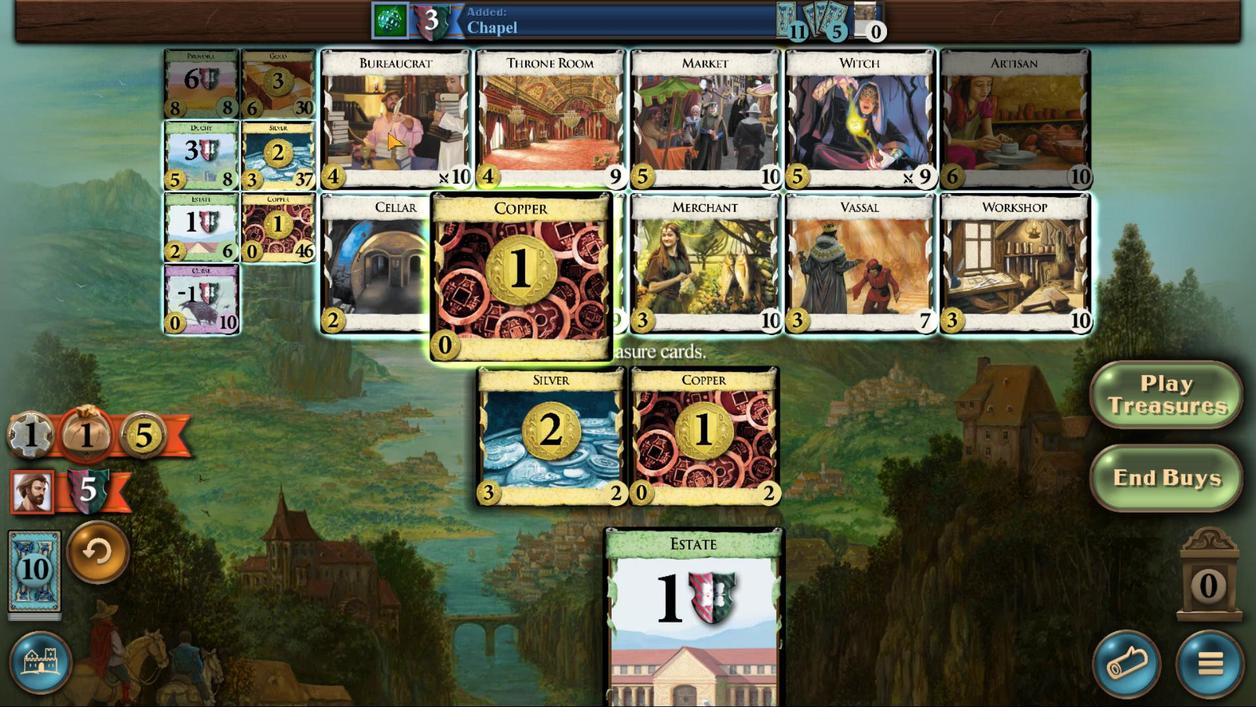 
Action: Mouse scrolled (517, 640) with delta (0, 0)
Screenshot: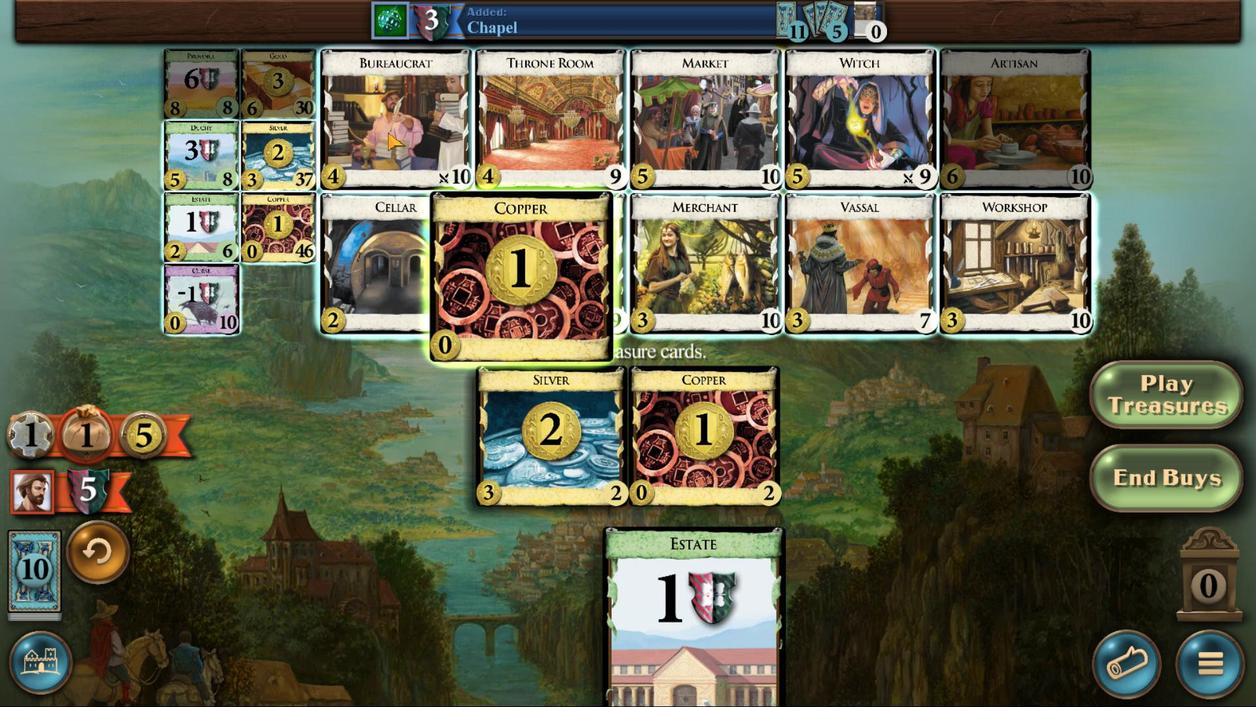 
Action: Mouse scrolled (517, 640) with delta (0, 0)
Screenshot: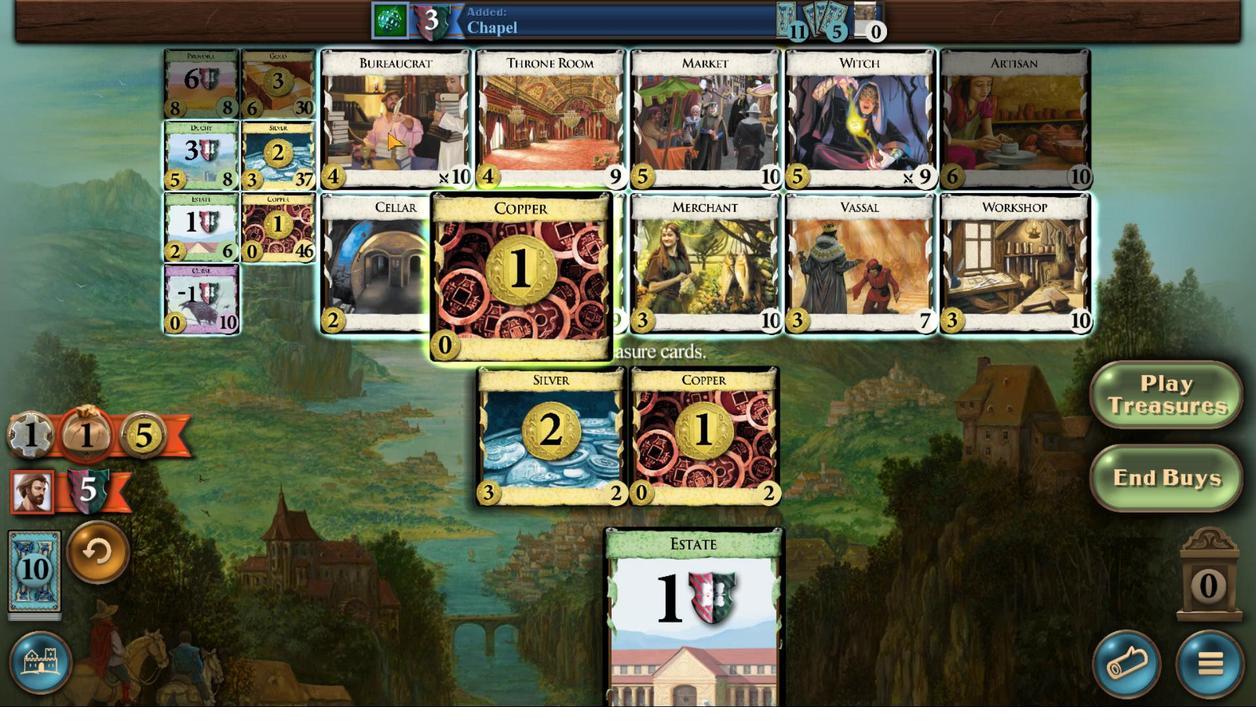 
Action: Mouse scrolled (517, 640) with delta (0, 0)
Screenshot: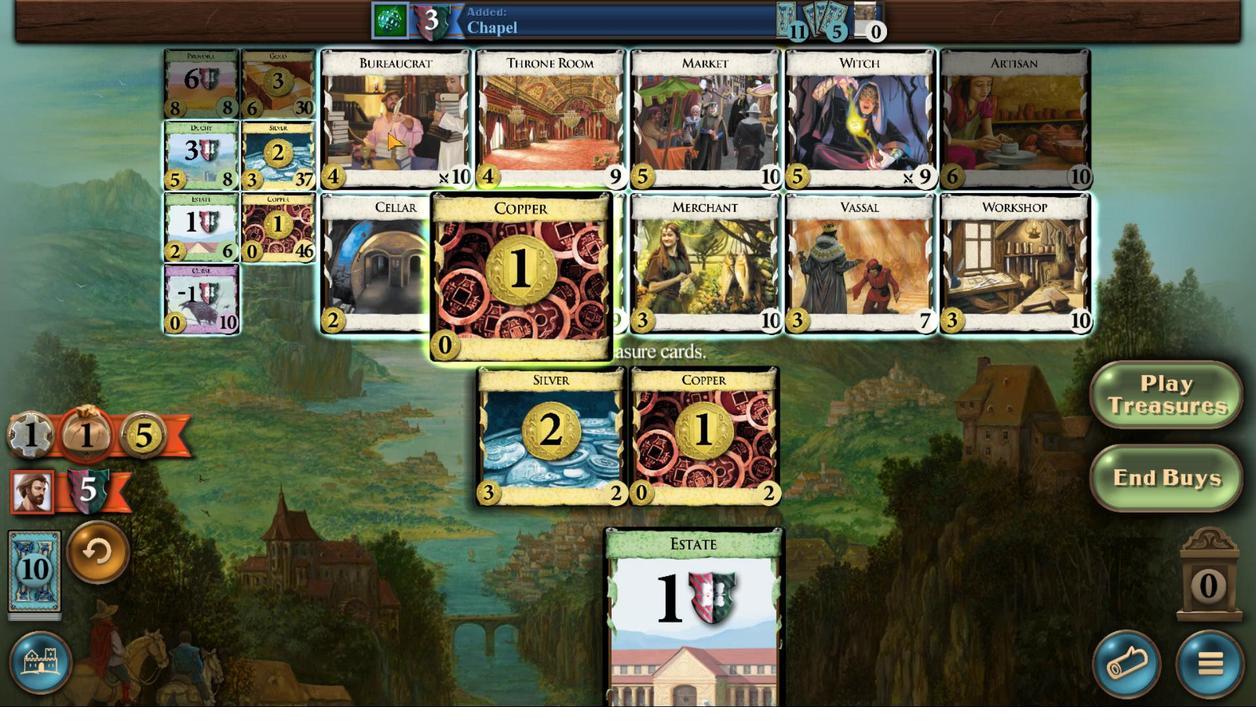 
Action: Mouse scrolled (517, 640) with delta (0, 0)
Screenshot: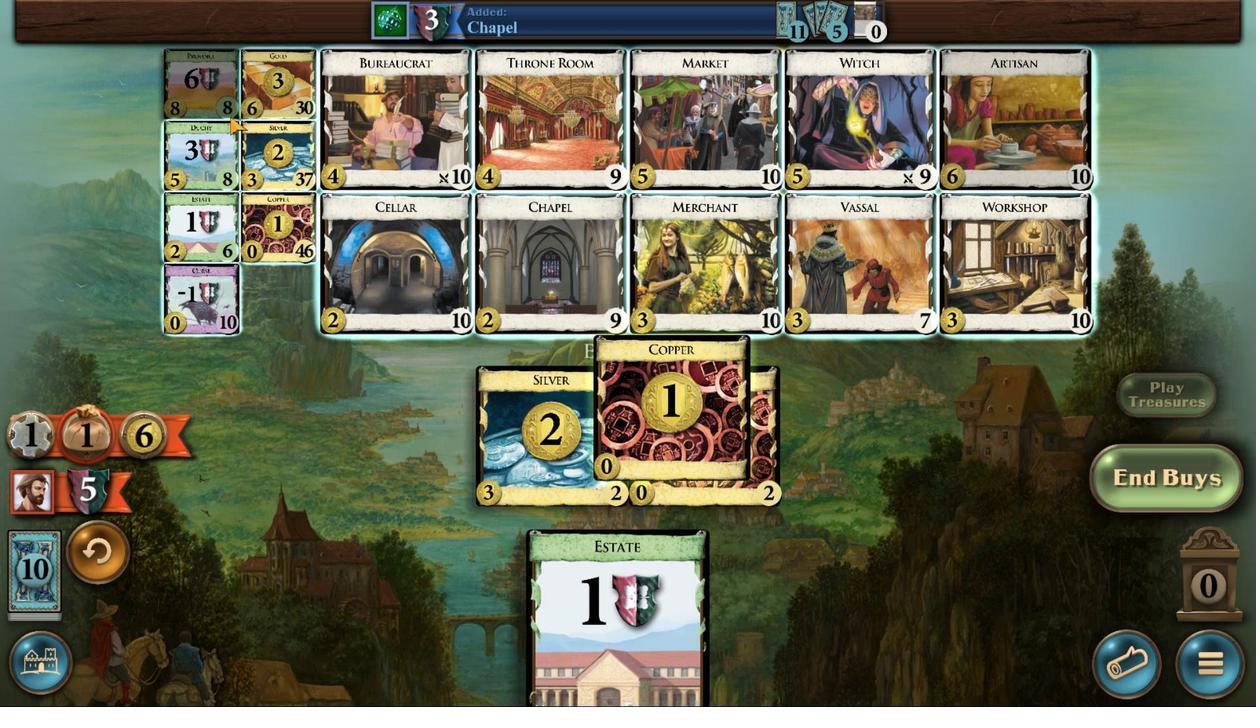 
Action: Mouse scrolled (517, 640) with delta (0, 0)
Screenshot: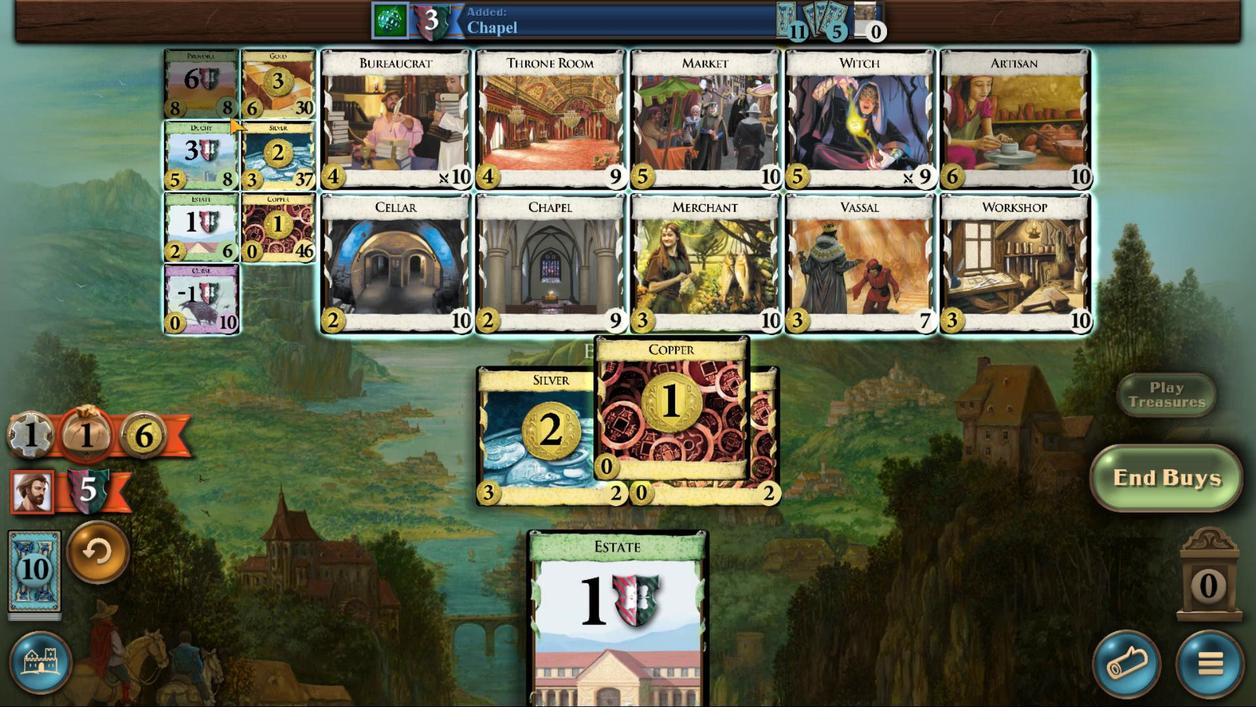 
Action: Mouse moved to (212, 154)
Screenshot: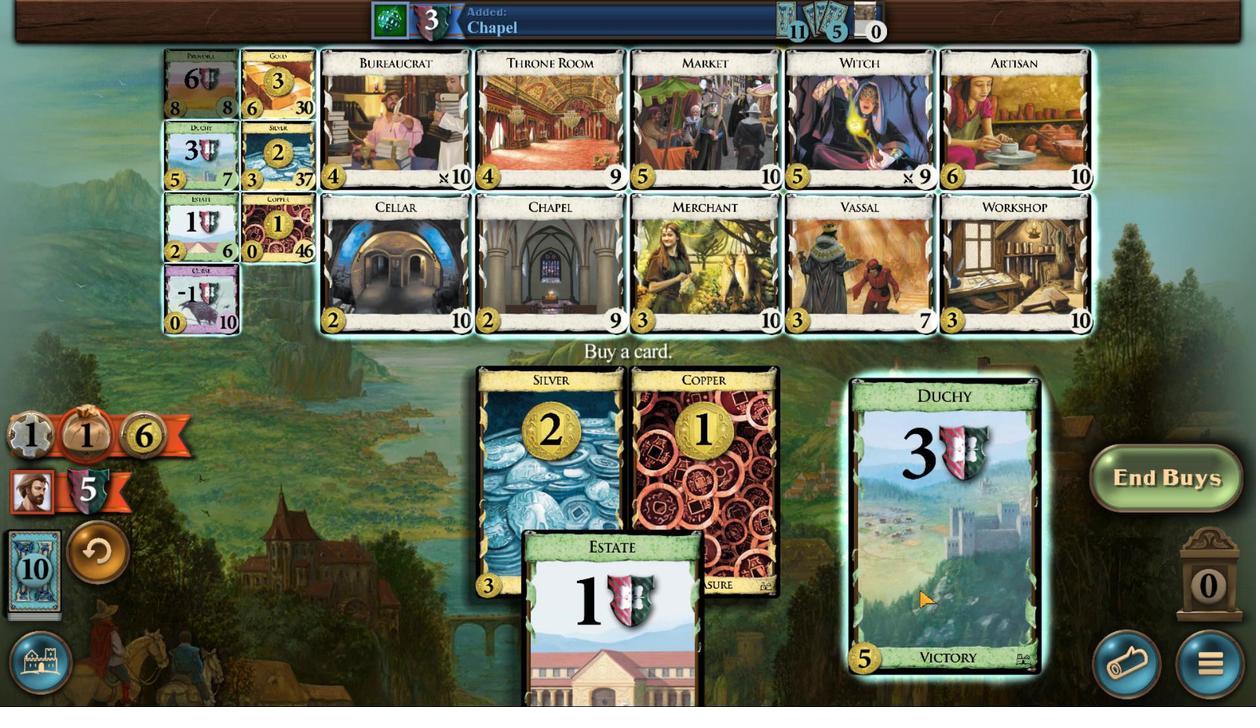 
Action: Mouse pressed left at (212, 154)
Screenshot: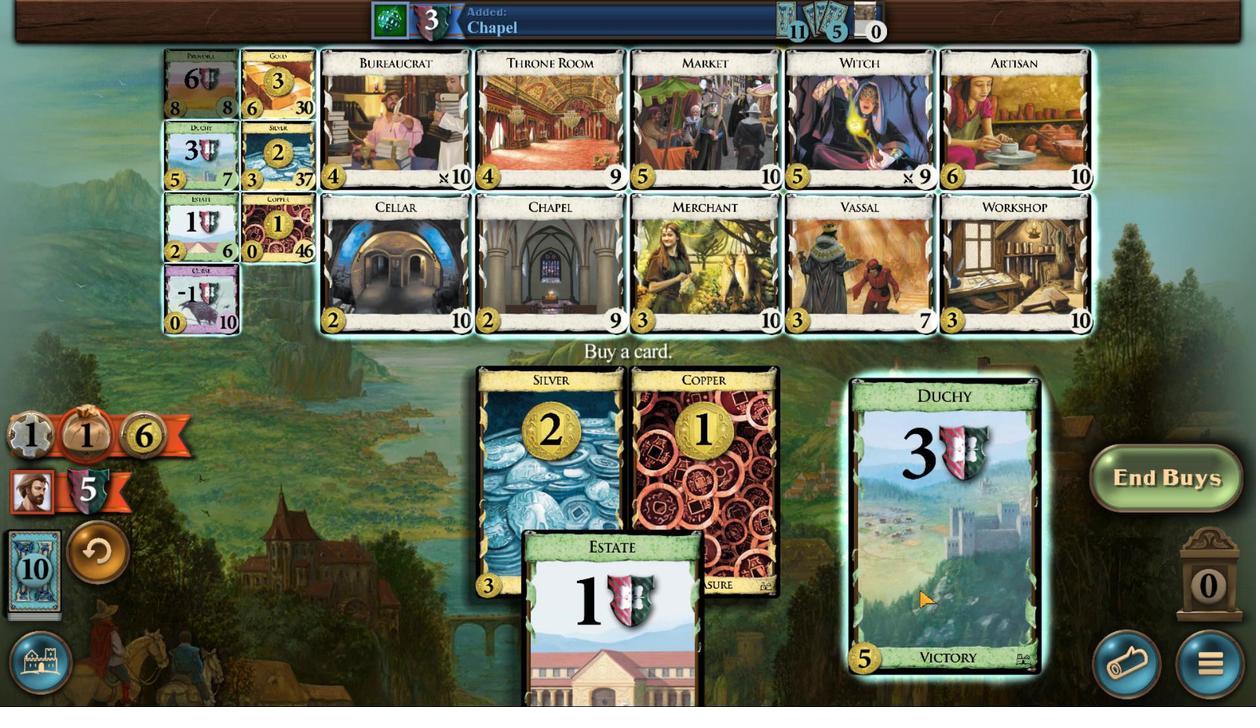 
Action: Mouse moved to (919, 697)
Screenshot: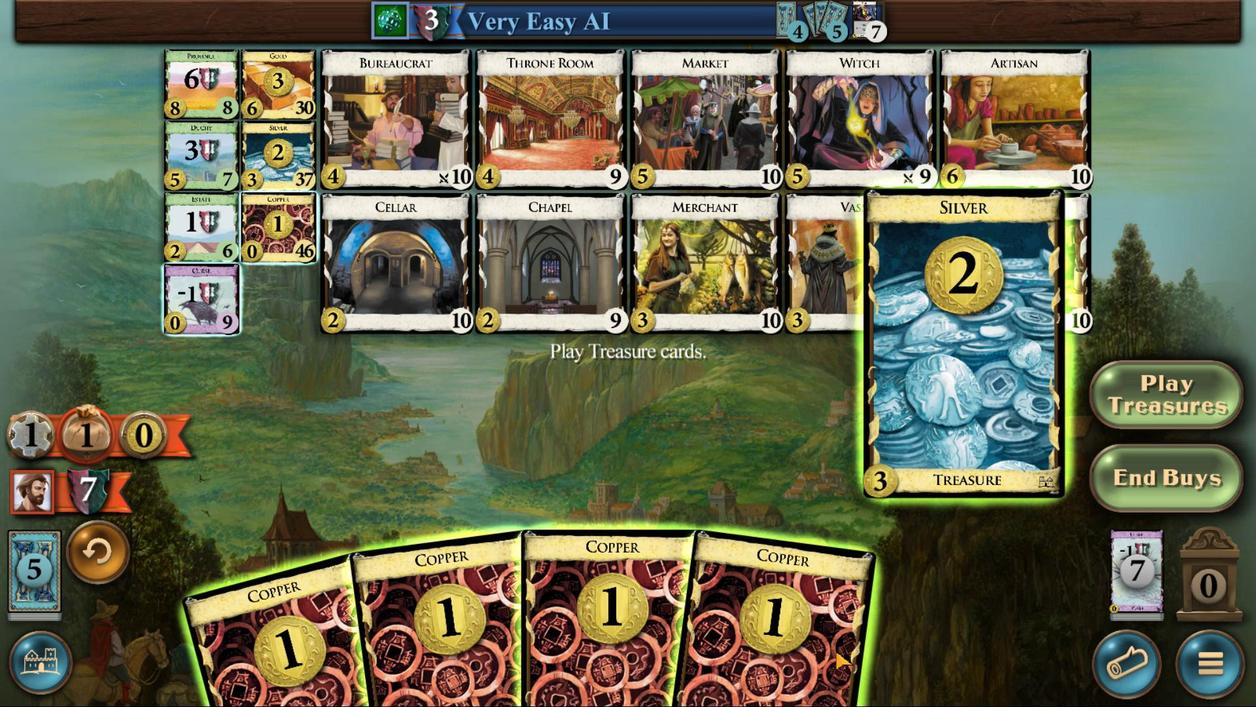 
Action: Mouse scrolled (919, 697) with delta (0, 0)
Screenshot: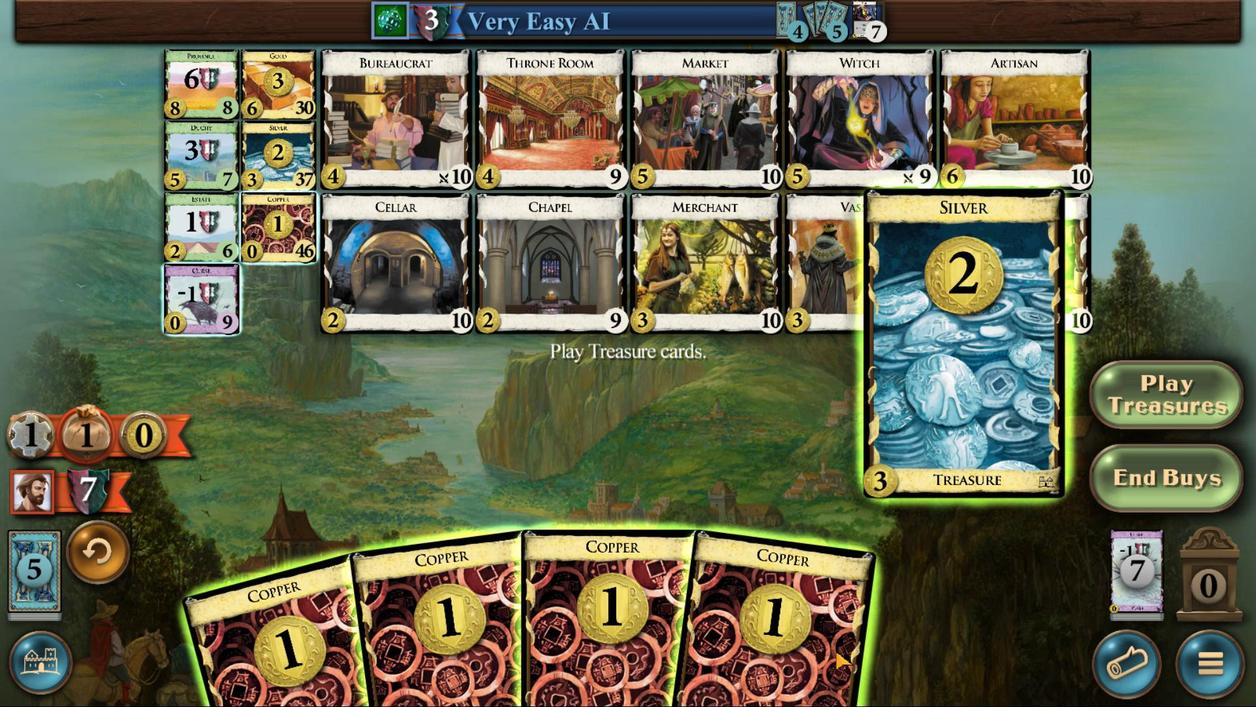 
Action: Mouse scrolled (919, 697) with delta (0, 0)
Screenshot: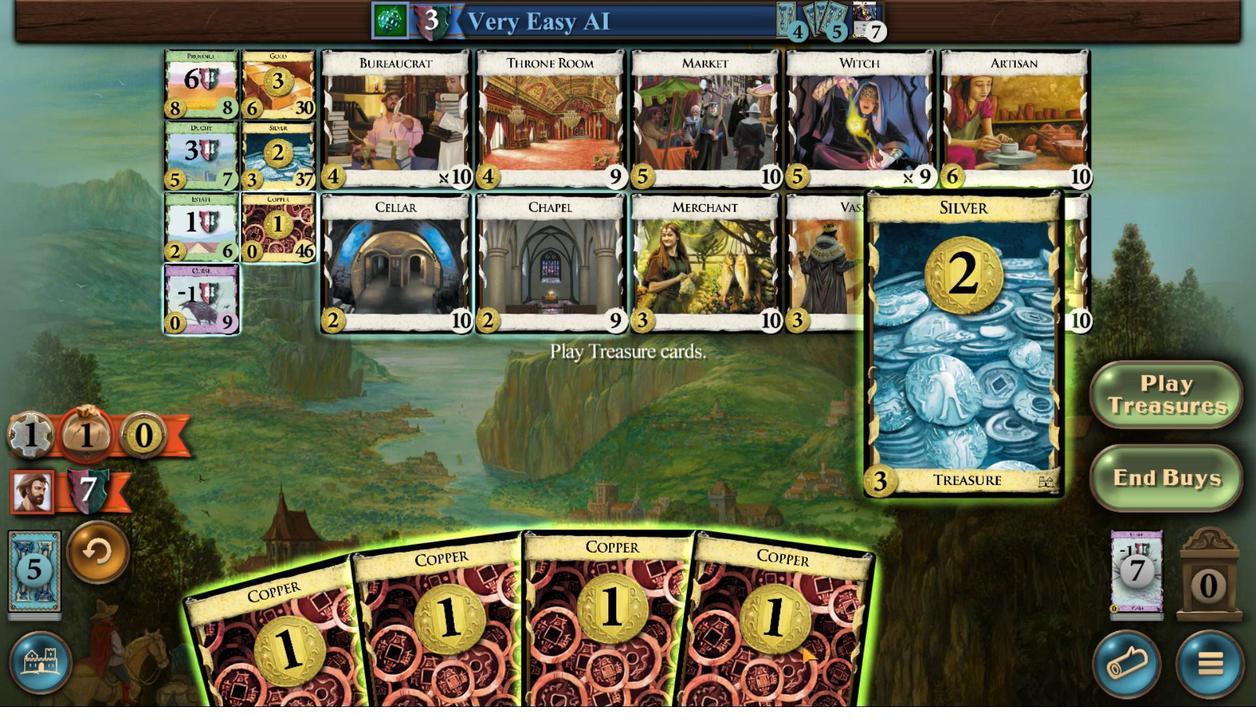 
Action: Mouse scrolled (919, 697) with delta (0, 0)
Screenshot: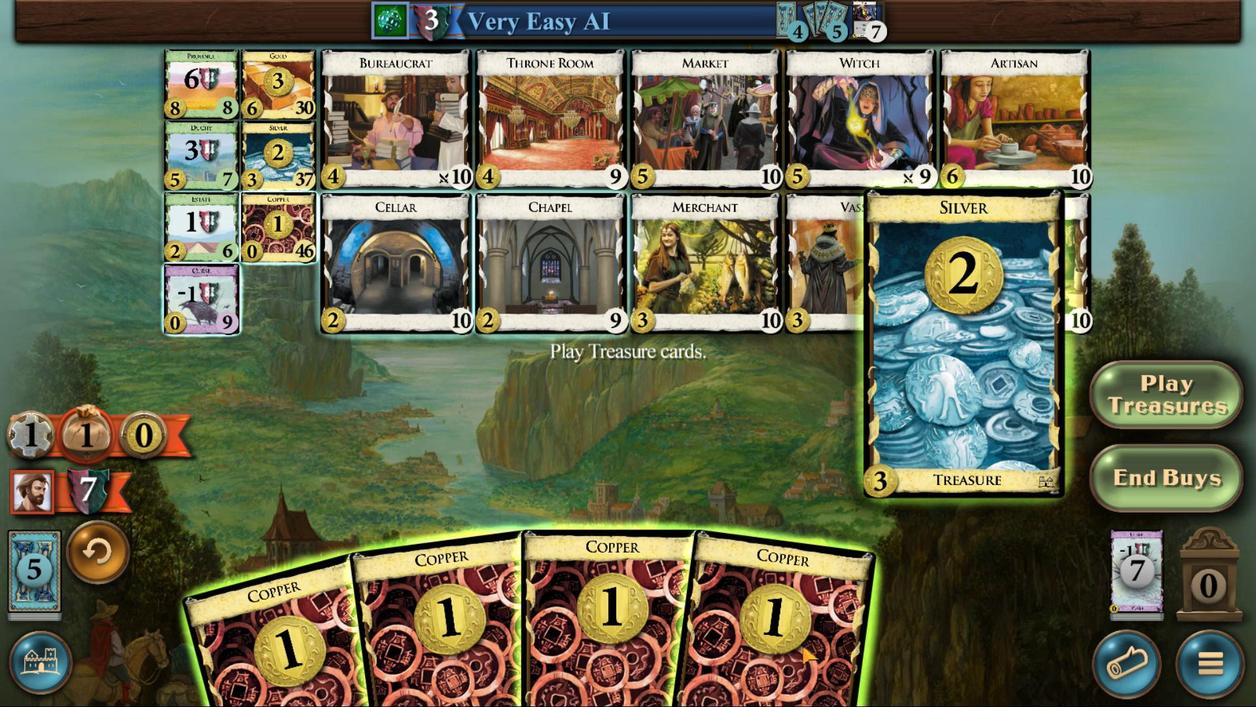 
Action: Mouse scrolled (919, 697) with delta (0, 0)
Screenshot: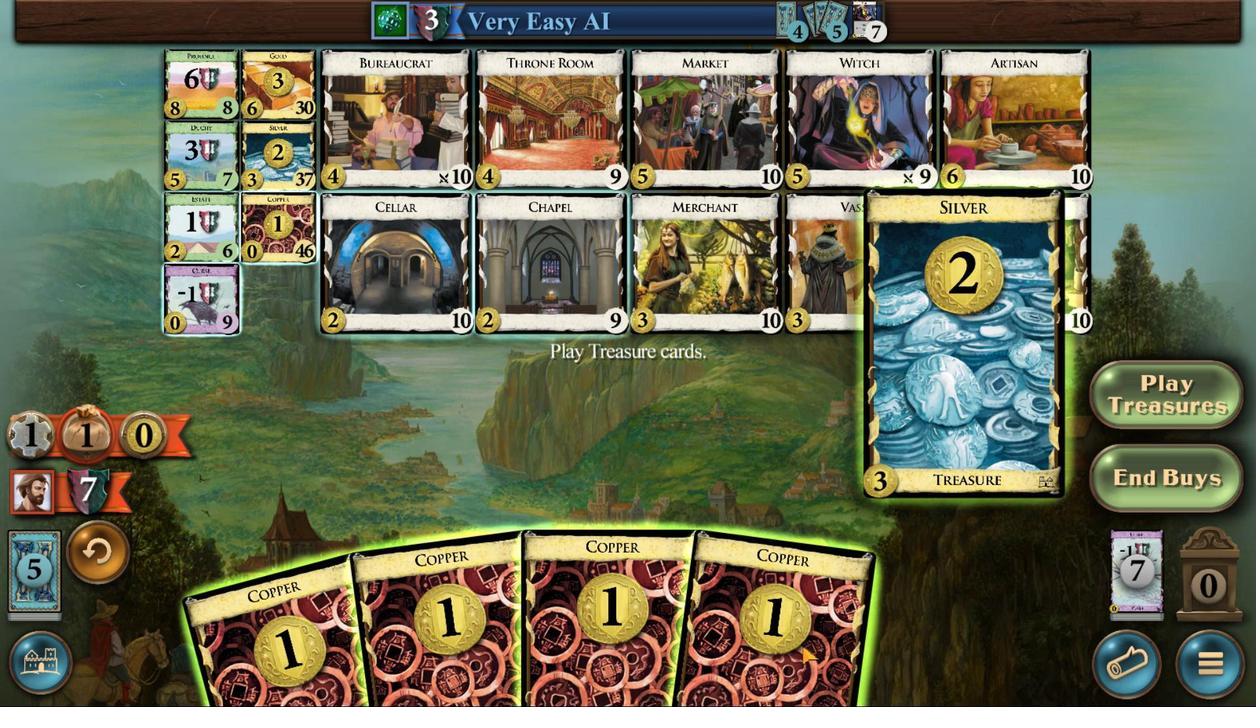
Action: Mouse moved to (919, 697)
Screenshot: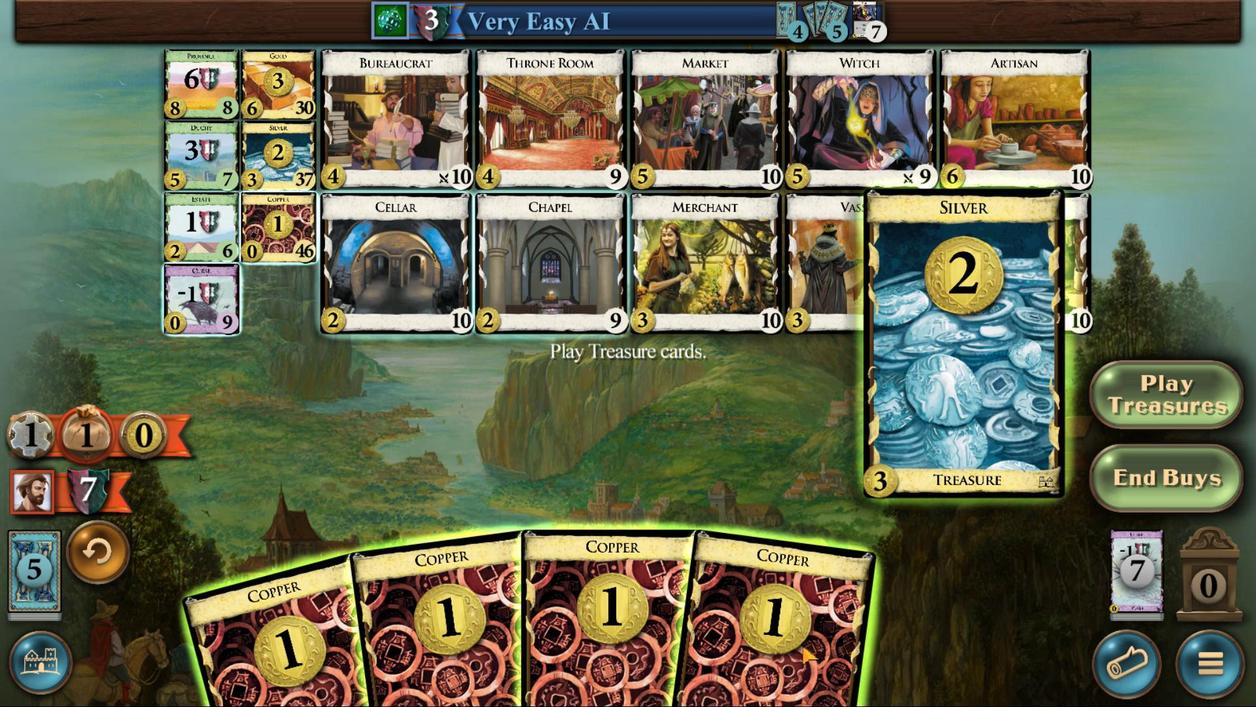 
Action: Mouse scrolled (919, 697) with delta (0, 0)
Screenshot: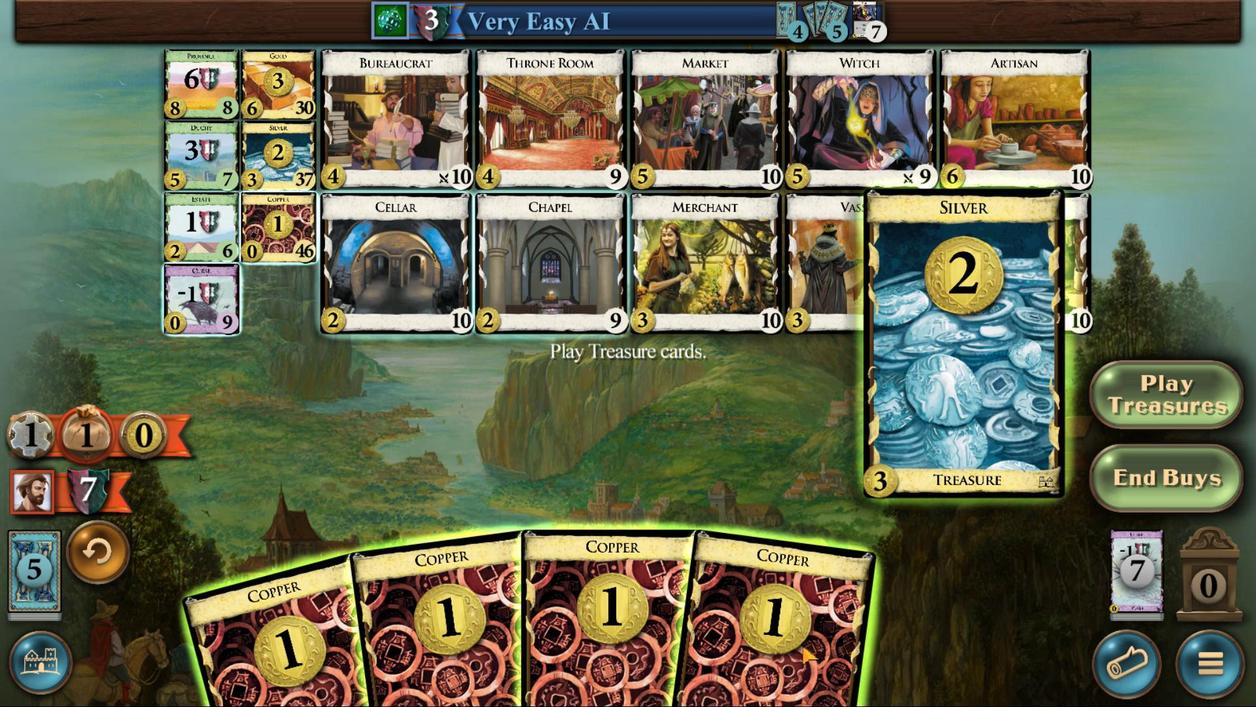 
Action: Mouse moved to (801, 646)
Screenshot: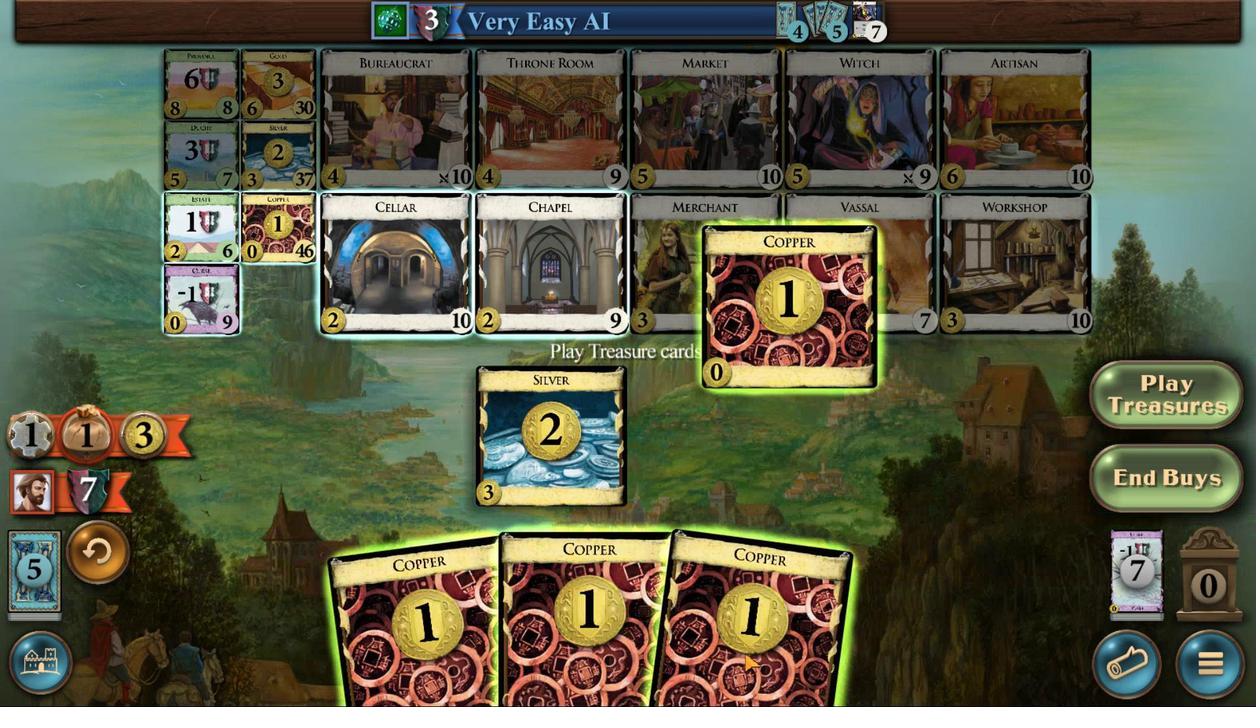 
Action: Mouse scrolled (801, 645) with delta (0, 0)
Screenshot: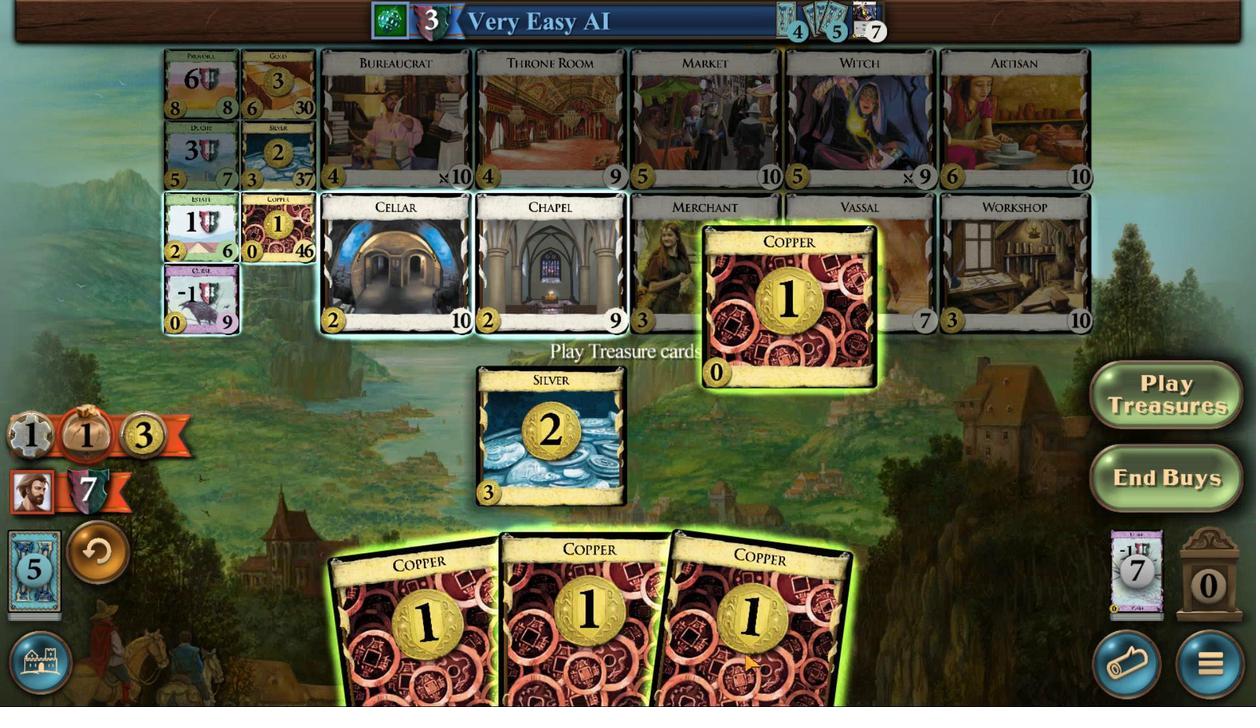 
Action: Mouse moved to (801, 646)
Screenshot: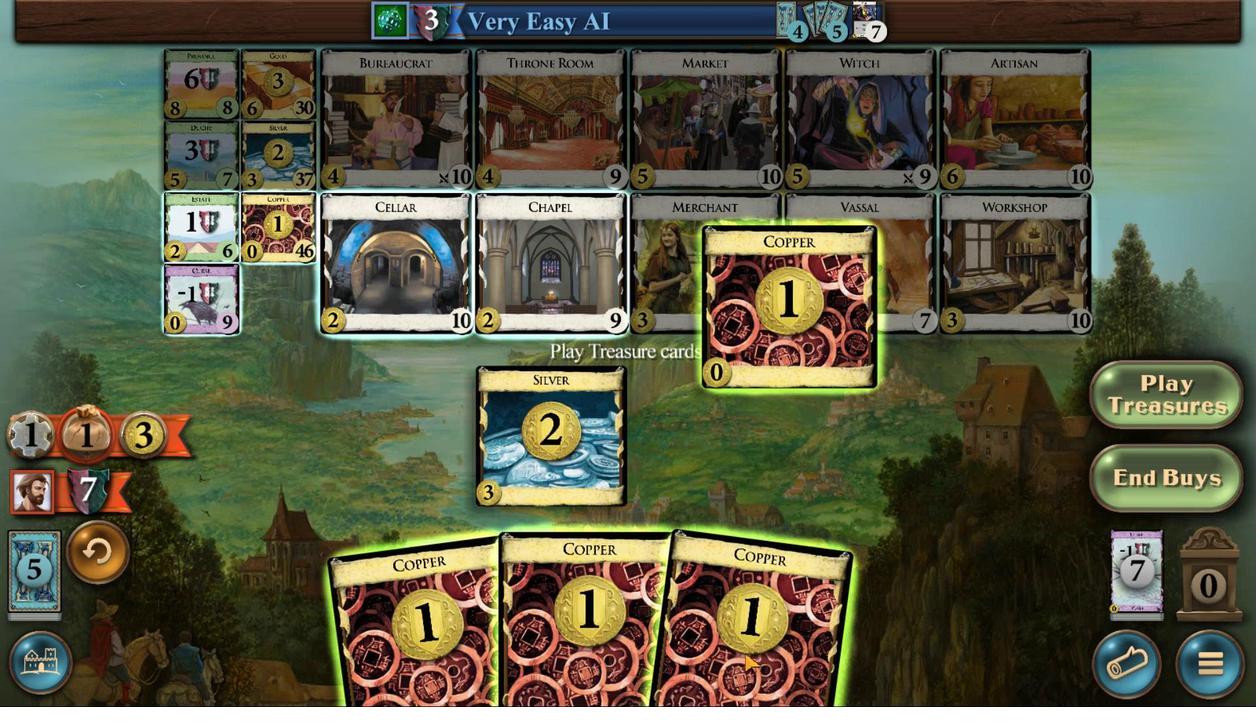 
Action: Mouse scrolled (801, 645) with delta (0, 0)
Screenshot: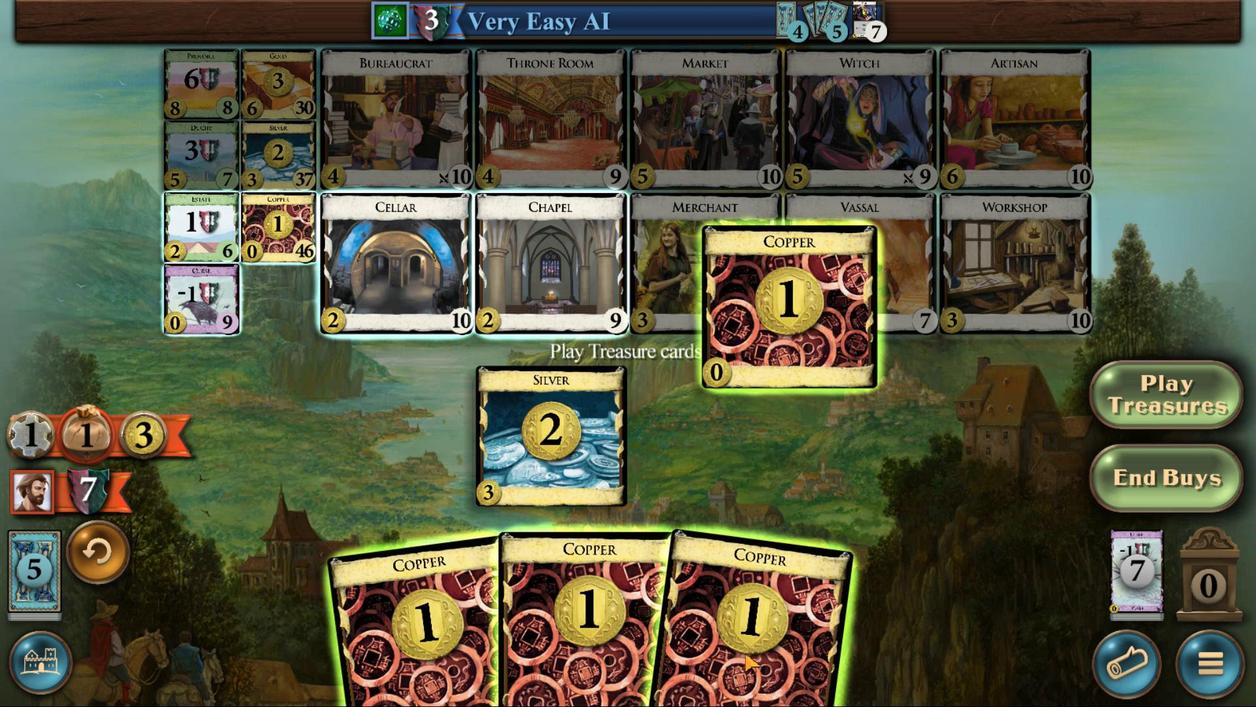 
Action: Mouse scrolled (801, 645) with delta (0, 0)
Screenshot: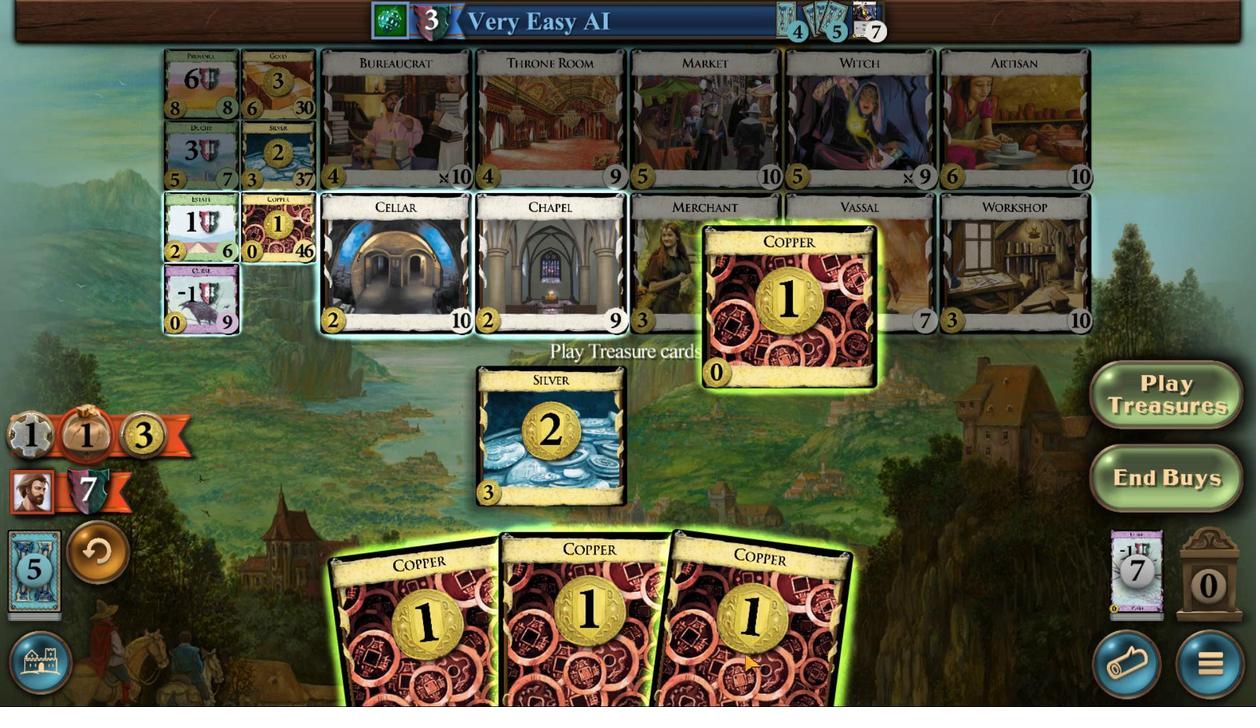 
Action: Mouse scrolled (801, 645) with delta (0, 0)
Screenshot: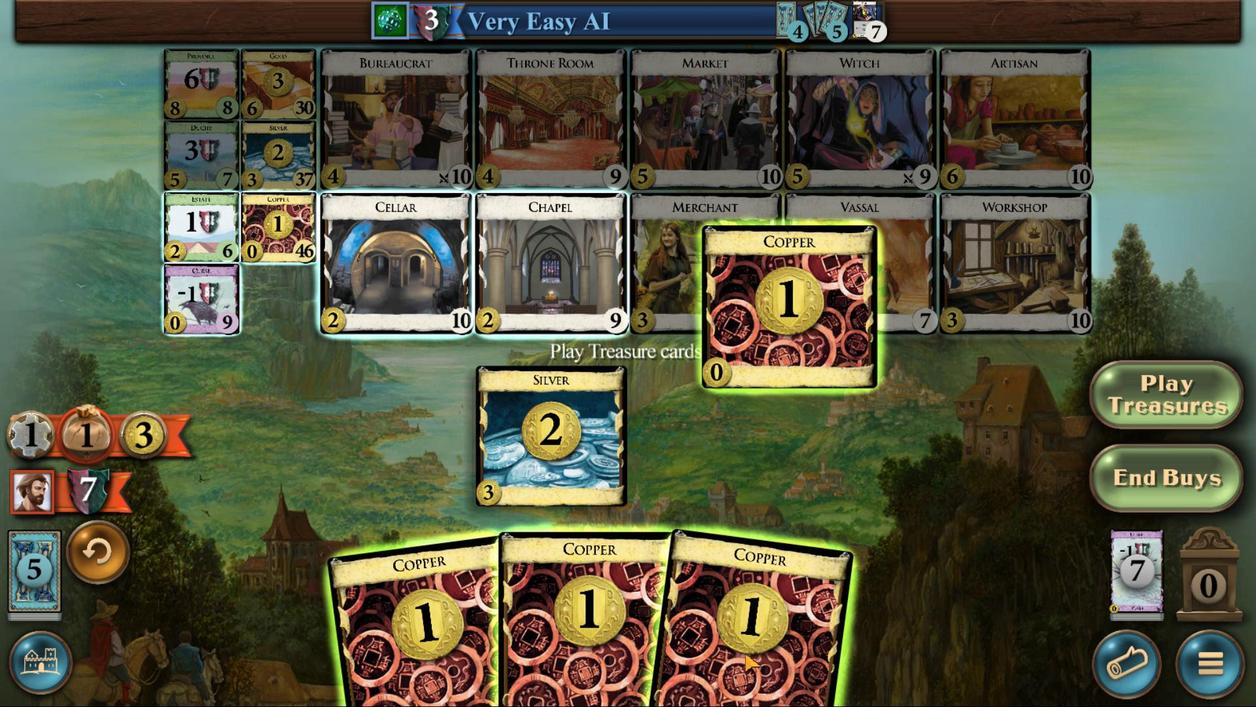 
Action: Mouse moved to (733, 655)
Screenshot: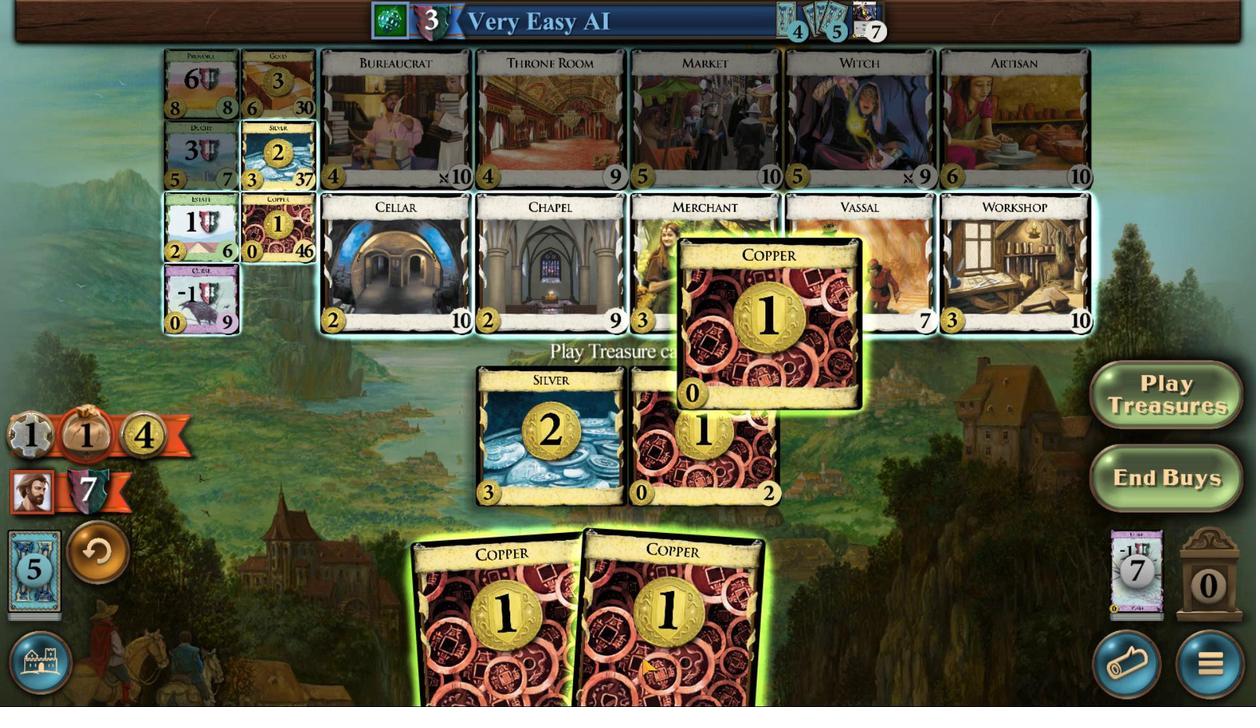 
Action: Mouse scrolled (733, 654) with delta (0, 0)
Screenshot: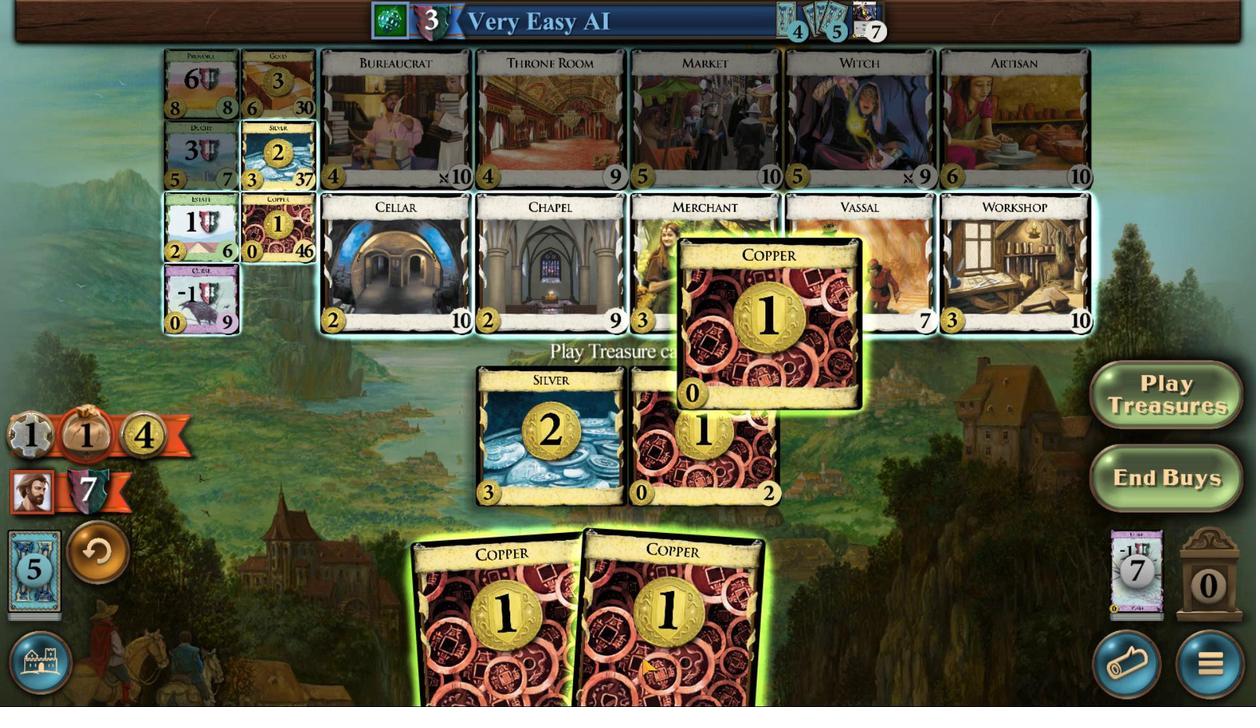 
Action: Mouse moved to (732, 655)
Screenshot: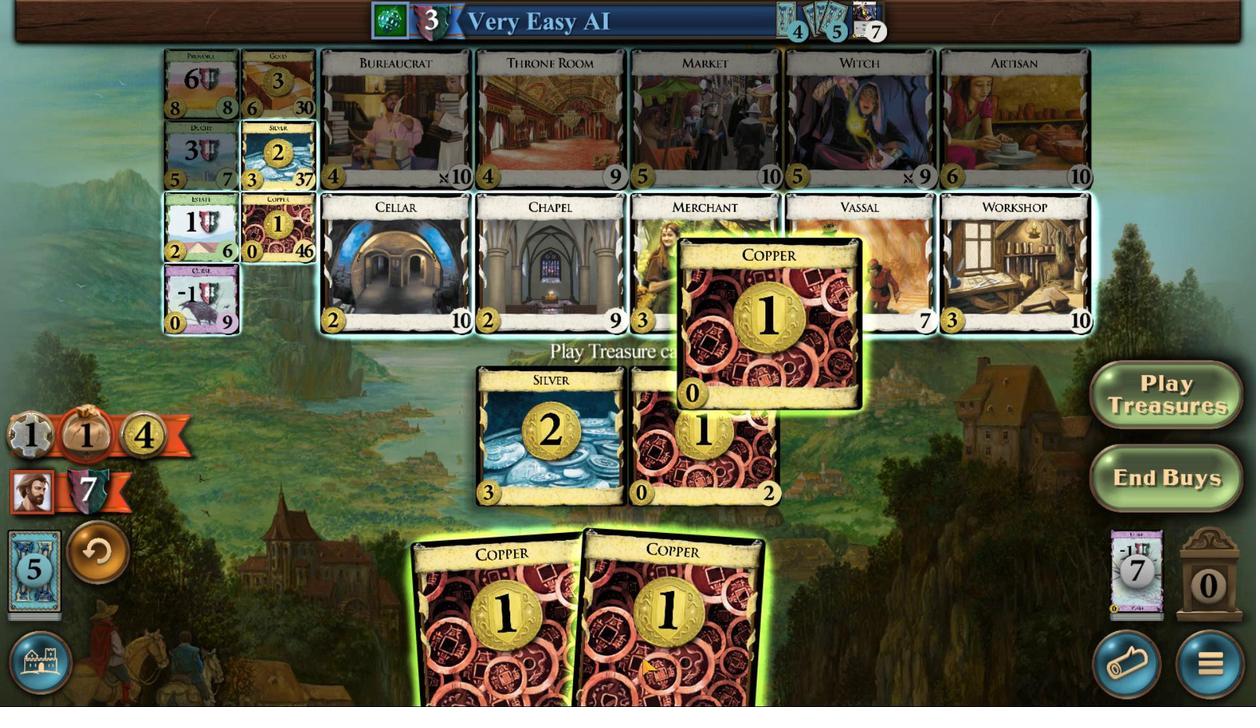 
Action: Mouse scrolled (732, 655) with delta (0, 0)
Screenshot: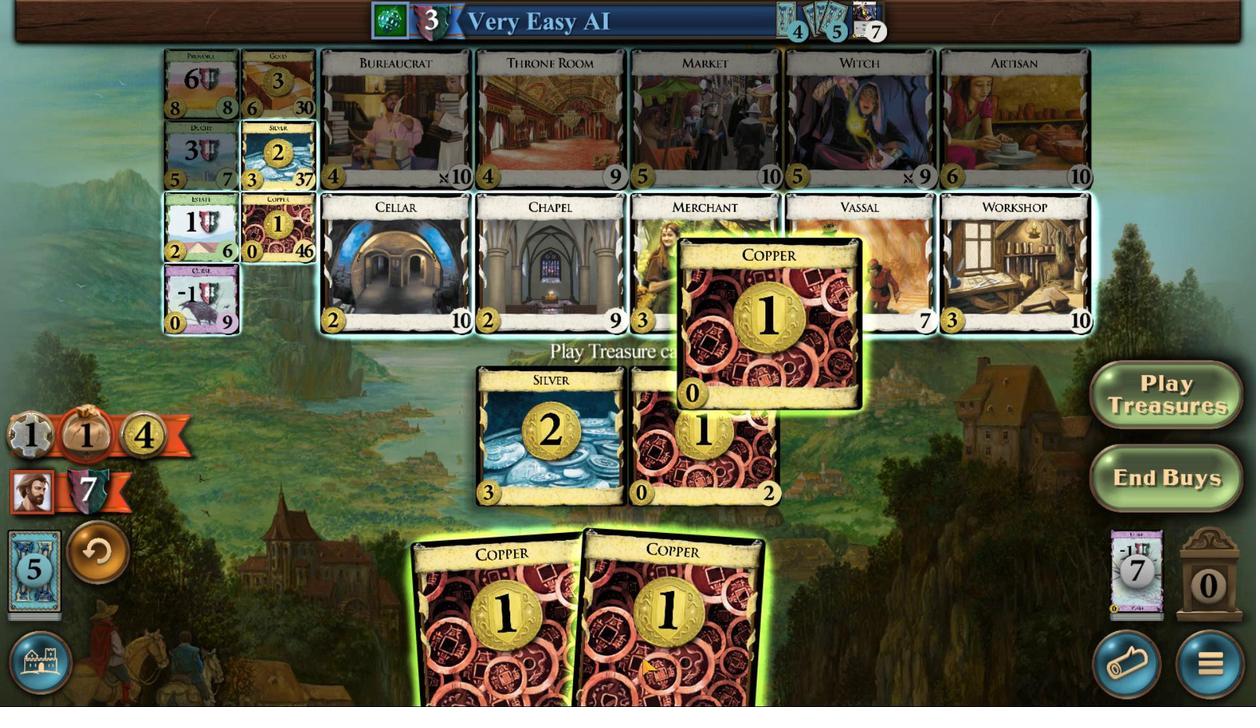 
Action: Mouse scrolled (732, 655) with delta (0, 0)
Screenshot: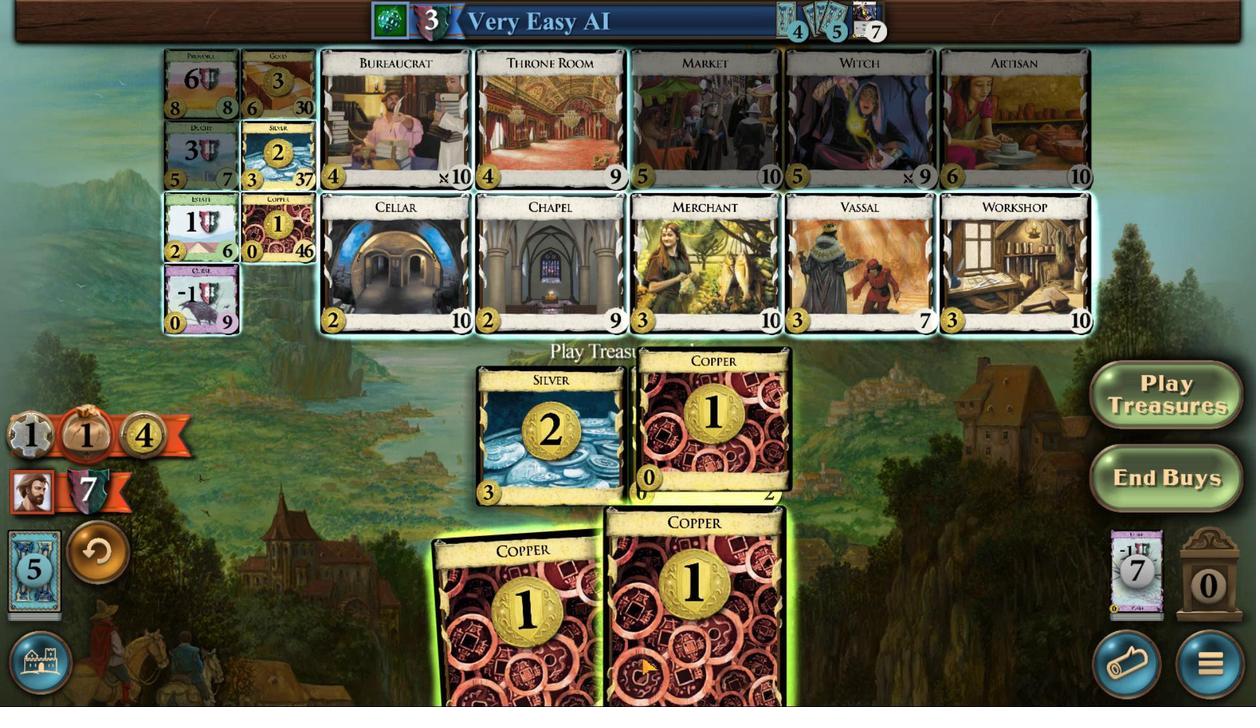
Action: Mouse moved to (641, 657)
Screenshot: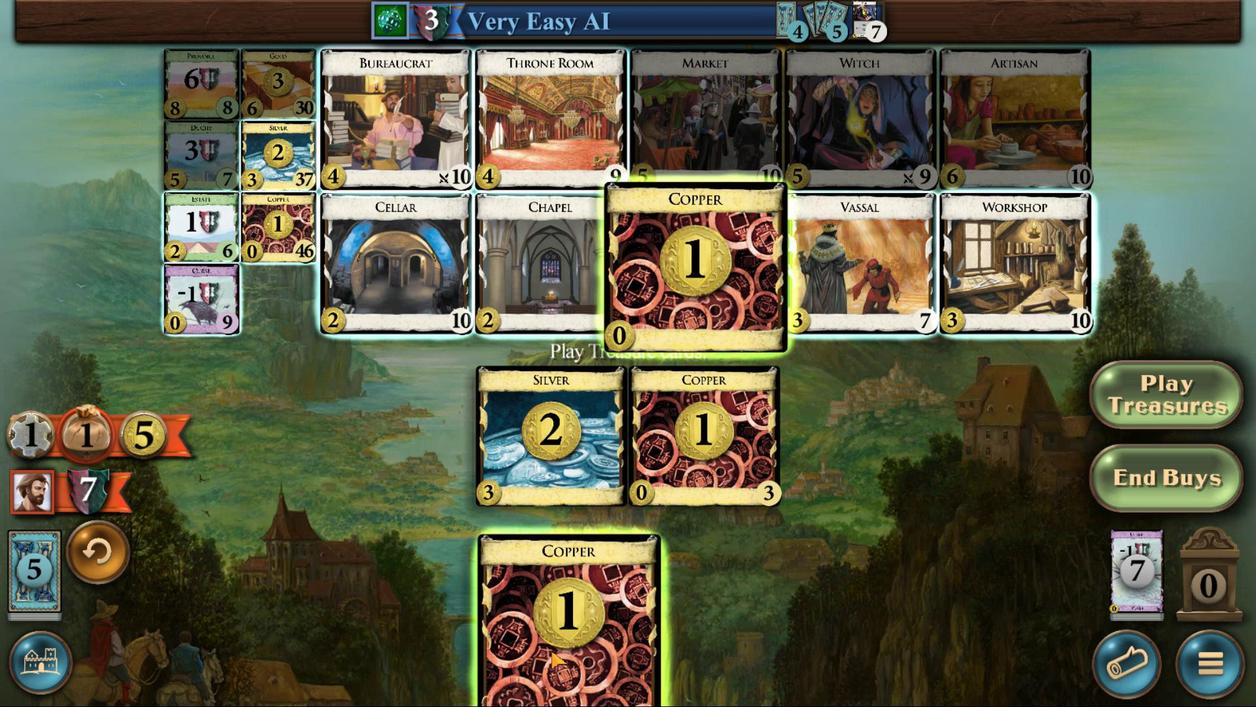 
Action: Mouse scrolled (641, 656) with delta (0, 0)
Screenshot: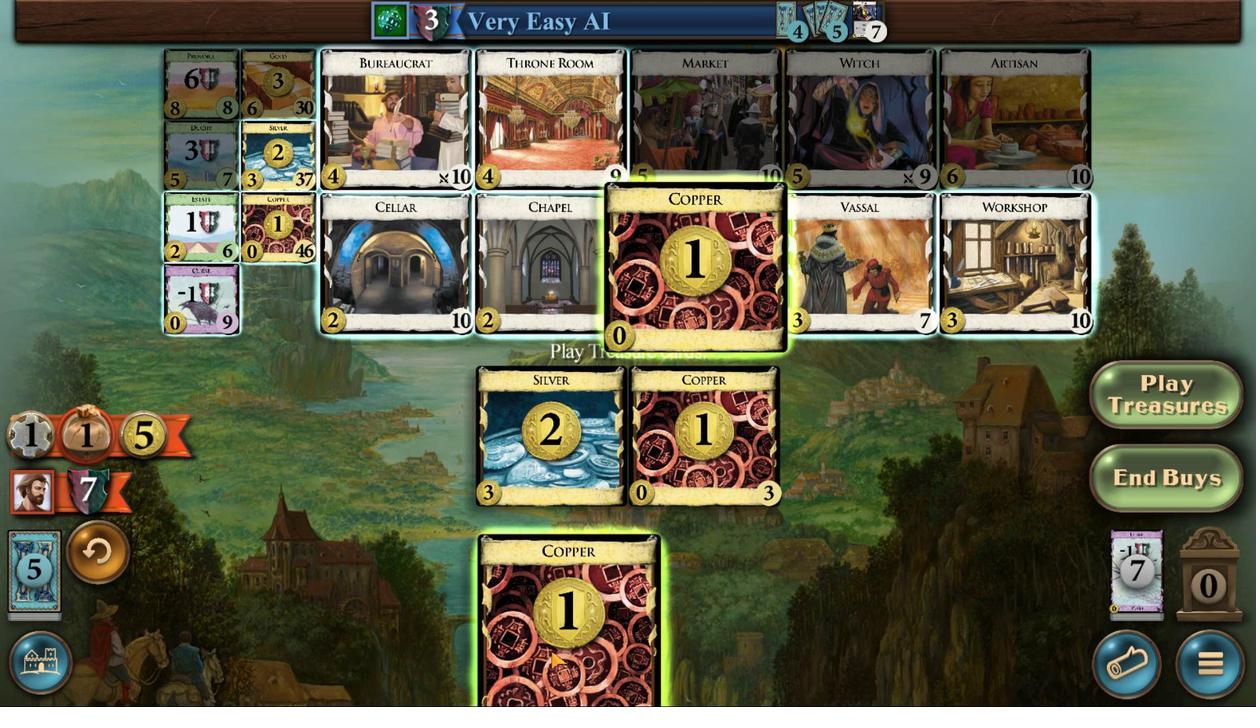 
Action: Mouse scrolled (641, 656) with delta (0, 0)
Screenshot: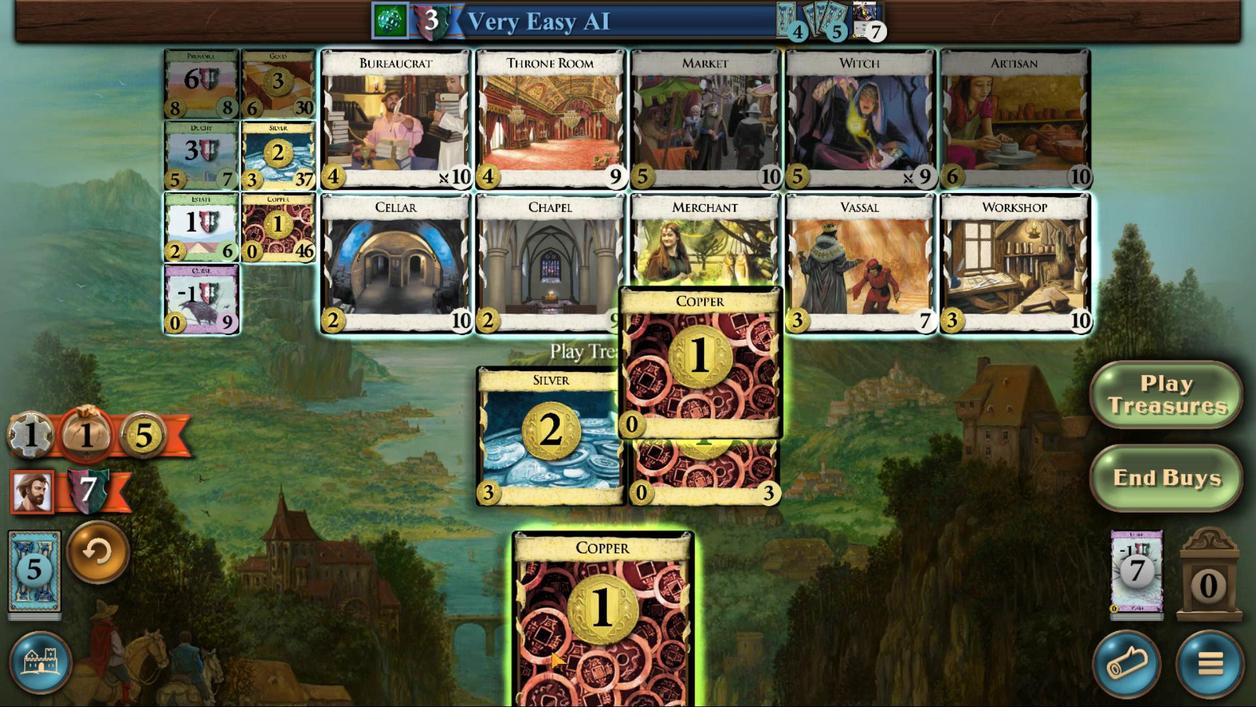
Action: Mouse scrolled (641, 656) with delta (0, 0)
Screenshot: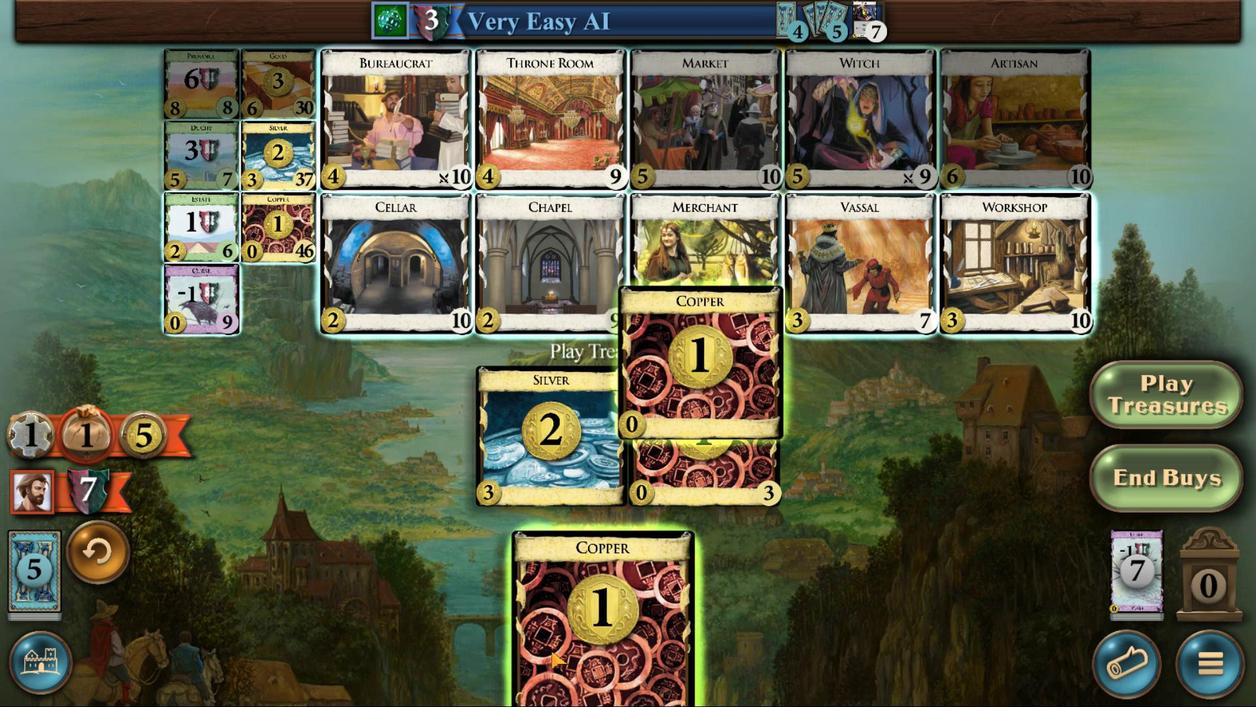
Action: Mouse scrolled (641, 656) with delta (0, 0)
Screenshot: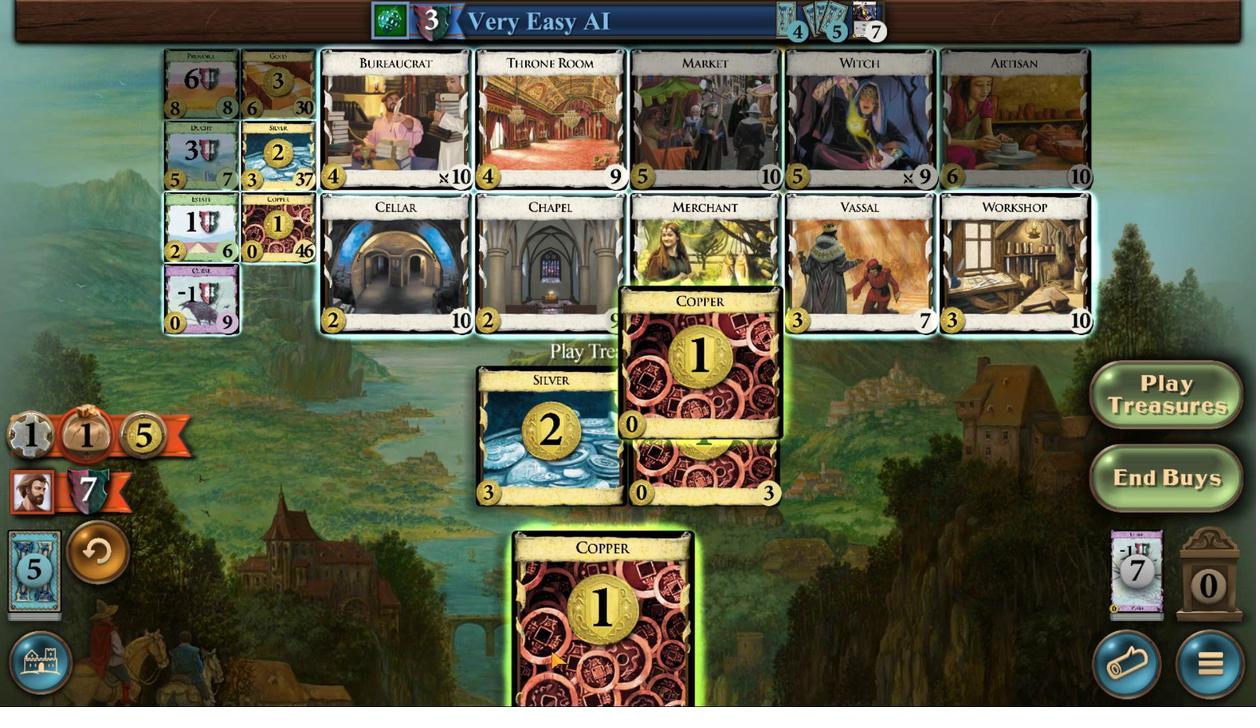 
Action: Mouse moved to (550, 650)
Screenshot: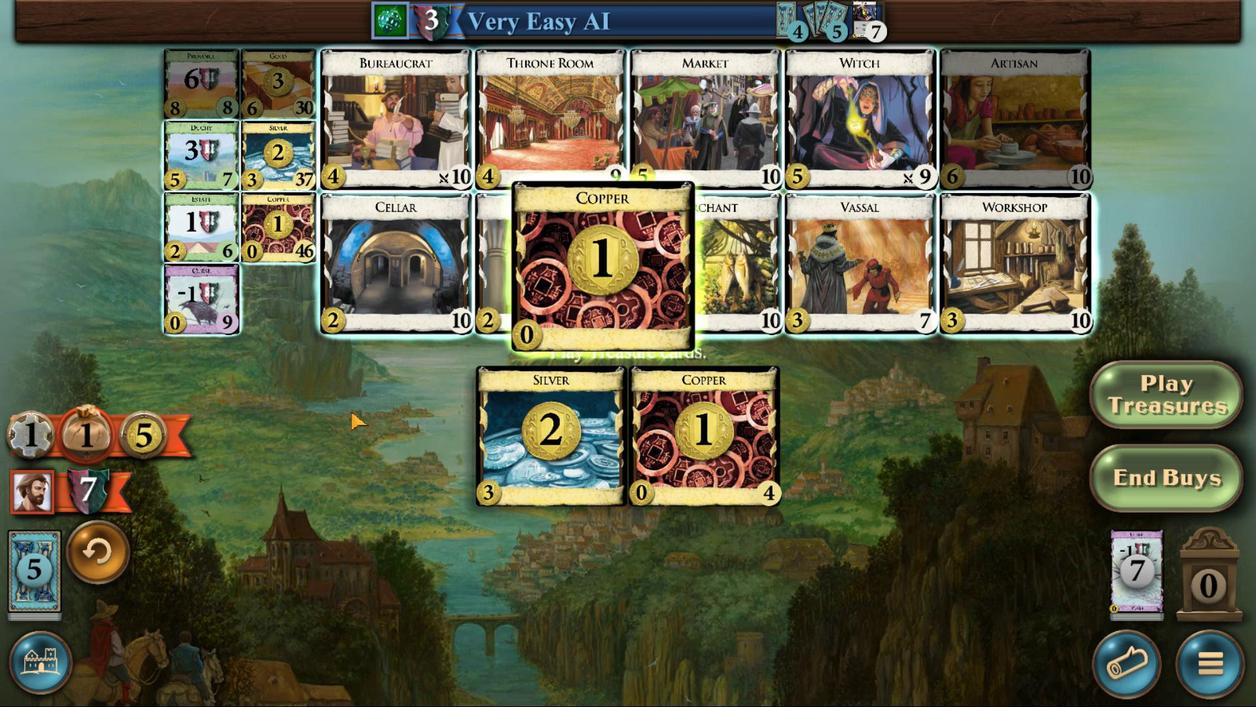 
Action: Mouse scrolled (550, 650) with delta (0, 0)
Screenshot: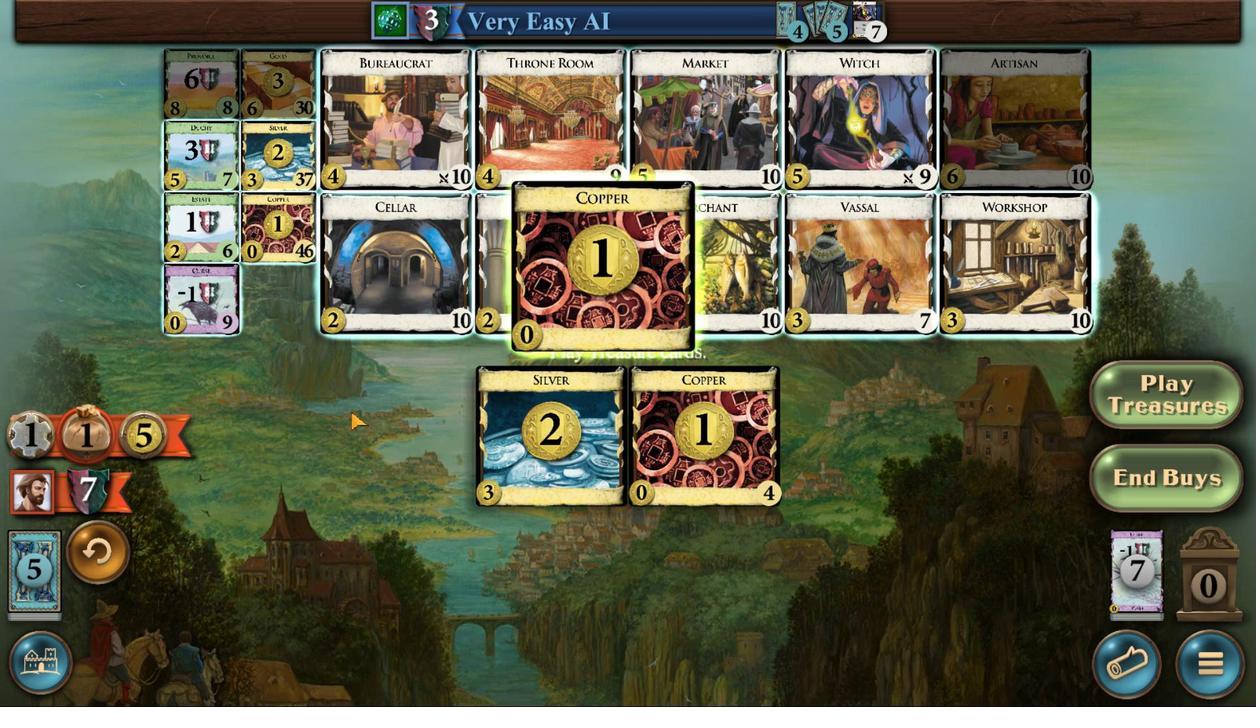 
Action: Mouse scrolled (550, 650) with delta (0, 0)
Screenshot: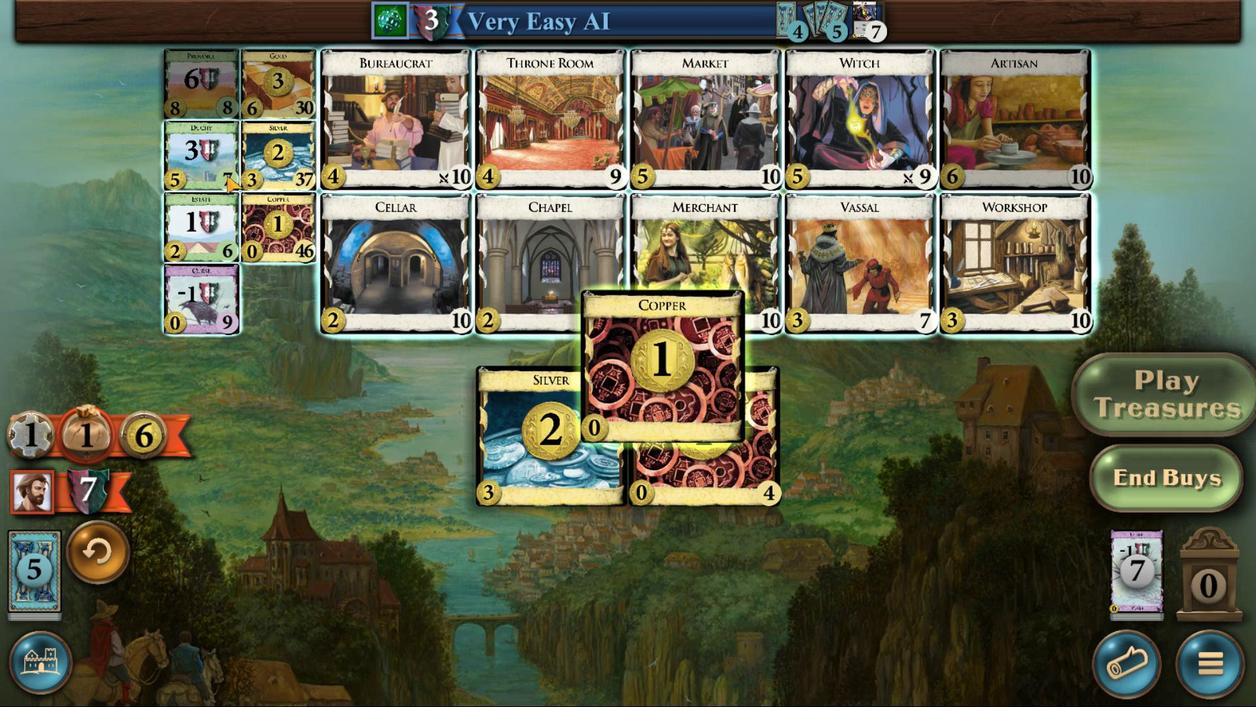 
Action: Mouse scrolled (550, 650) with delta (0, 0)
Screenshot: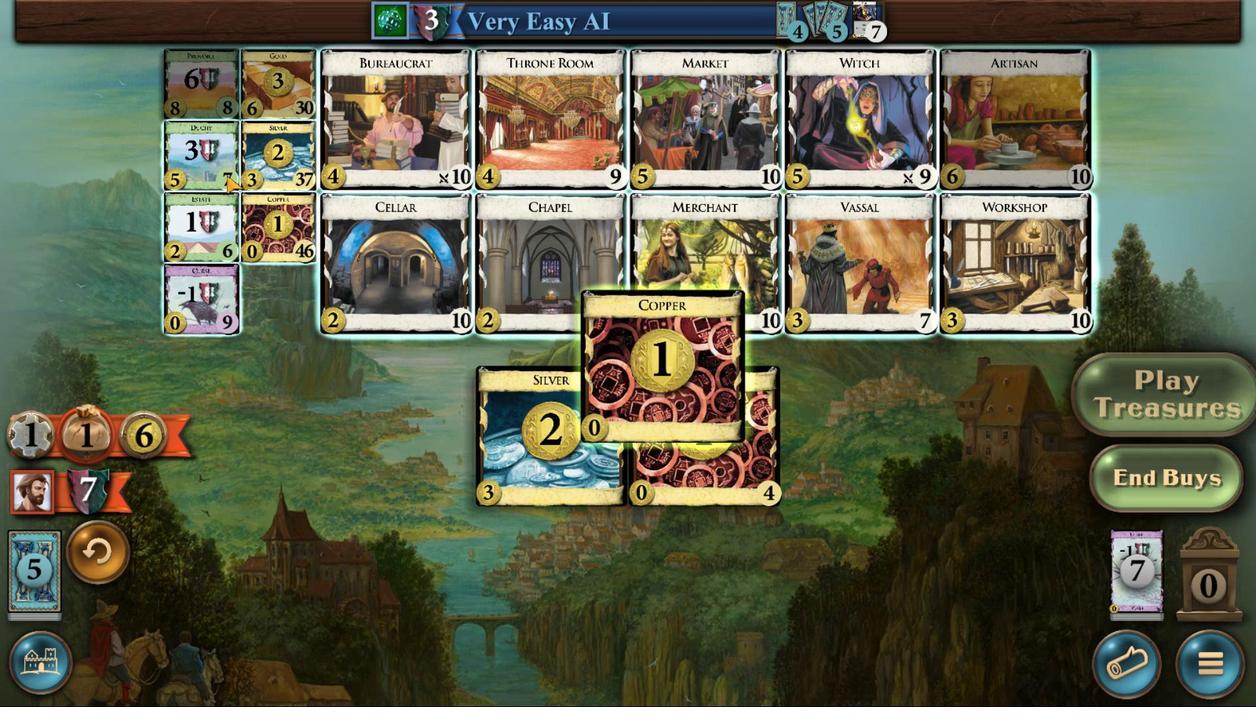 
Action: Mouse scrolled (550, 650) with delta (0, 0)
Screenshot: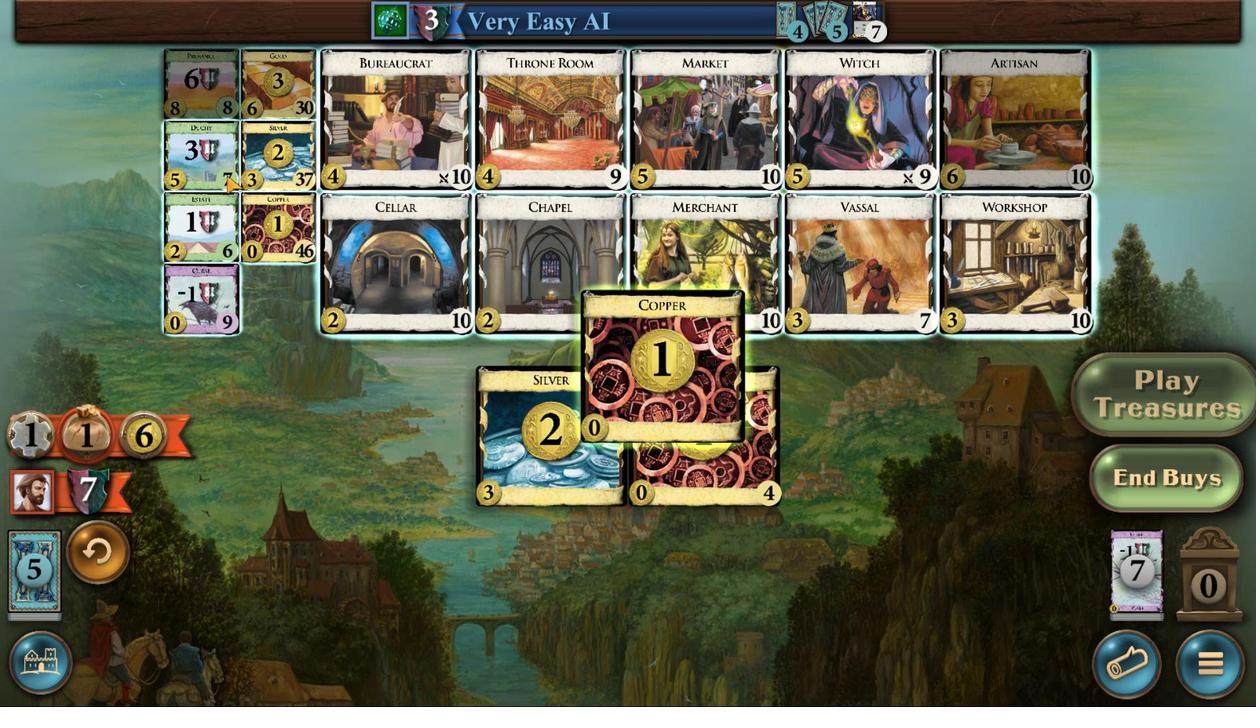 
Action: Mouse moved to (272, 91)
Screenshot: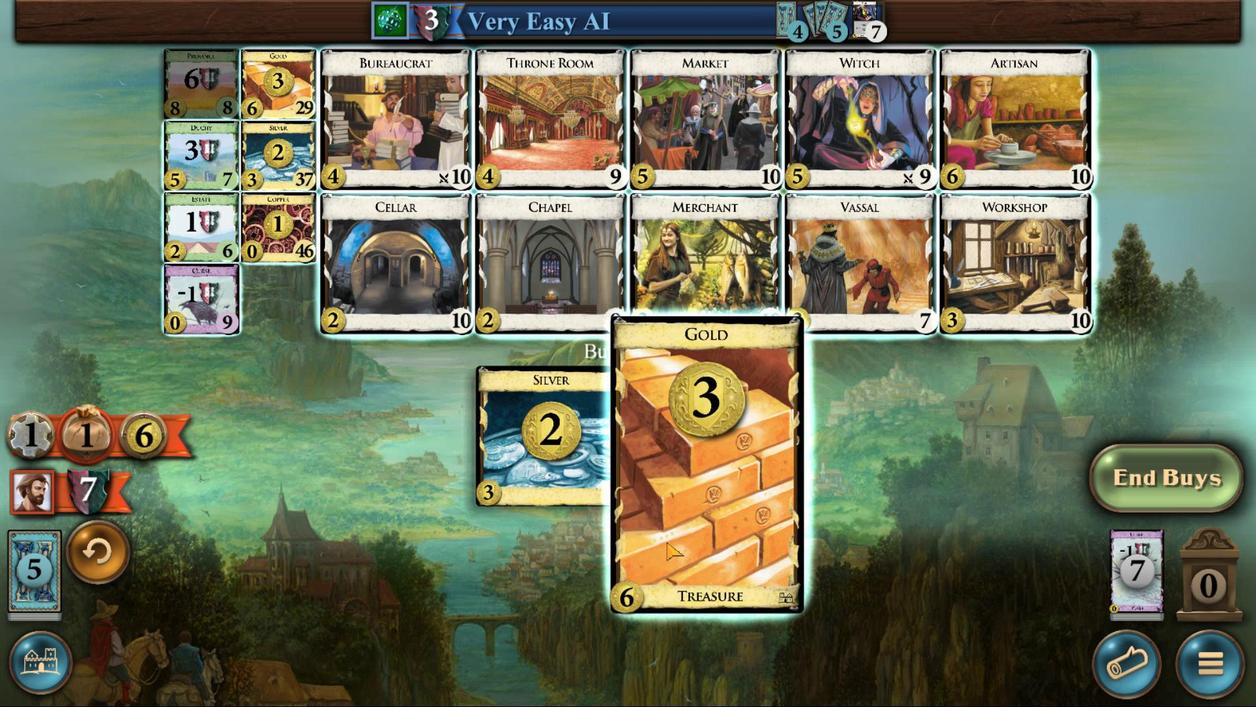 
Action: Mouse pressed left at (272, 91)
Screenshot: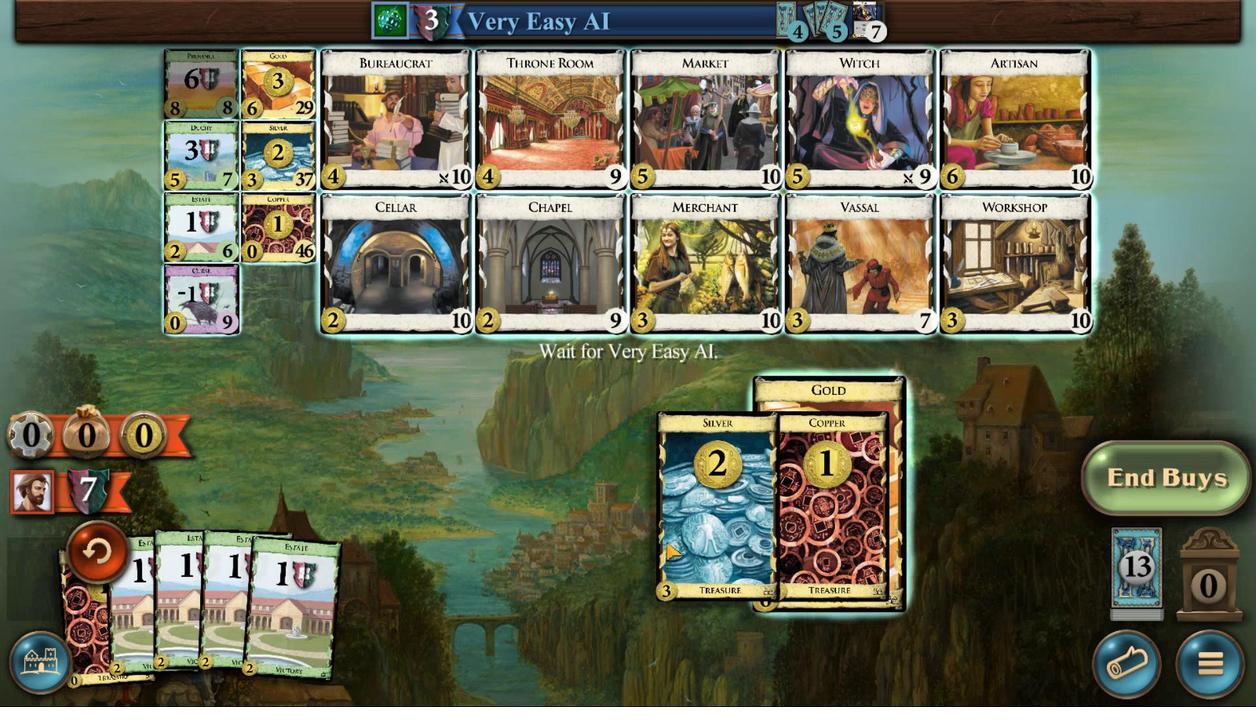 
Action: Mouse moved to (336, 657)
Screenshot: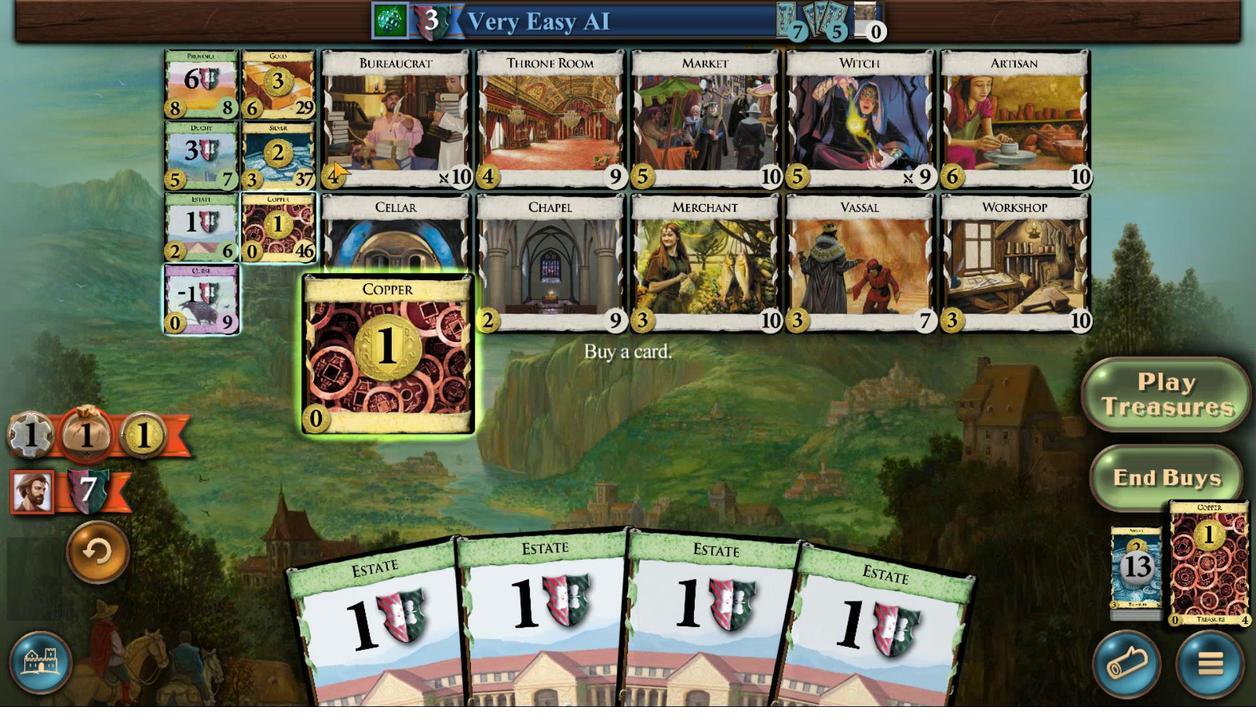 
Action: Mouse scrolled (336, 656) with delta (0, 0)
Screenshot: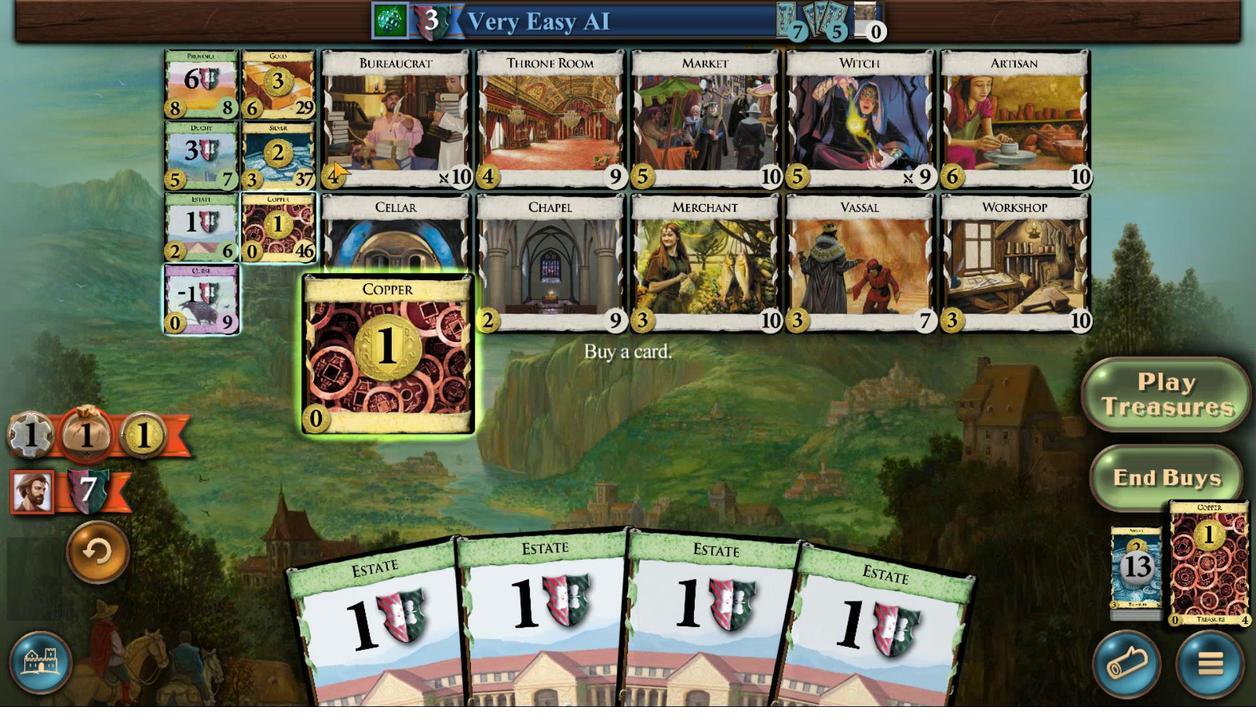 
Action: Mouse scrolled (336, 656) with delta (0, 0)
Screenshot: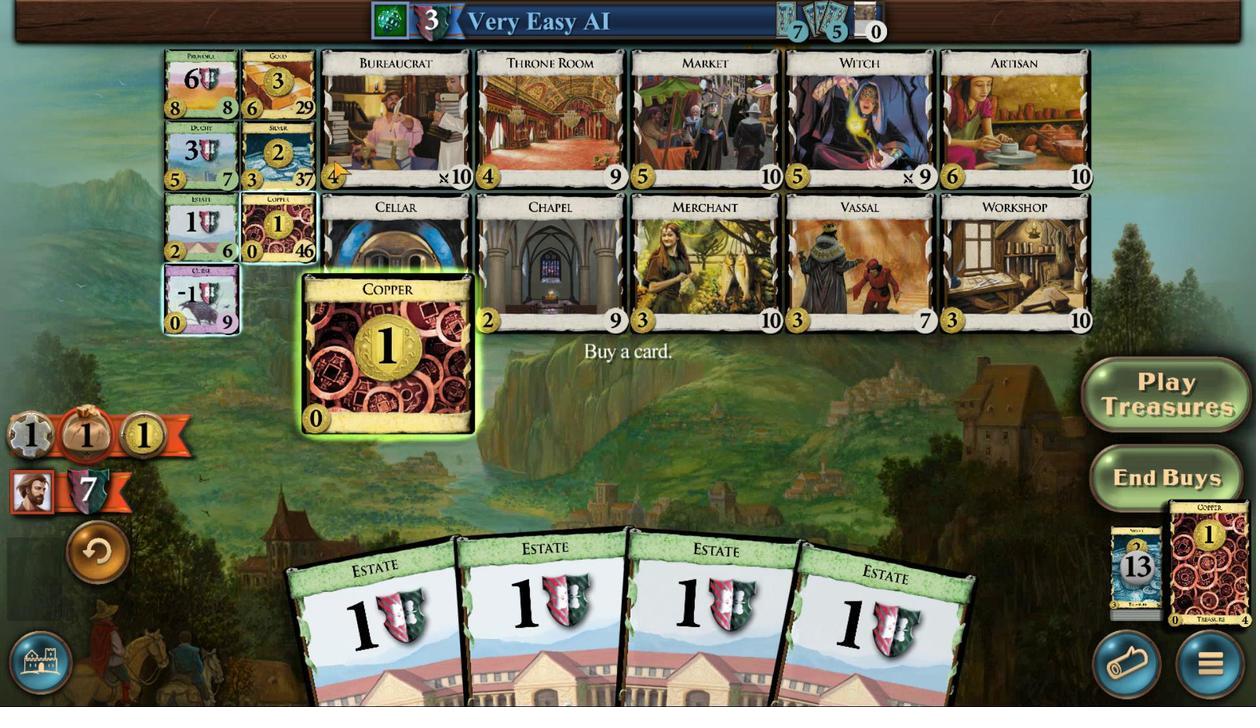 
Action: Mouse moved to (336, 657)
Screenshot: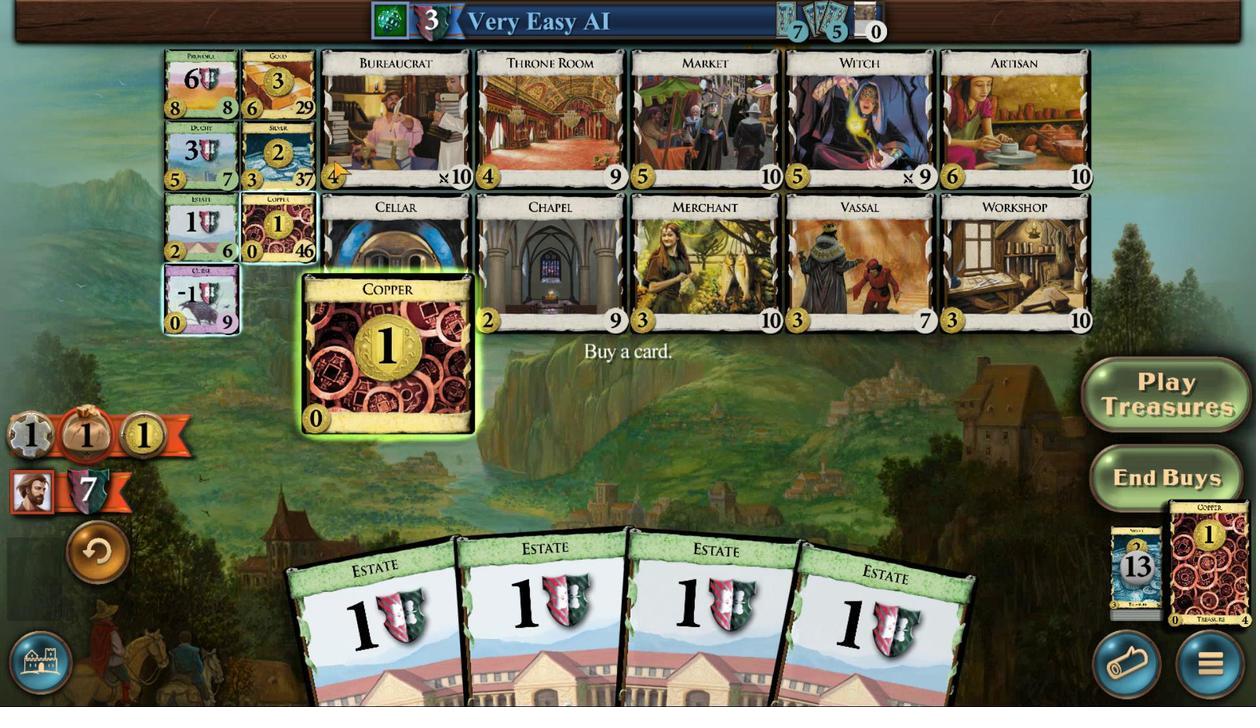 
Action: Mouse scrolled (336, 657) with delta (0, 0)
Screenshot: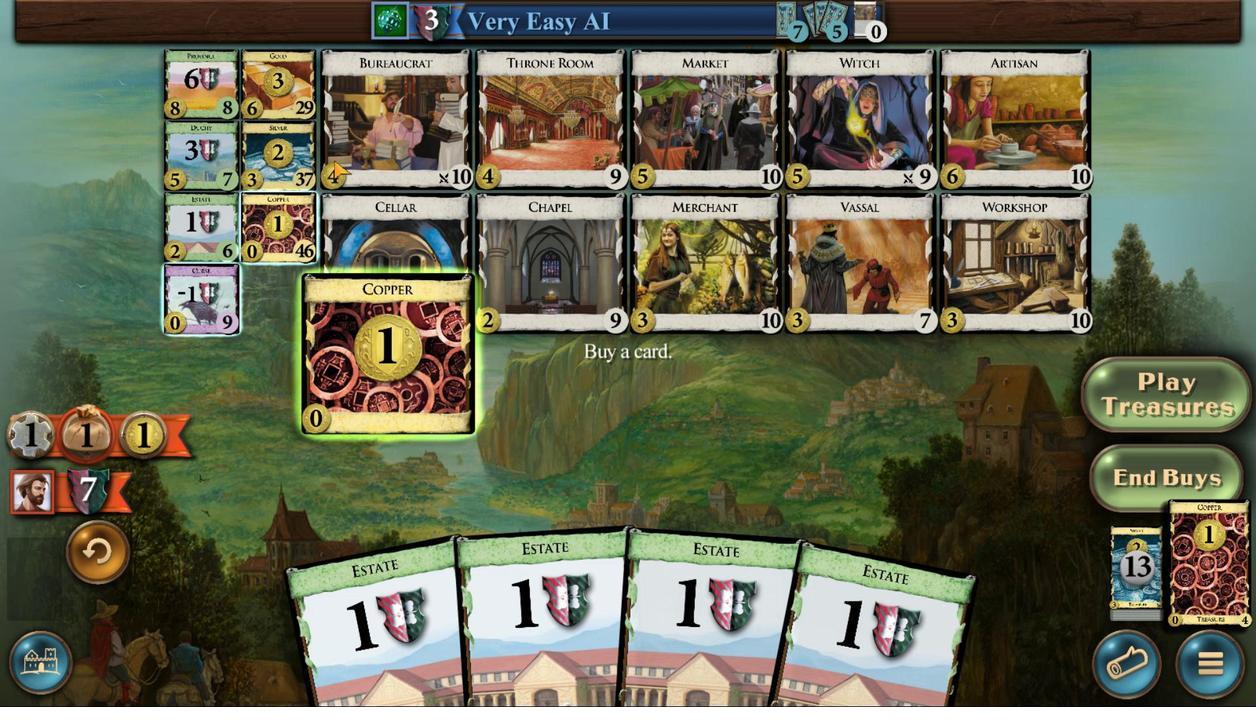 
Action: Mouse scrolled (336, 657) with delta (0, 0)
Screenshot: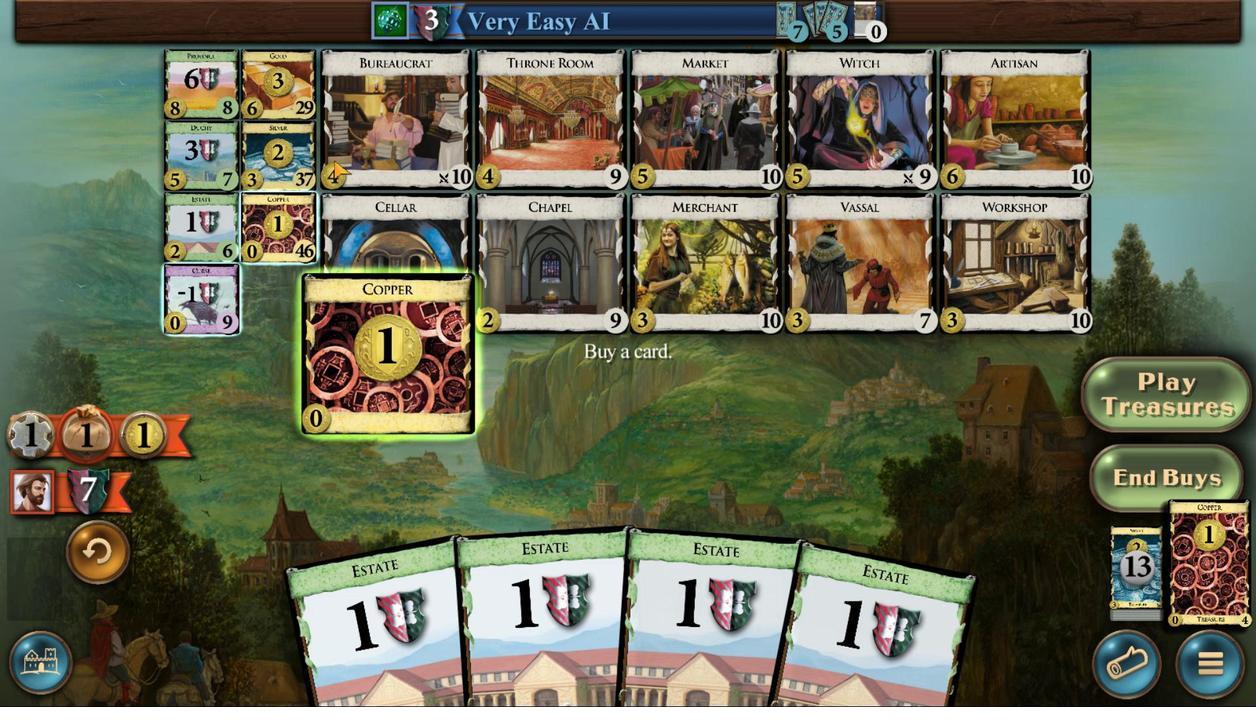 
Action: Mouse moved to (260, 229)
Screenshot: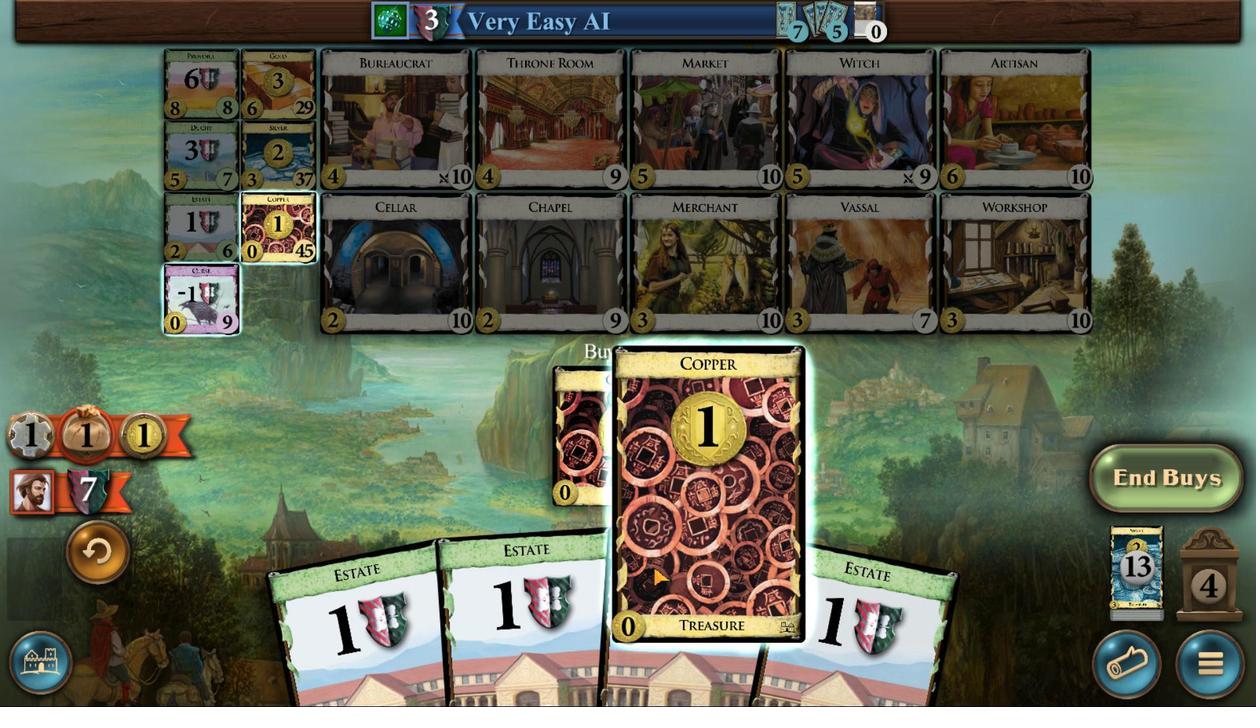 
Action: Mouse pressed left at (260, 229)
Screenshot: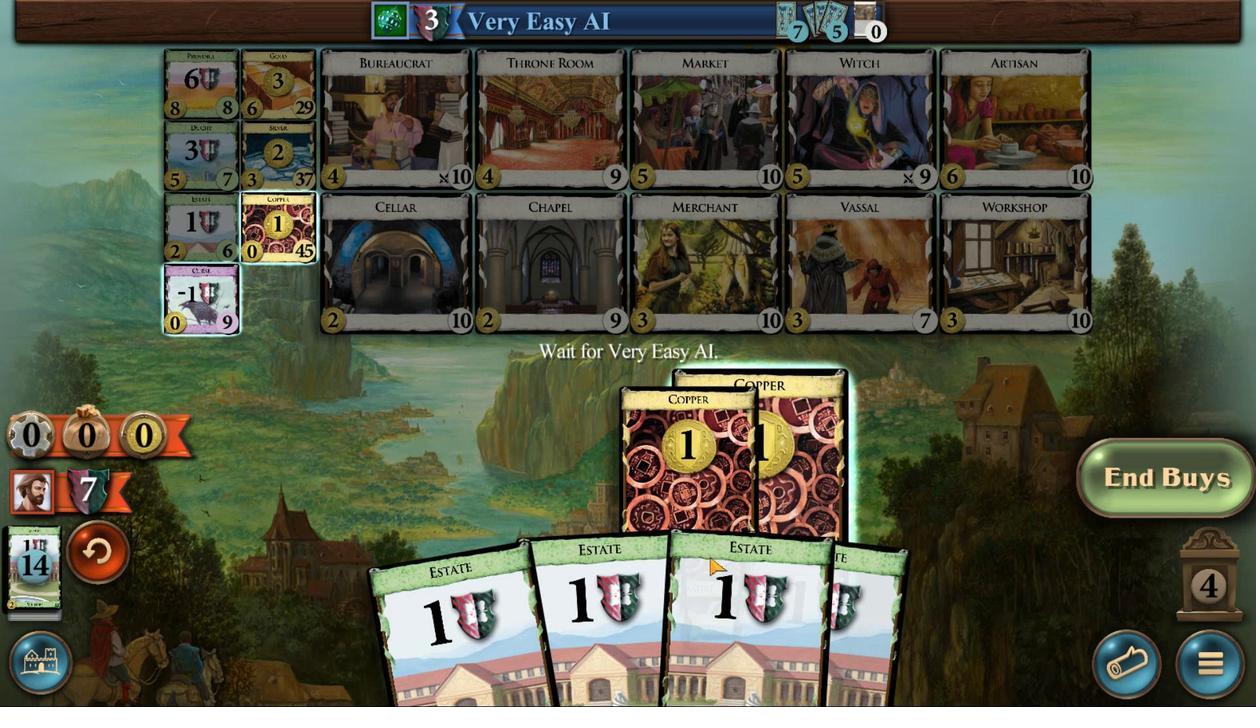 
Action: Mouse moved to (609, 652)
Screenshot: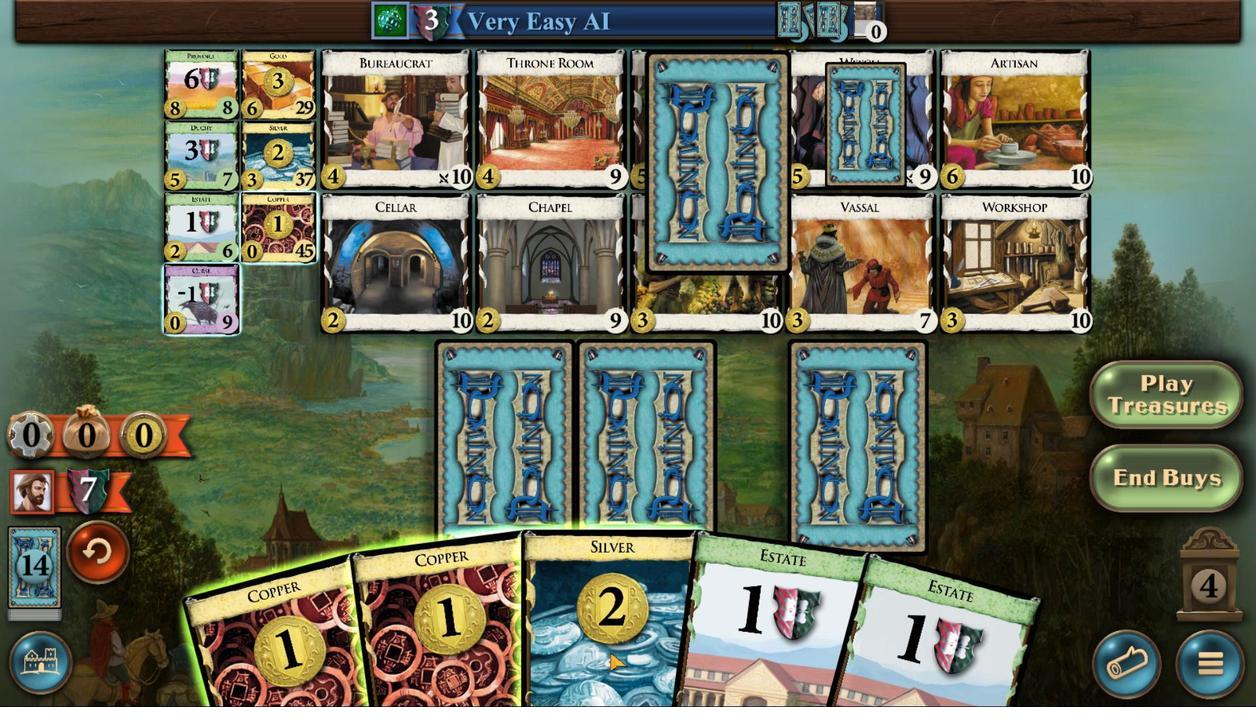 
Action: Mouse scrolled (609, 652) with delta (0, 0)
Screenshot: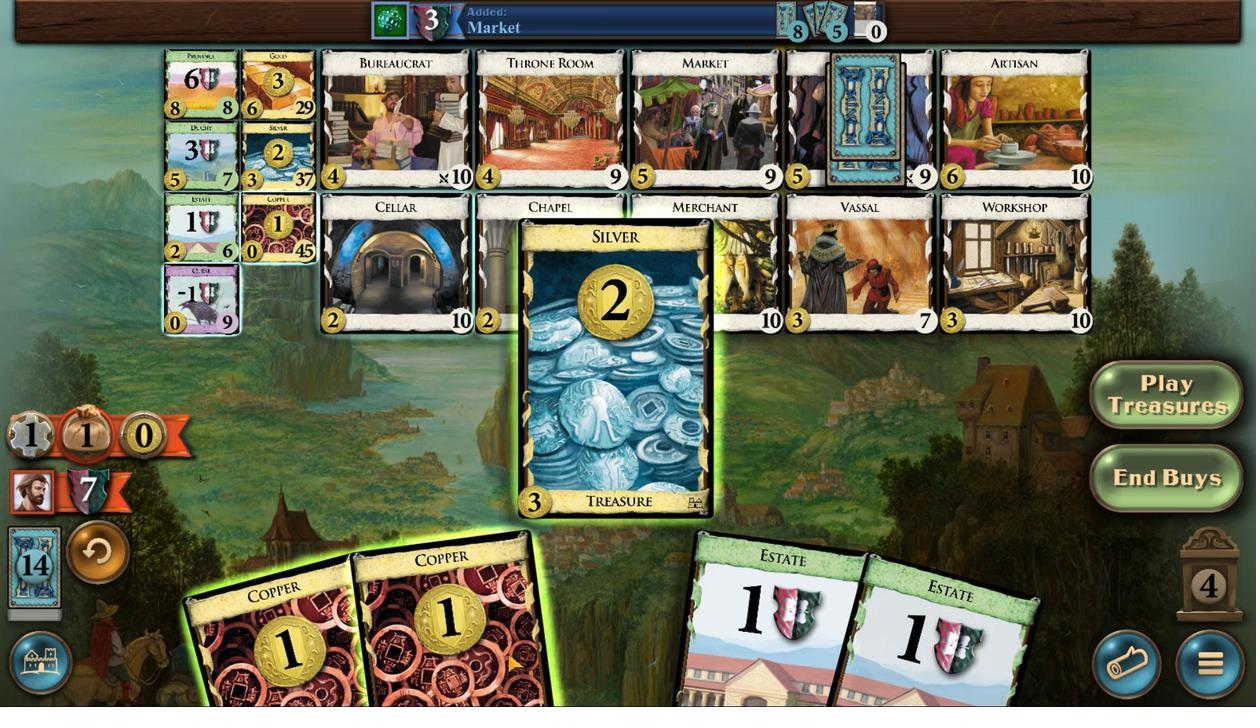 
Action: Mouse scrolled (609, 652) with delta (0, 0)
Screenshot: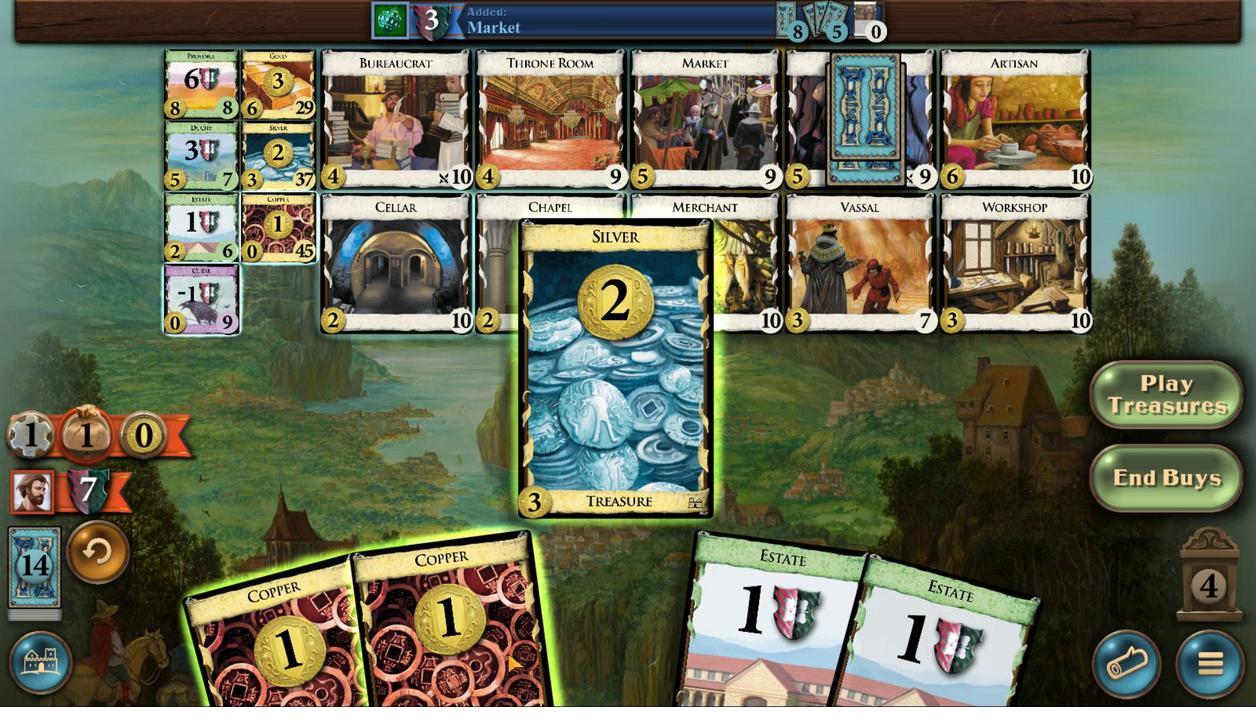 
Action: Mouse moved to (508, 653)
Screenshot: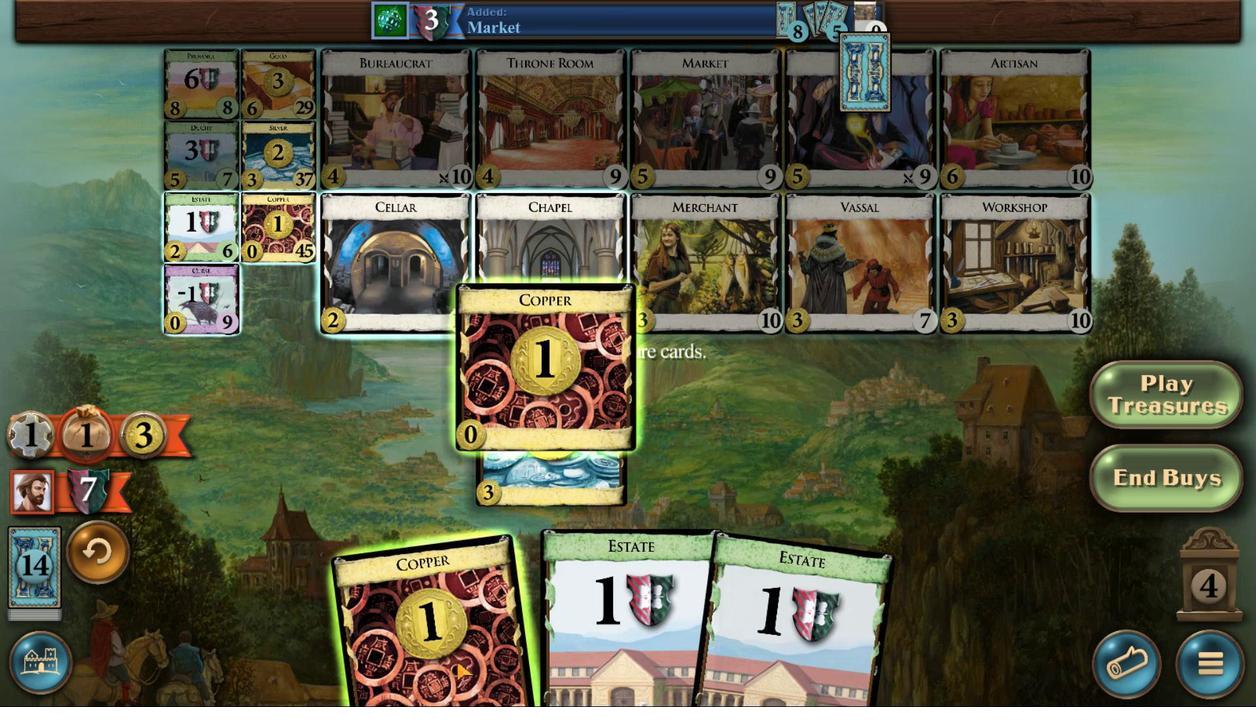 
Action: Mouse scrolled (508, 653) with delta (0, 0)
Screenshot: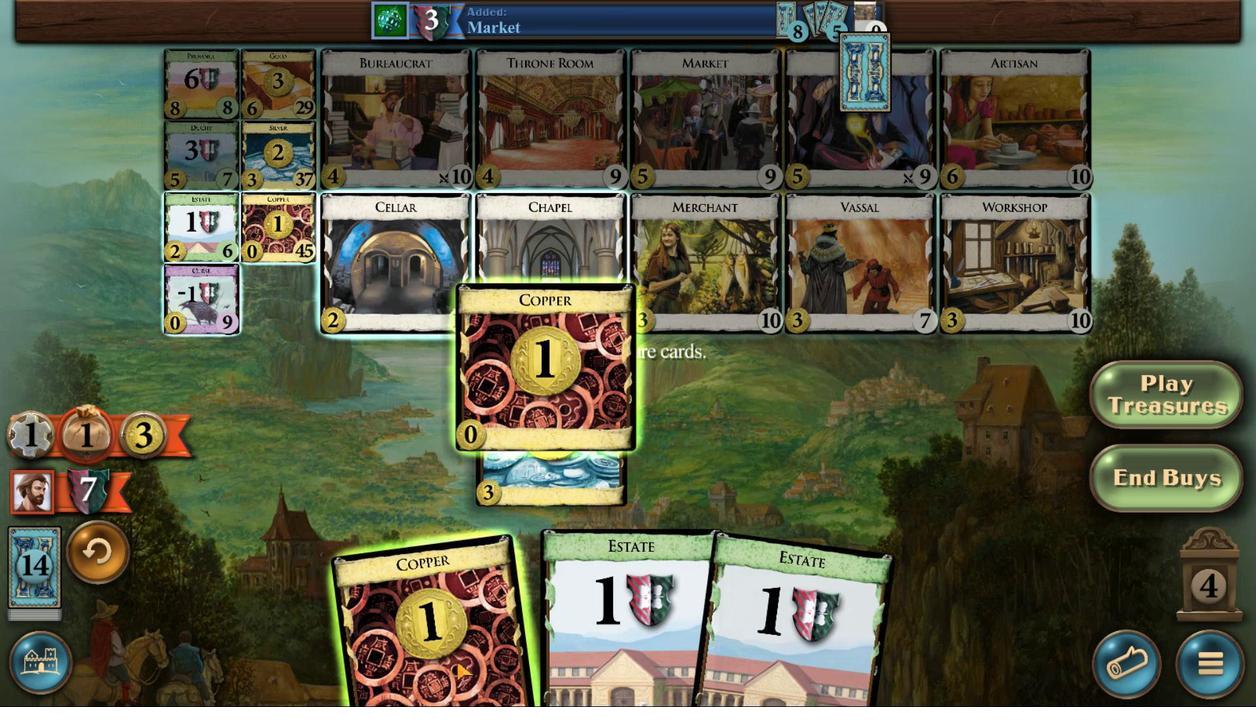 
Action: Mouse moved to (511, 658)
Screenshot: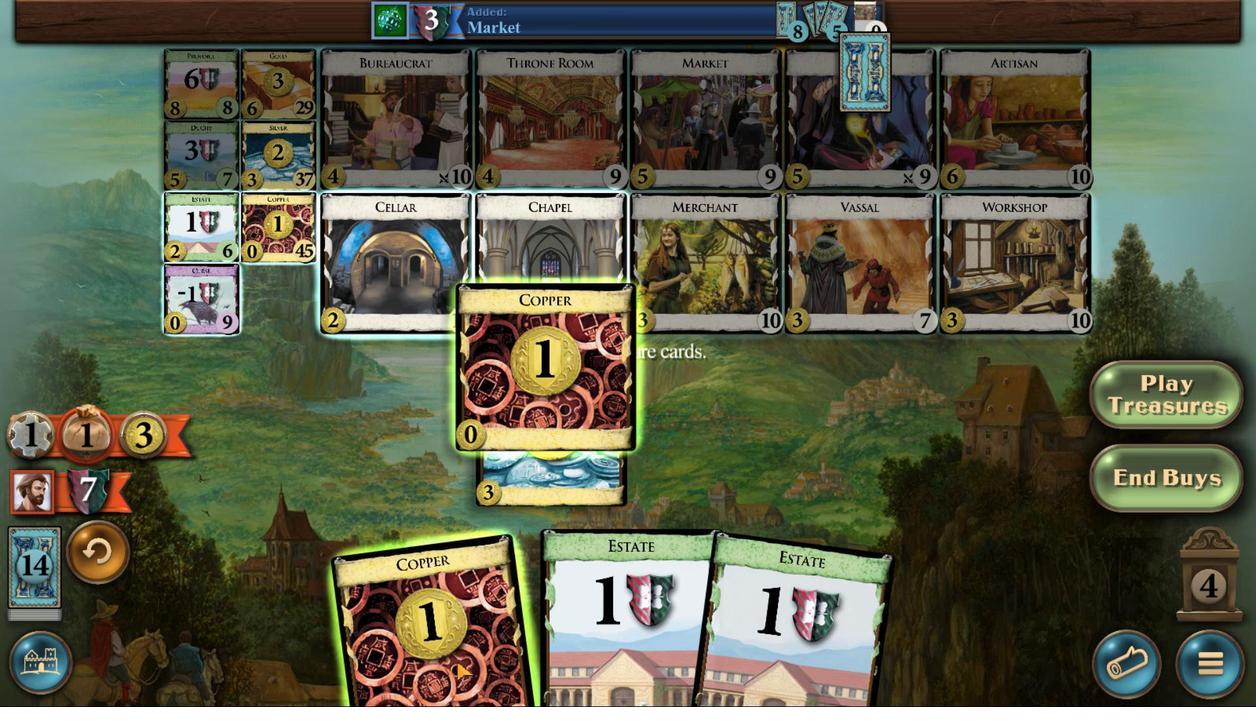 
Action: Mouse scrolled (511, 657) with delta (0, 0)
Screenshot: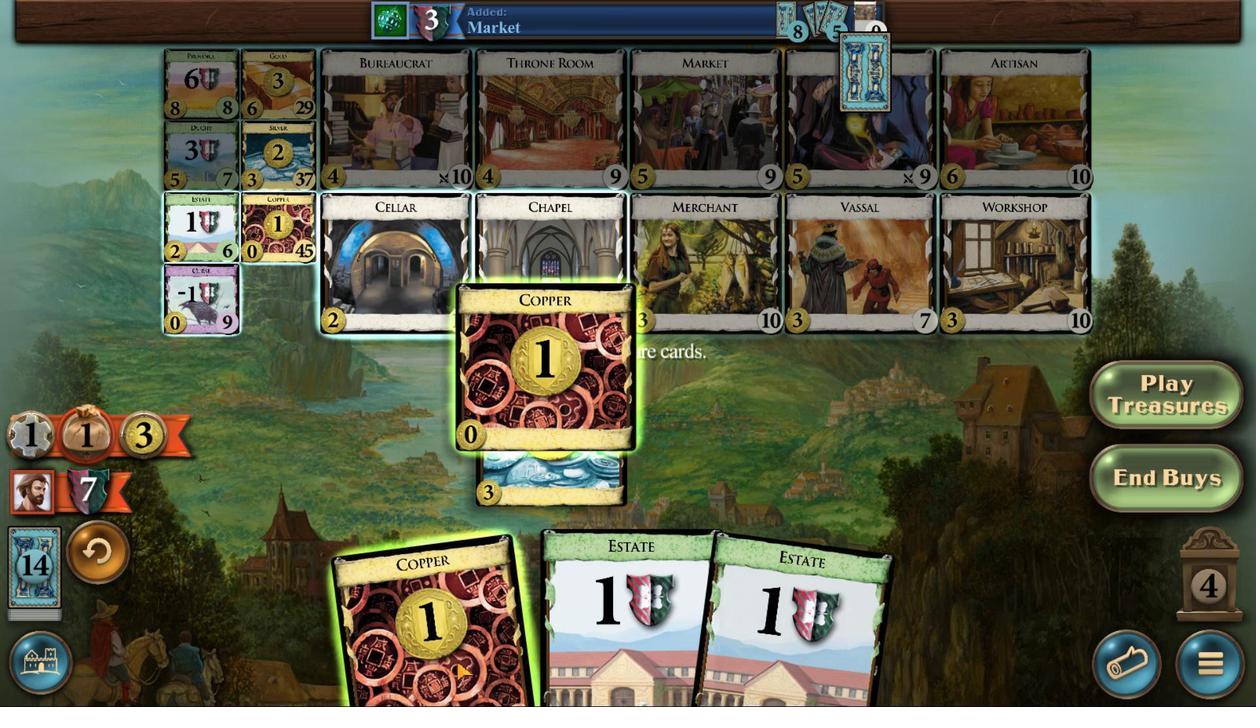 
Action: Mouse moved to (439, 663)
Screenshot: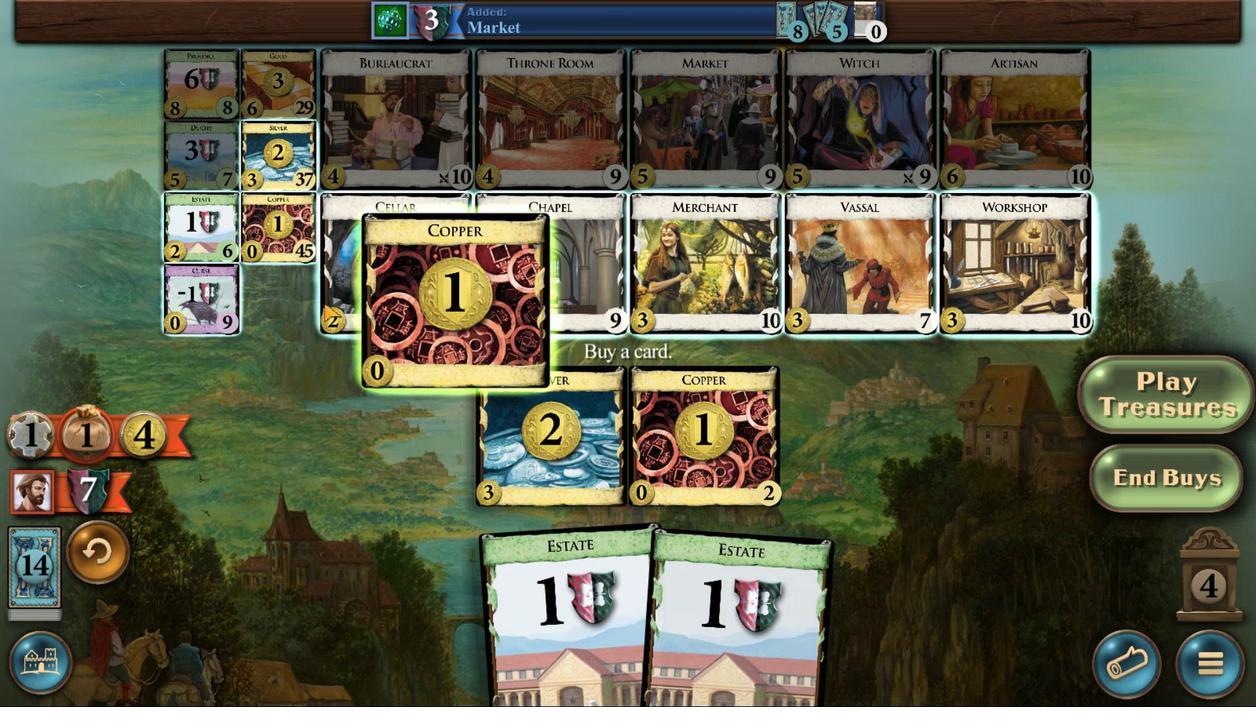
Action: Mouse scrolled (439, 662) with delta (0, 0)
Screenshot: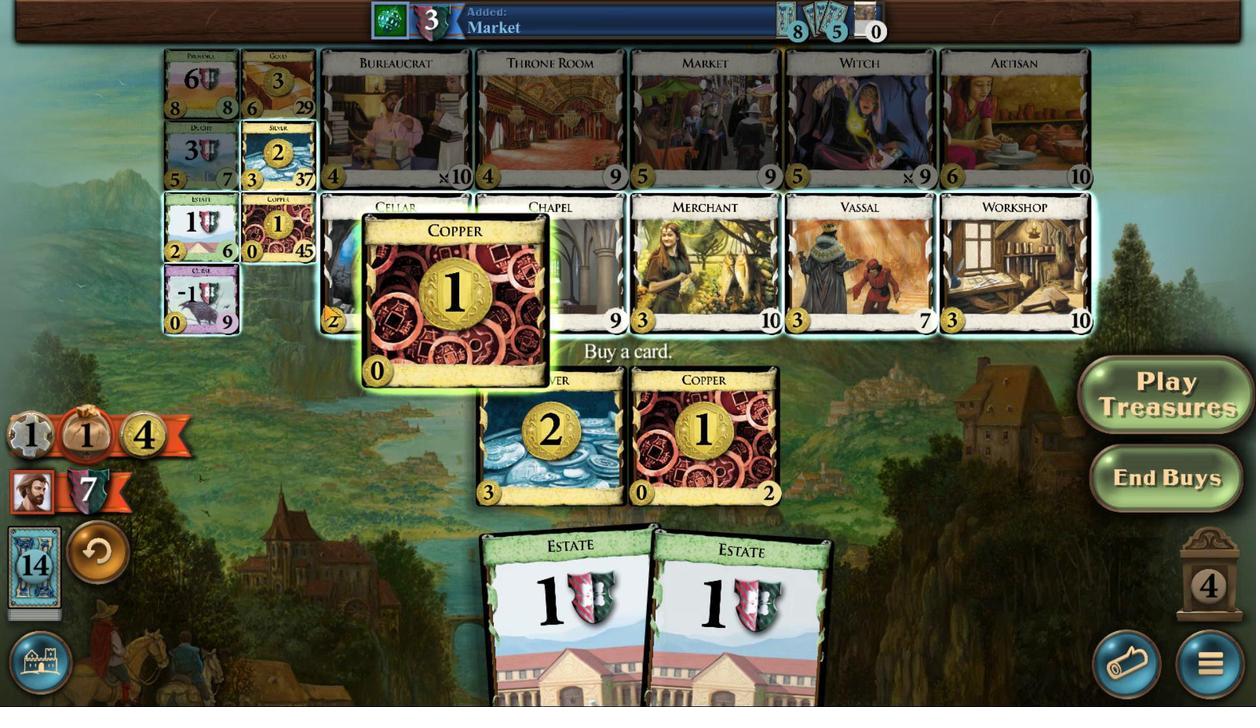 
Action: Mouse moved to (434, 664)
Screenshot: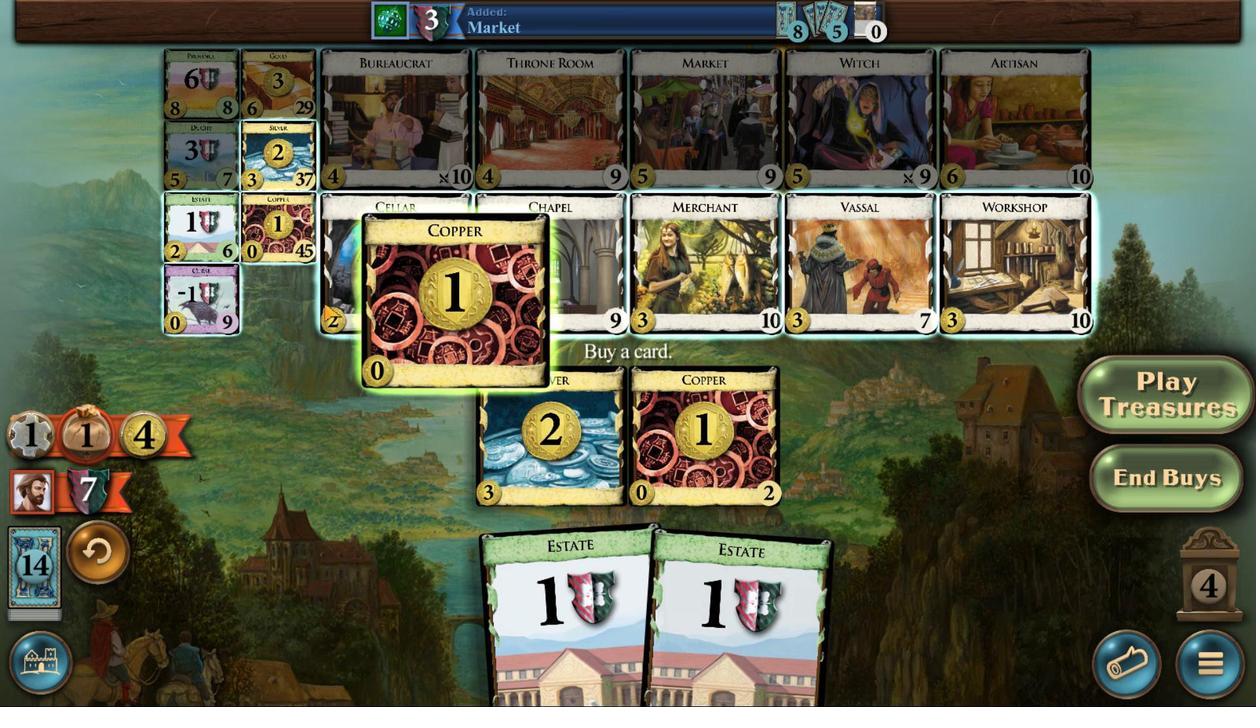 
Action: Mouse scrolled (434, 663) with delta (0, 0)
Screenshot: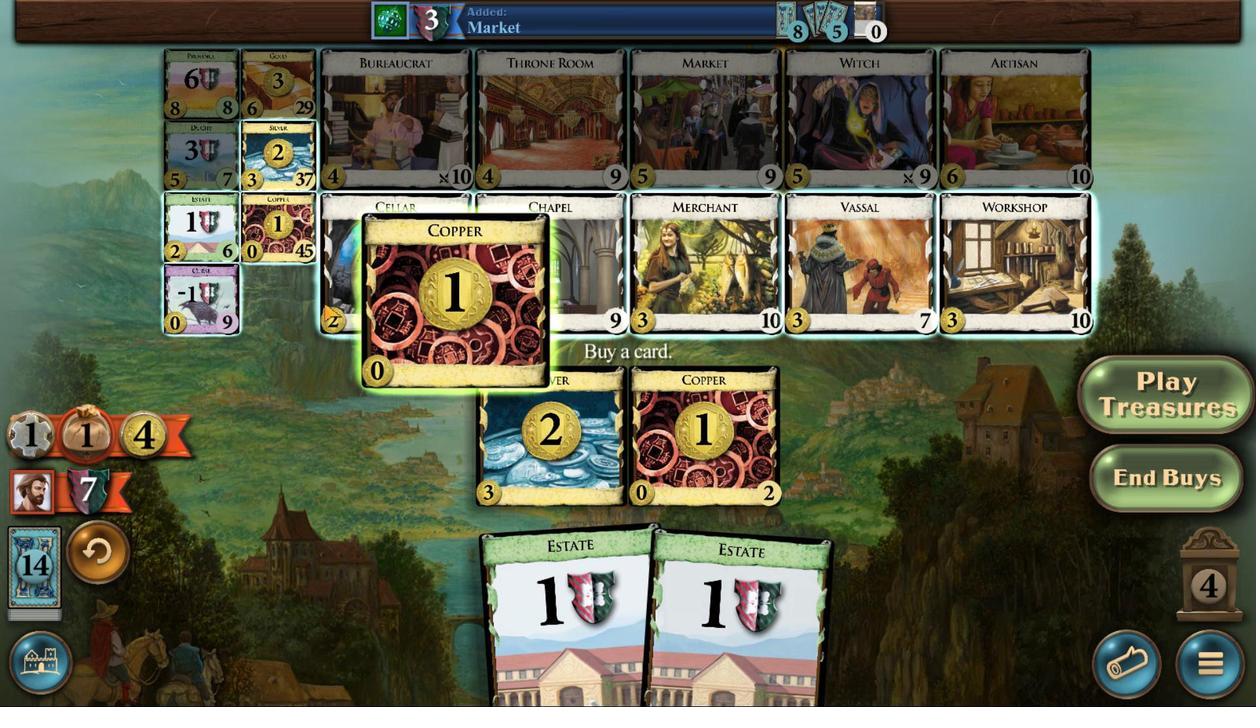 
Action: Mouse moved to (434, 664)
Screenshot: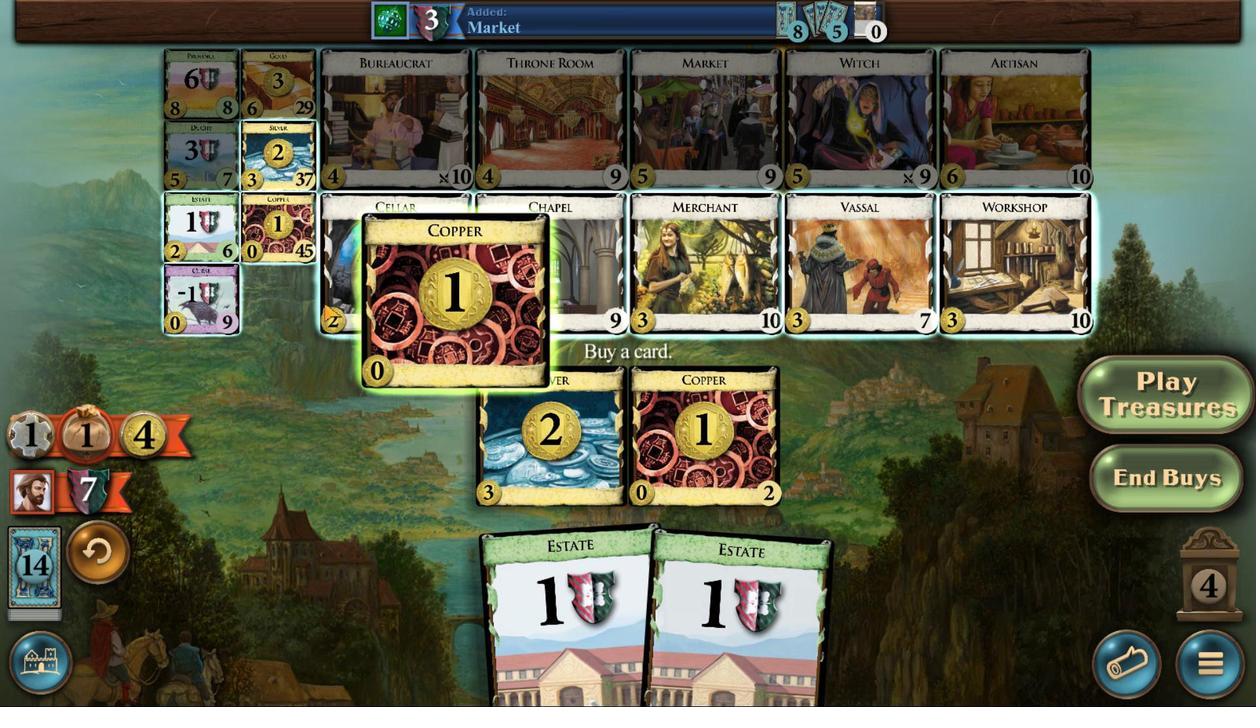 
Action: Mouse scrolled (434, 663) with delta (0, 0)
Screenshot: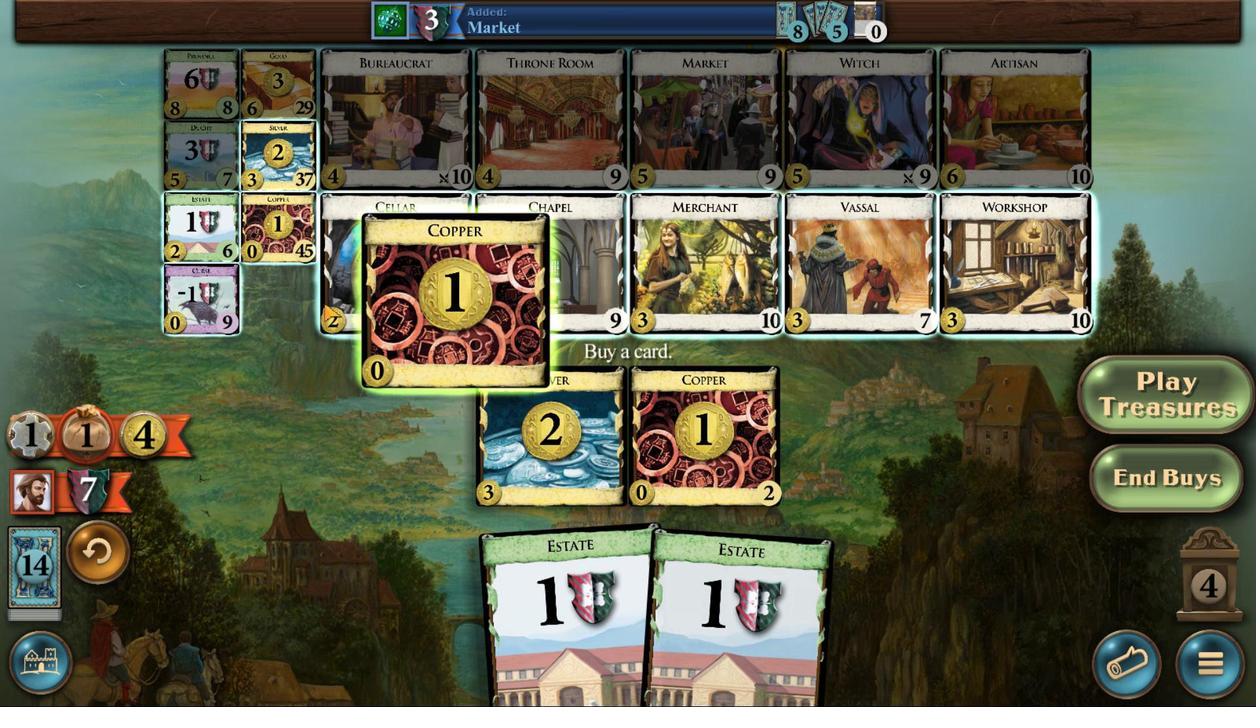 
Action: Mouse moved to (257, 160)
Screenshot: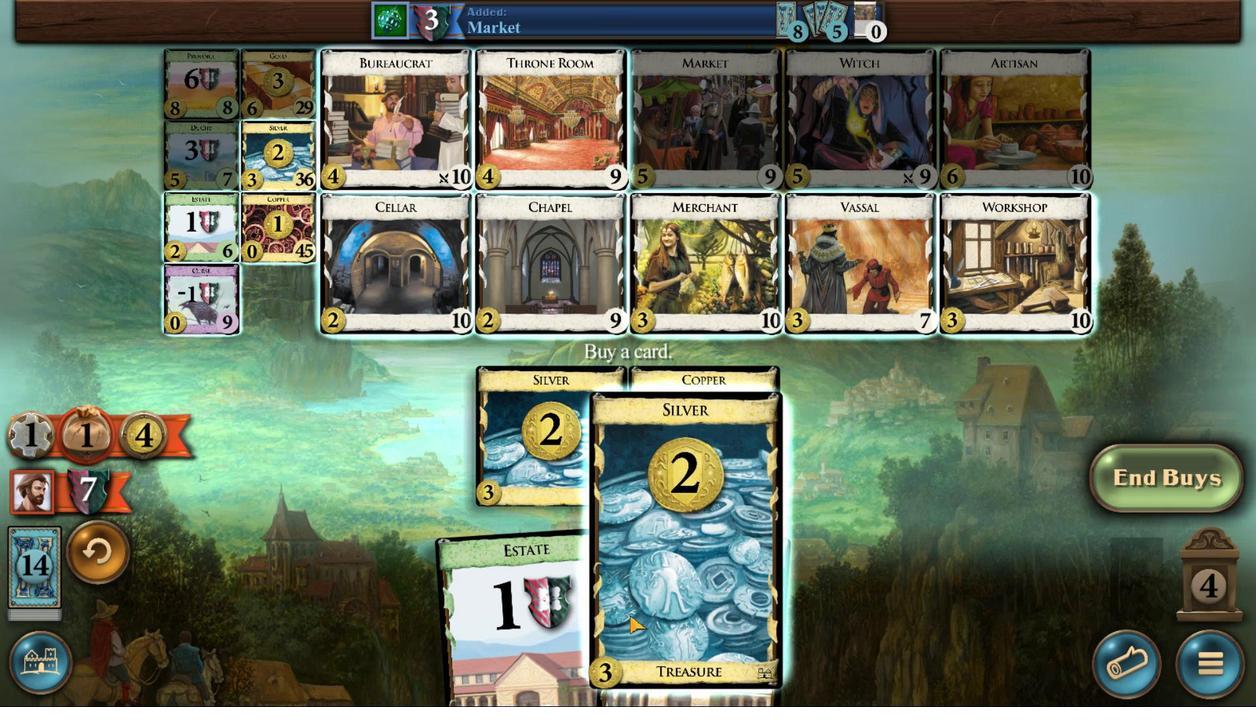 
Action: Mouse pressed left at (257, 160)
Screenshot: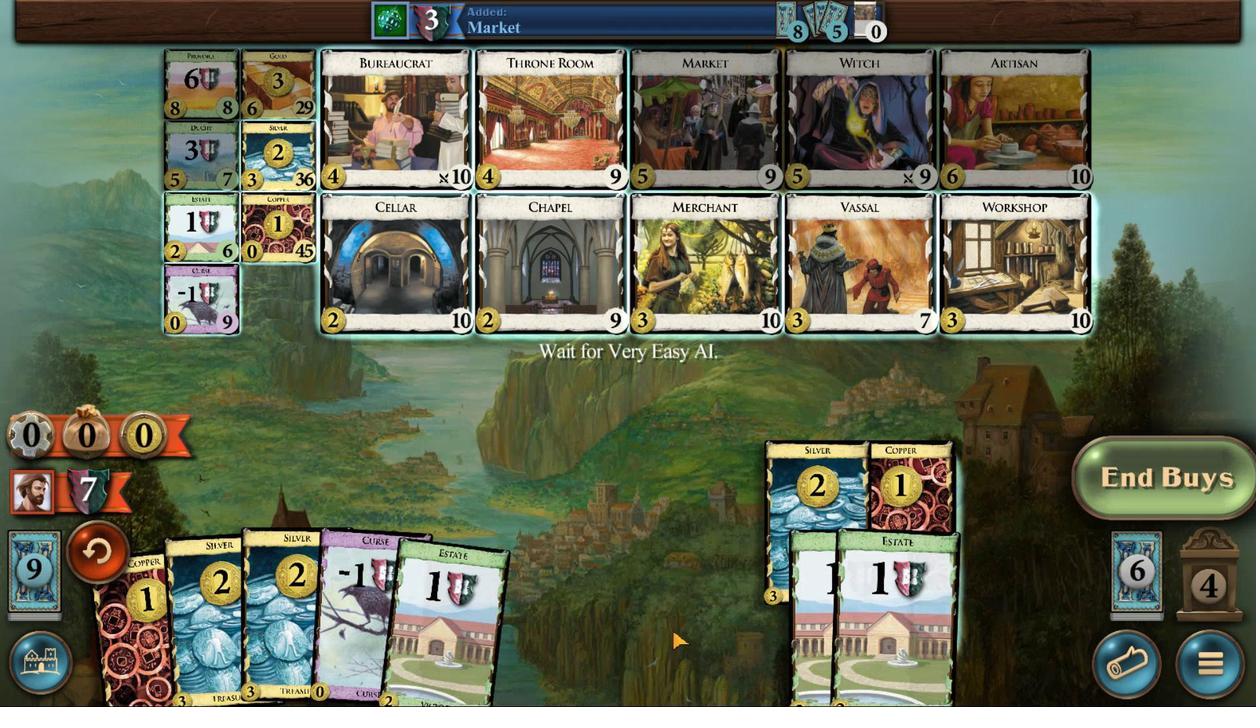 
Action: Mouse moved to (618, 648)
Screenshot: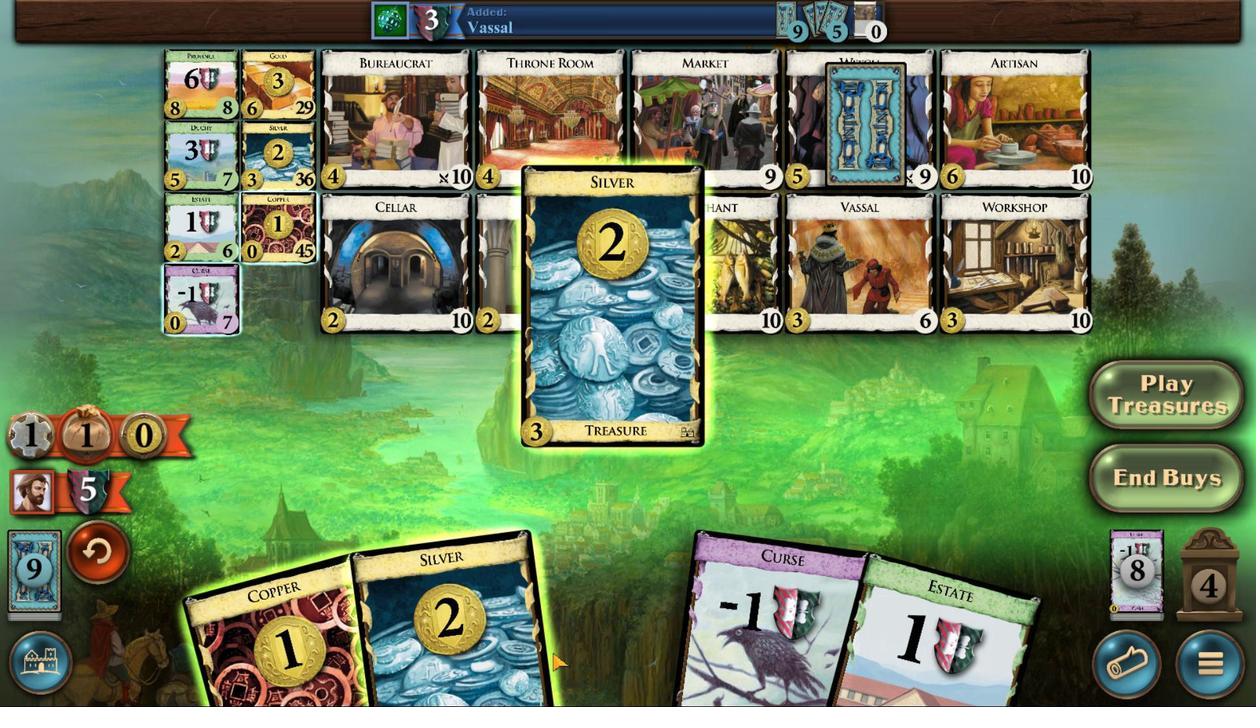 
Action: Mouse scrolled (618, 648) with delta (0, 0)
Screenshot: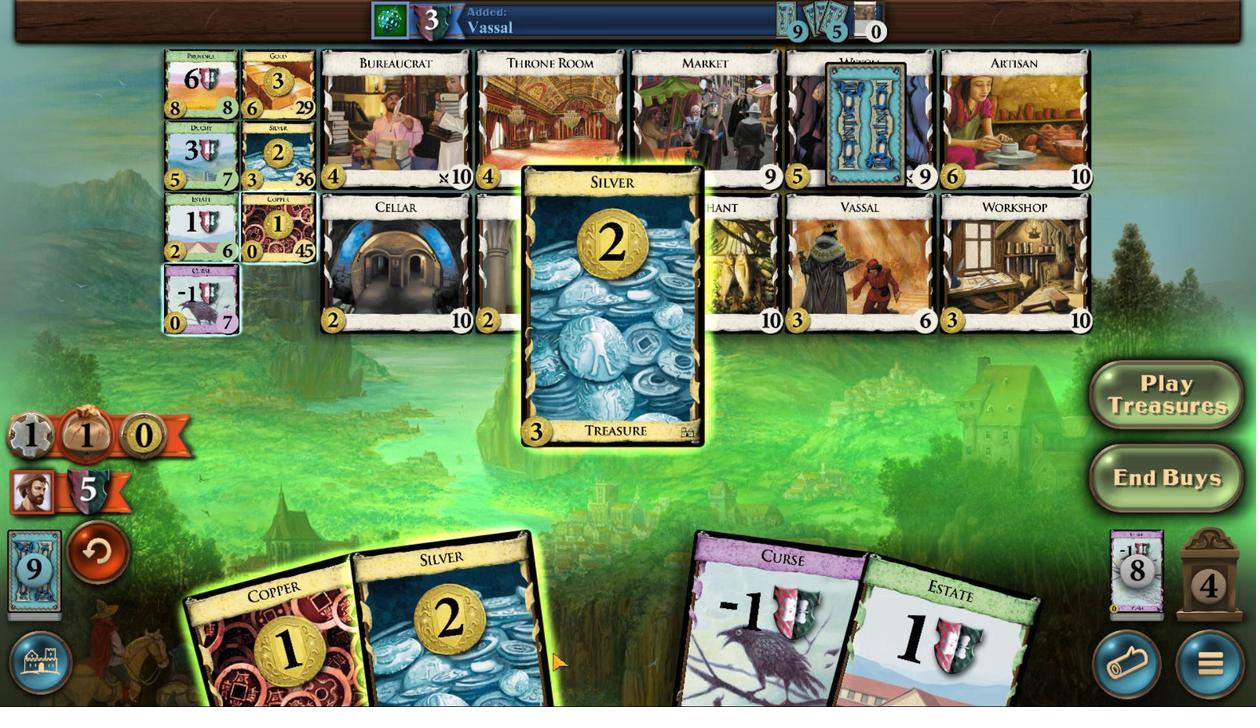 
Action: Mouse moved to (618, 649)
Screenshot: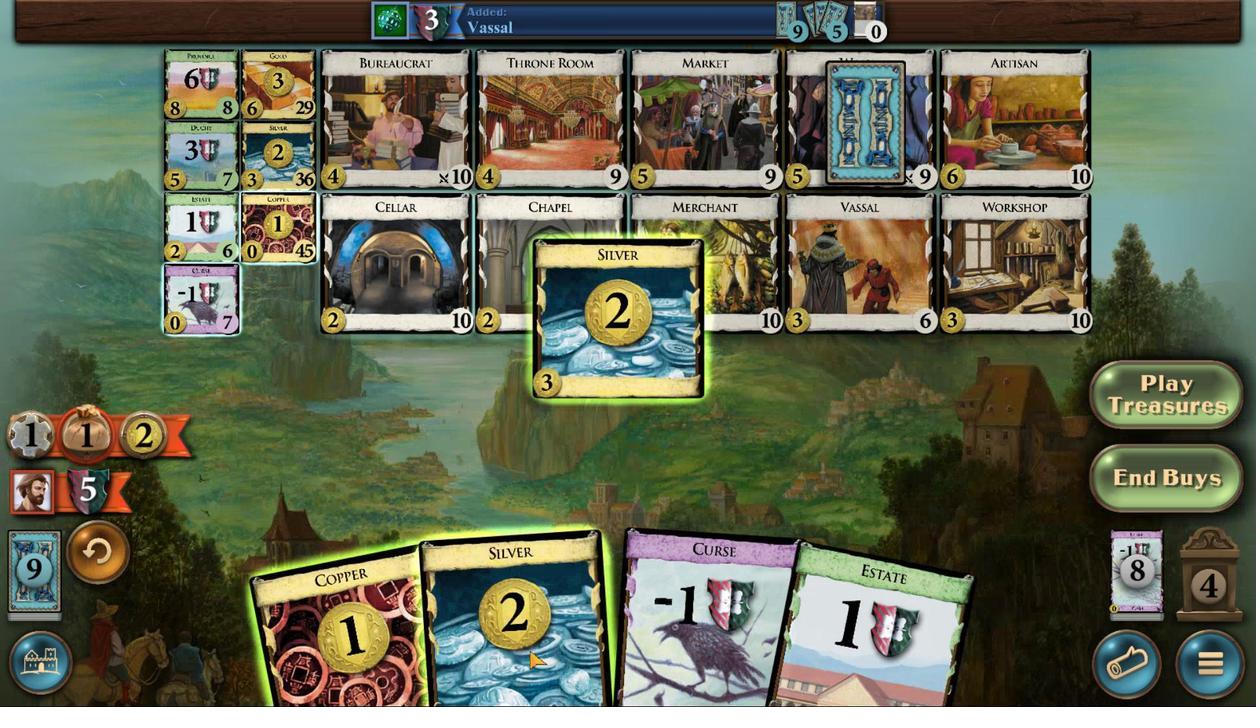 
Action: Mouse scrolled (618, 648) with delta (0, 0)
Screenshot: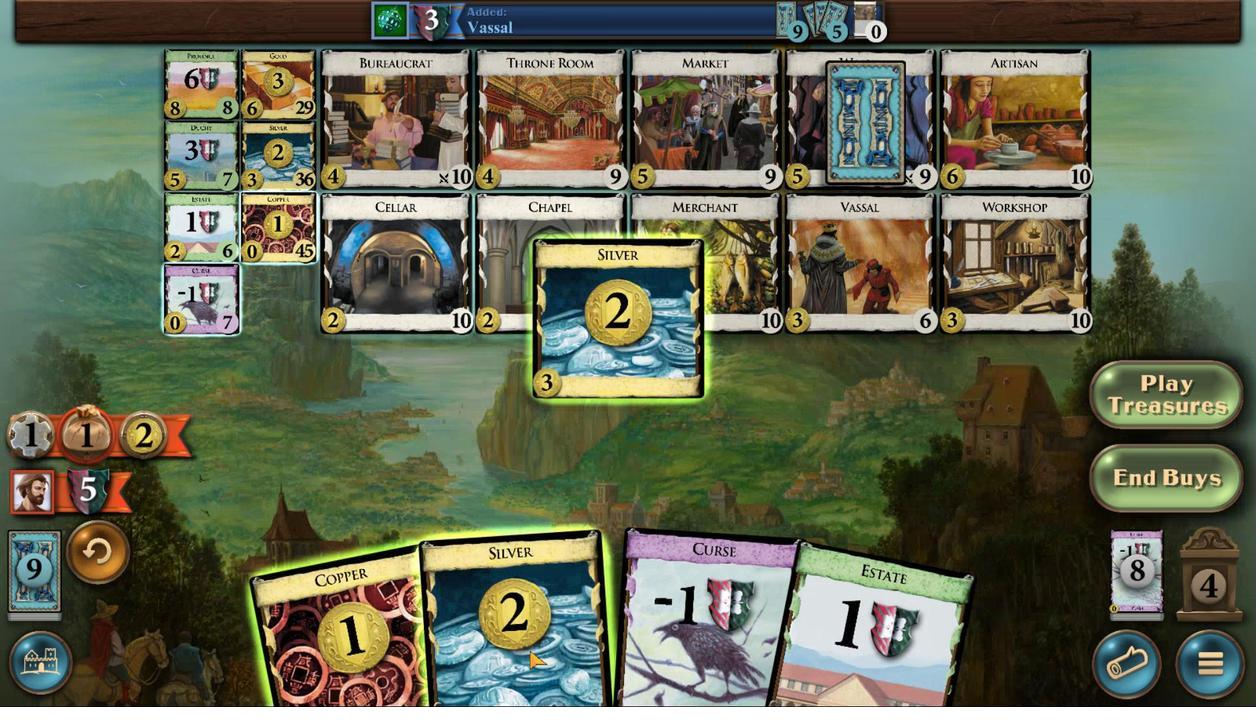 
Action: Mouse scrolled (618, 648) with delta (0, 0)
Screenshot: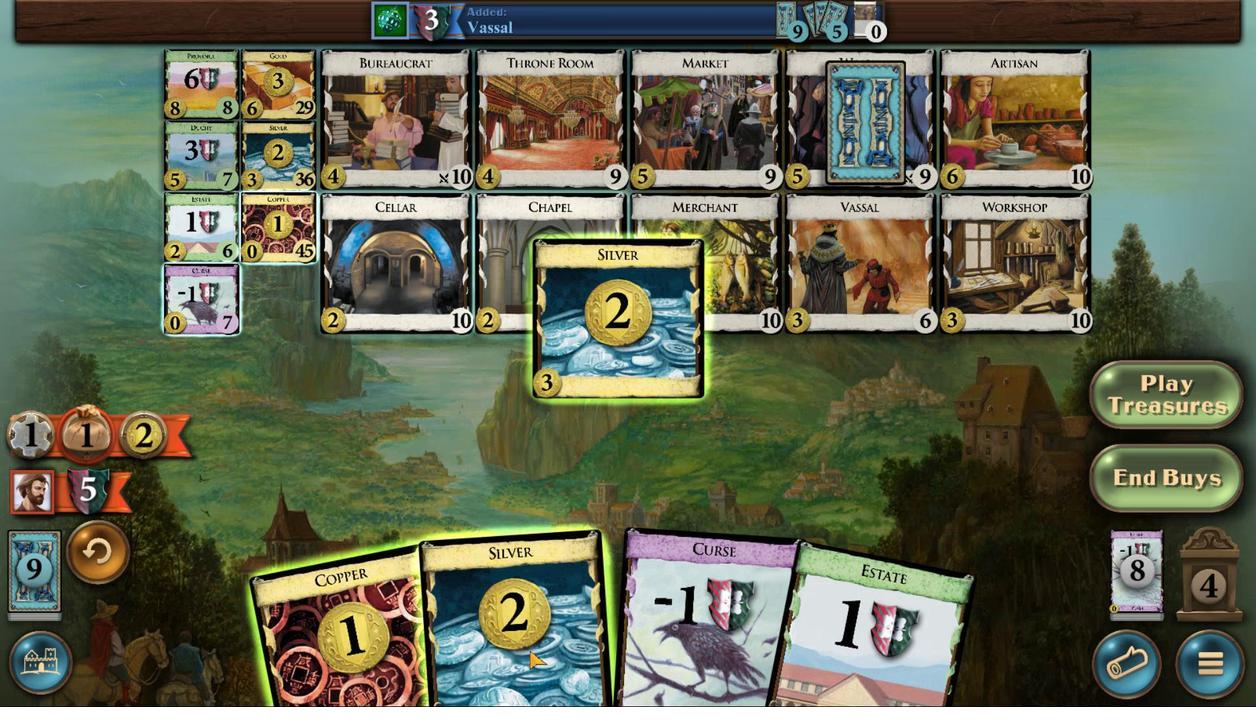 
Action: Mouse scrolled (618, 648) with delta (0, 0)
Screenshot: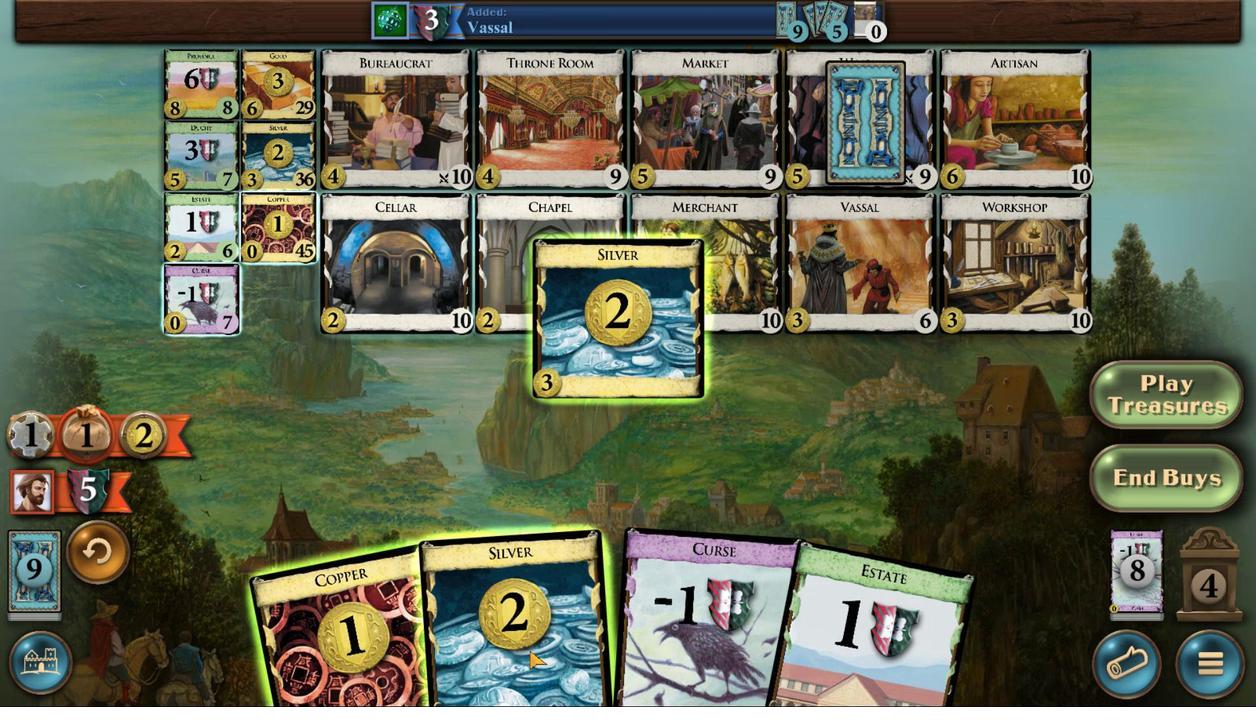 
Action: Mouse moved to (528, 651)
Screenshot: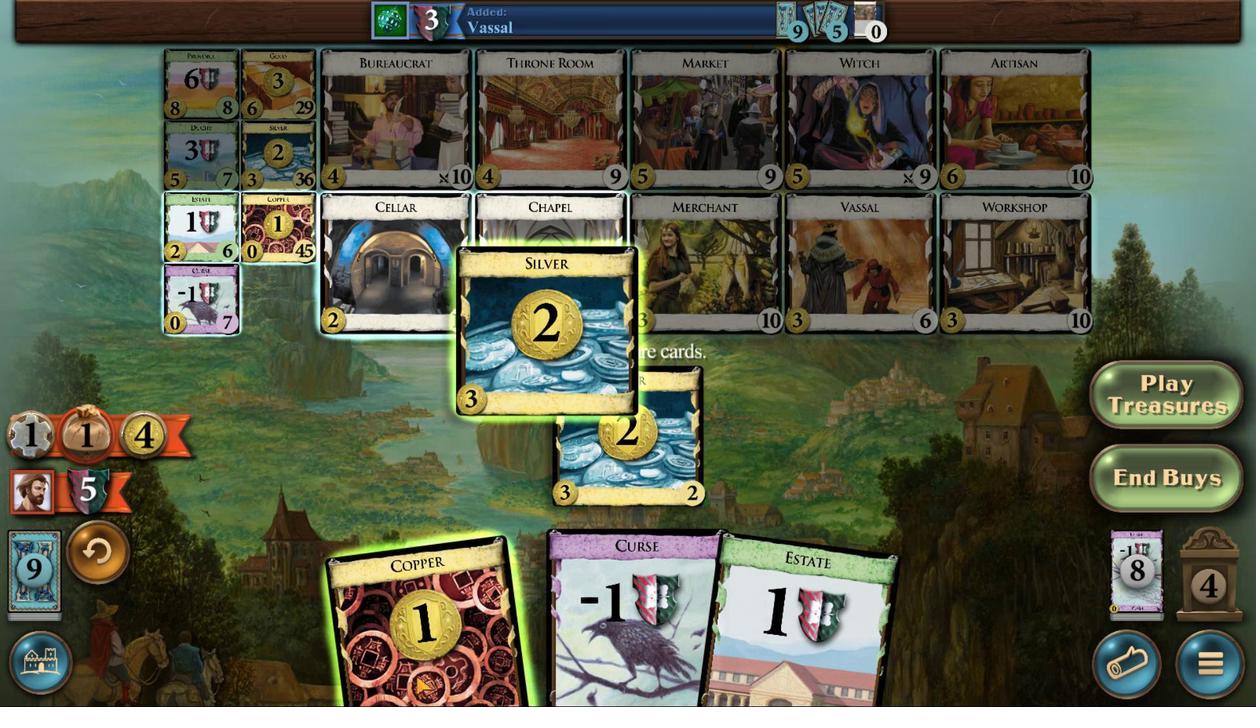 
Action: Mouse scrolled (528, 650) with delta (0, 0)
Screenshot: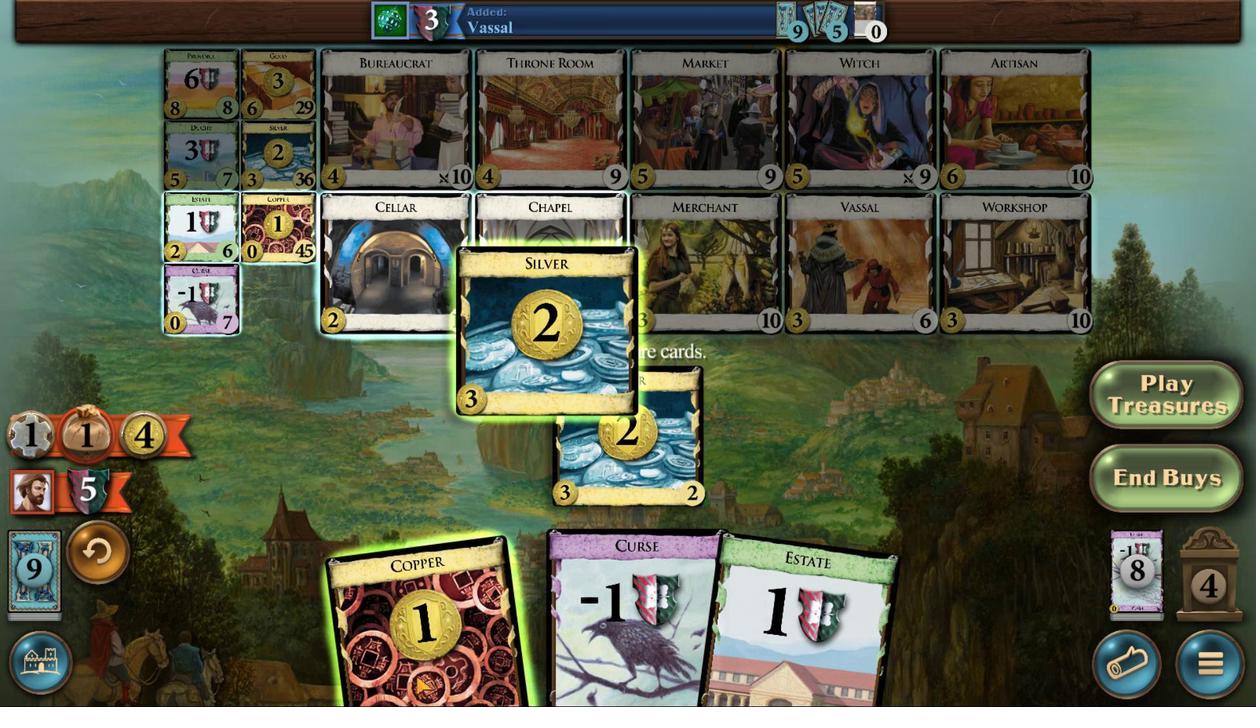 
Action: Mouse moved to (528, 652)
Screenshot: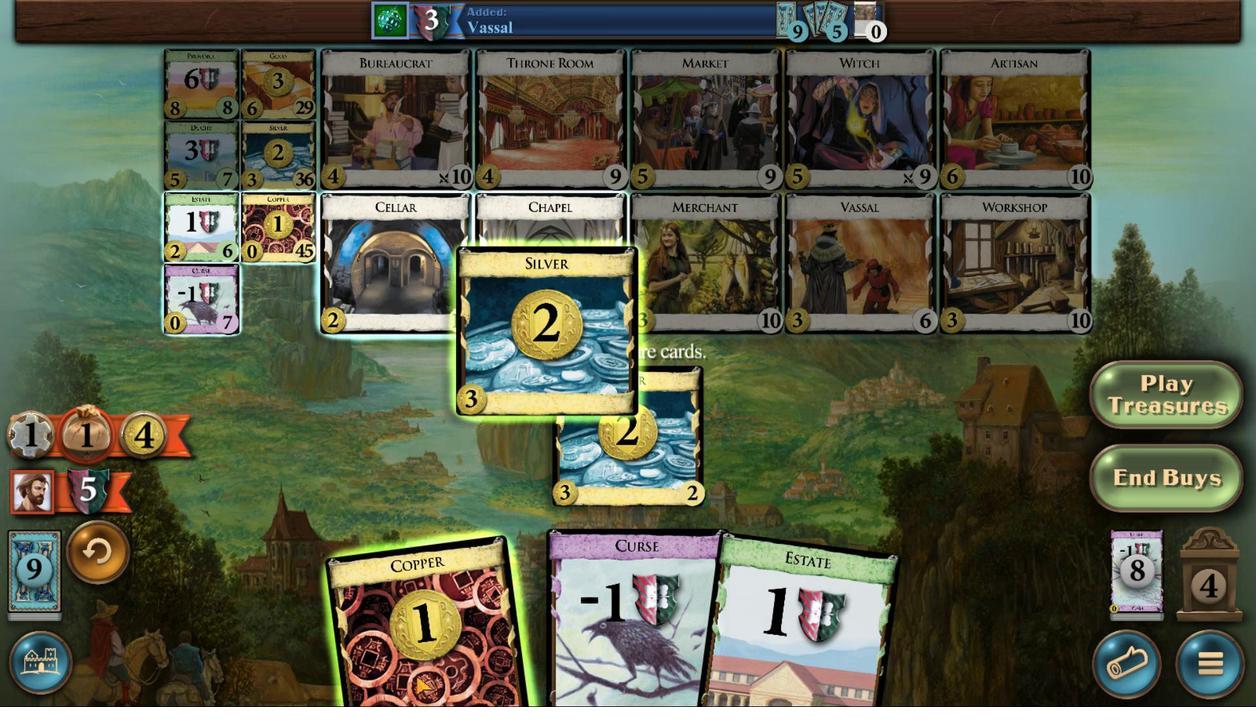 
Action: Mouse scrolled (528, 652) with delta (0, 0)
Screenshot: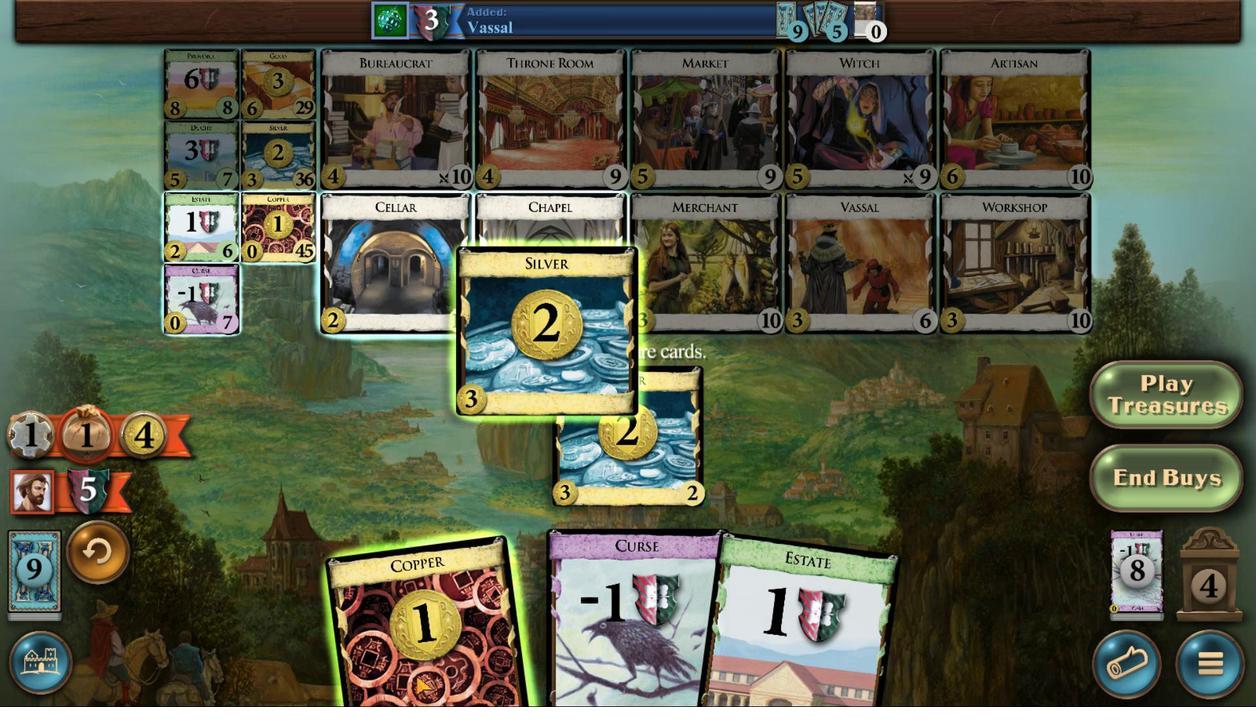 
Action: Mouse scrolled (528, 652) with delta (0, 0)
Screenshot: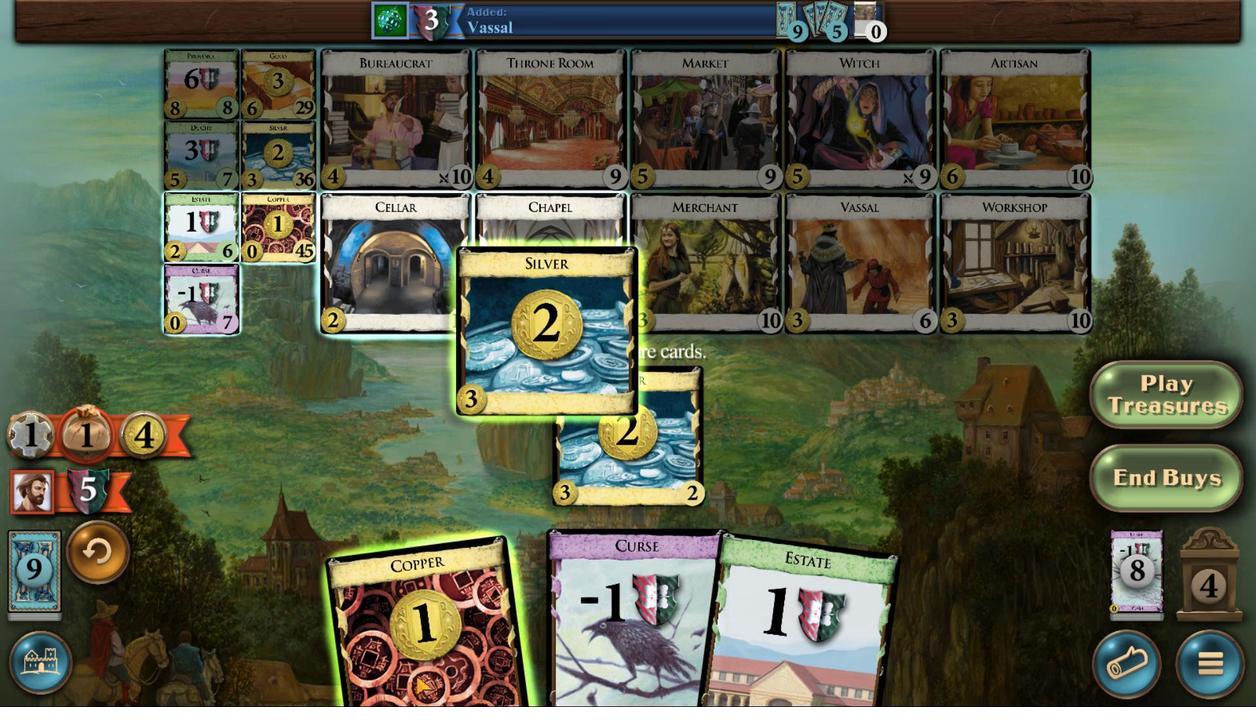 
Action: Mouse moved to (415, 676)
Screenshot: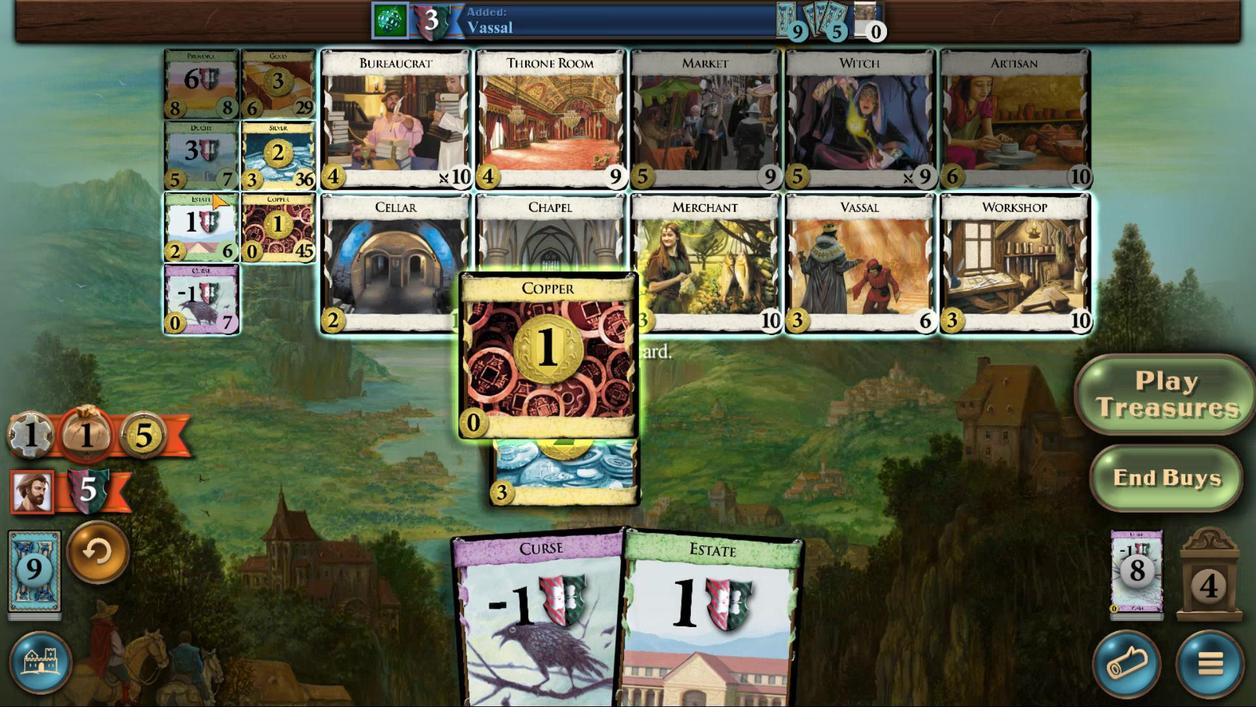 
Action: Mouse scrolled (415, 675) with delta (0, 0)
Screenshot: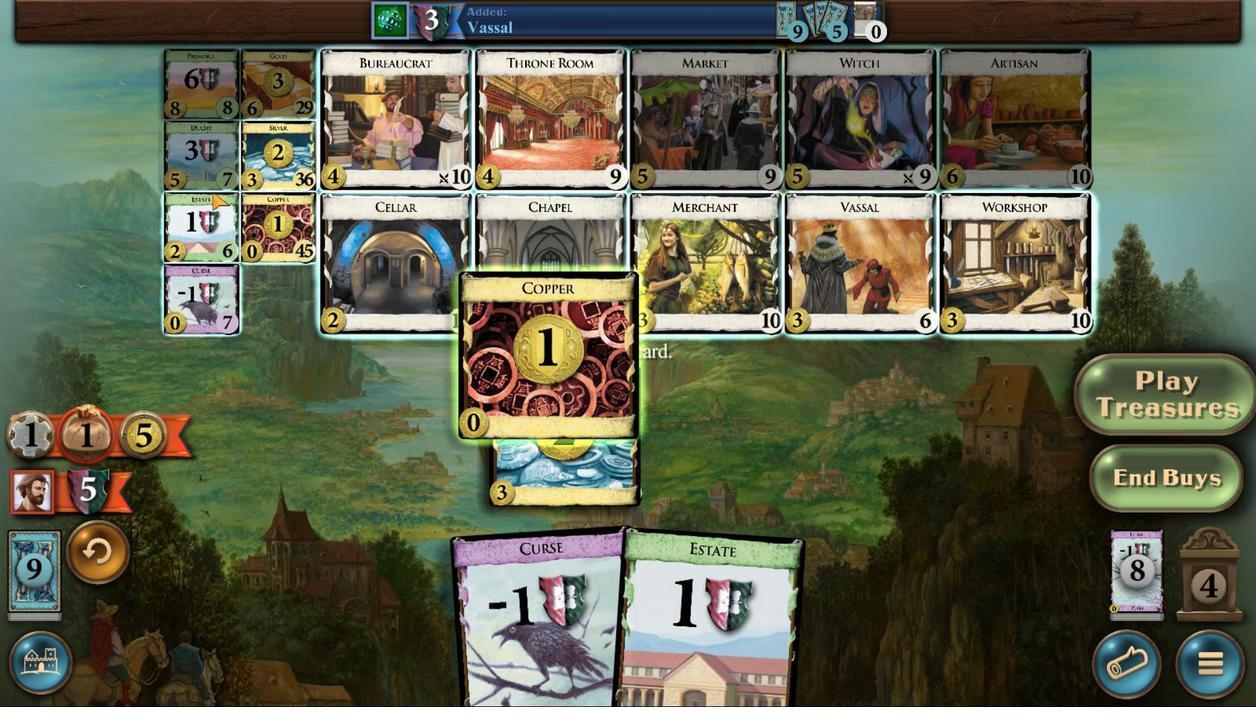 
Action: Mouse scrolled (415, 675) with delta (0, 0)
Screenshot: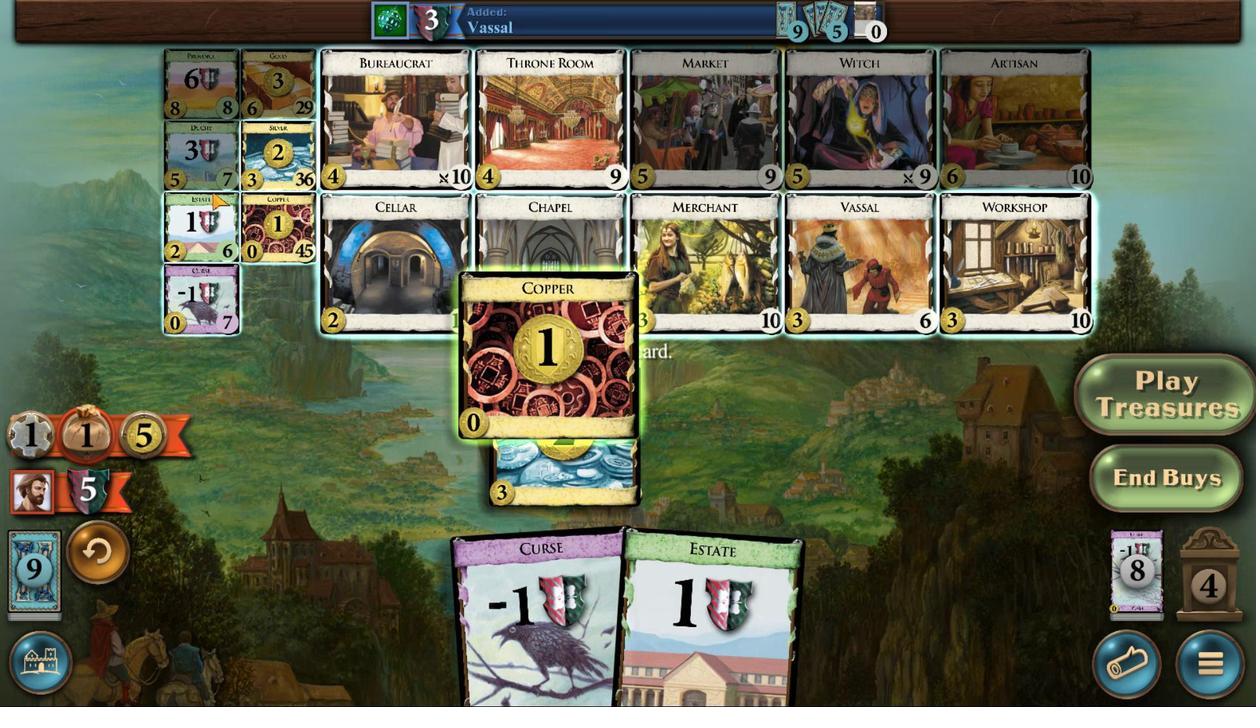 
Action: Mouse scrolled (415, 675) with delta (0, 0)
Screenshot: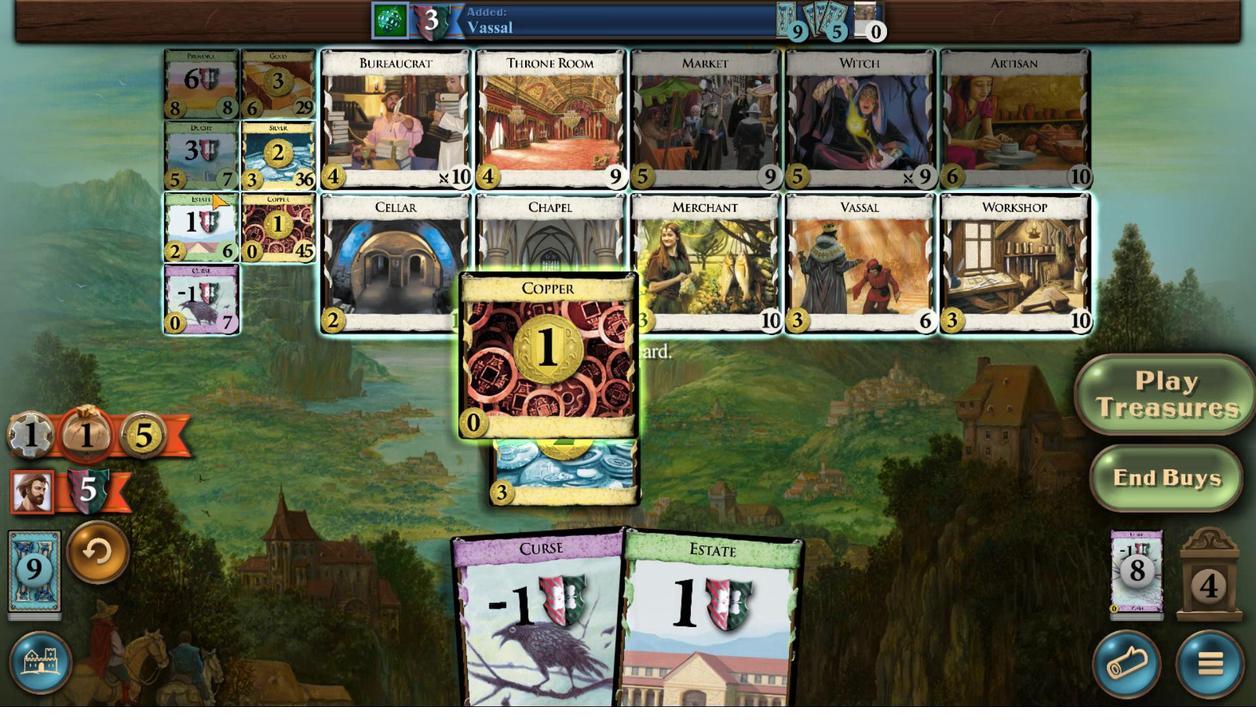 
Action: Mouse scrolled (415, 675) with delta (0, 0)
Screenshot: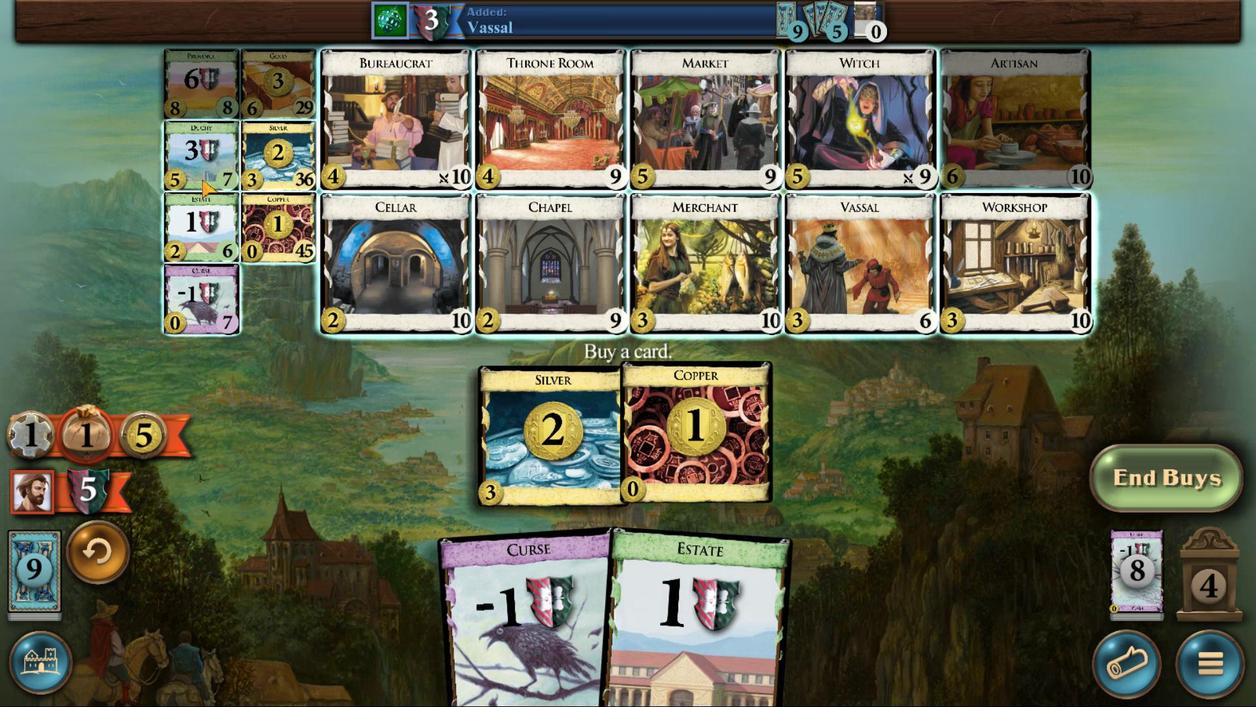 
Action: Mouse moved to (198, 162)
Screenshot: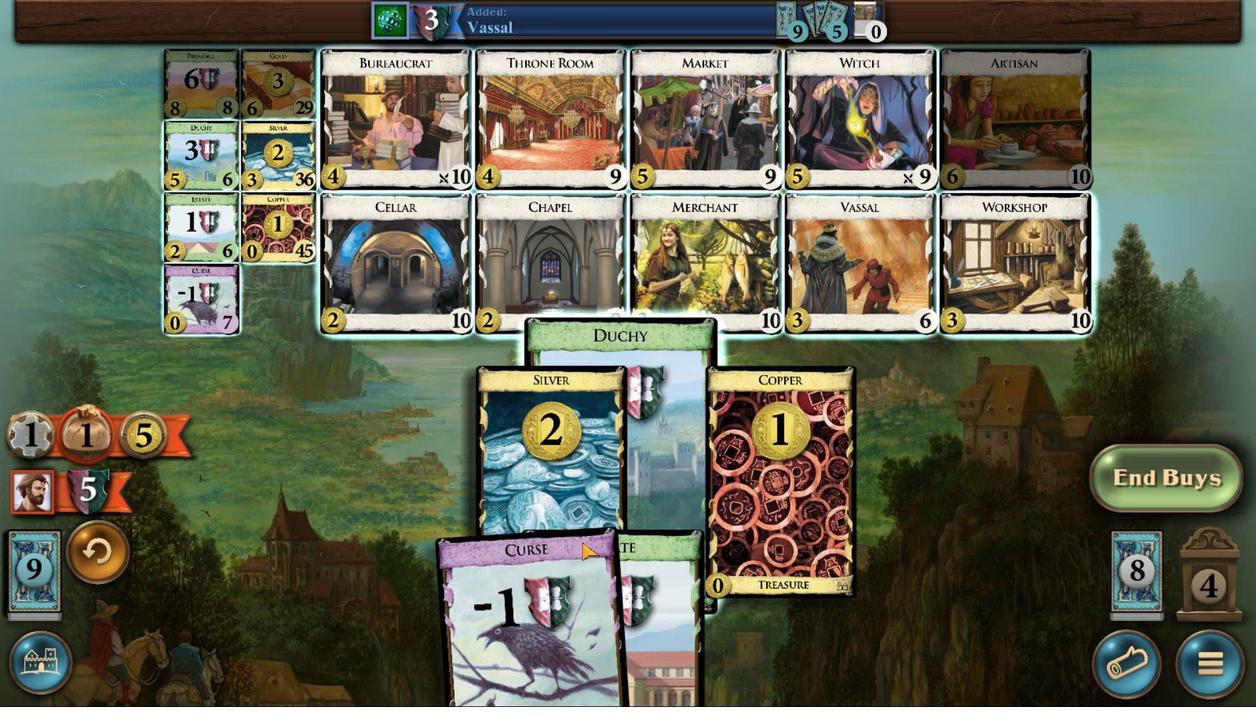 
Action: Mouse pressed left at (198, 162)
Screenshot: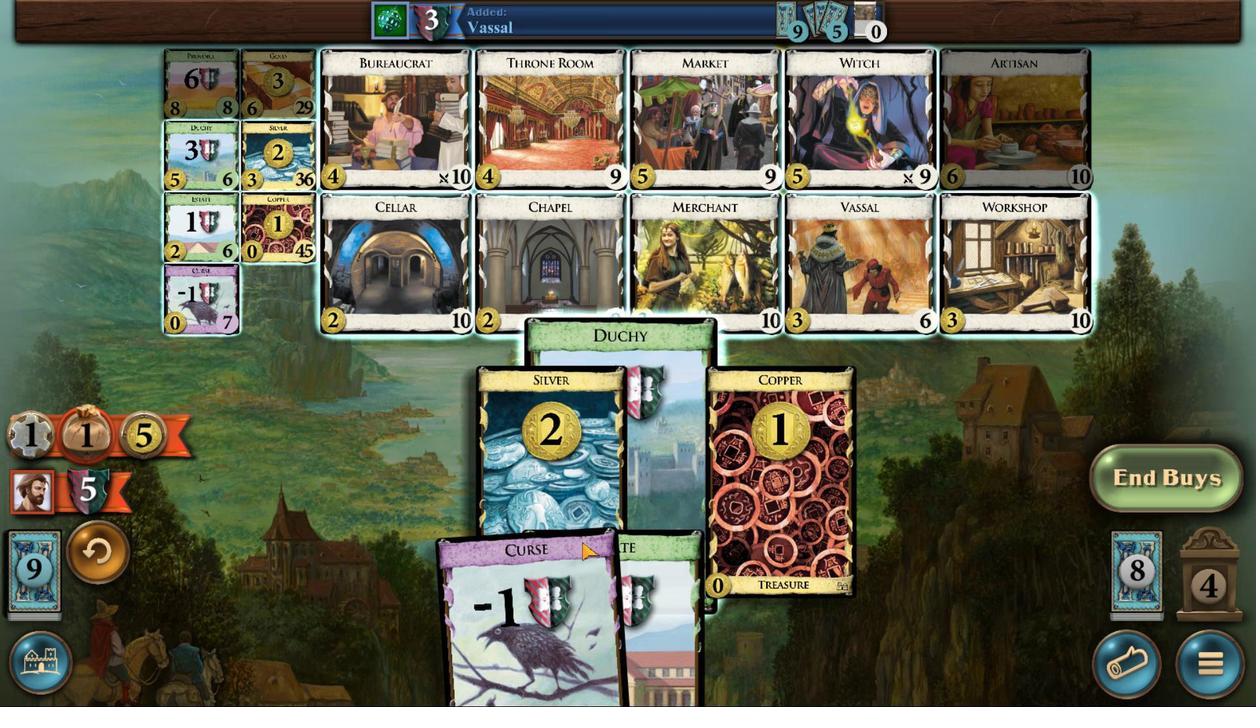 
Action: Mouse moved to (796, 628)
Screenshot: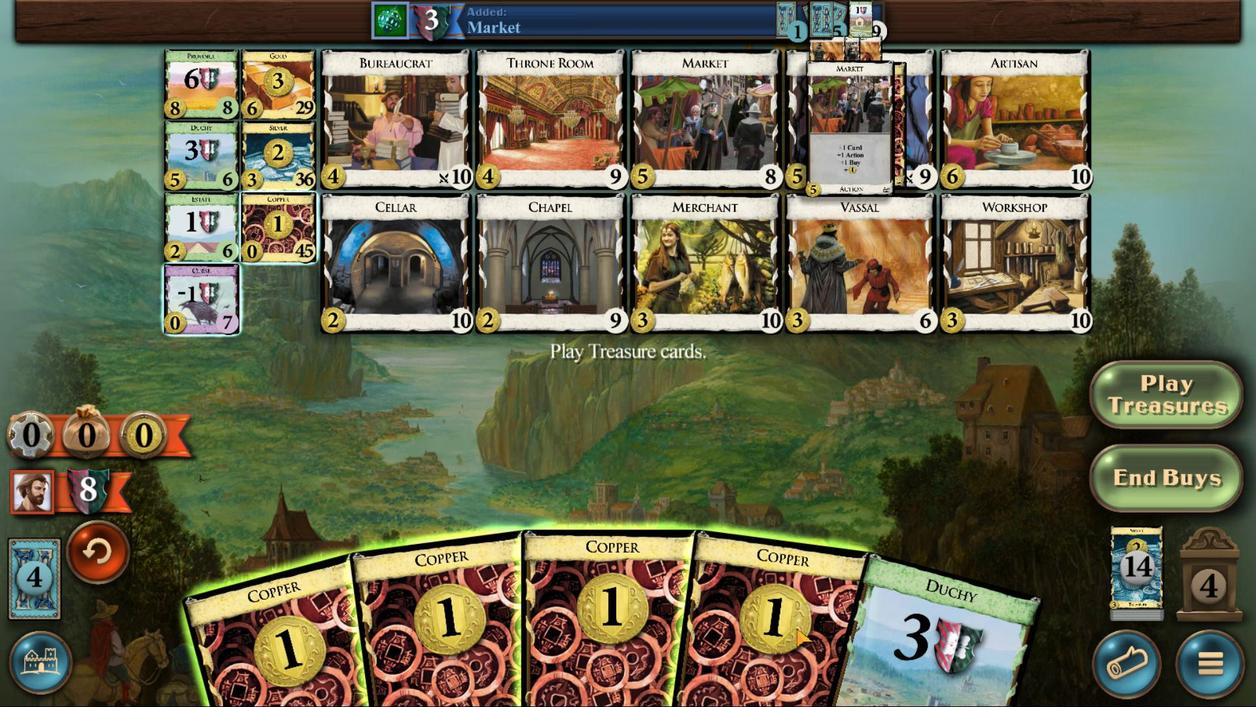 
Action: Mouse scrolled (796, 627) with delta (0, 0)
Screenshot: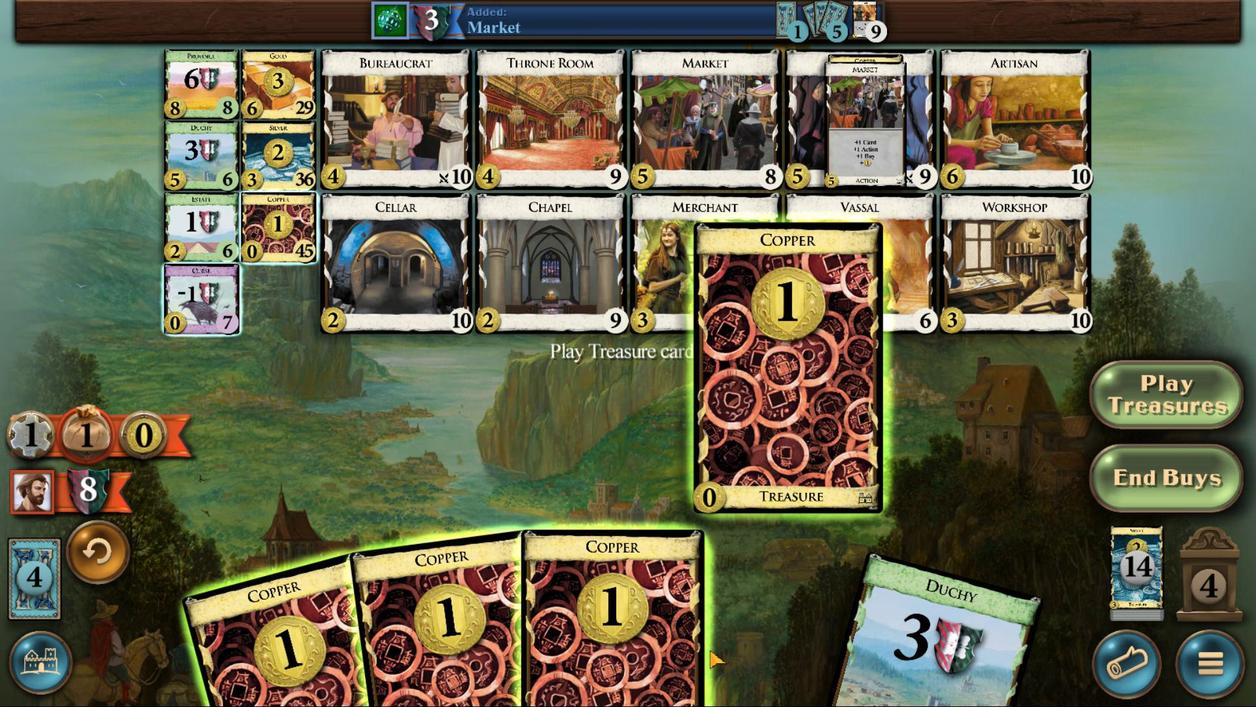
Action: Mouse moved to (796, 630)
Screenshot: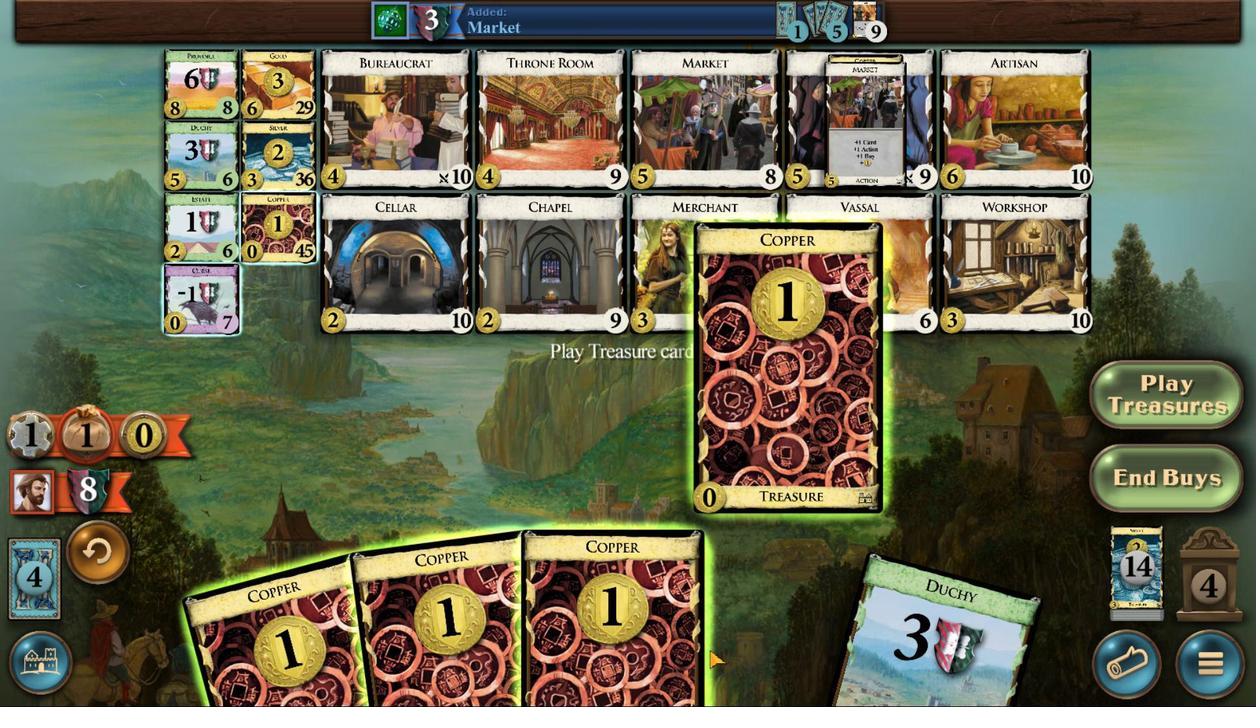 
Action: Mouse scrolled (796, 629) with delta (0, 0)
Screenshot: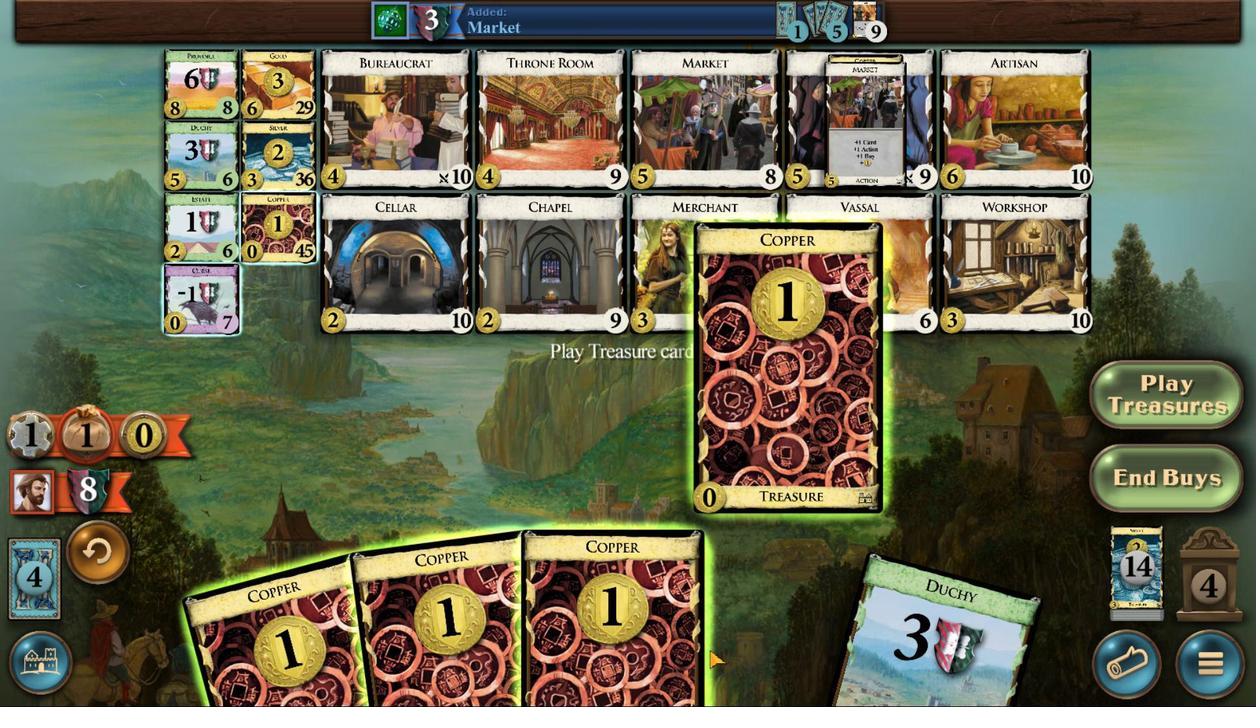 
Action: Mouse moved to (708, 650)
Screenshot: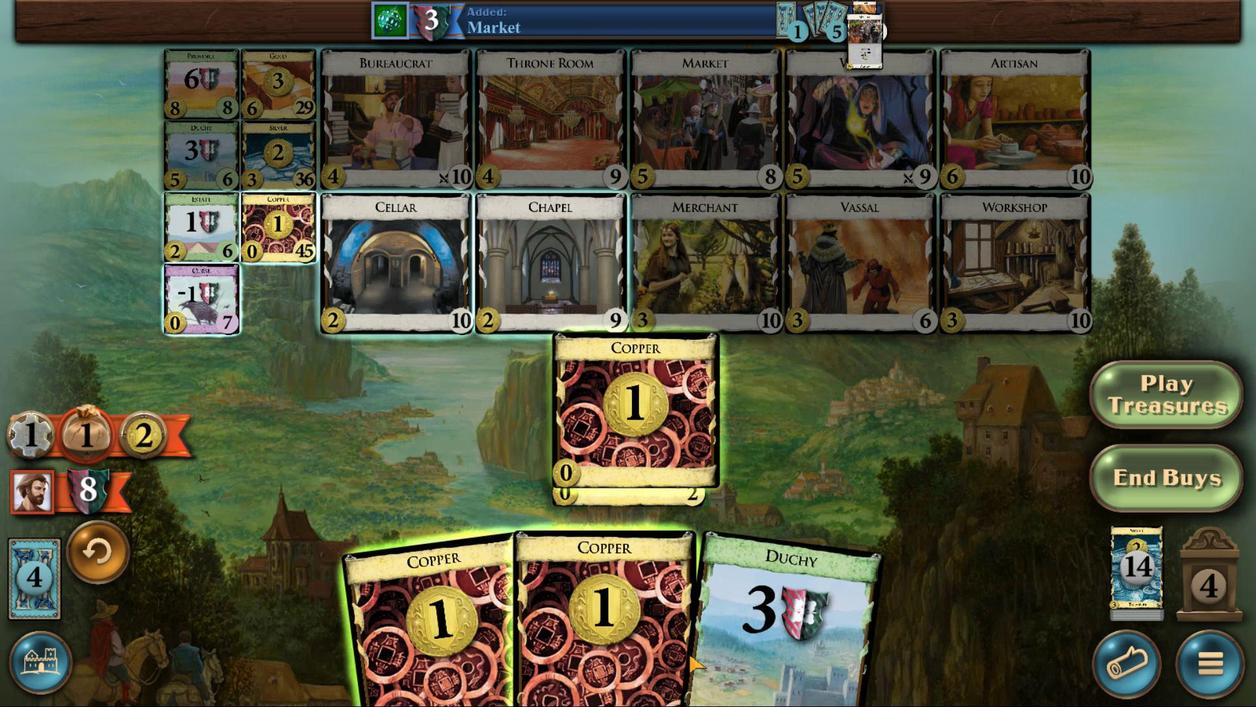 
Action: Mouse scrolled (708, 649) with delta (0, 0)
Screenshot: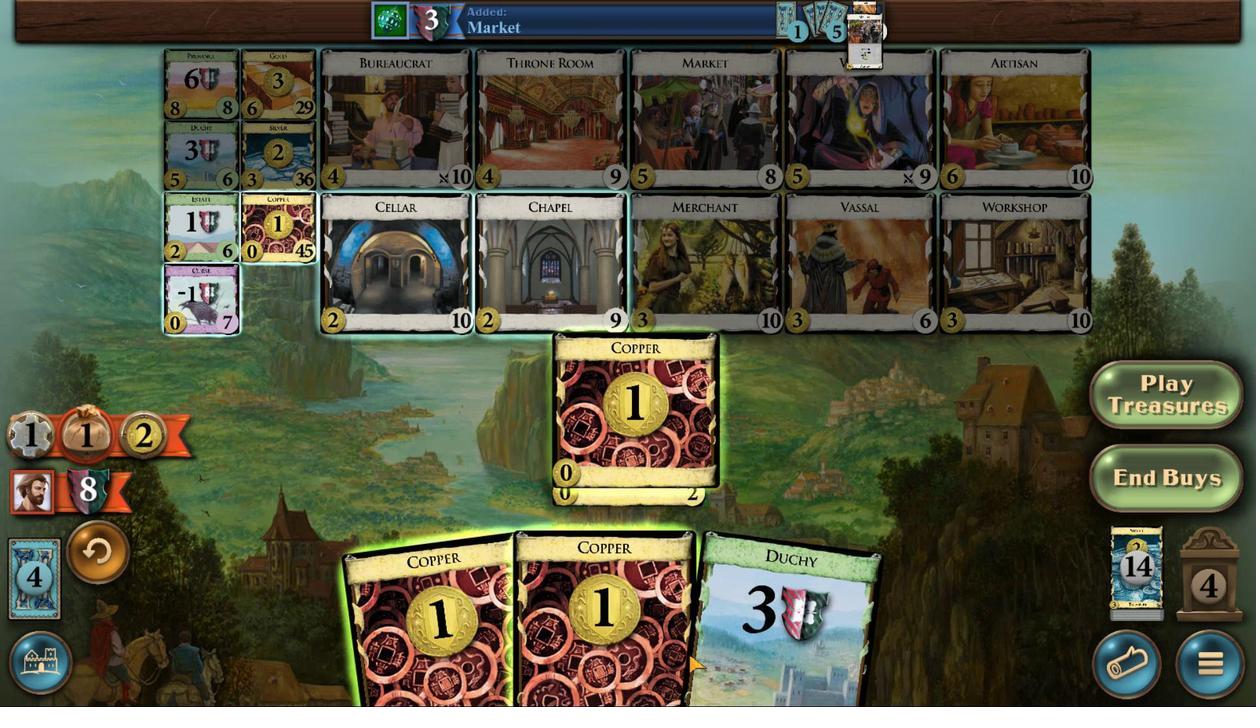 
Action: Mouse moved to (660, 663)
Screenshot: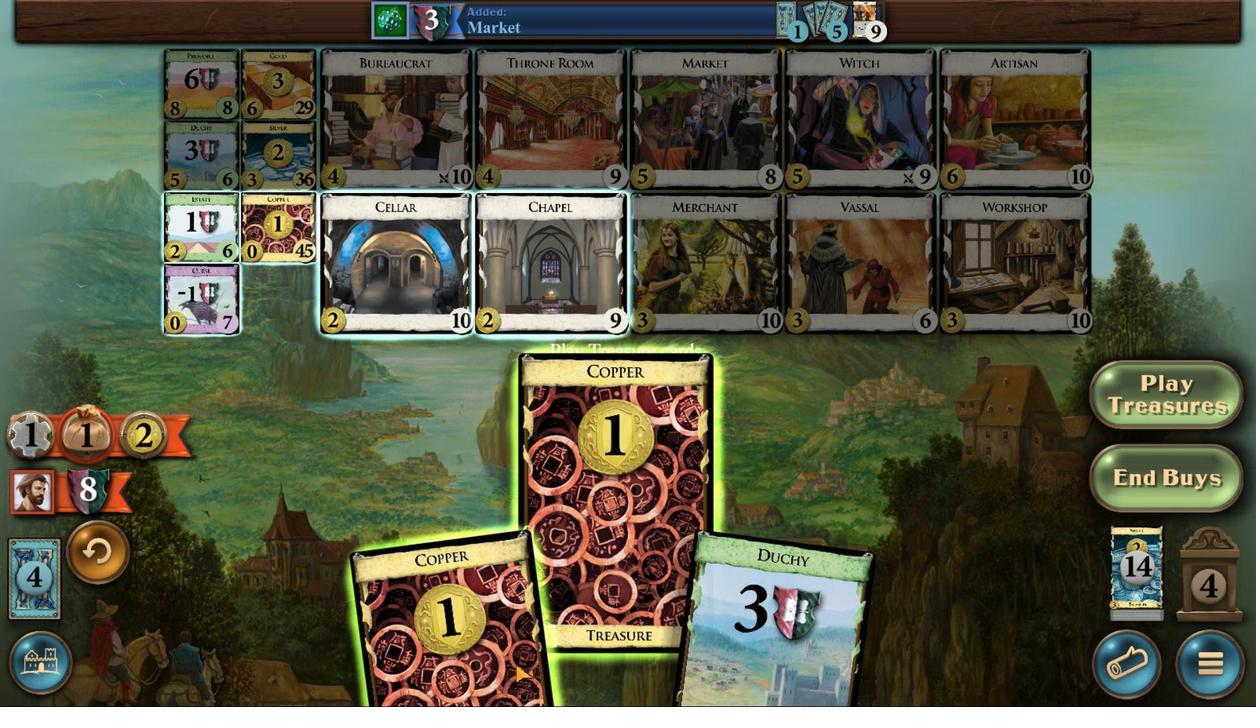 
Action: Mouse scrolled (660, 662) with delta (0, 0)
Screenshot: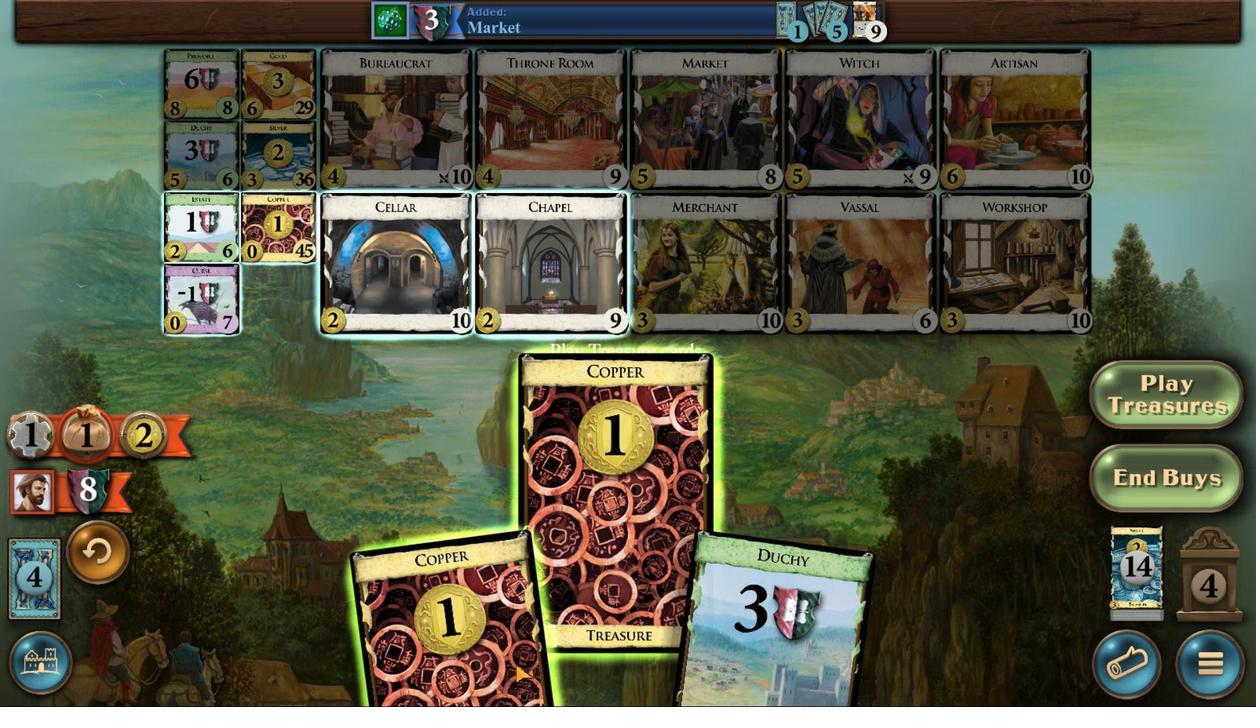 
Action: Mouse moved to (513, 663)
Screenshot: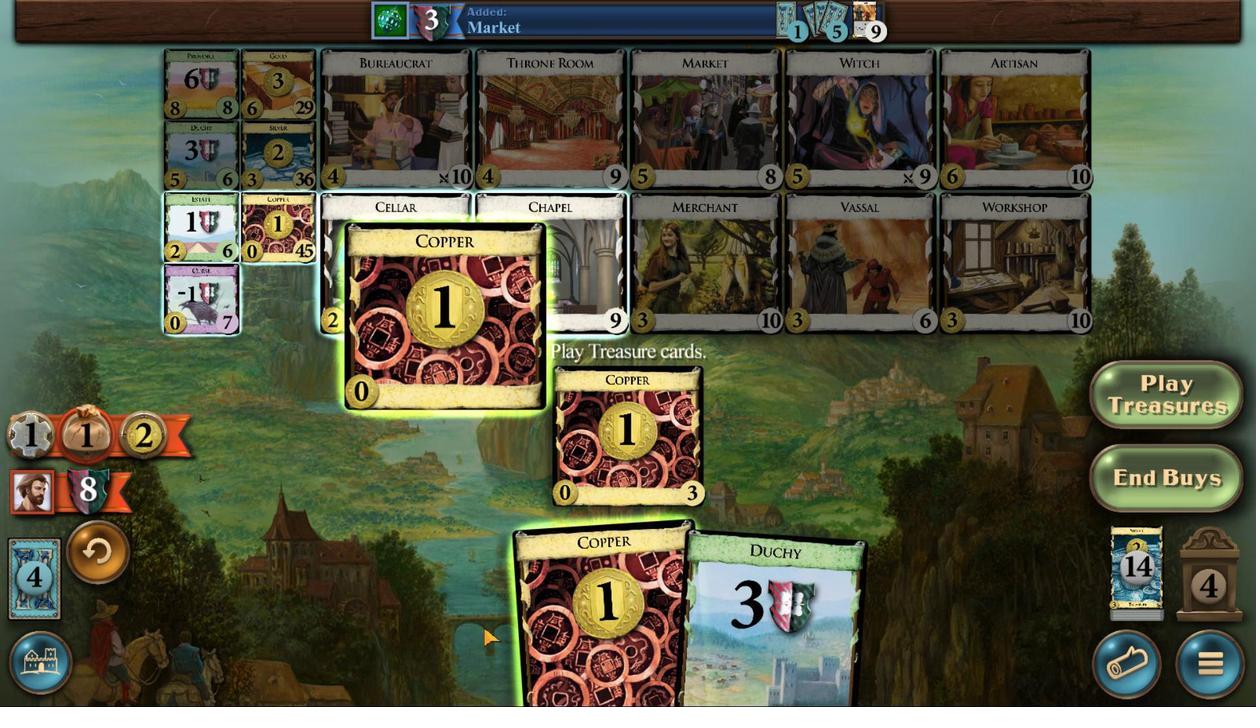 
Action: Mouse scrolled (513, 663) with delta (0, 0)
Screenshot: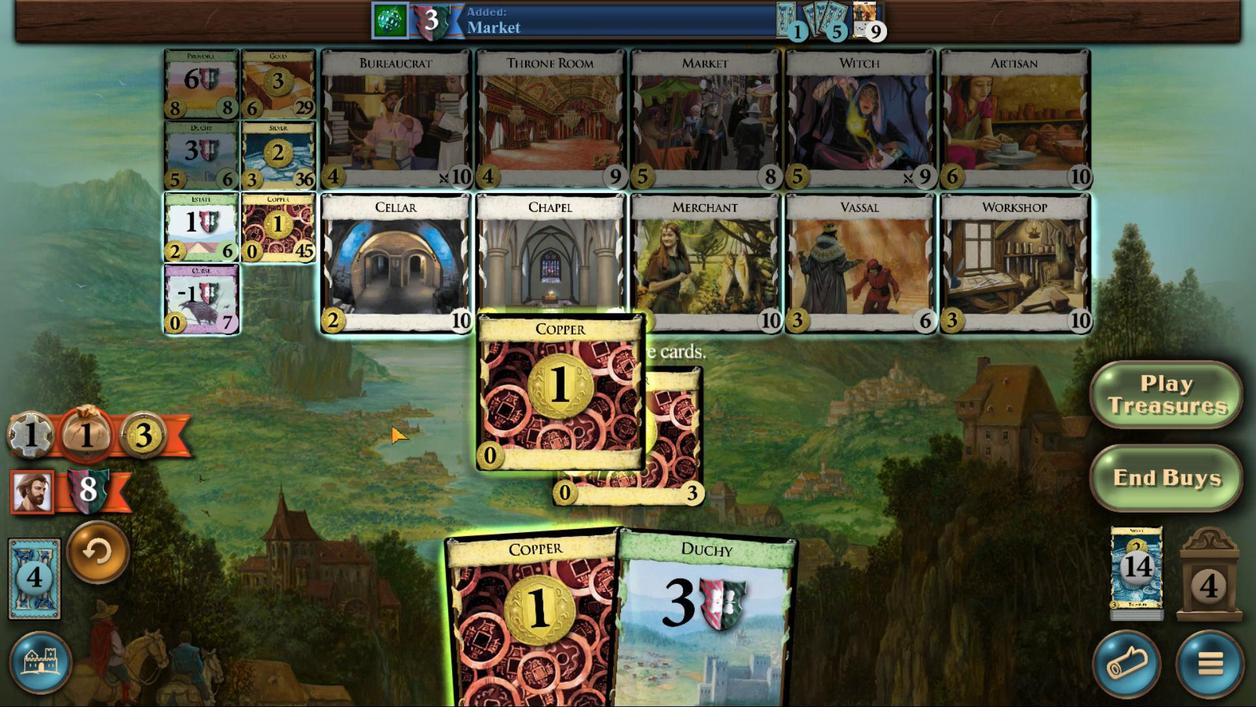 
Action: Mouse scrolled (513, 663) with delta (0, 0)
Screenshot: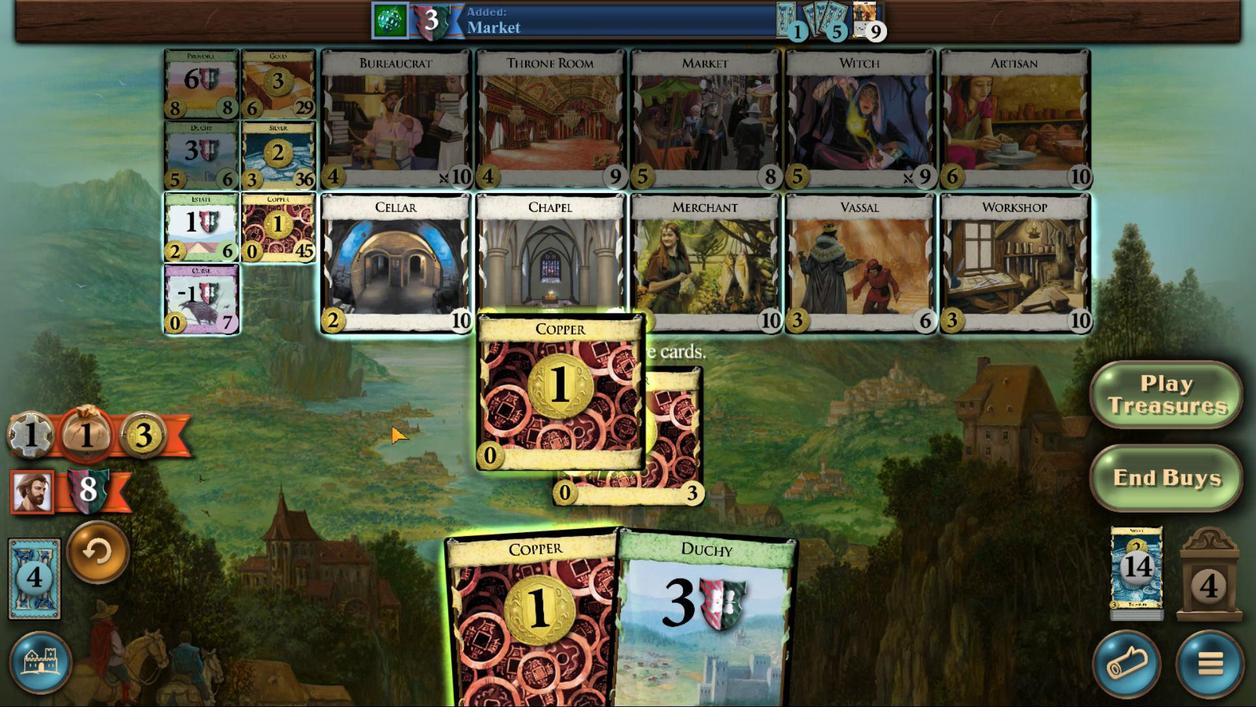 
Action: Mouse moved to (521, 573)
Screenshot: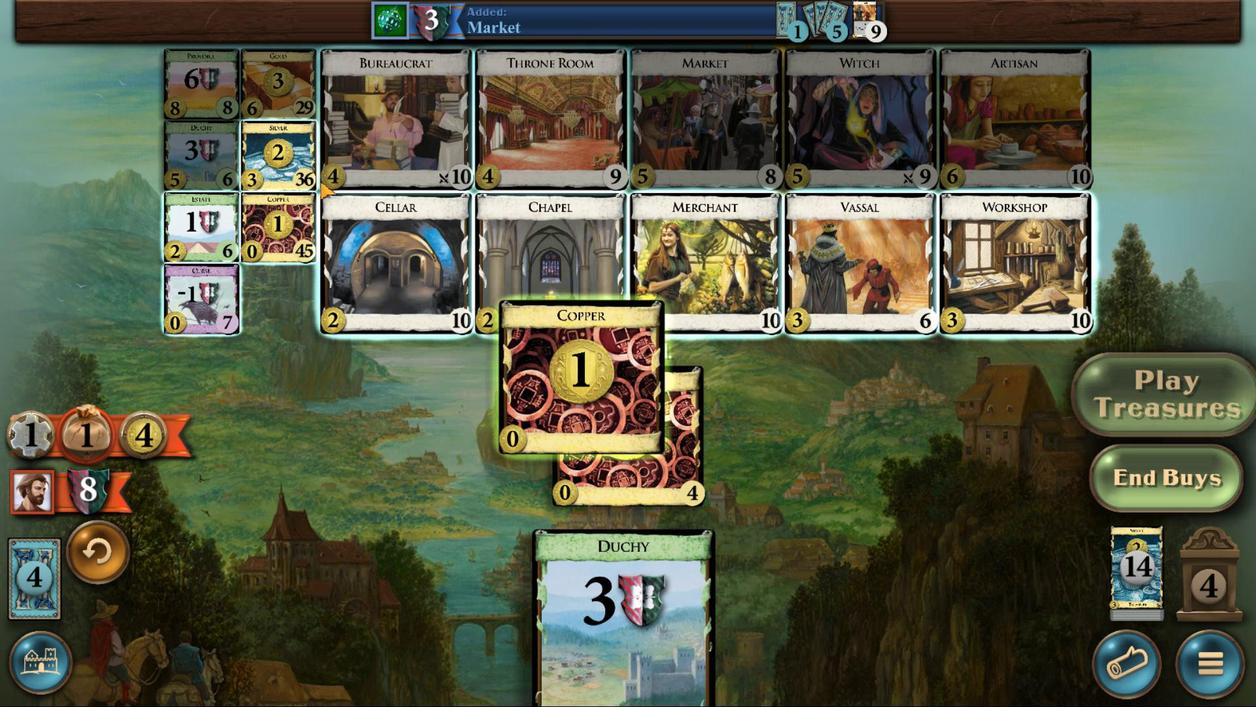 
Action: Mouse scrolled (521, 572) with delta (0, 0)
Screenshot: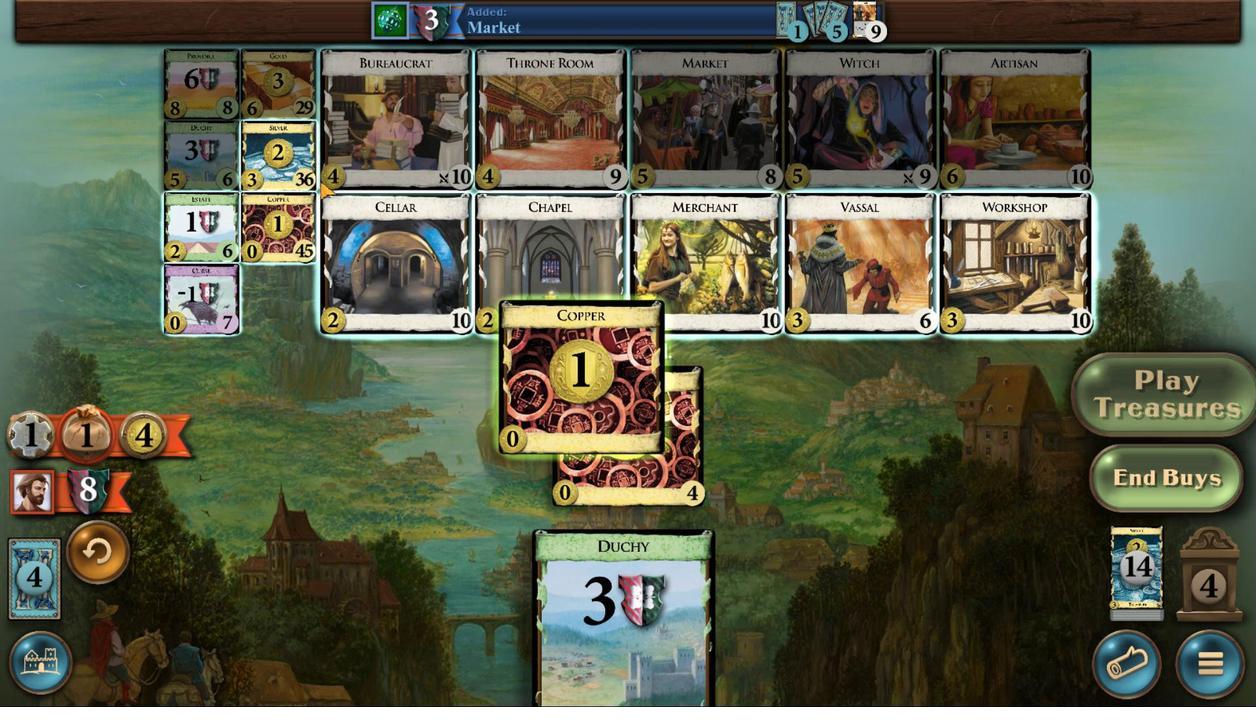 
Action: Mouse moved to (521, 575)
Screenshot: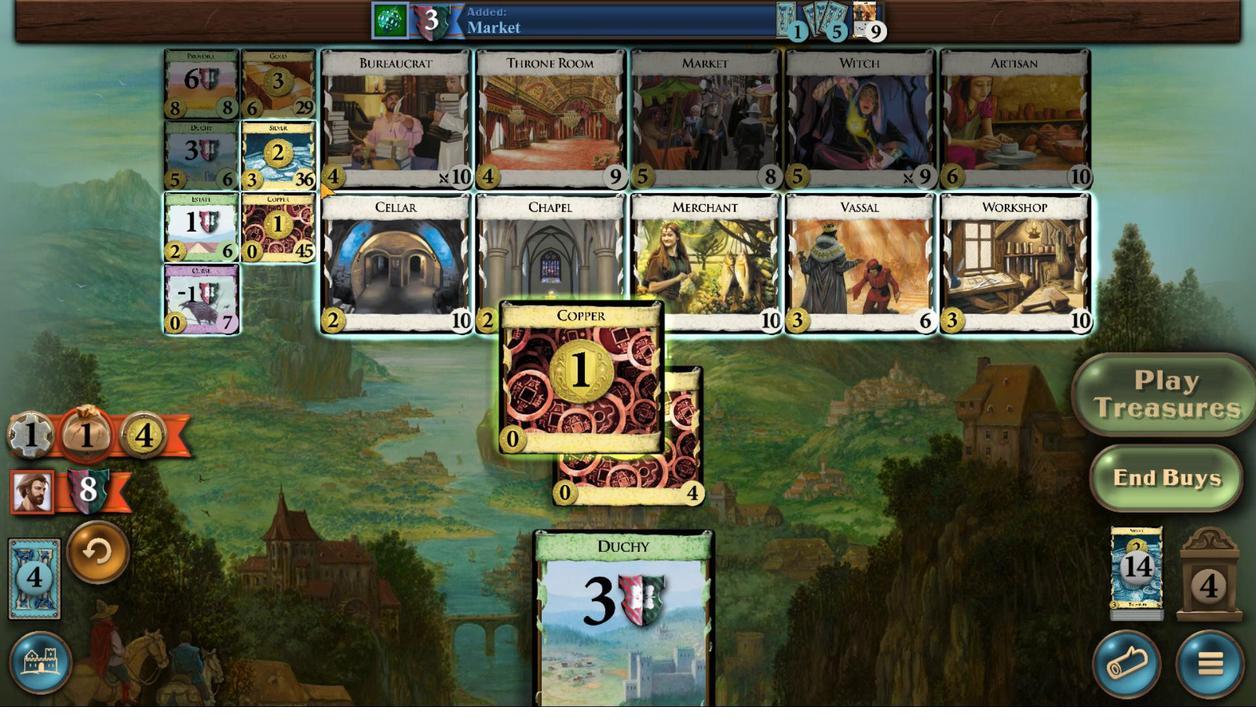 
Action: Mouse scrolled (521, 574) with delta (0, 0)
Screenshot: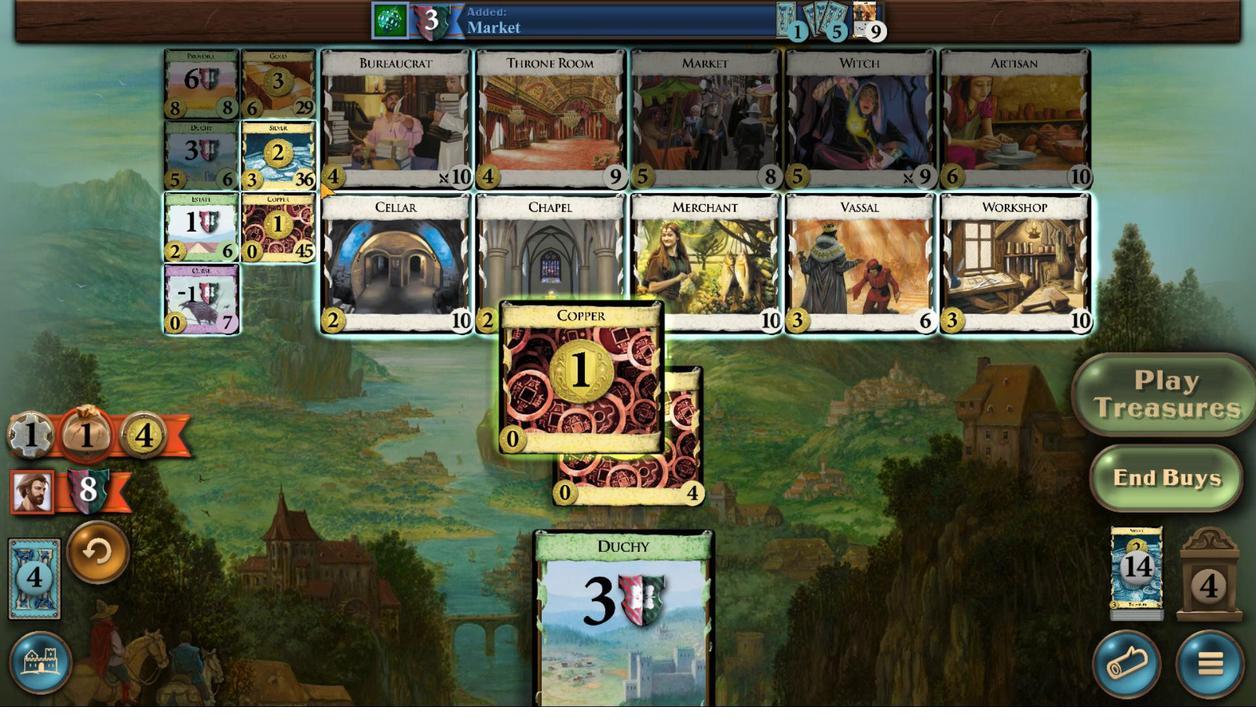 
Action: Mouse moved to (521, 577)
Screenshot: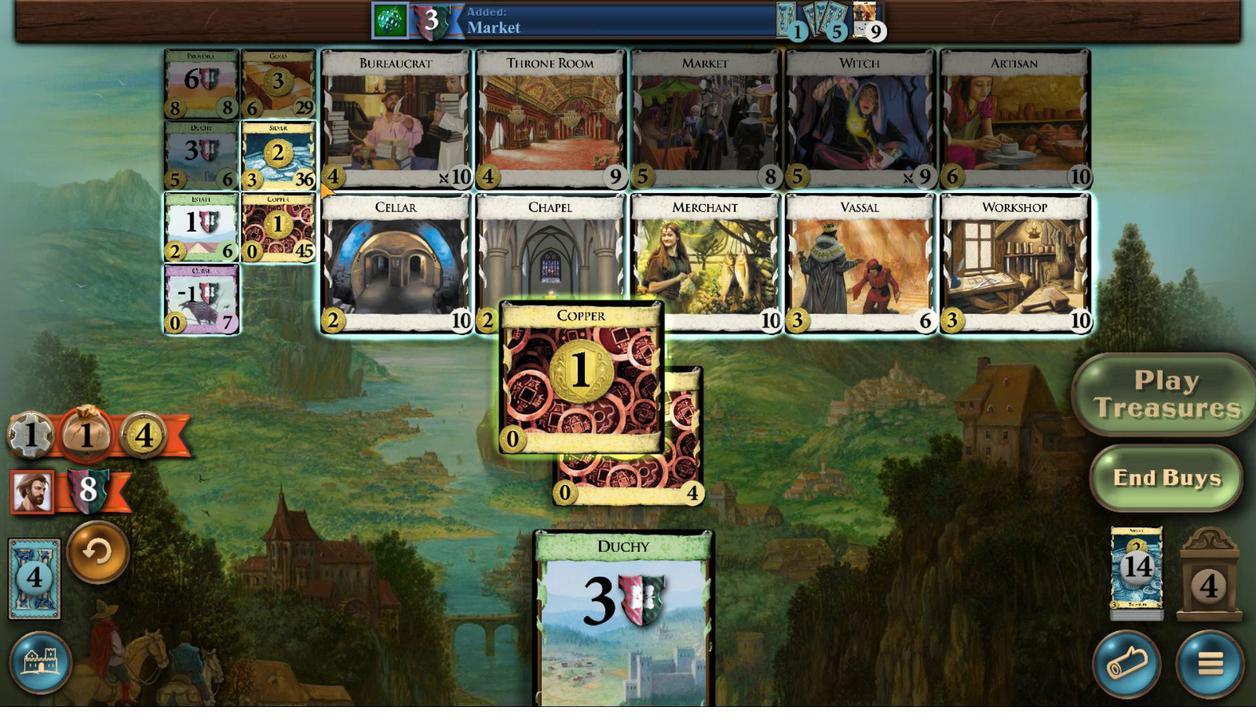 
Action: Mouse scrolled (521, 576) with delta (0, 0)
